 Task: Research Airbnb options in Tabuk, Saudi Arabia from 5th November, 2023 to 16th November, 2023 for 2 adults.1  bedroom having 1 bed and 1 bathroom. Property type can be hotel. Booking option can be shelf check-in. Look for 5 properties as per requirement.
Action: Key pressed <Key.caps_lock>T<Key.caps_lock>abuk
Screenshot: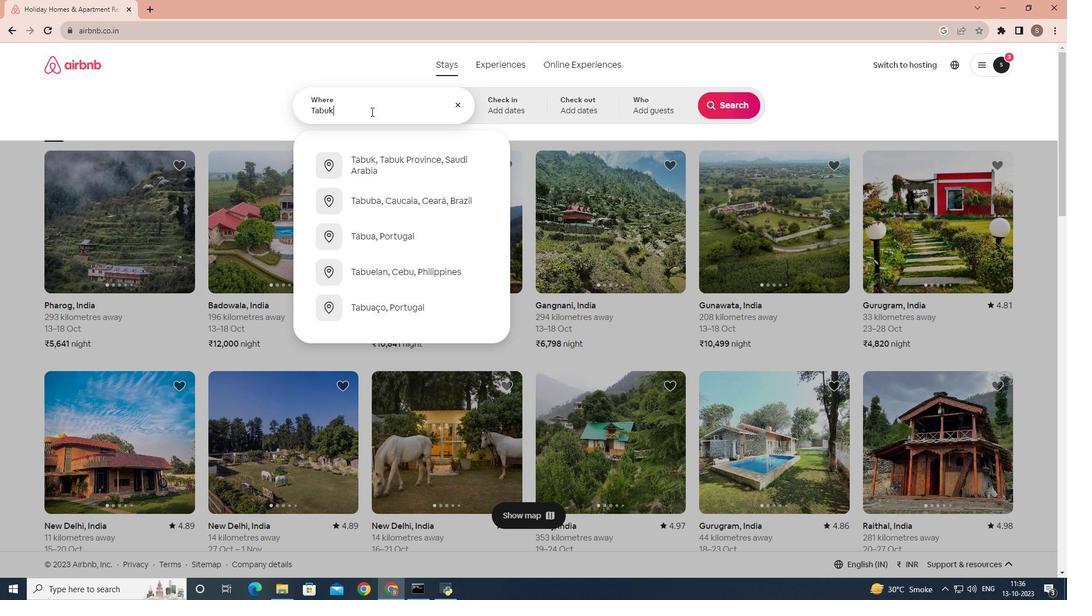 
Action: Mouse moved to (389, 164)
Screenshot: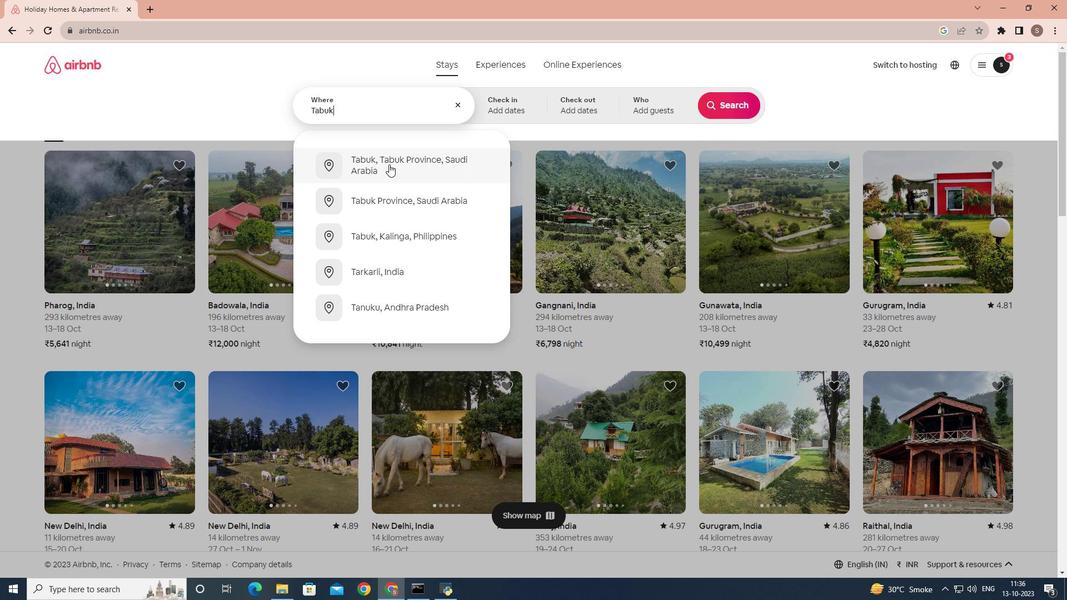 
Action: Mouse pressed left at (389, 164)
Screenshot: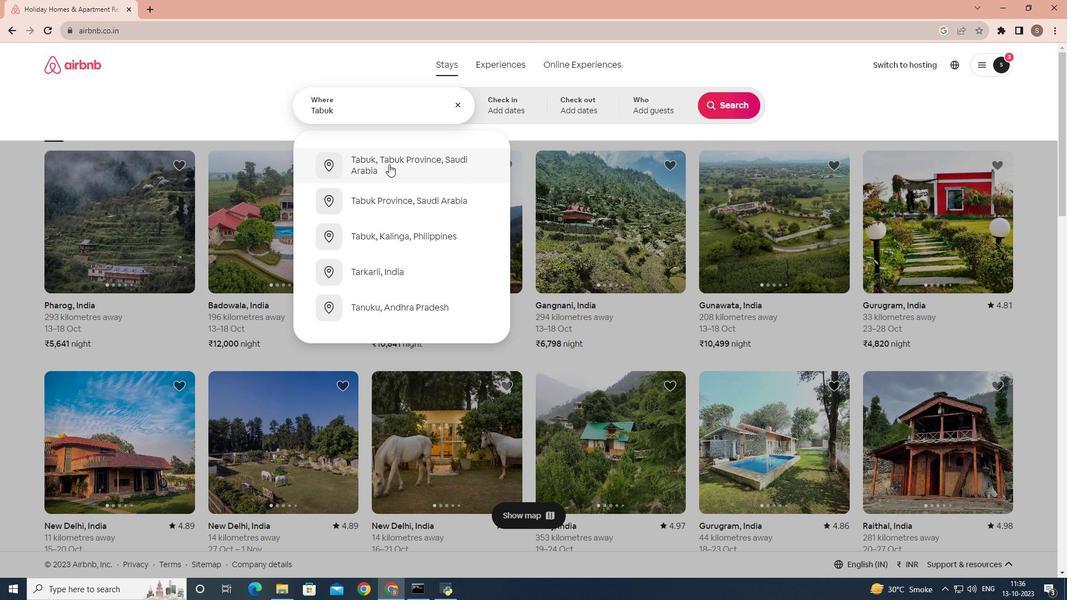 
Action: Mouse moved to (560, 274)
Screenshot: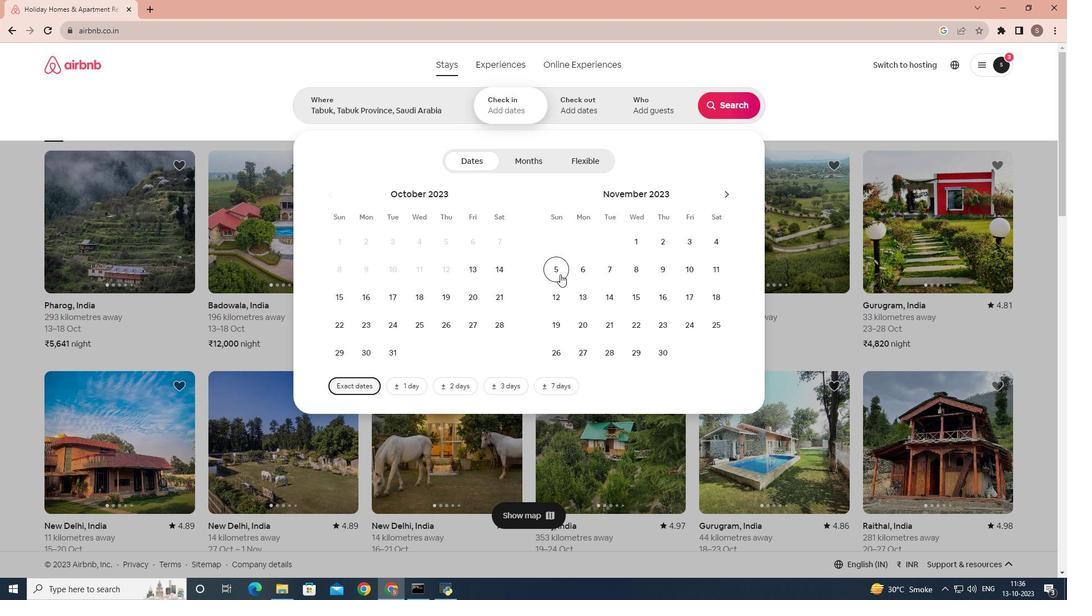 
Action: Mouse pressed left at (560, 274)
Screenshot: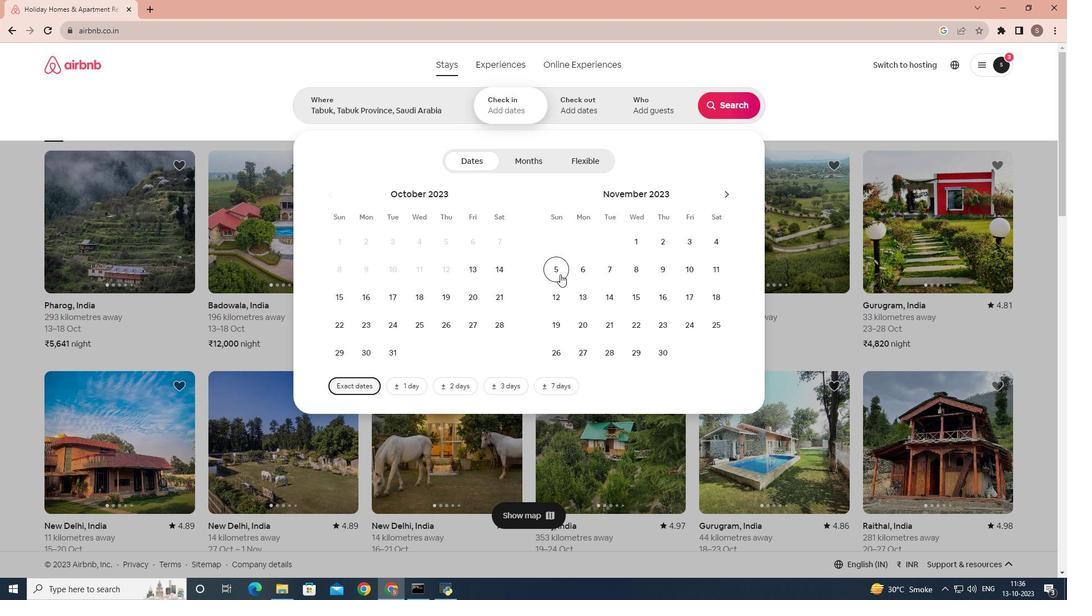 
Action: Mouse moved to (670, 302)
Screenshot: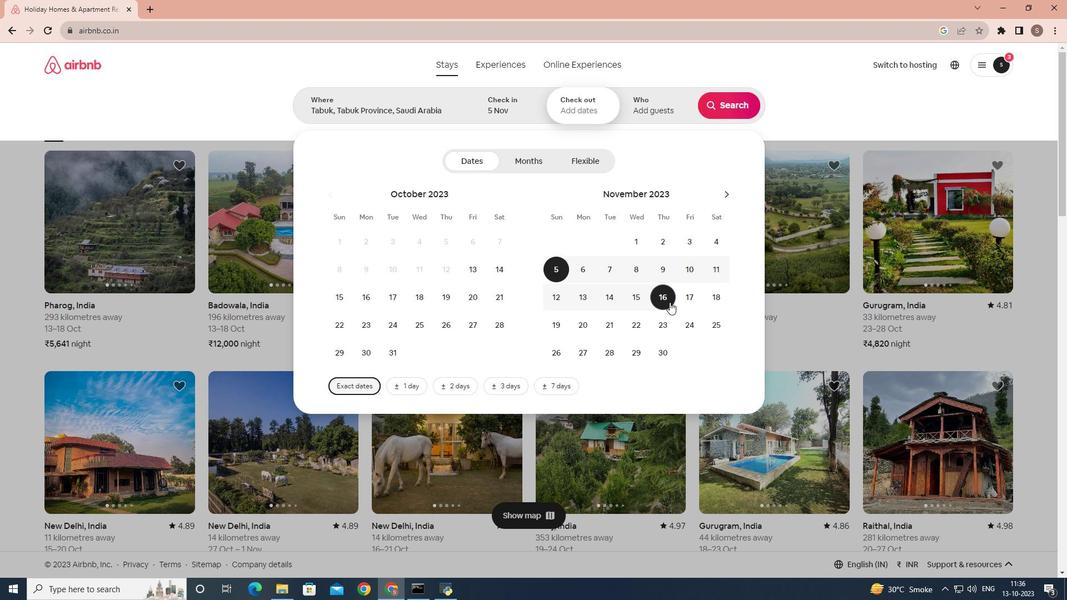 
Action: Mouse pressed left at (670, 302)
Screenshot: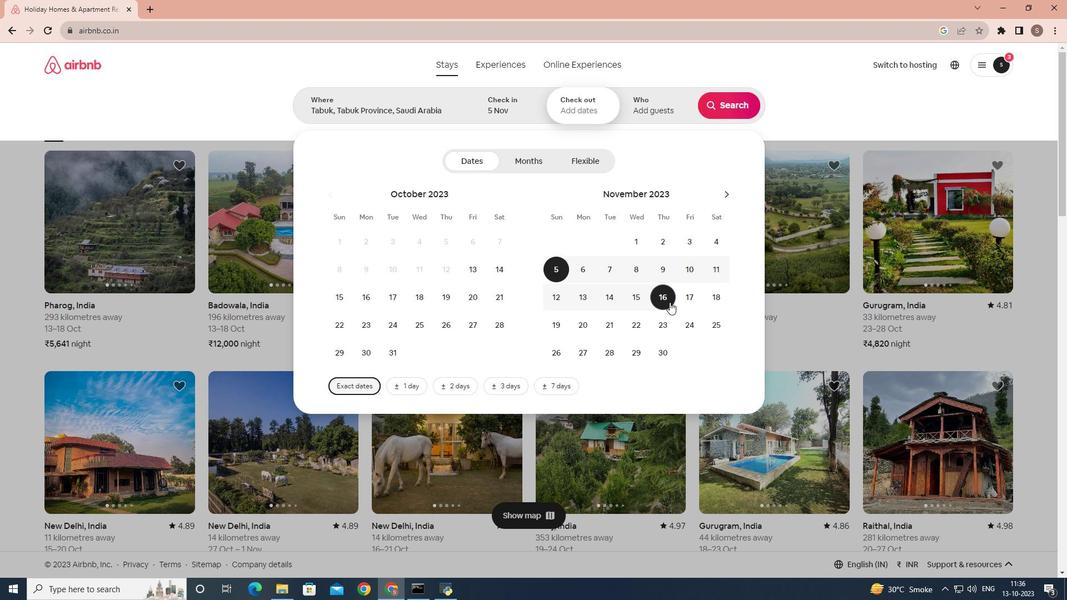 
Action: Mouse moved to (643, 119)
Screenshot: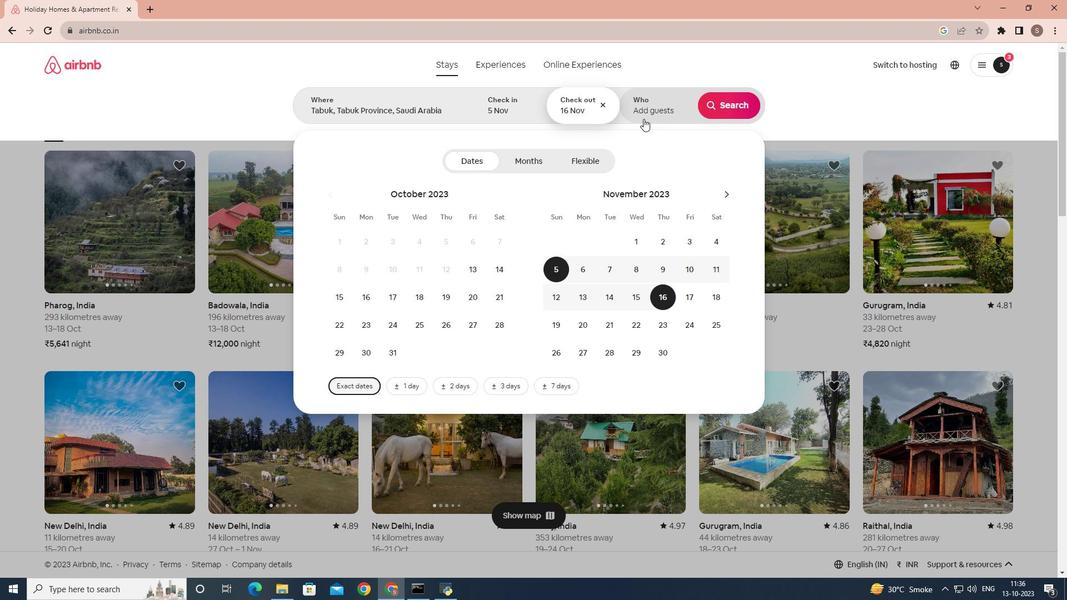 
Action: Mouse pressed left at (643, 119)
Screenshot: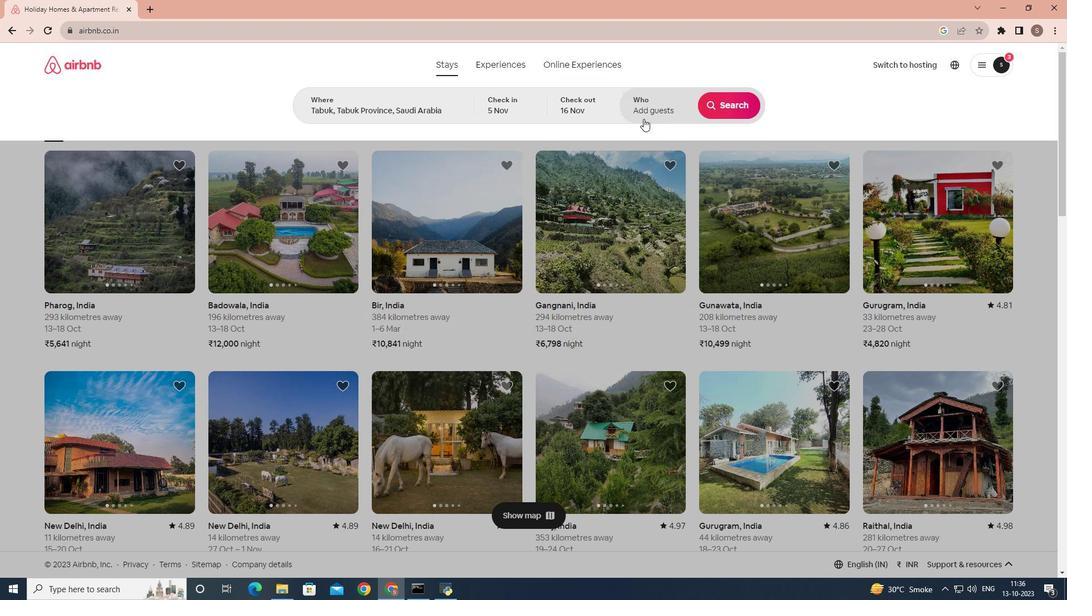 
Action: Mouse moved to (732, 162)
Screenshot: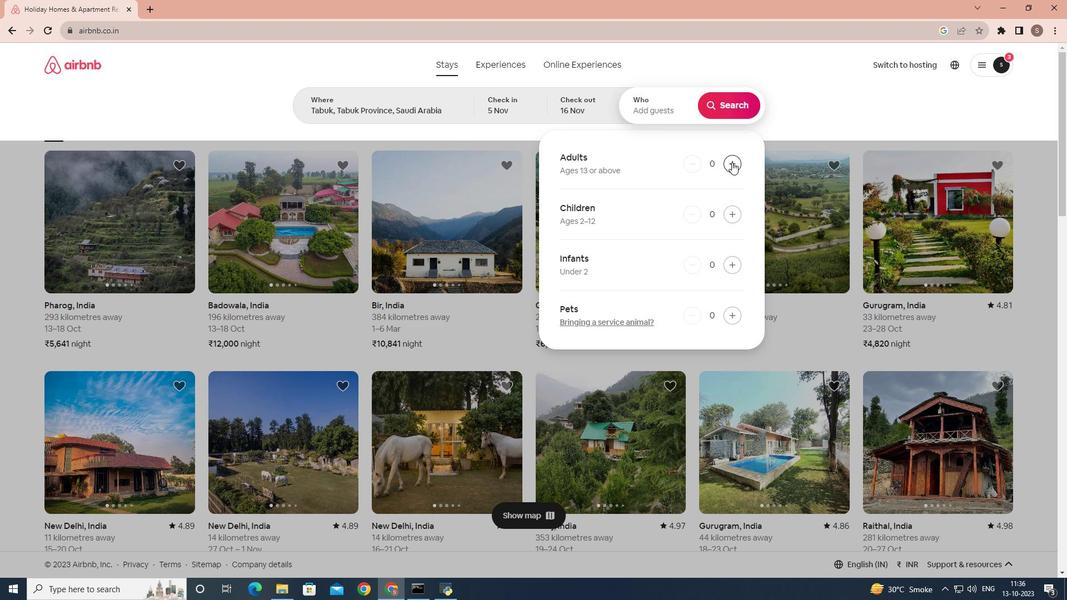 
Action: Mouse pressed left at (732, 162)
Screenshot: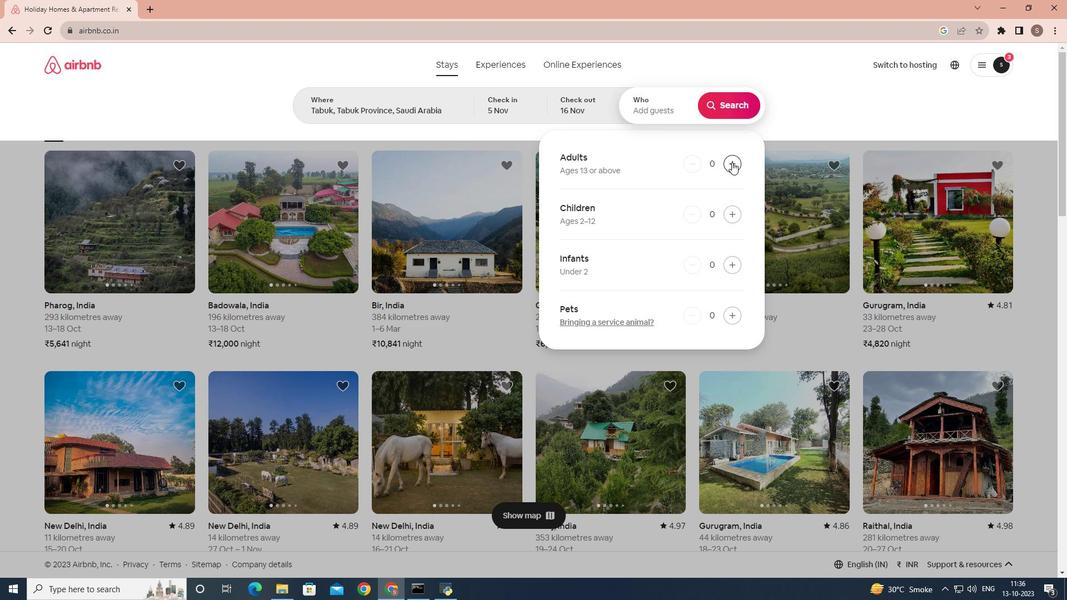 
Action: Mouse pressed left at (732, 162)
Screenshot: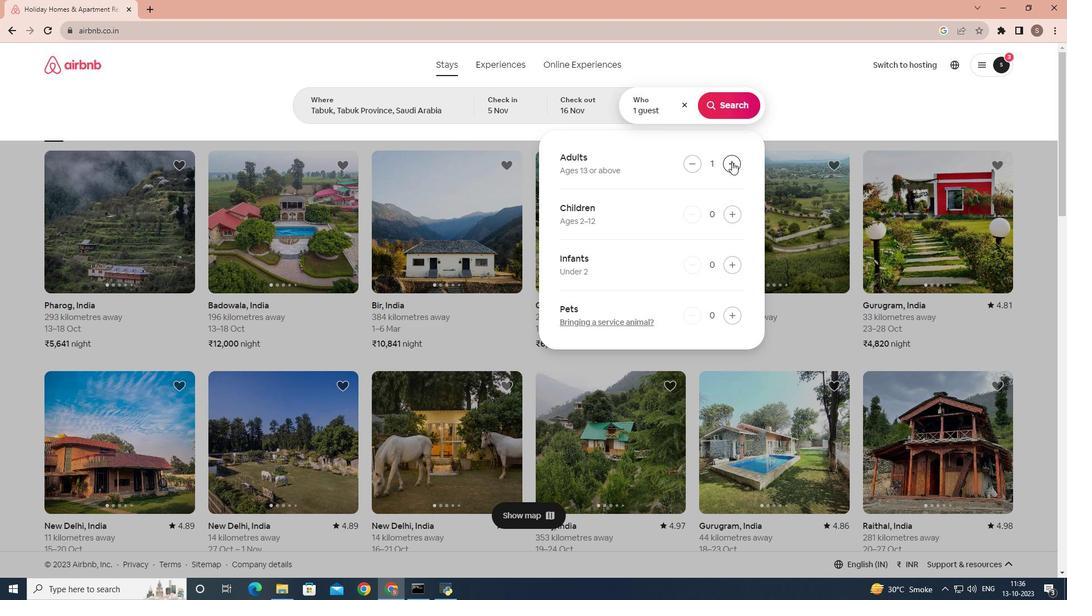 
Action: Mouse moved to (731, 101)
Screenshot: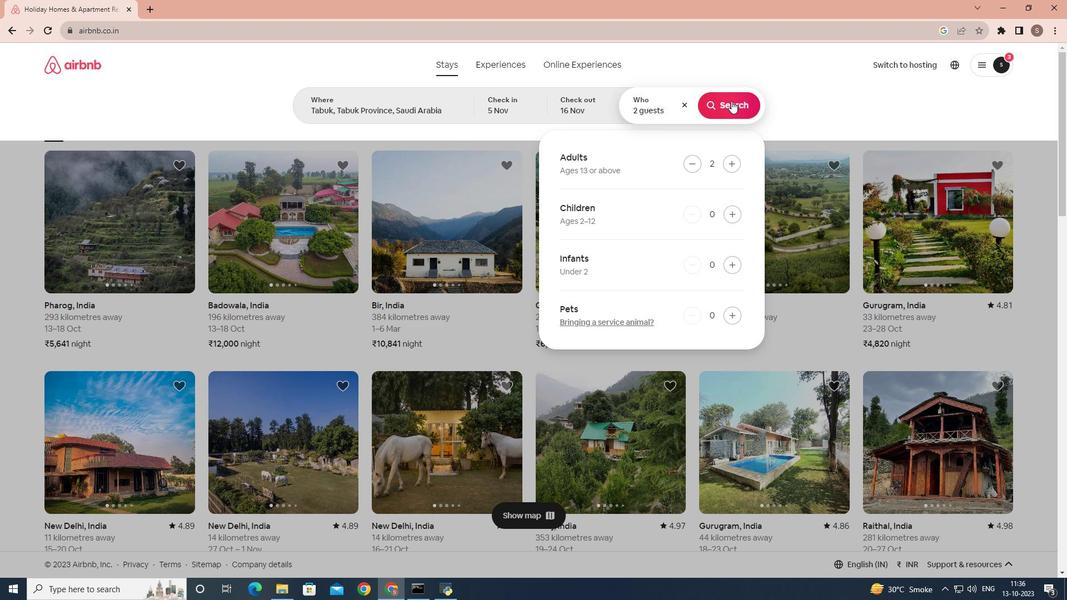 
Action: Mouse pressed left at (731, 101)
Screenshot: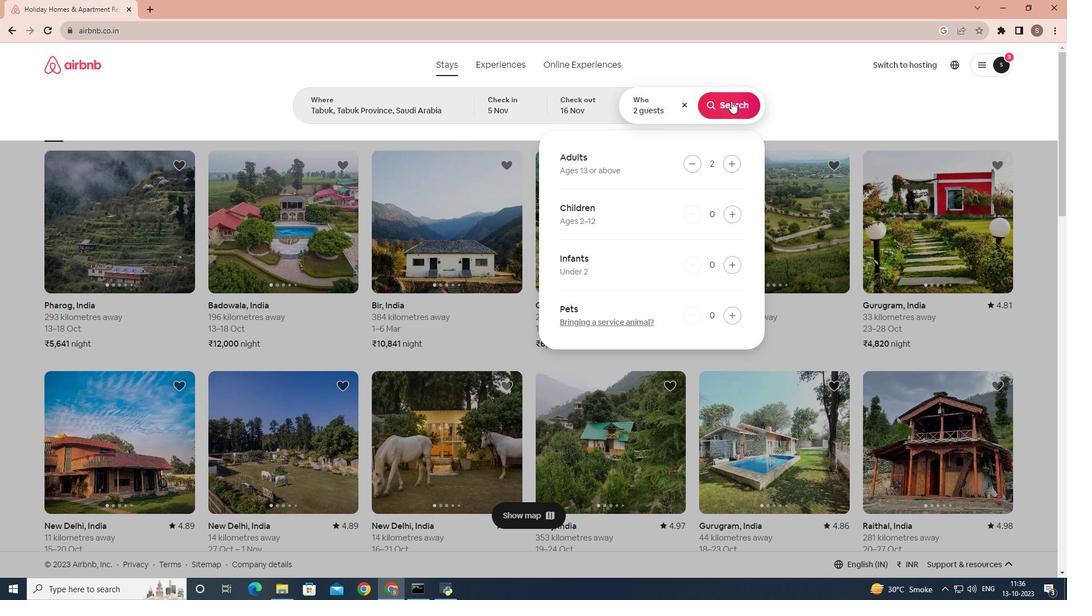 
Action: Mouse moved to (895, 109)
Screenshot: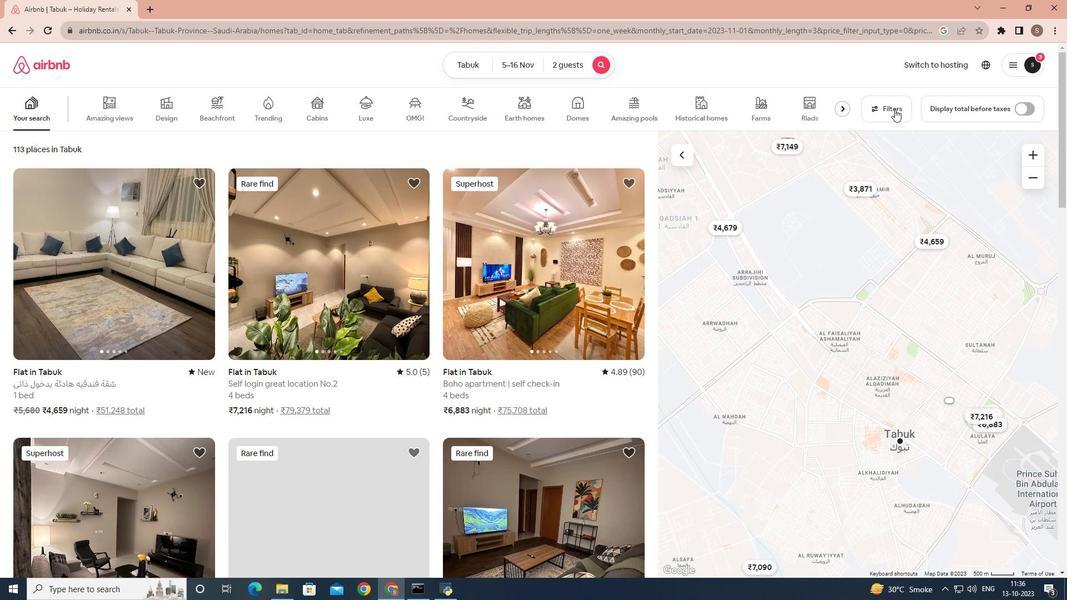 
Action: Mouse pressed left at (895, 109)
Screenshot: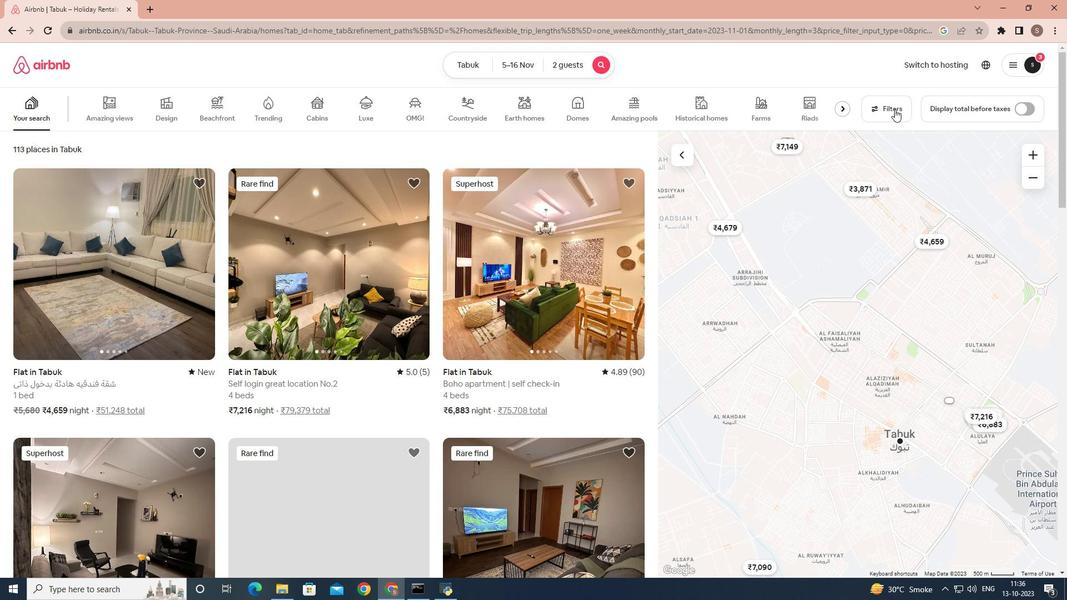 
Action: Mouse moved to (437, 268)
Screenshot: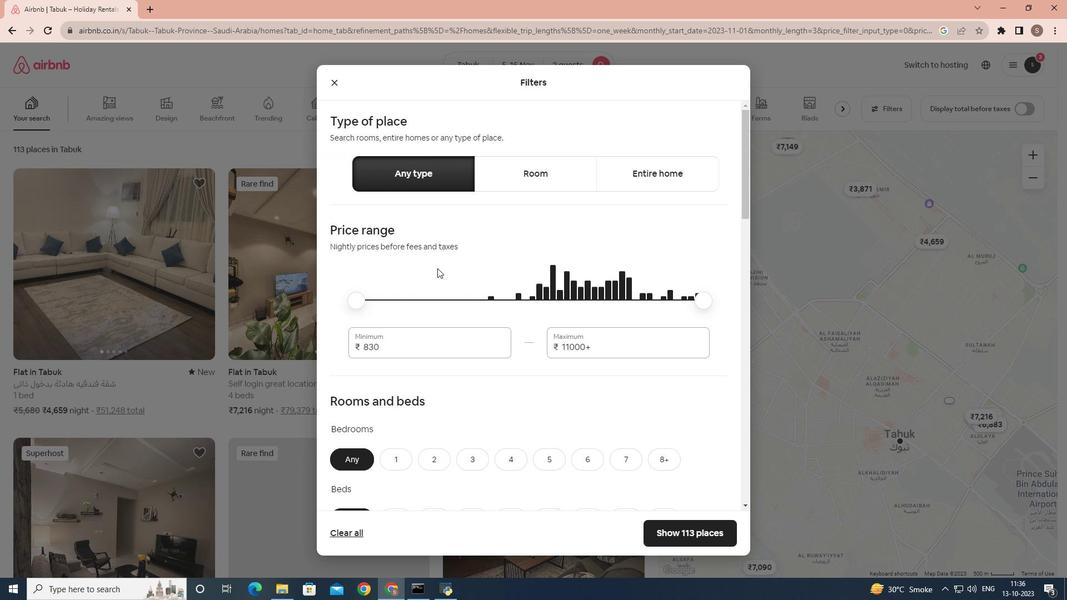 
Action: Mouse scrolled (437, 268) with delta (0, 0)
Screenshot: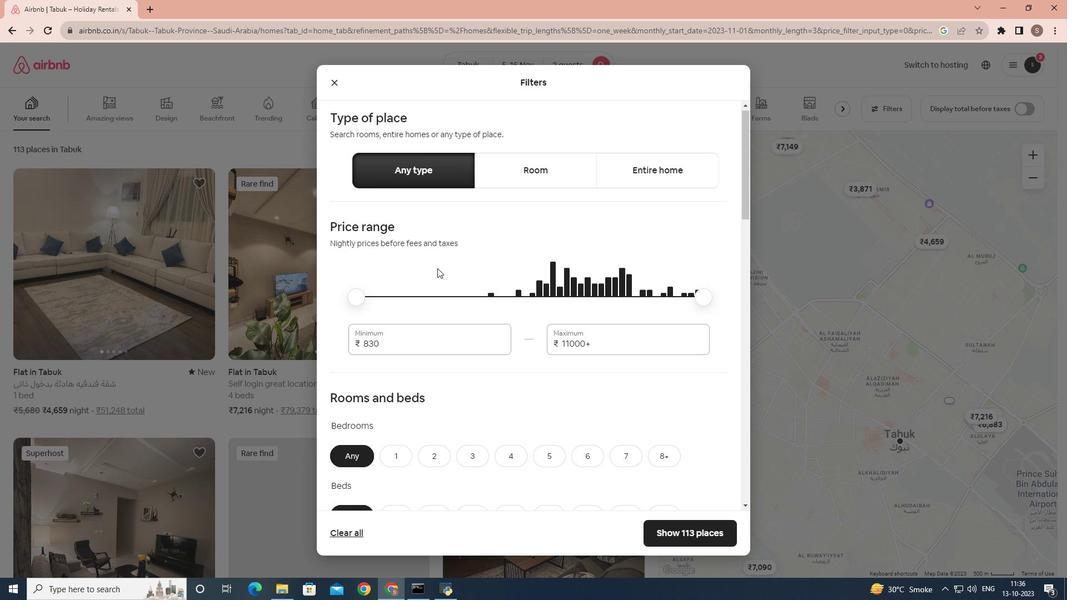 
Action: Mouse scrolled (437, 268) with delta (0, 0)
Screenshot: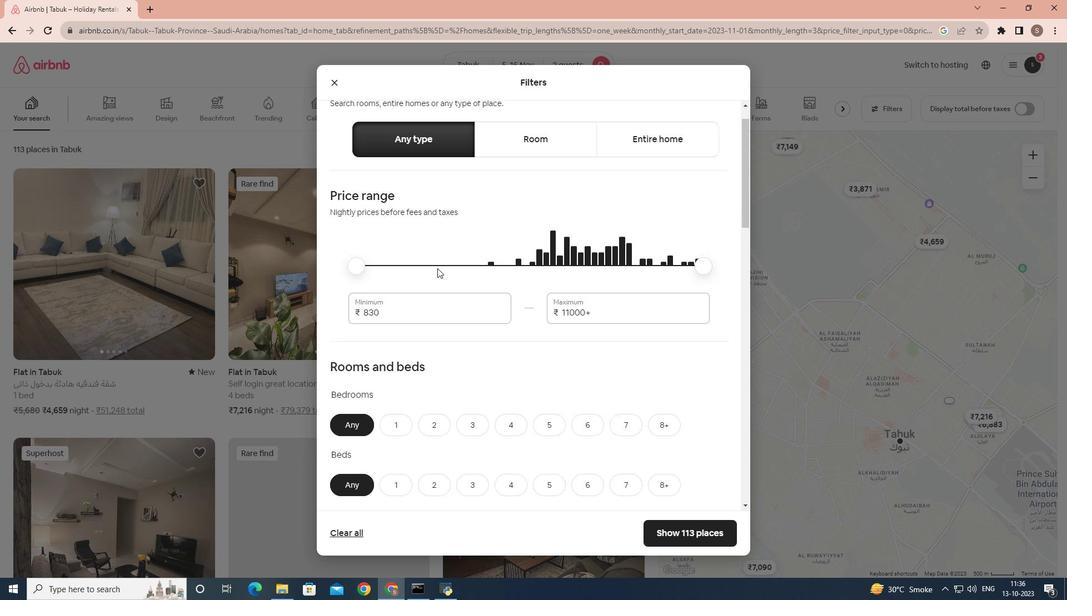 
Action: Mouse scrolled (437, 268) with delta (0, 0)
Screenshot: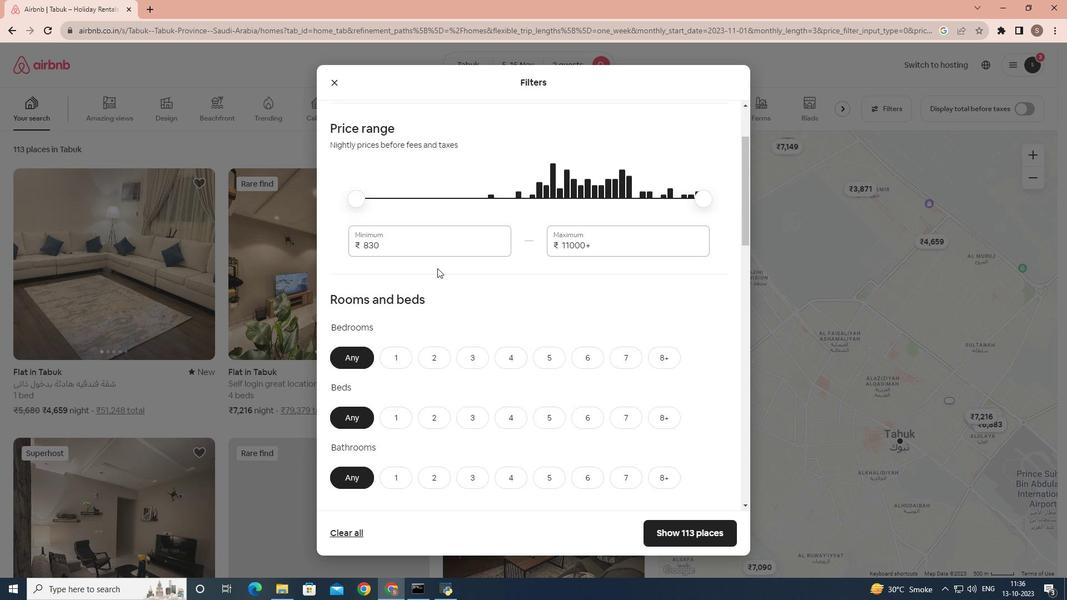 
Action: Mouse moved to (403, 295)
Screenshot: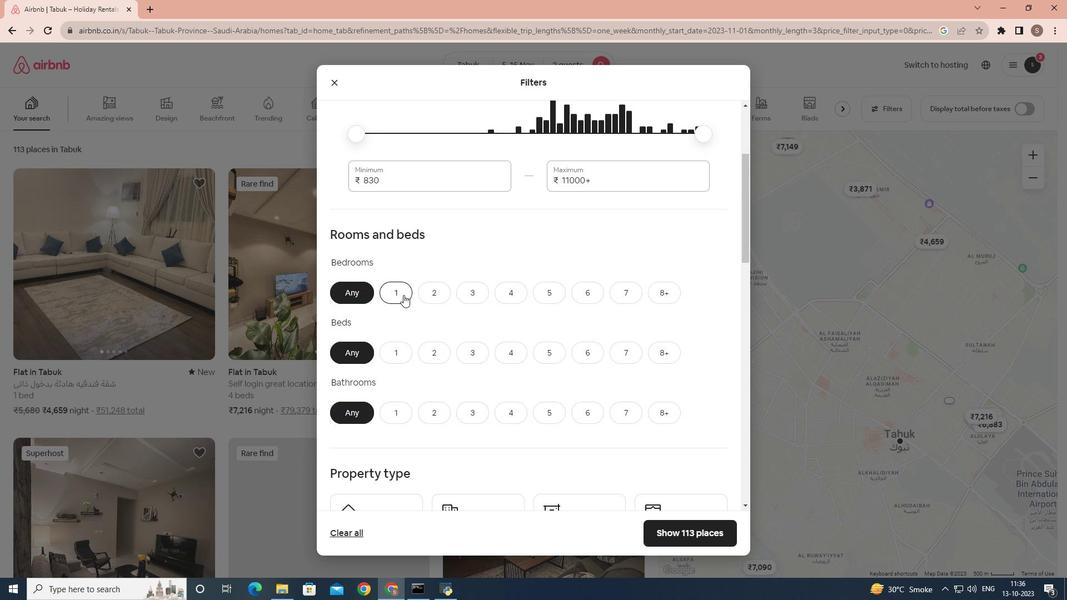 
Action: Mouse pressed left at (403, 295)
Screenshot: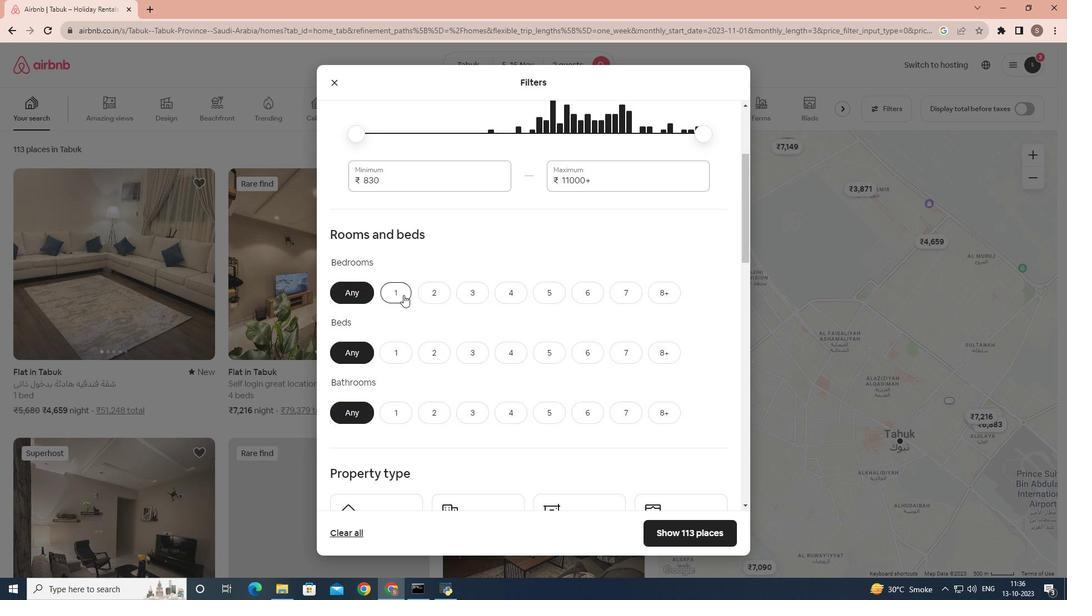 
Action: Mouse moved to (397, 358)
Screenshot: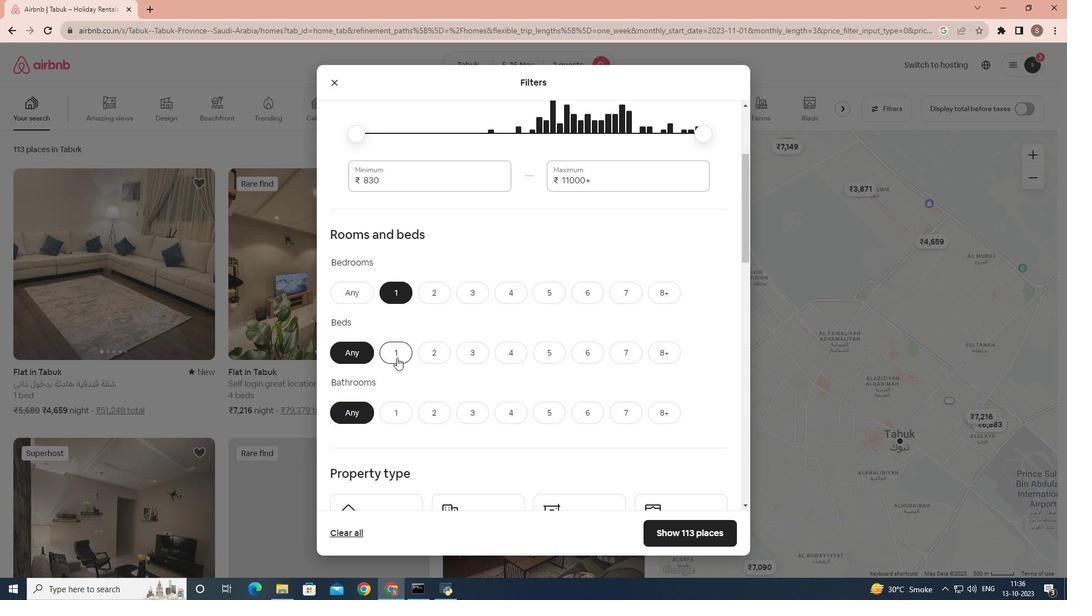 
Action: Mouse pressed left at (397, 358)
Screenshot: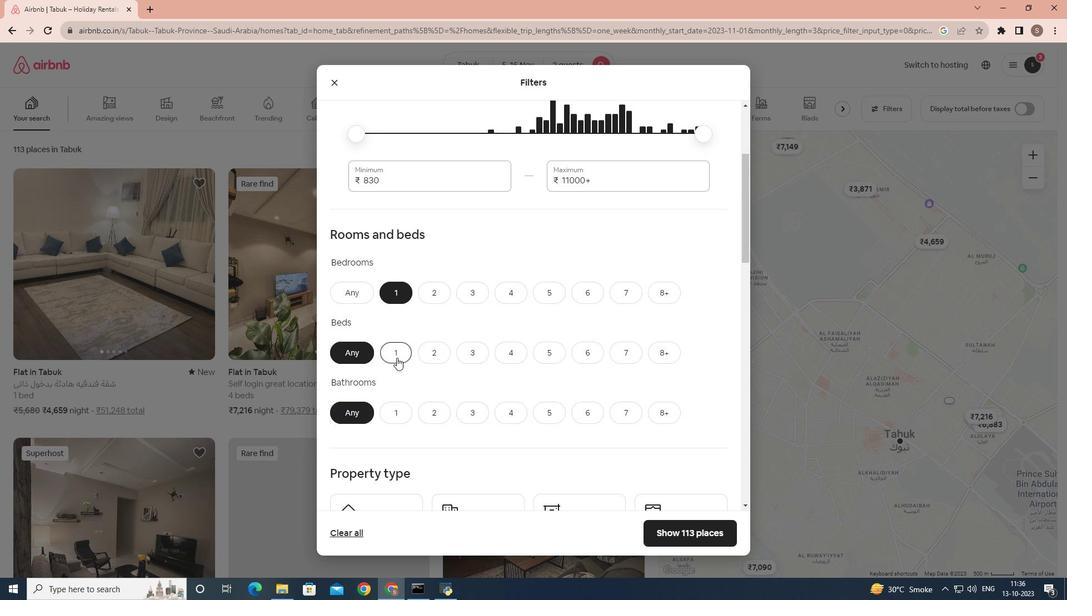 
Action: Mouse moved to (393, 409)
Screenshot: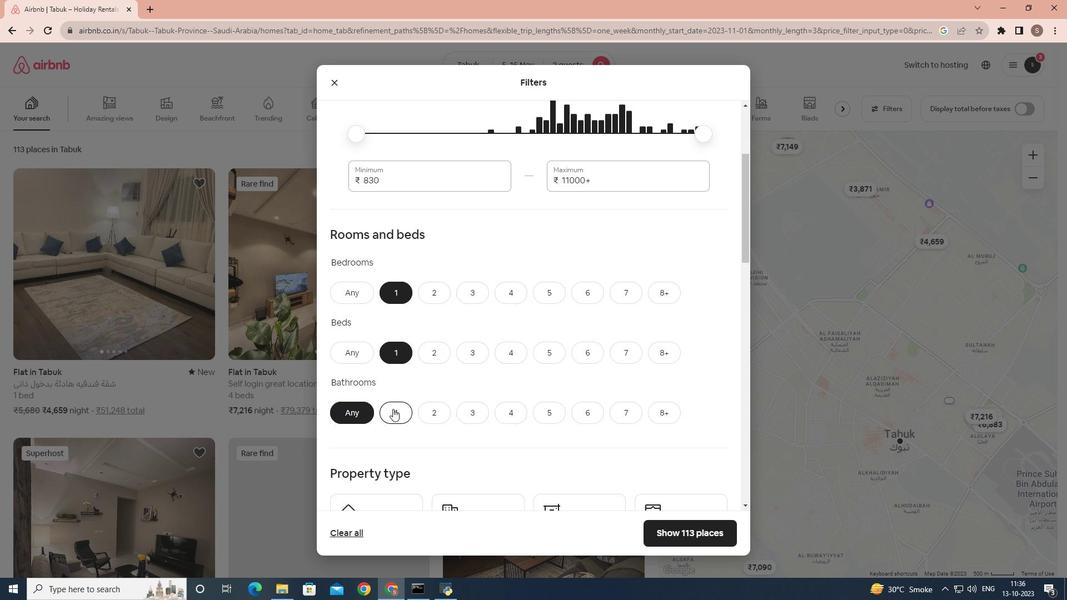 
Action: Mouse pressed left at (393, 409)
Screenshot: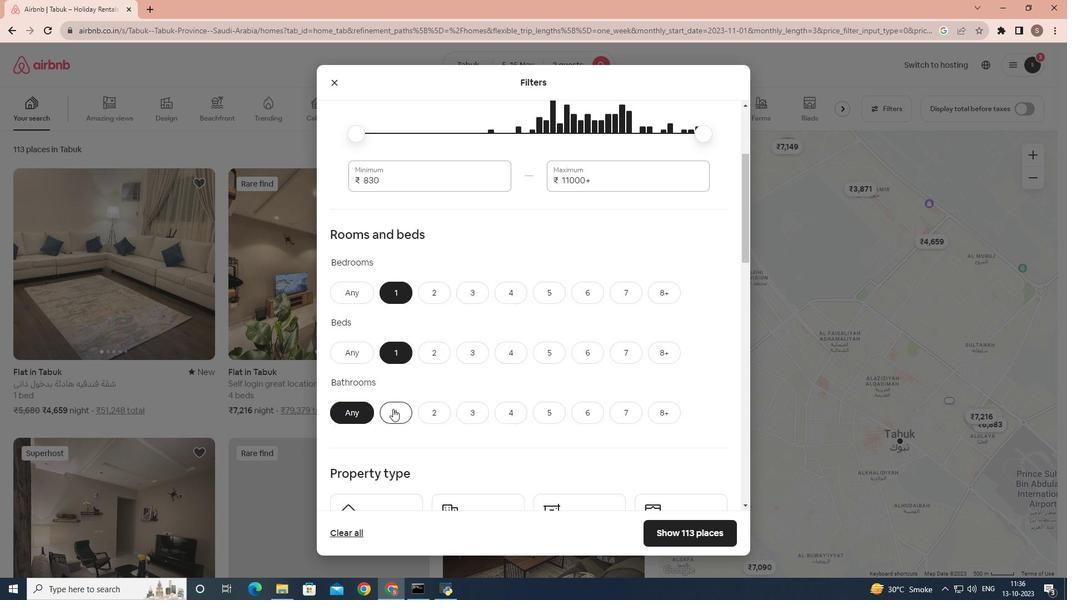 
Action: Mouse moved to (438, 341)
Screenshot: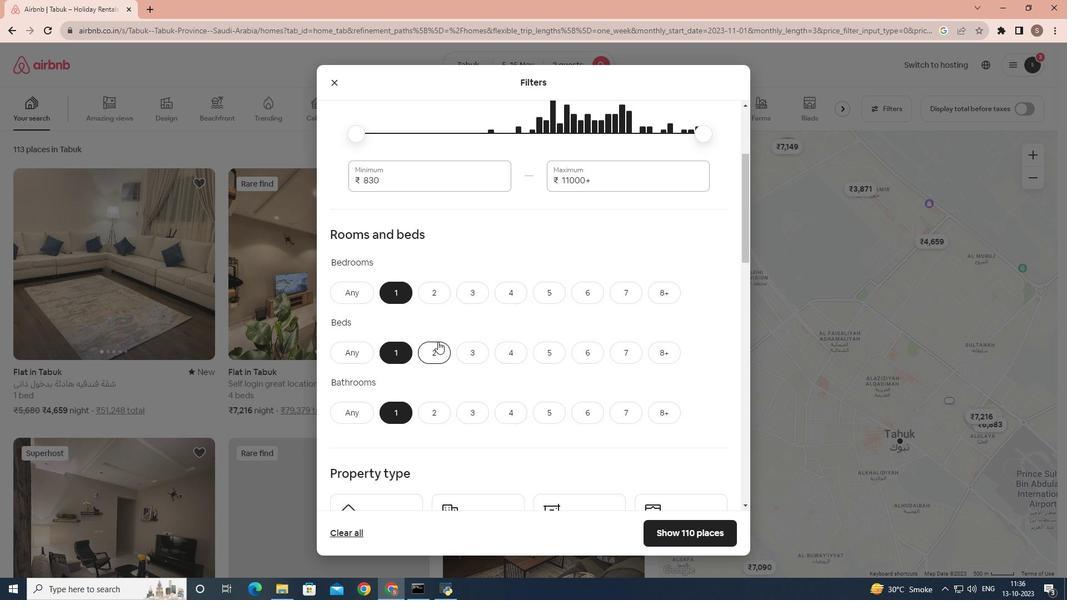 
Action: Mouse scrolled (438, 341) with delta (0, 0)
Screenshot: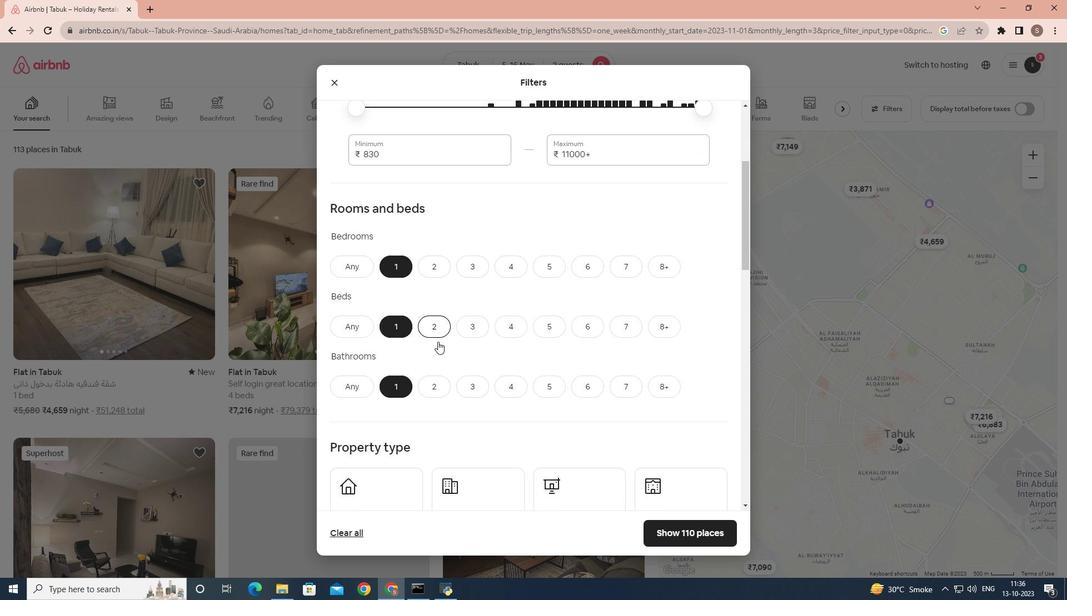
Action: Mouse scrolled (438, 341) with delta (0, 0)
Screenshot: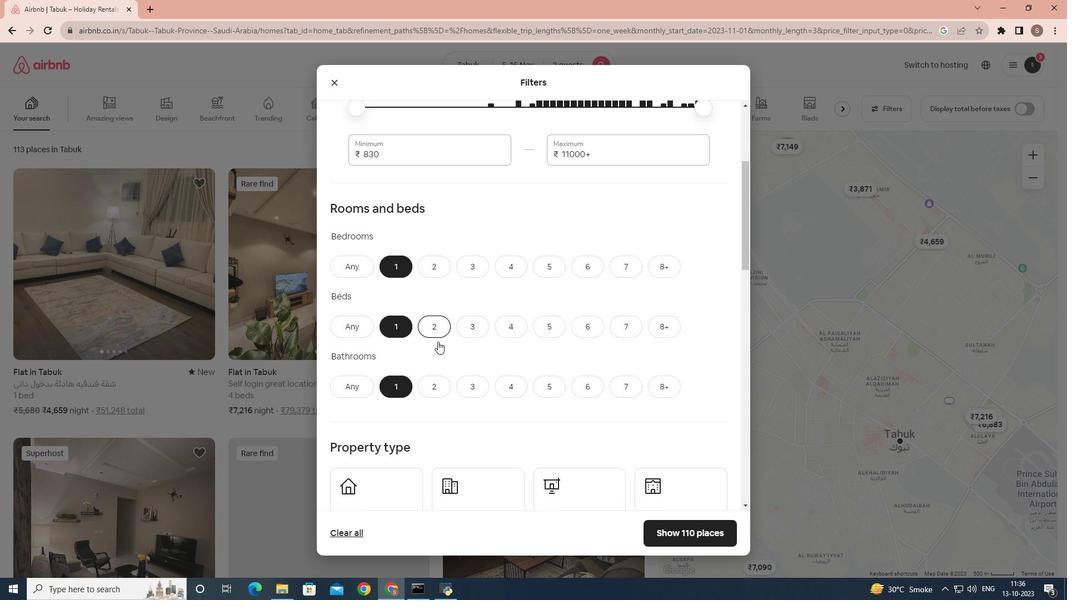 
Action: Mouse scrolled (438, 341) with delta (0, 0)
Screenshot: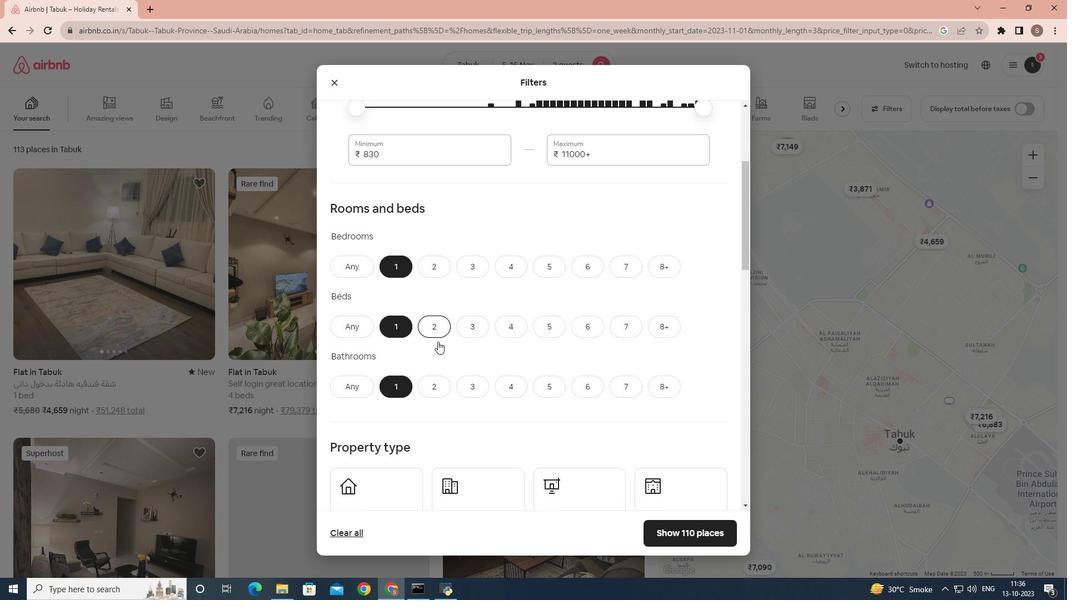
Action: Mouse scrolled (438, 341) with delta (0, 0)
Screenshot: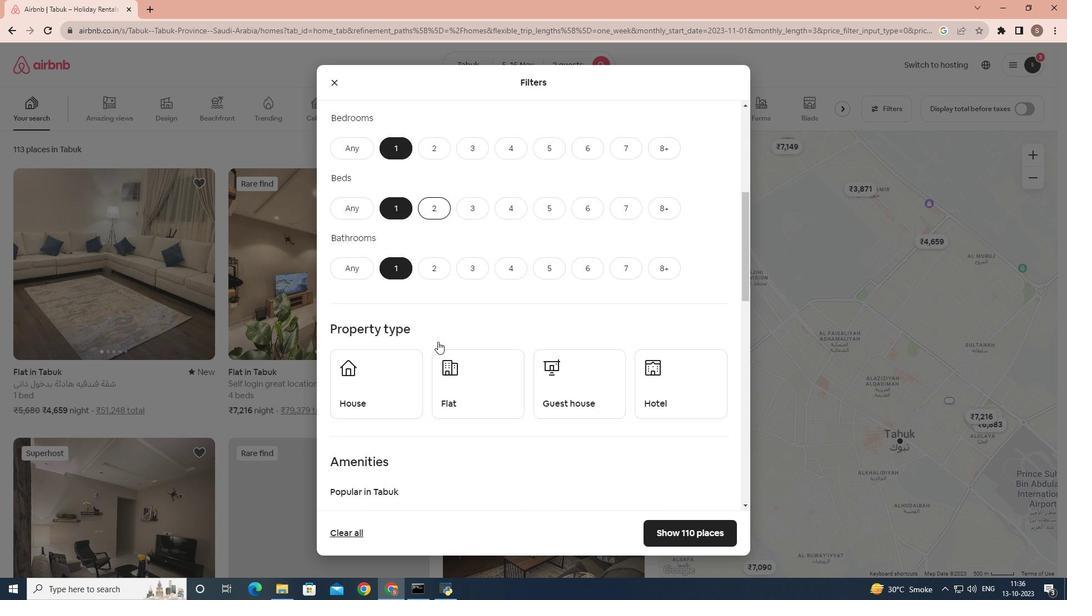 
Action: Mouse scrolled (438, 341) with delta (0, 0)
Screenshot: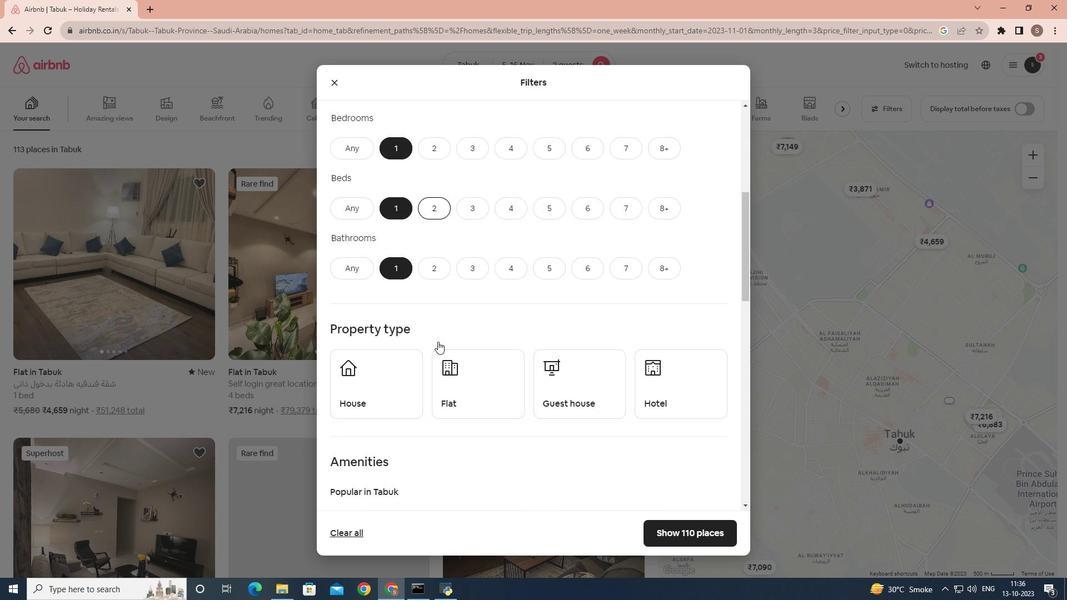 
Action: Mouse scrolled (438, 341) with delta (0, 0)
Screenshot: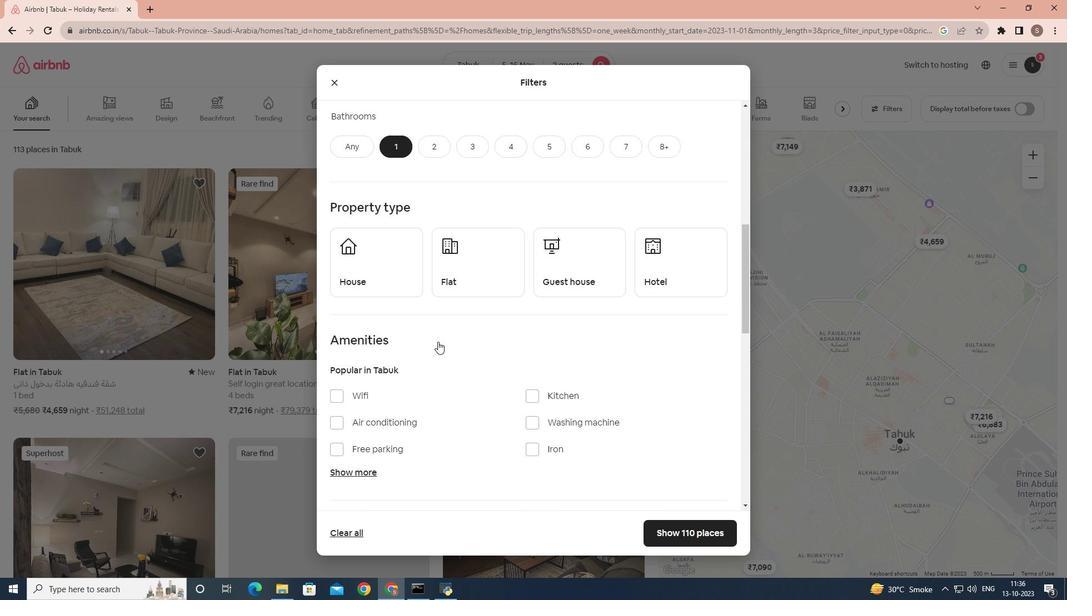
Action: Mouse moved to (685, 207)
Screenshot: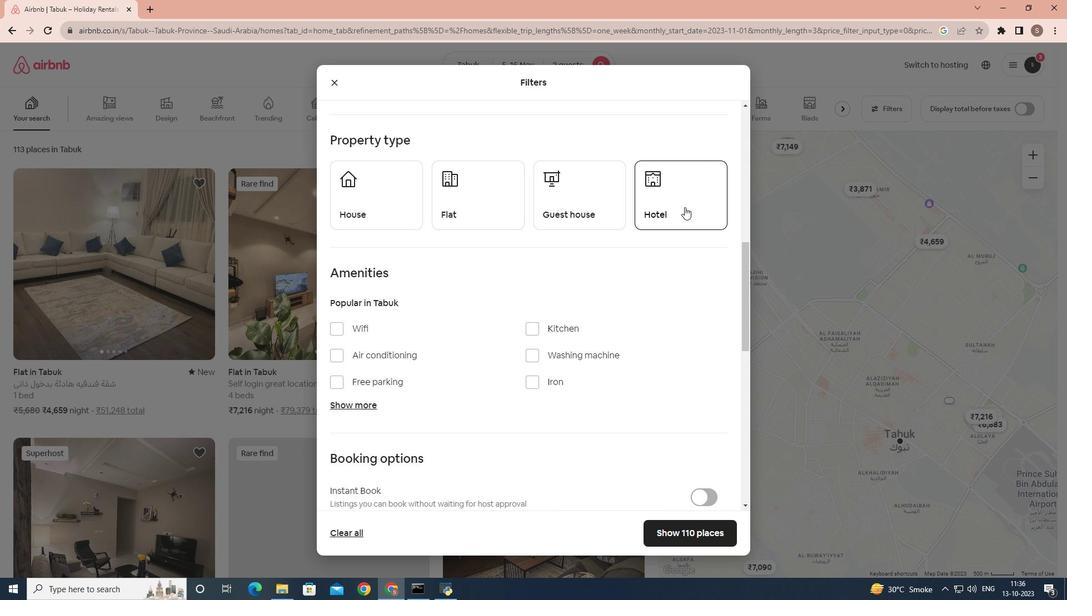 
Action: Mouse pressed left at (685, 207)
Screenshot: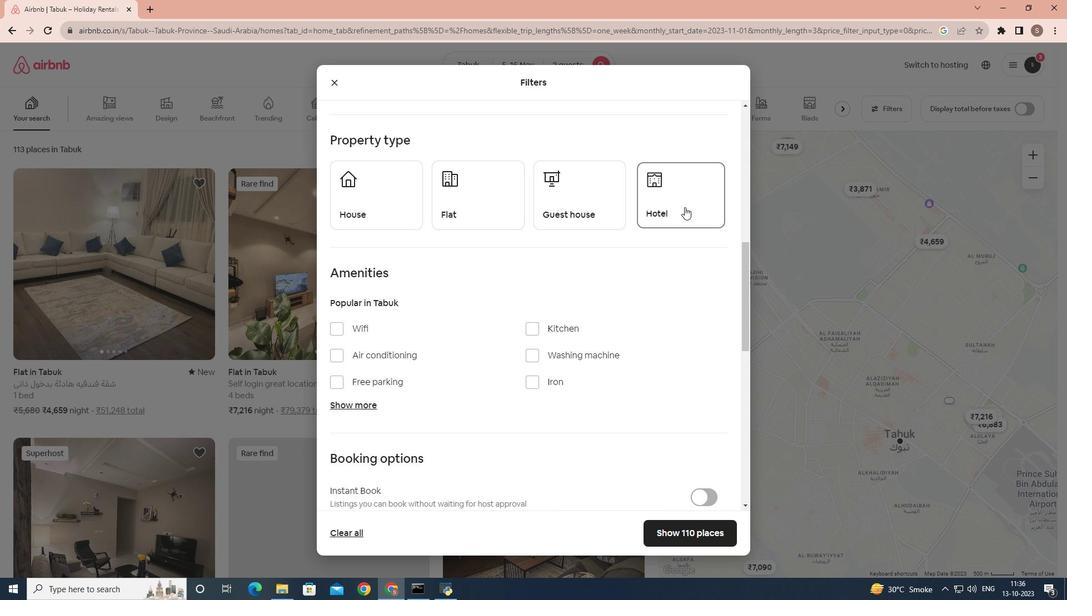 
Action: Mouse moved to (527, 295)
Screenshot: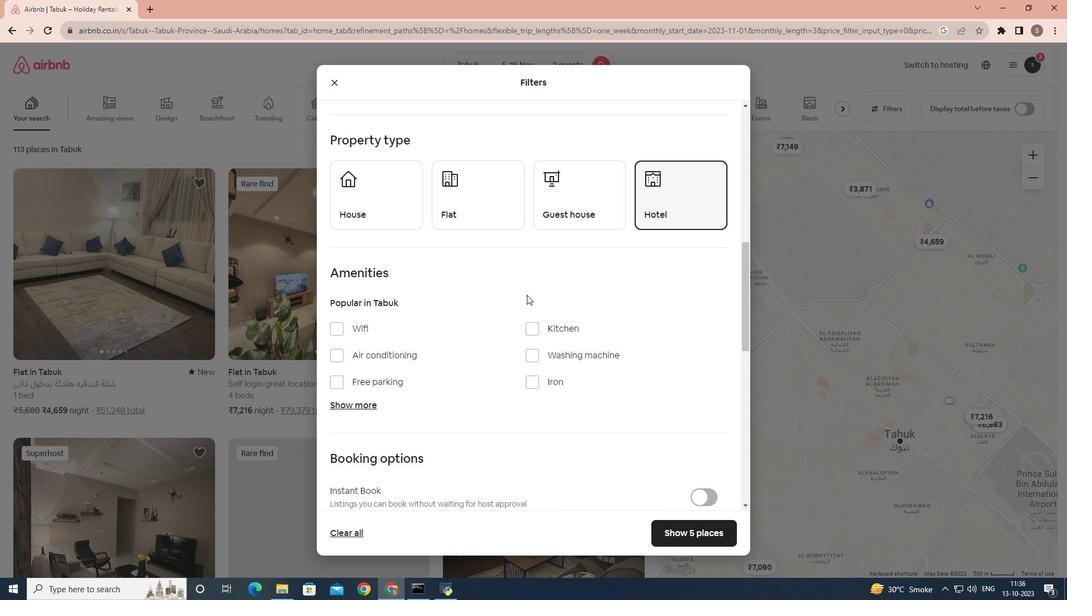 
Action: Mouse scrolled (527, 294) with delta (0, 0)
Screenshot: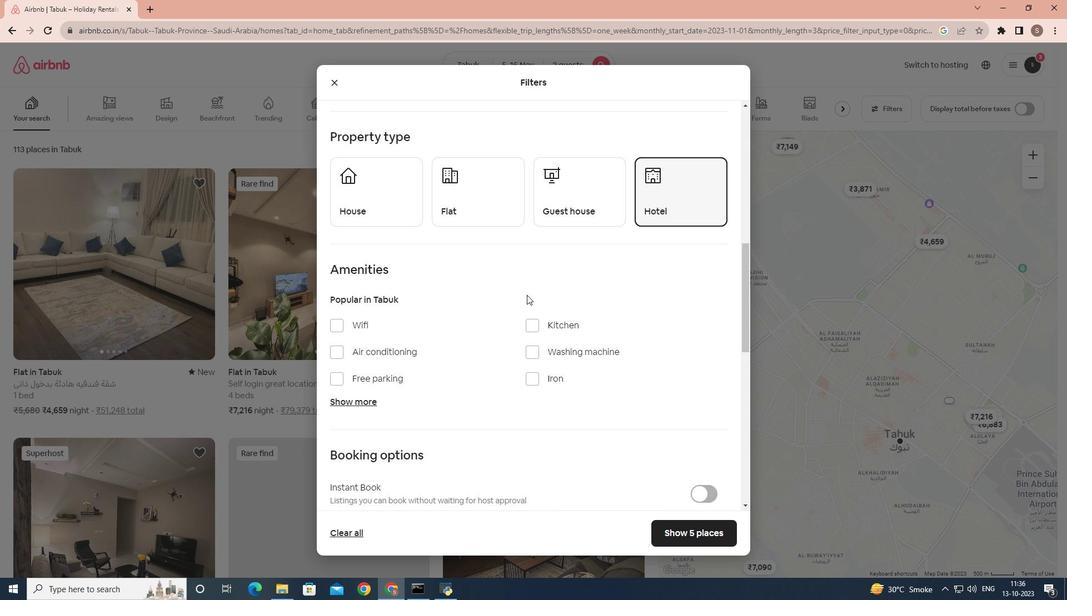 
Action: Mouse scrolled (527, 294) with delta (0, 0)
Screenshot: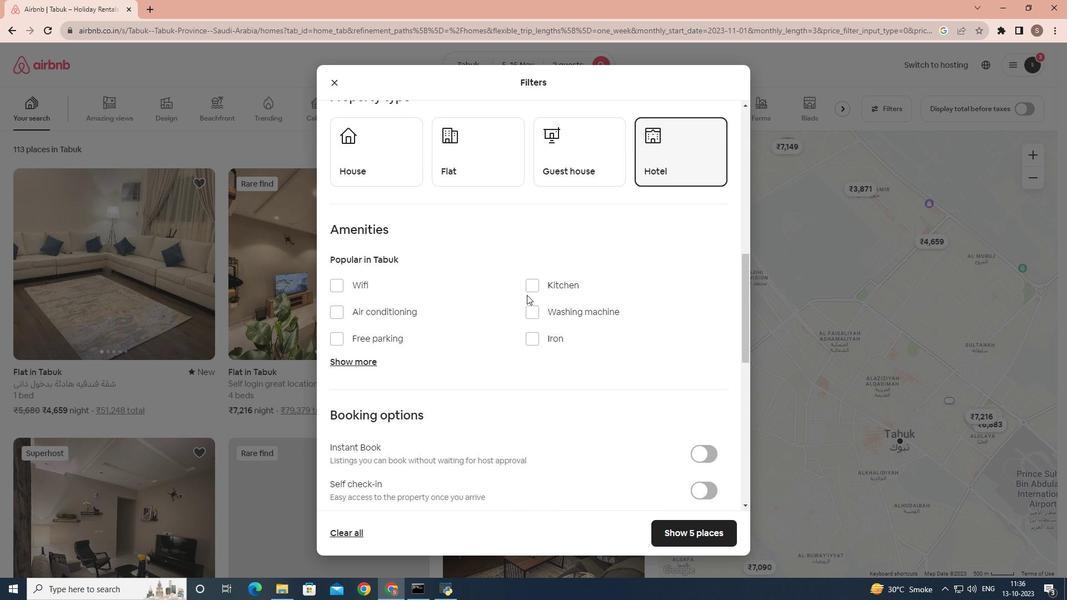 
Action: Mouse scrolled (527, 294) with delta (0, 0)
Screenshot: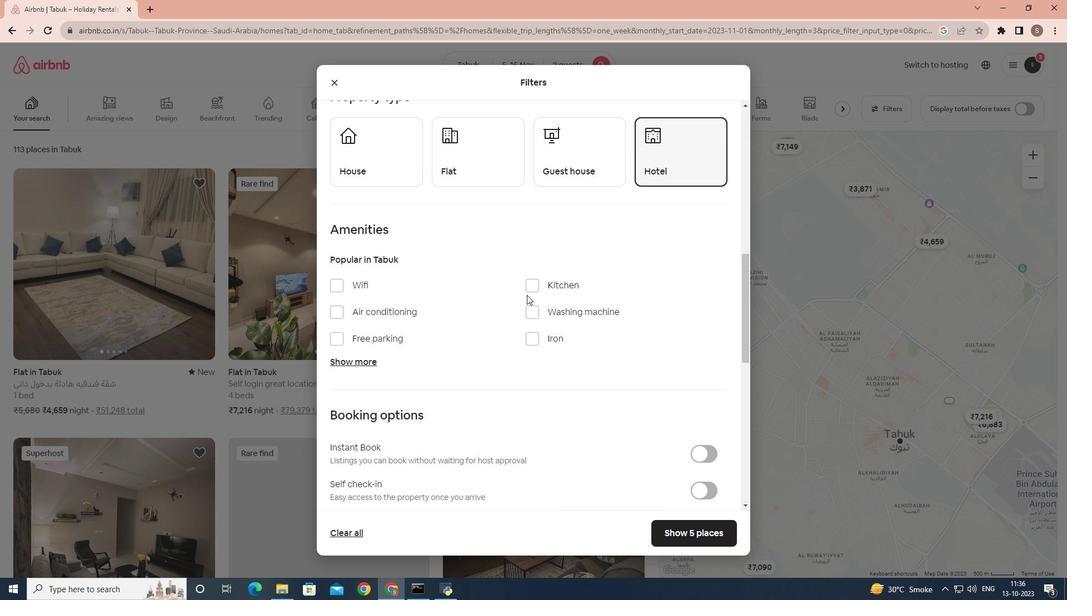 
Action: Mouse scrolled (527, 294) with delta (0, 0)
Screenshot: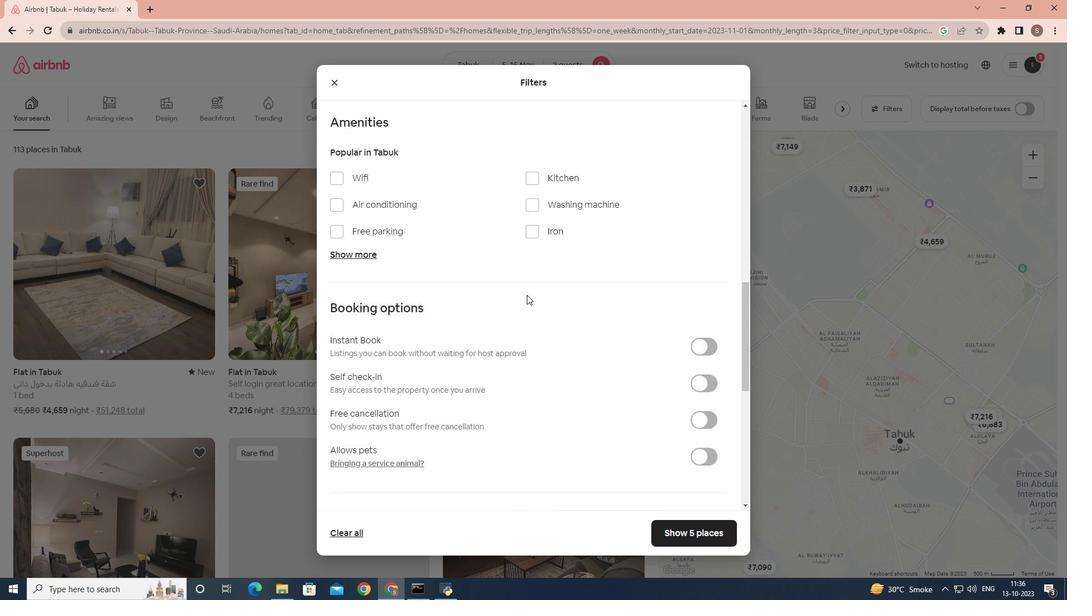 
Action: Mouse moved to (709, 317)
Screenshot: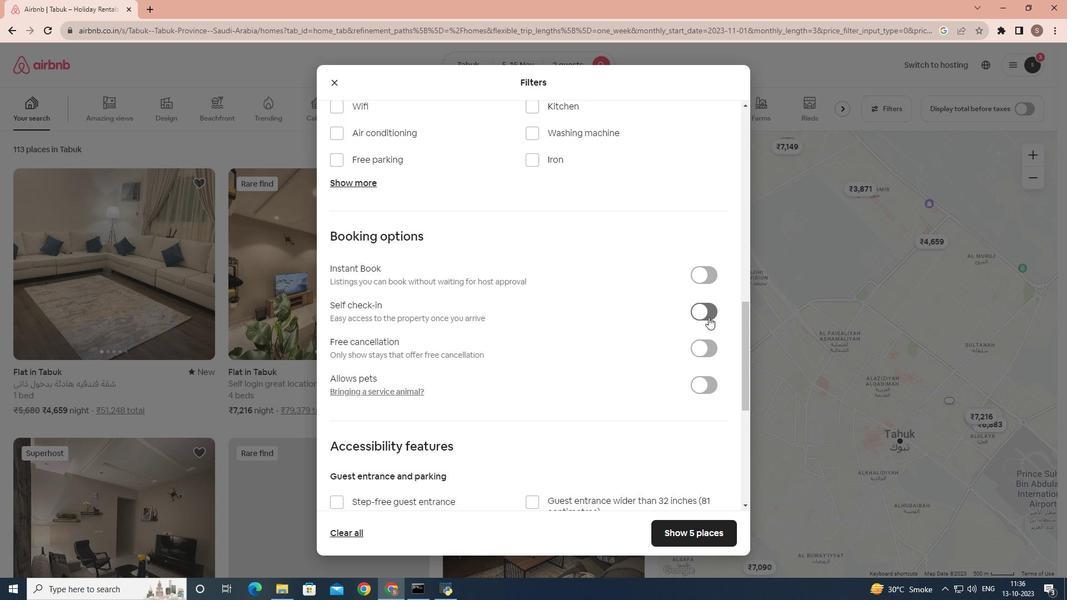 
Action: Mouse pressed left at (709, 317)
Screenshot: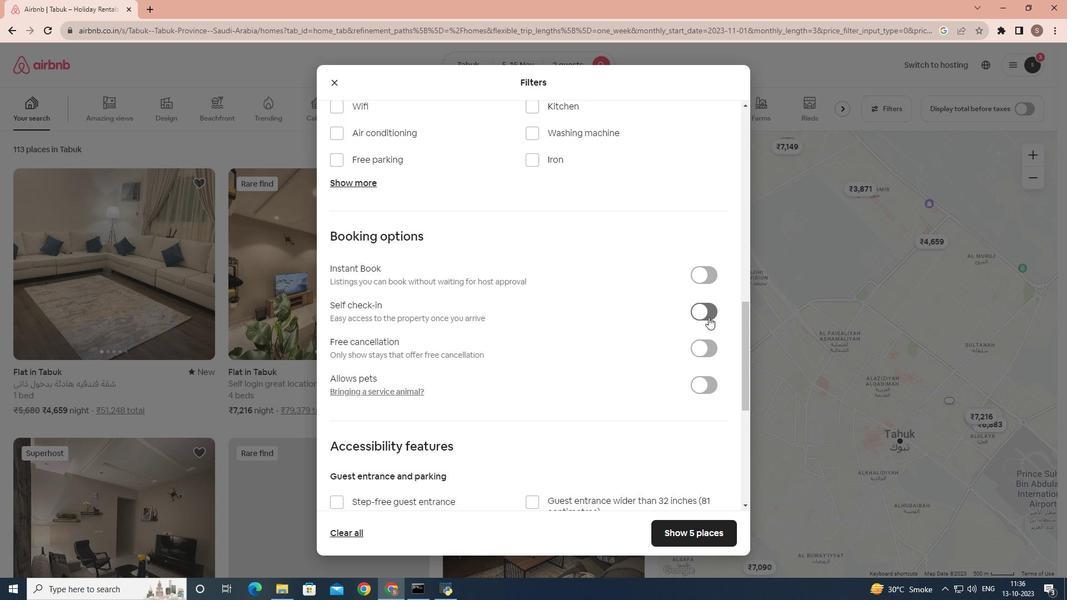 
Action: Mouse moved to (686, 528)
Screenshot: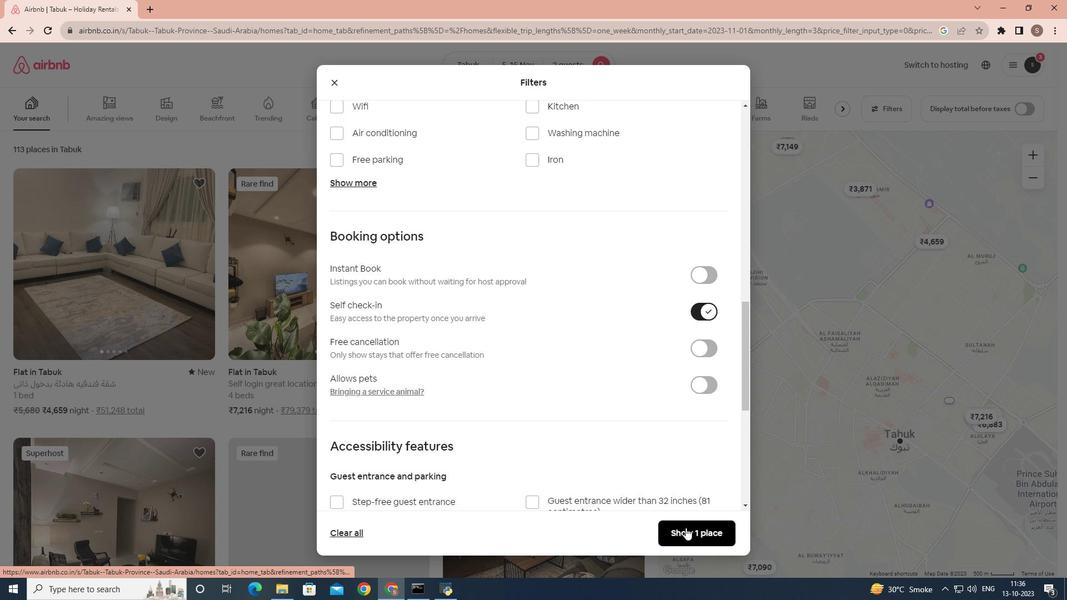 
Action: Mouse pressed left at (686, 528)
Screenshot: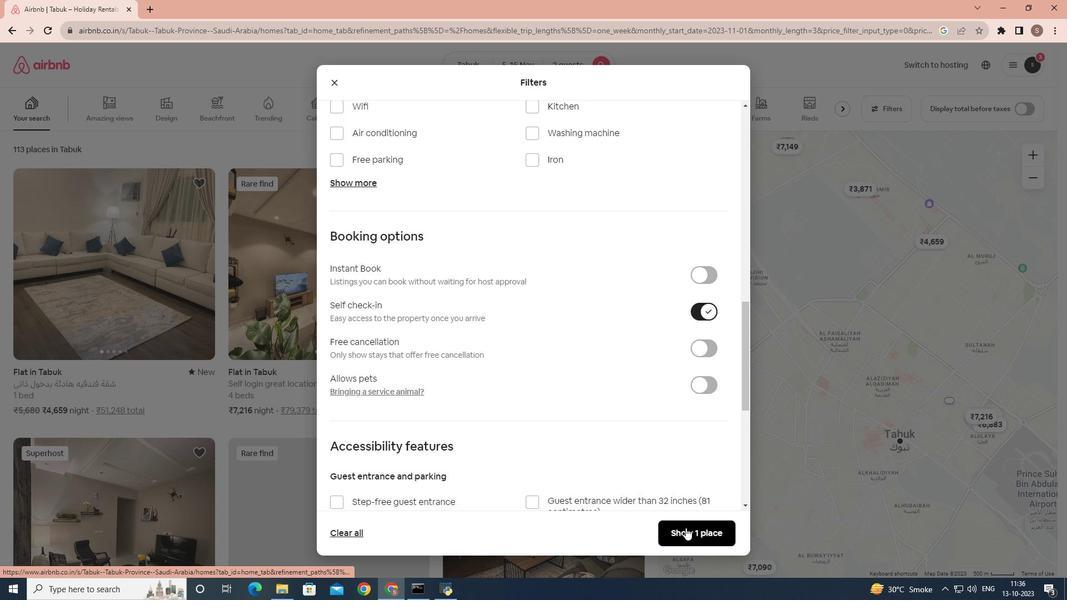 
Action: Mouse moved to (145, 284)
Screenshot: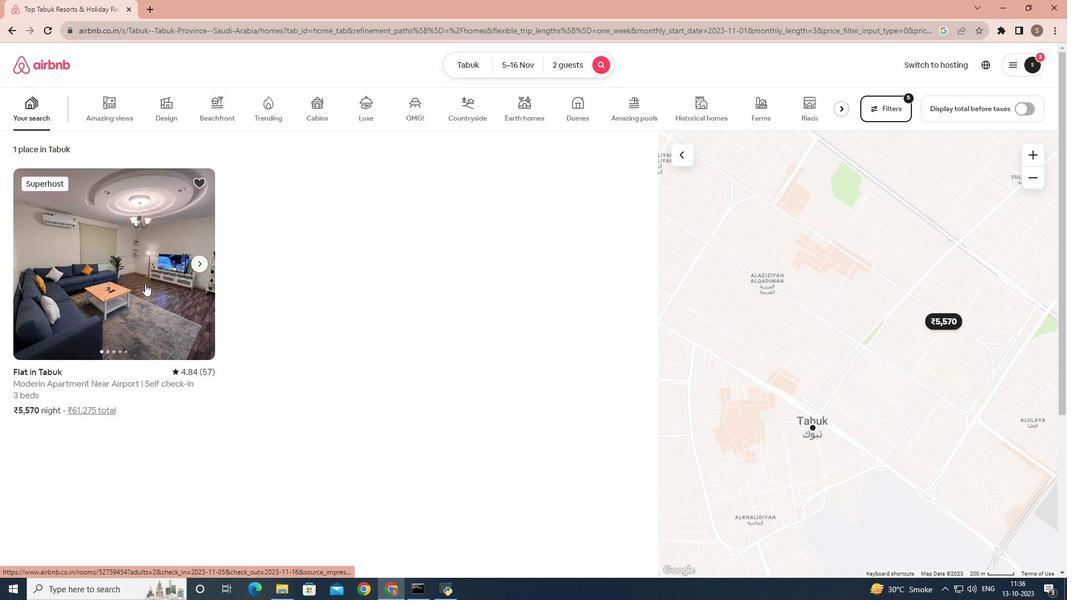 
Action: Mouse pressed left at (145, 284)
Screenshot: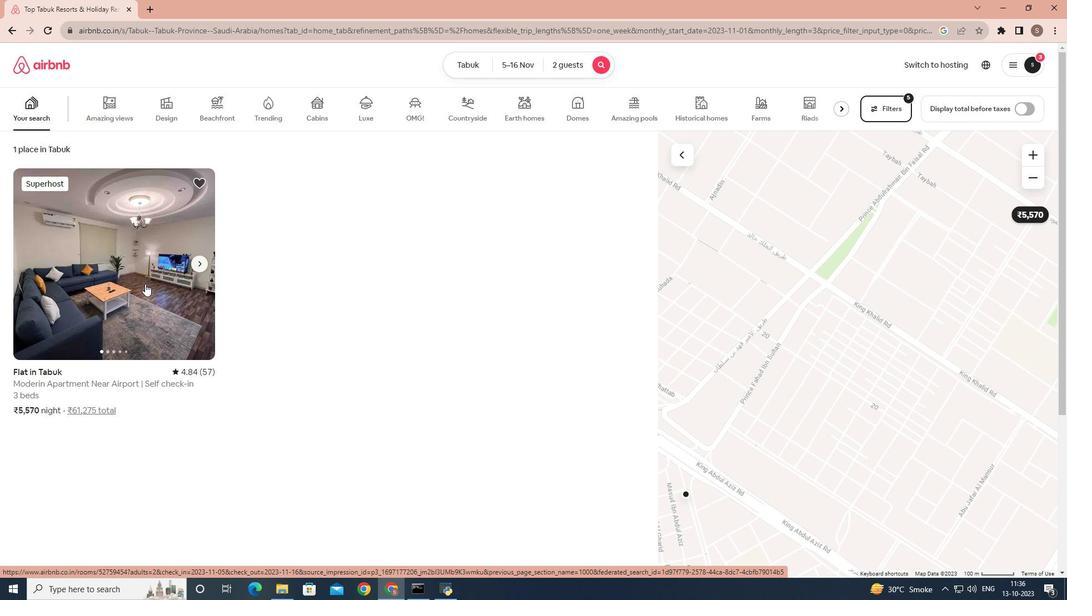 
Action: Mouse moved to (317, 278)
Screenshot: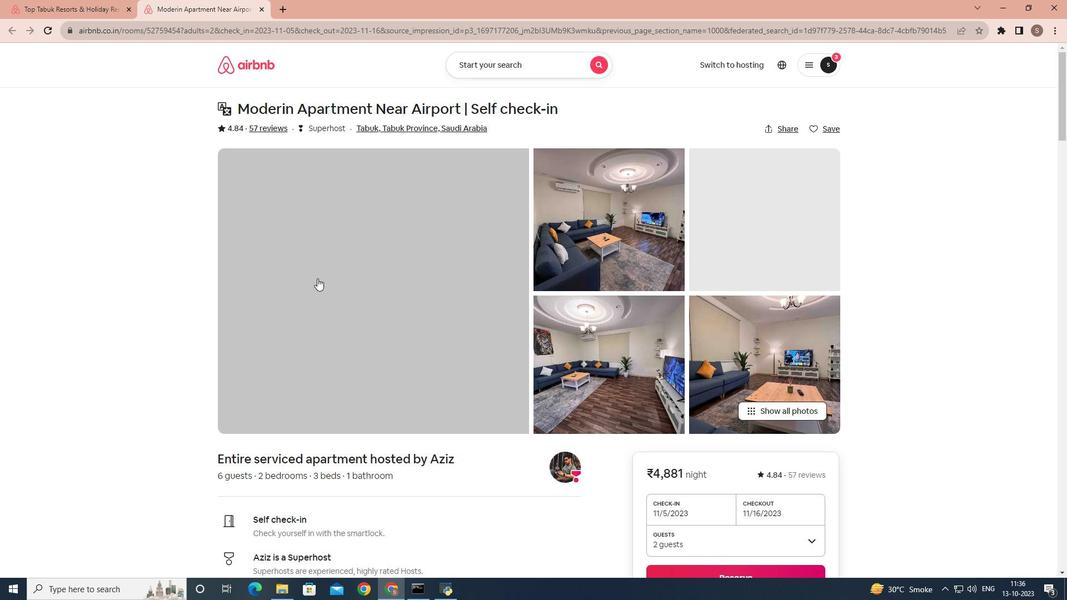 
Action: Mouse scrolled (317, 278) with delta (0, 0)
Screenshot: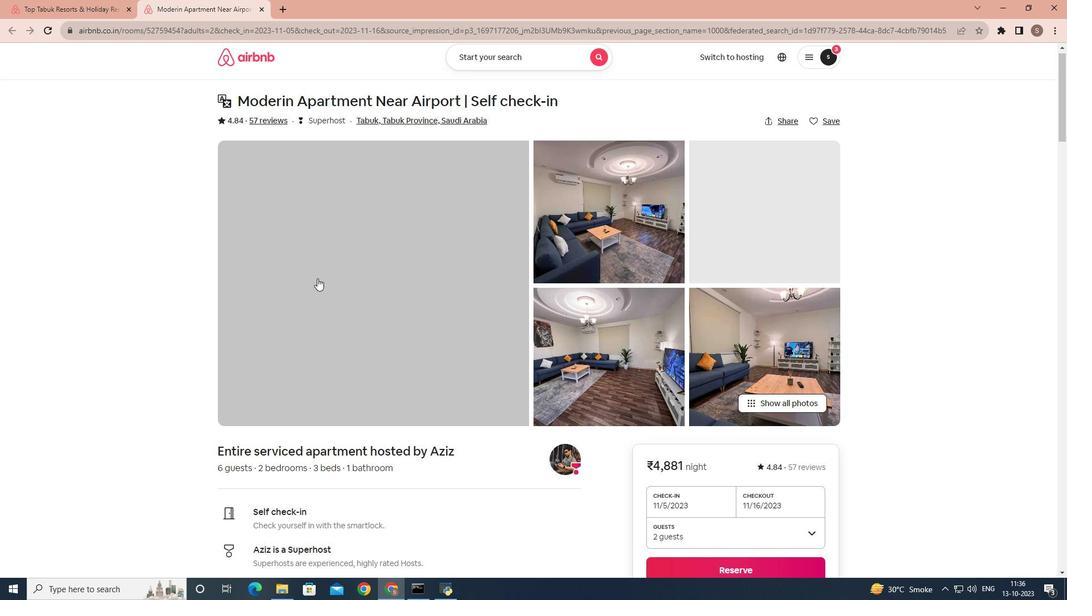 
Action: Mouse scrolled (317, 278) with delta (0, 0)
Screenshot: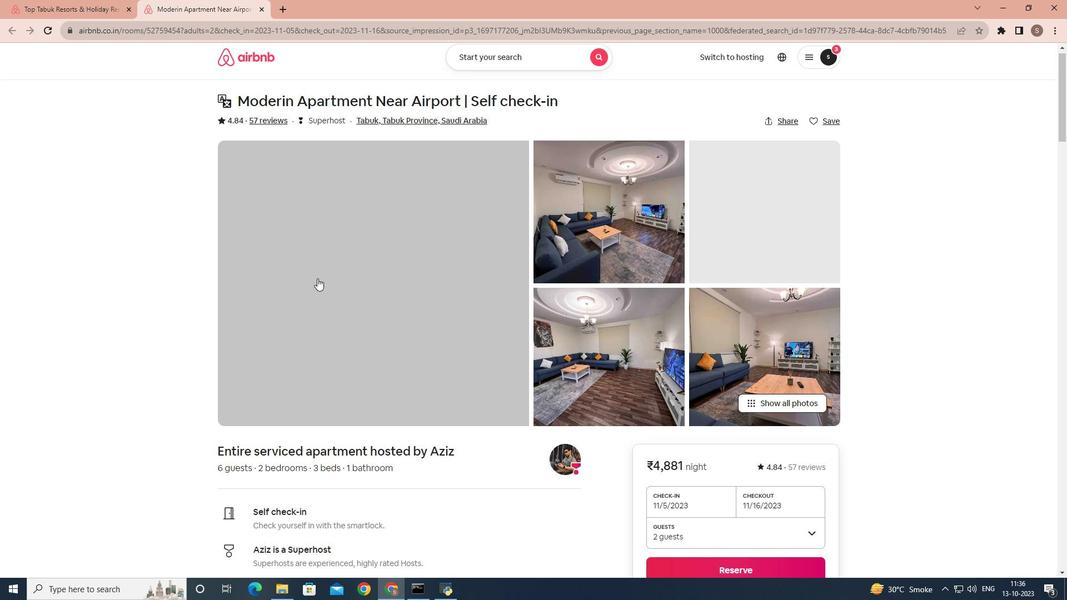 
Action: Mouse scrolled (317, 278) with delta (0, 0)
Screenshot: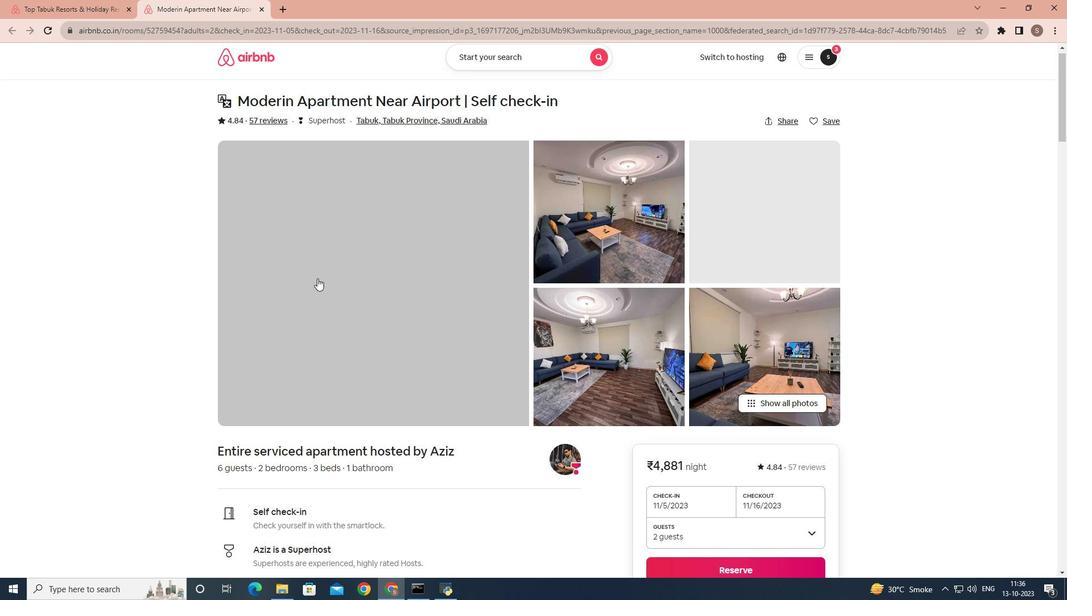 
Action: Mouse scrolled (317, 278) with delta (0, 0)
Screenshot: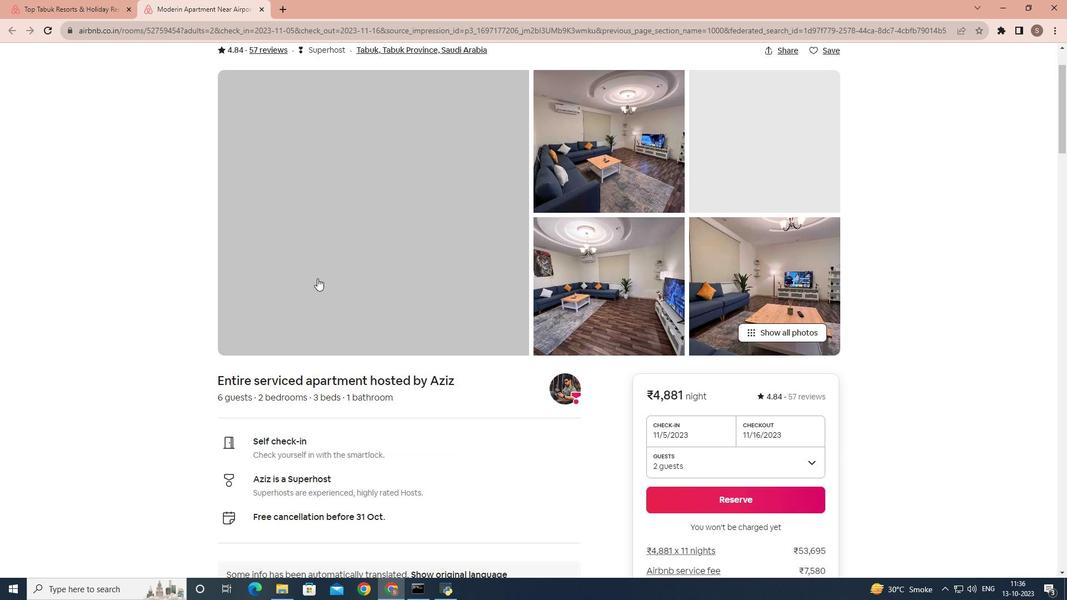 
Action: Mouse scrolled (317, 278) with delta (0, 0)
Screenshot: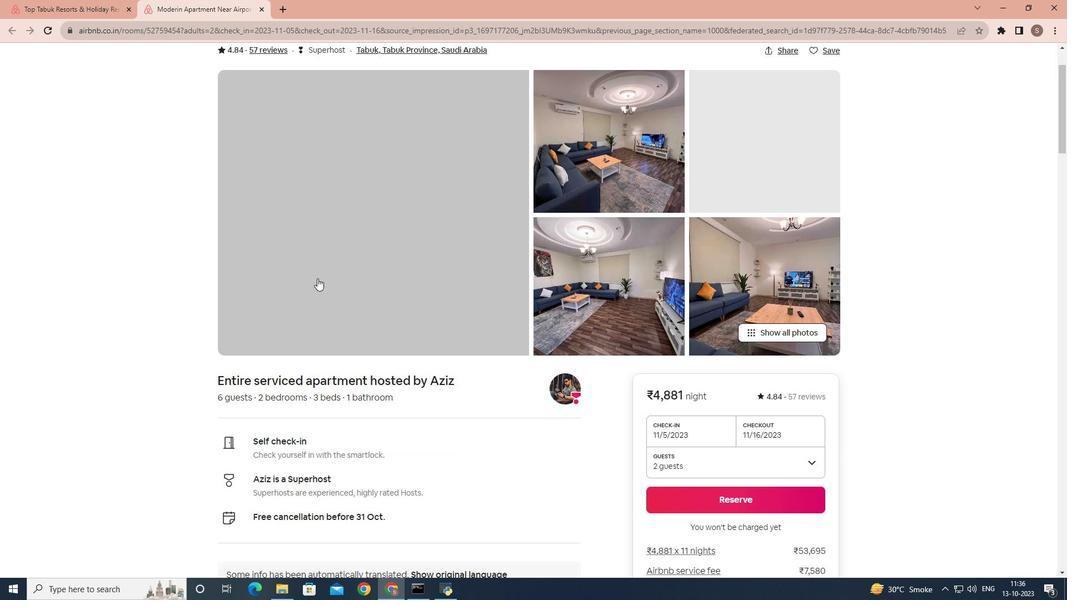 
Action: Mouse scrolled (317, 278) with delta (0, 0)
Screenshot: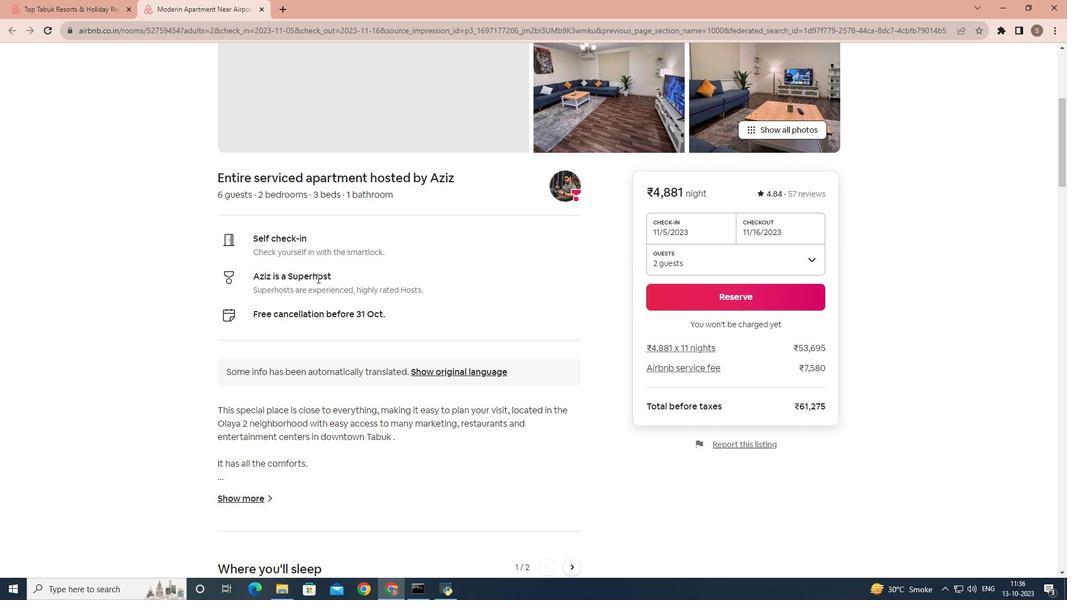 
Action: Mouse scrolled (317, 278) with delta (0, 0)
Screenshot: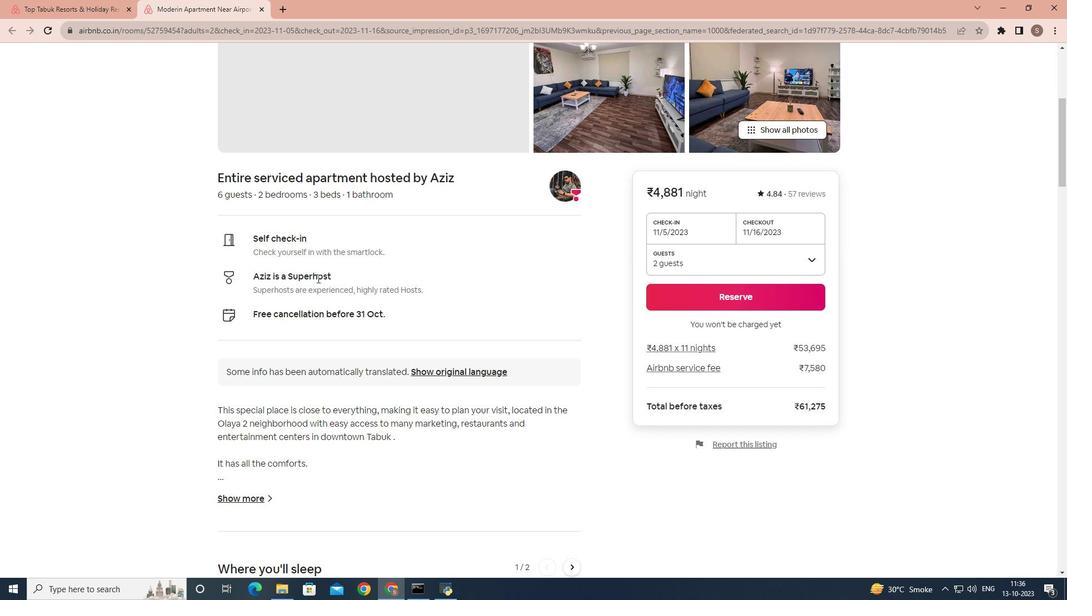 
Action: Mouse scrolled (317, 278) with delta (0, 0)
Screenshot: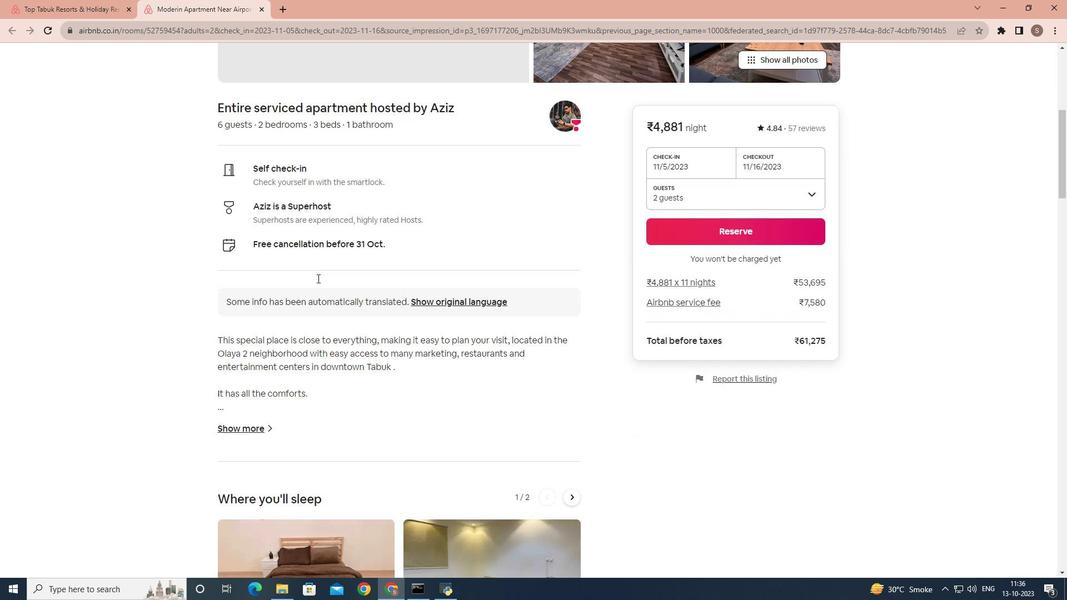
Action: Mouse moved to (216, 331)
Screenshot: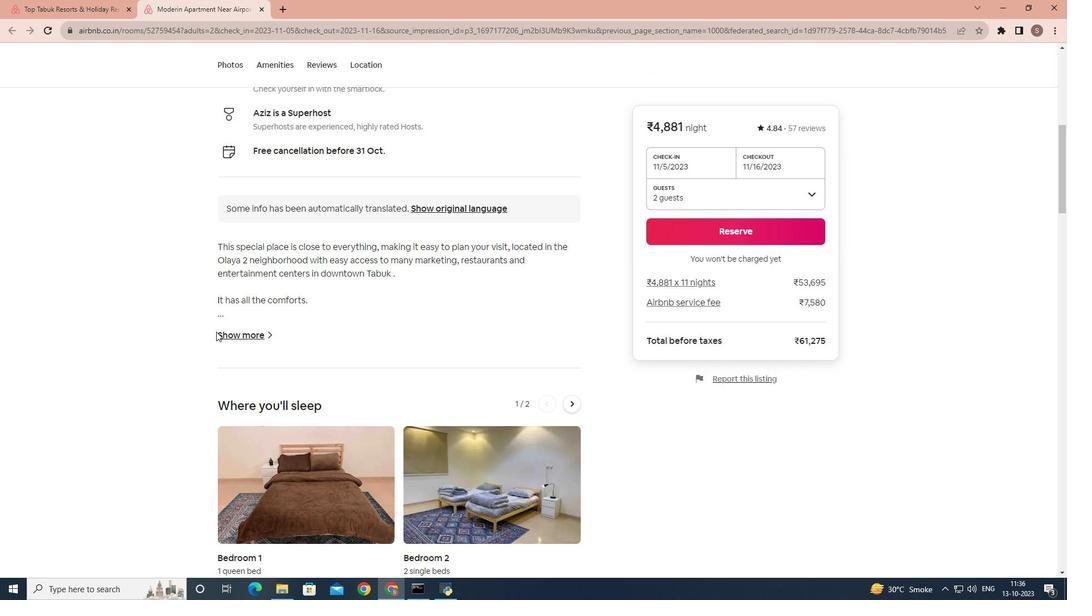 
Action: Mouse pressed left at (216, 331)
Screenshot: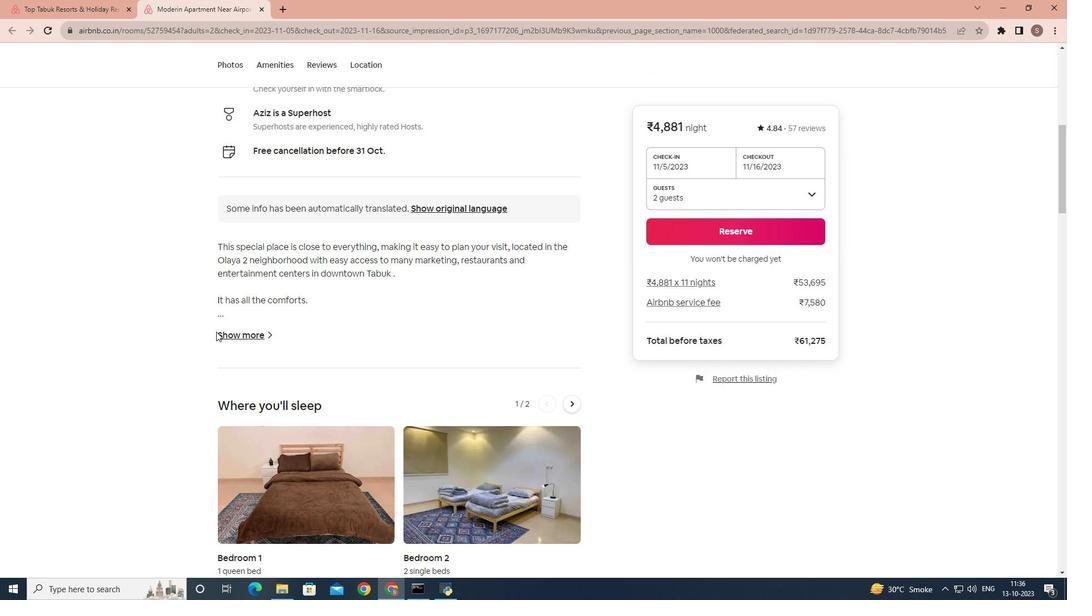 
Action: Mouse moved to (230, 338)
Screenshot: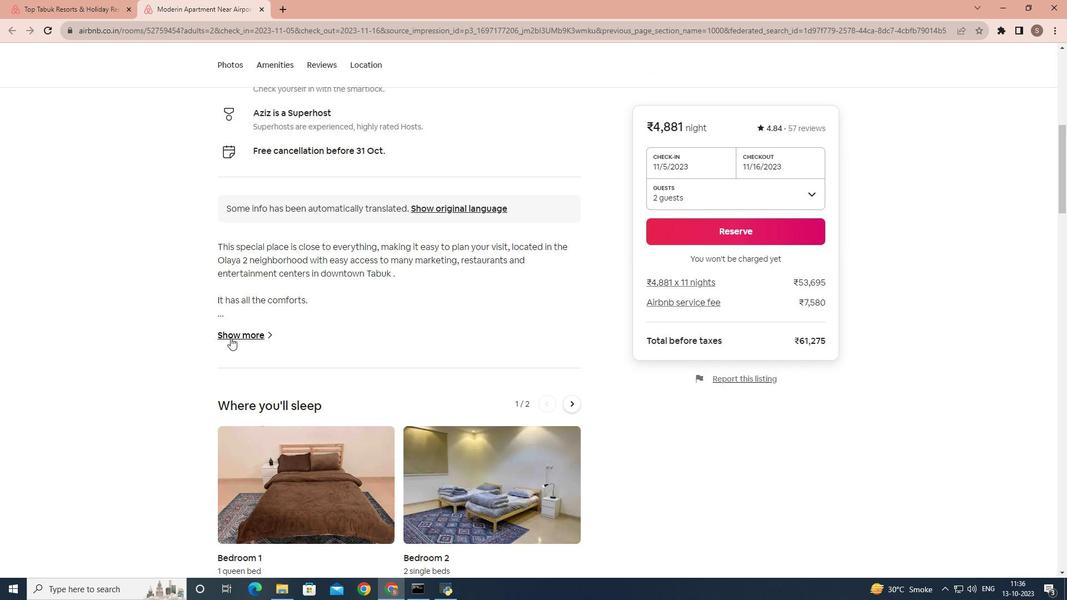 
Action: Mouse pressed left at (230, 338)
Screenshot: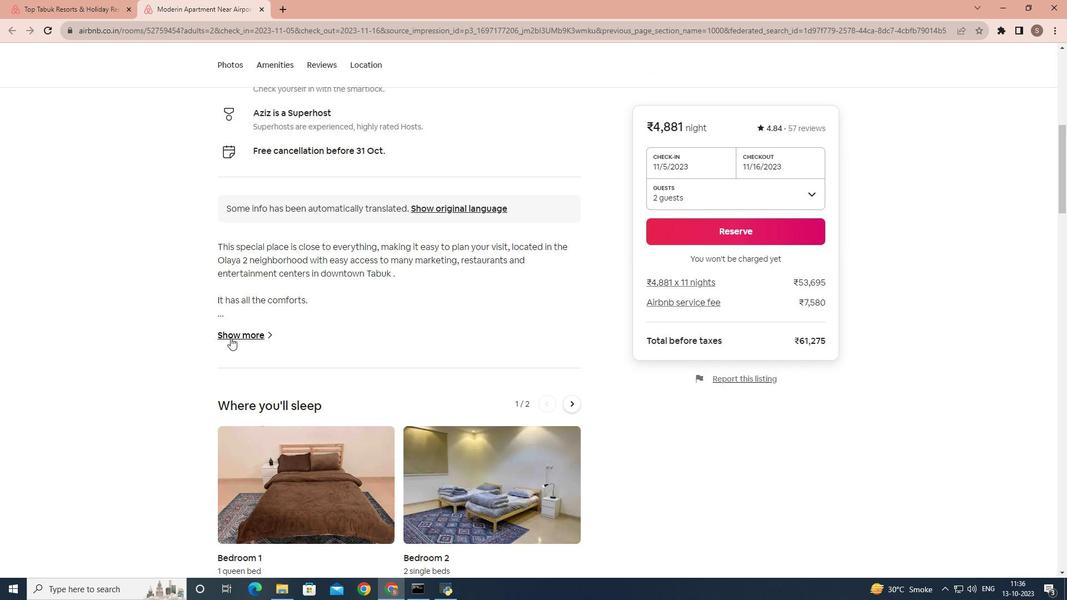 
Action: Mouse moved to (410, 286)
Screenshot: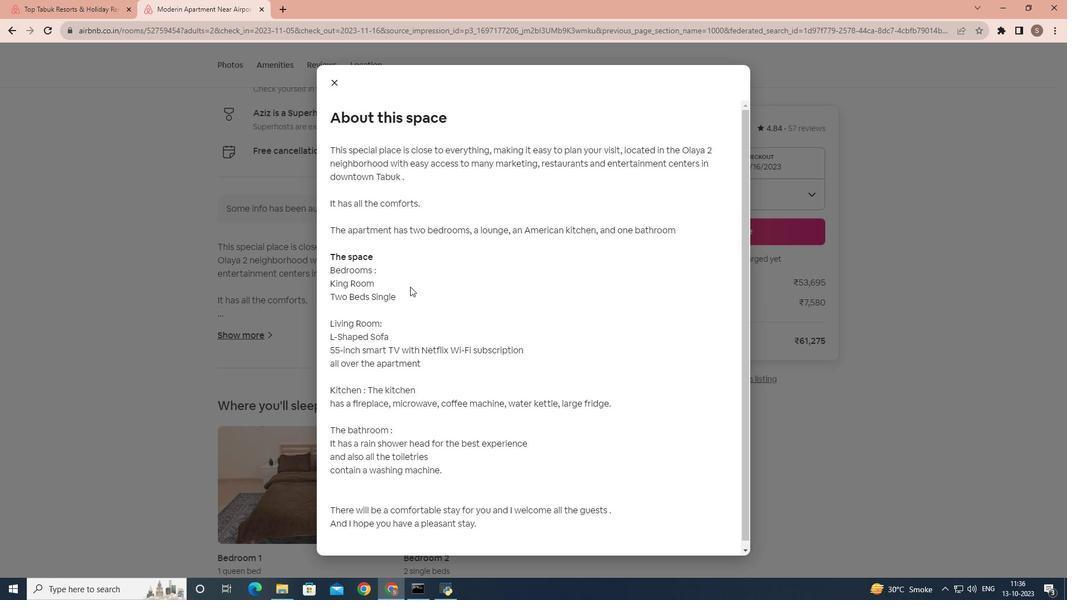 
Action: Mouse scrolled (410, 286) with delta (0, 0)
Screenshot: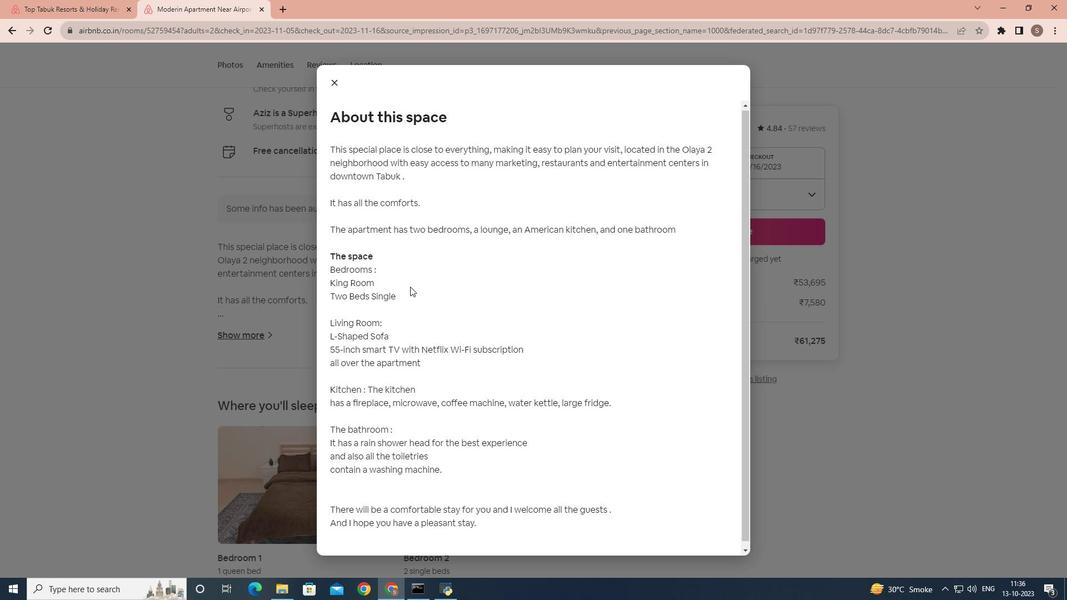 
Action: Mouse scrolled (410, 286) with delta (0, 0)
Screenshot: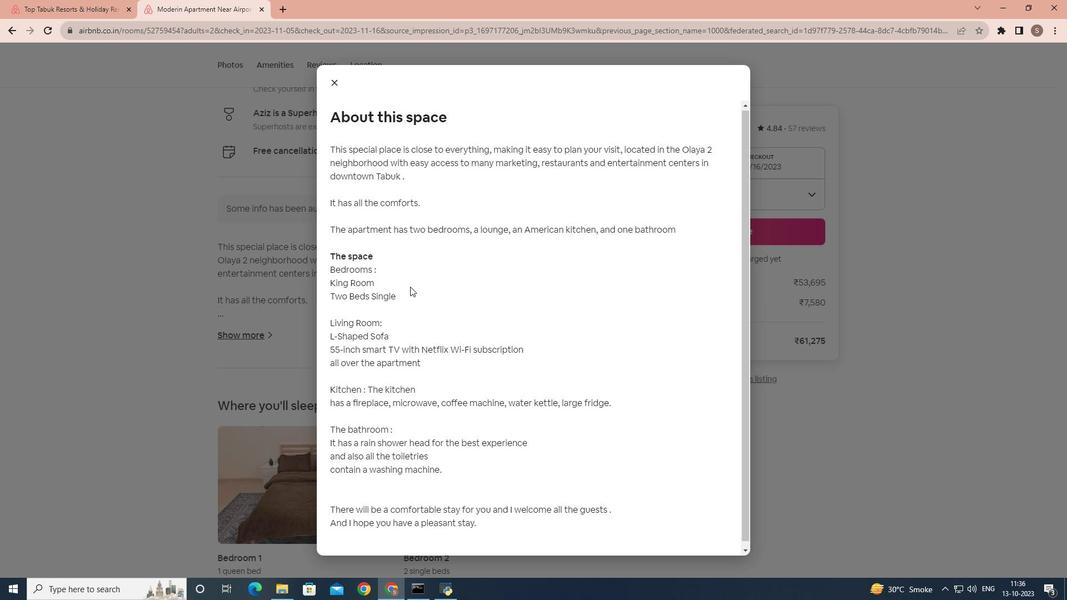 
Action: Mouse scrolled (410, 286) with delta (0, 0)
Screenshot: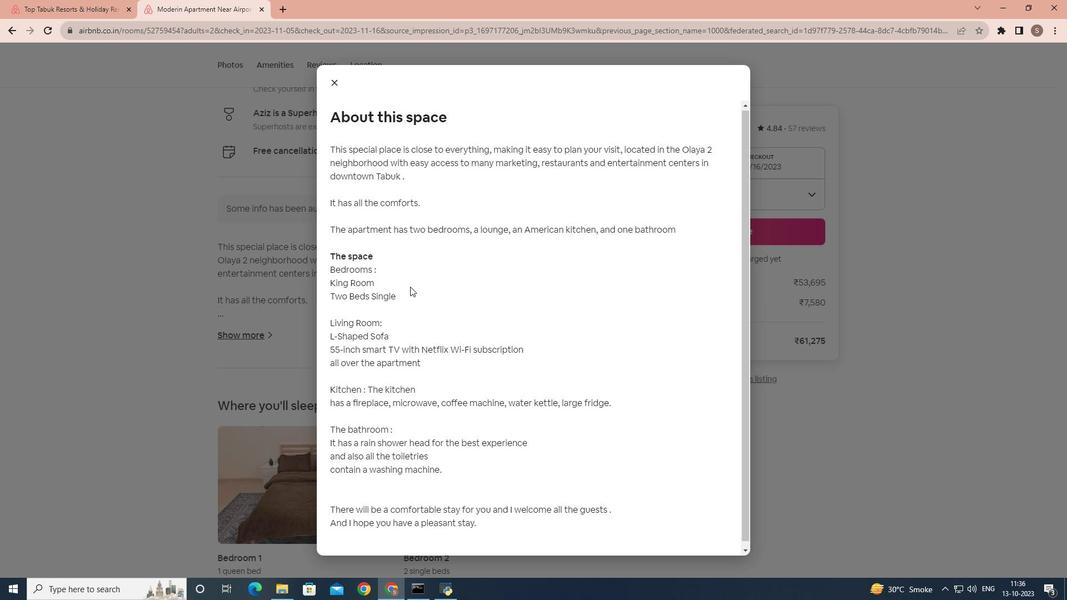 
Action: Mouse scrolled (410, 286) with delta (0, 0)
Screenshot: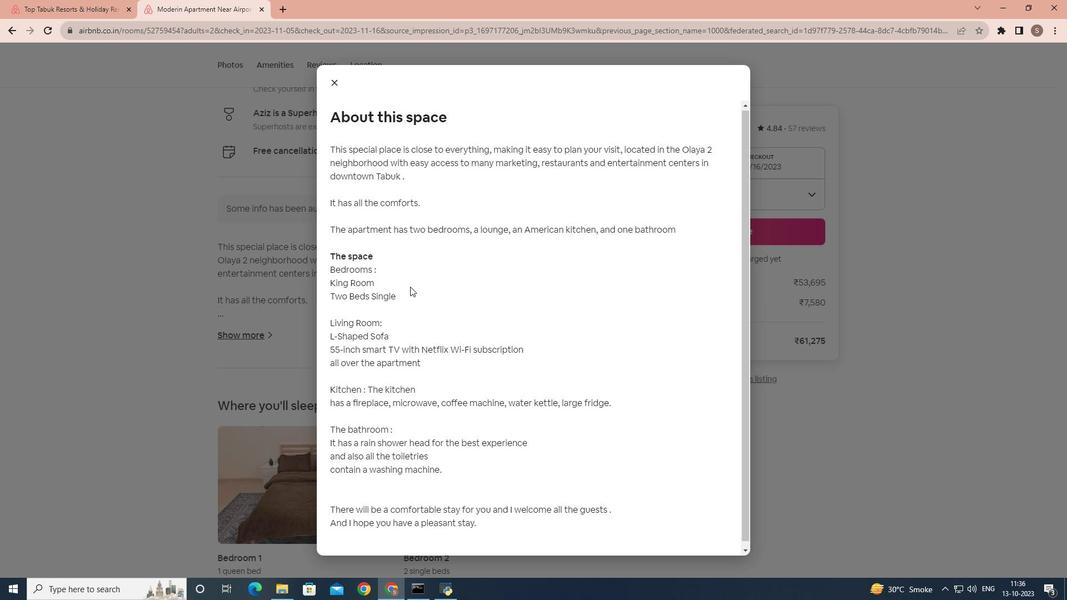 
Action: Mouse scrolled (410, 286) with delta (0, 0)
Screenshot: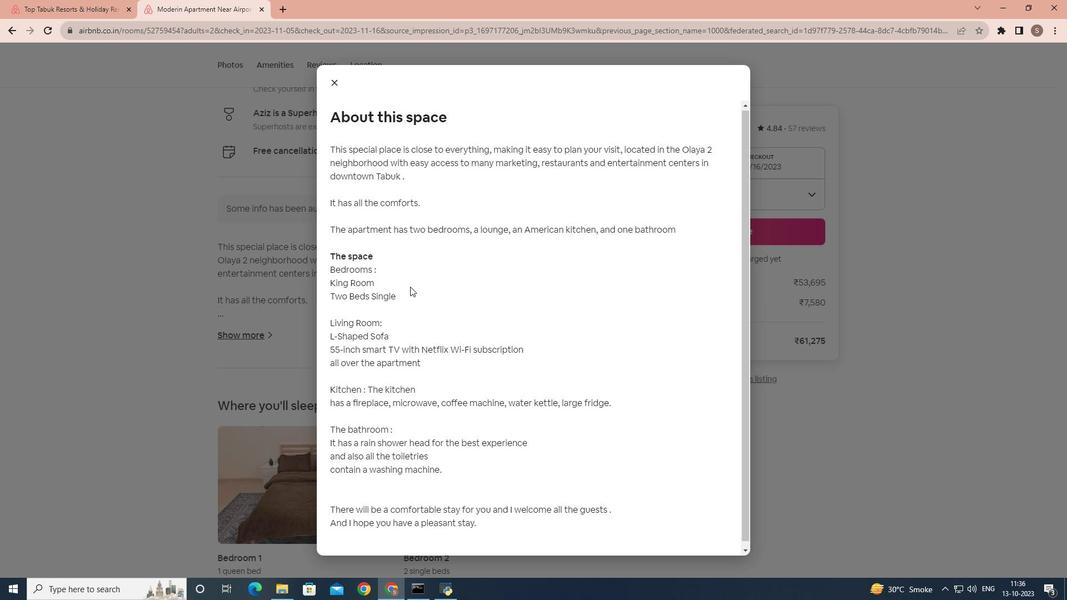 
Action: Mouse scrolled (410, 286) with delta (0, 0)
Screenshot: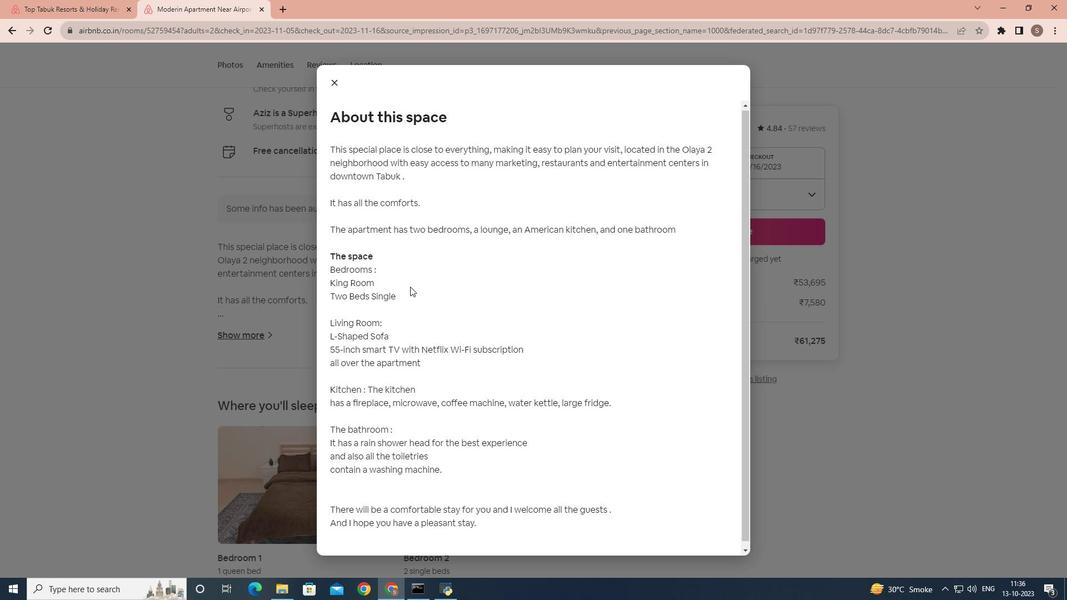 
Action: Mouse scrolled (410, 286) with delta (0, 0)
Screenshot: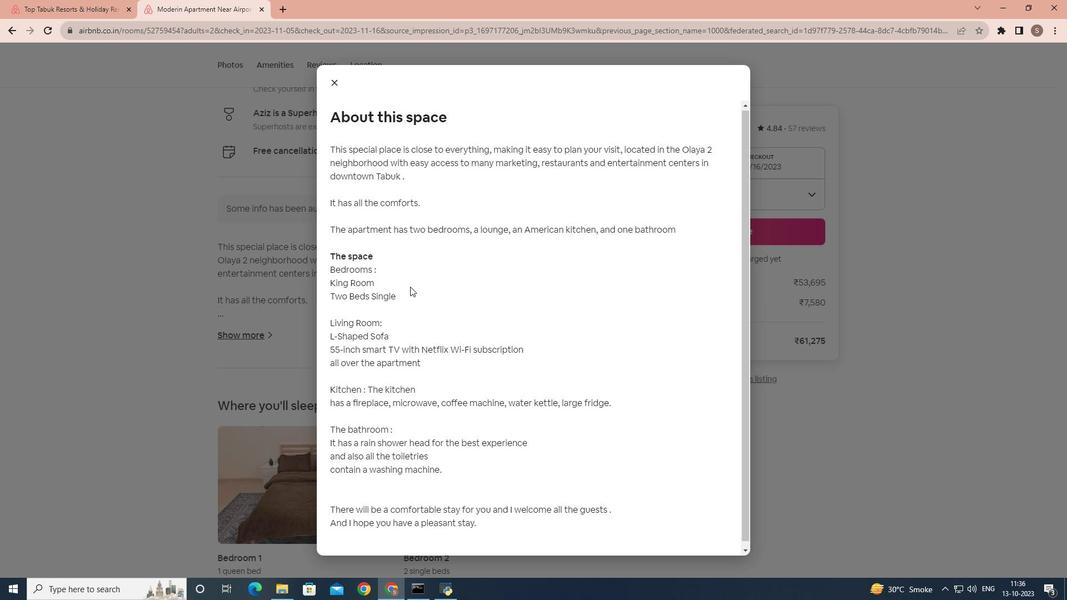 
Action: Mouse moved to (348, 161)
Screenshot: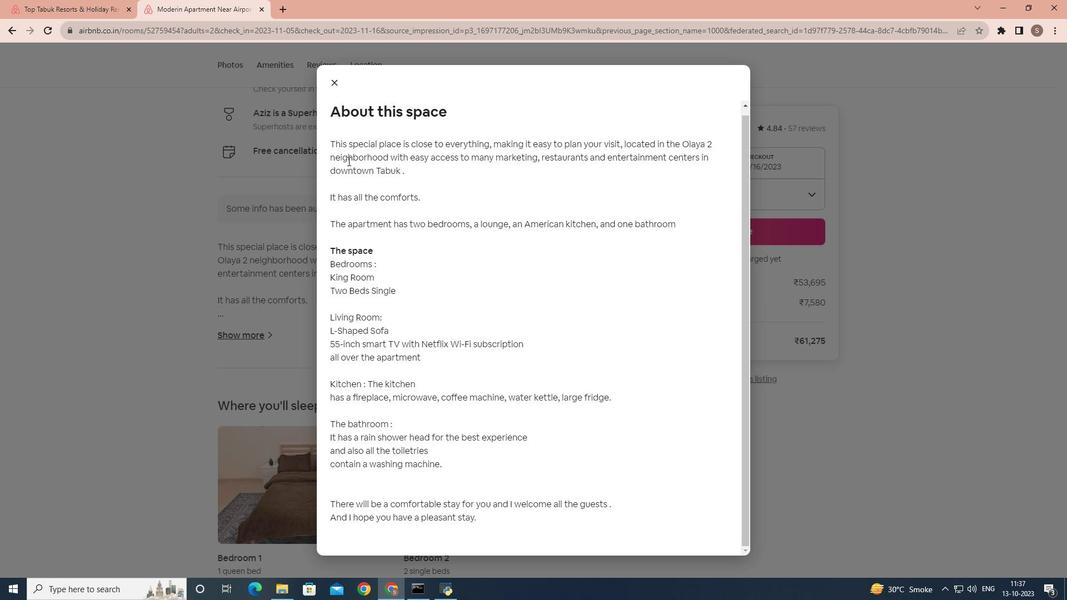 
Action: Mouse scrolled (348, 161) with delta (0, 0)
Screenshot: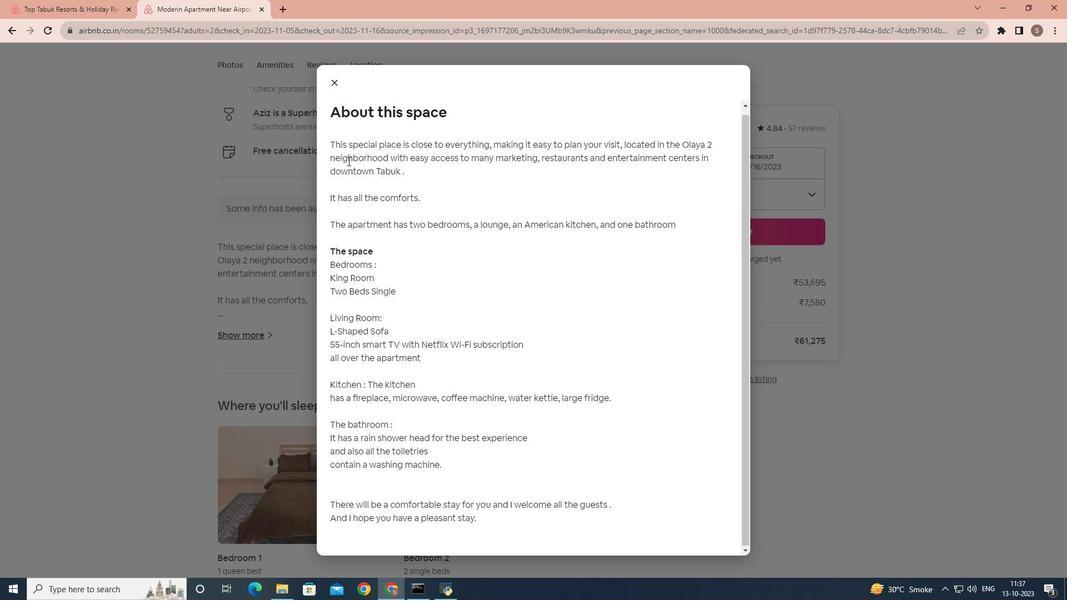 
Action: Mouse scrolled (348, 161) with delta (0, 0)
Screenshot: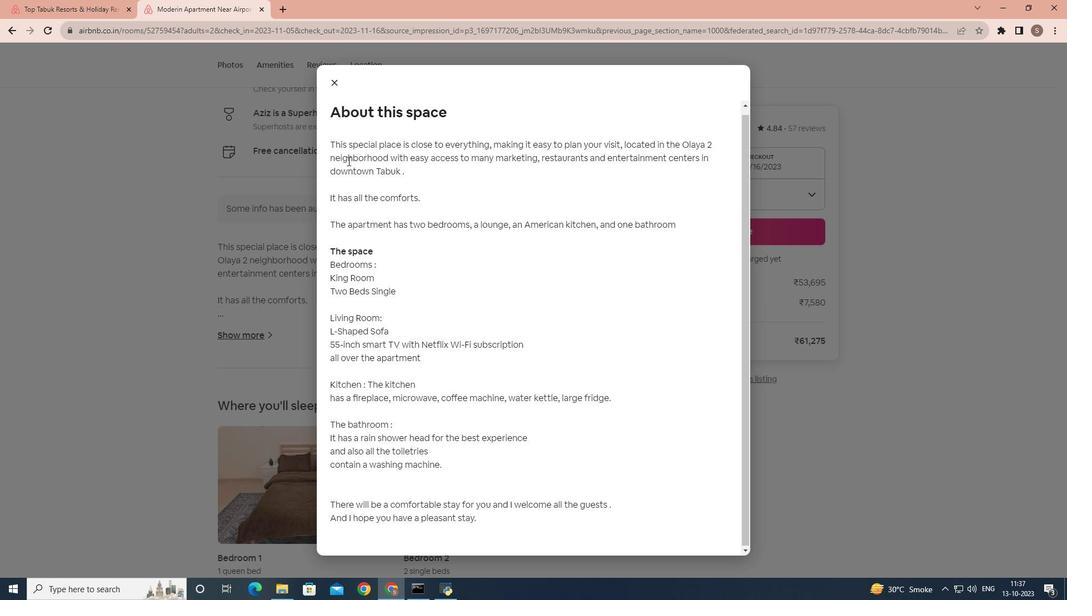 
Action: Mouse scrolled (348, 161) with delta (0, 0)
Screenshot: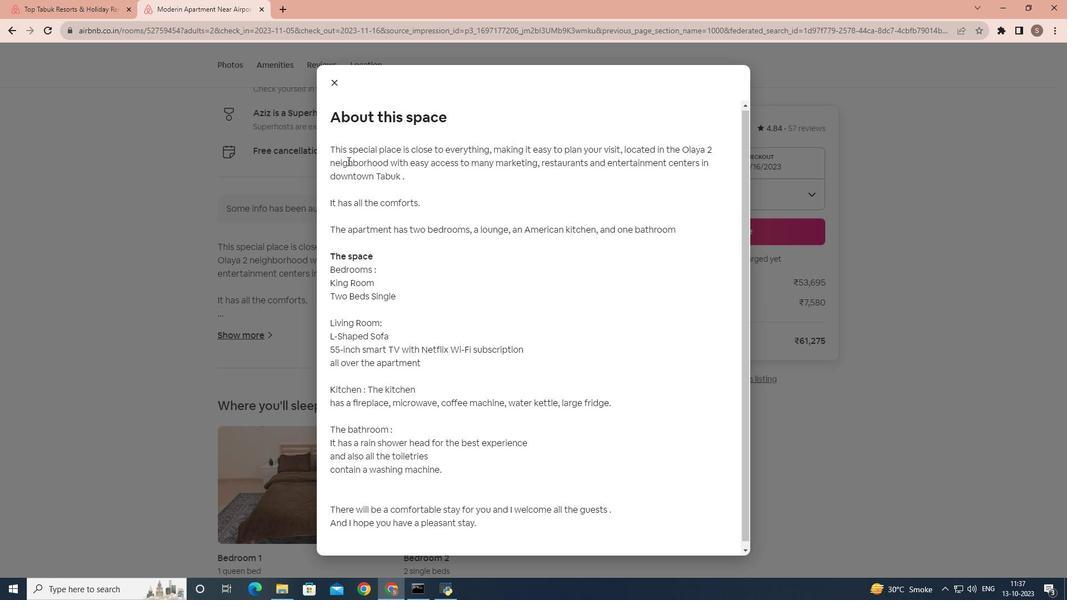 
Action: Mouse scrolled (348, 161) with delta (0, 0)
Screenshot: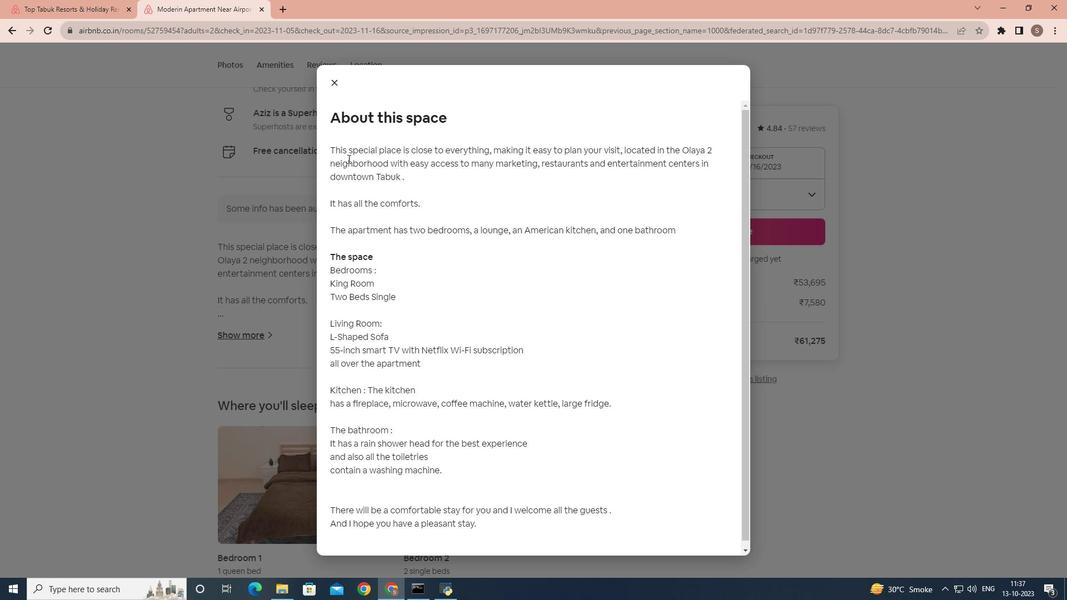 
Action: Mouse moved to (337, 91)
Screenshot: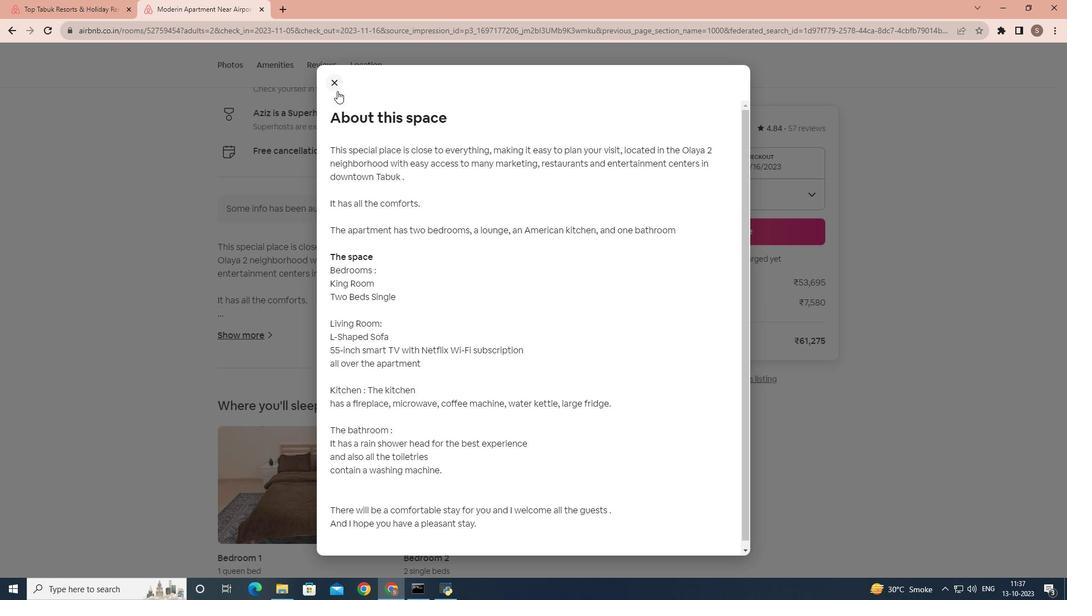 
Action: Mouse pressed left at (337, 91)
Screenshot: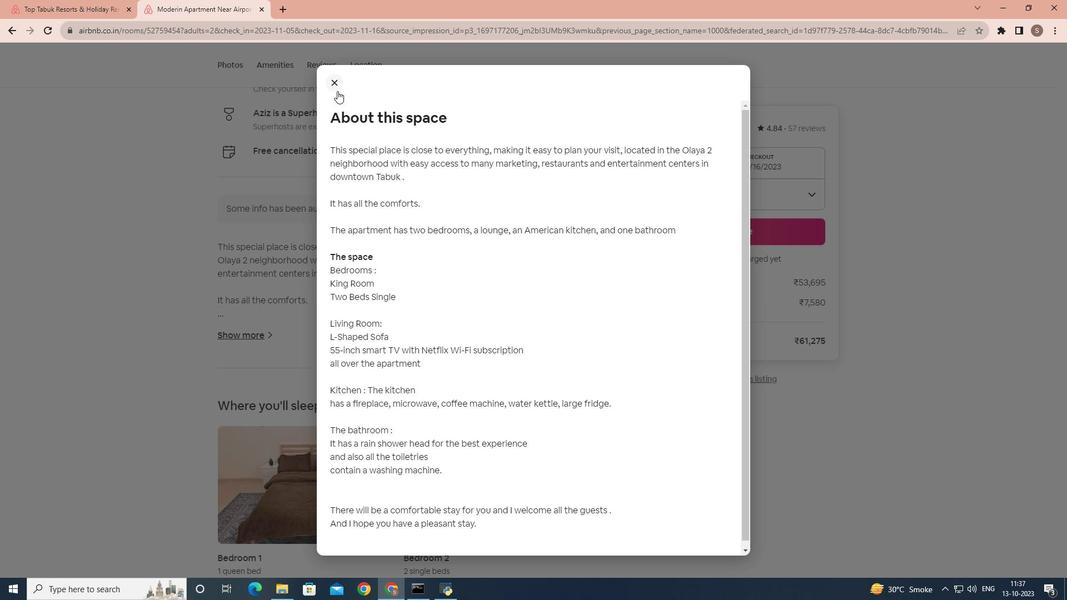 
Action: Mouse moved to (338, 86)
Screenshot: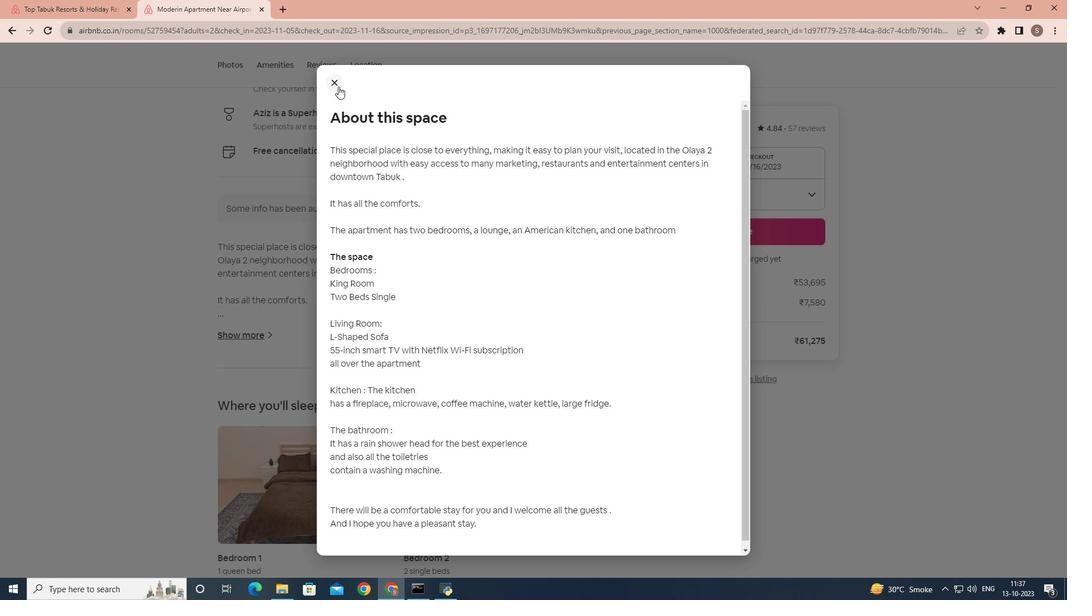 
Action: Mouse pressed left at (338, 86)
Screenshot: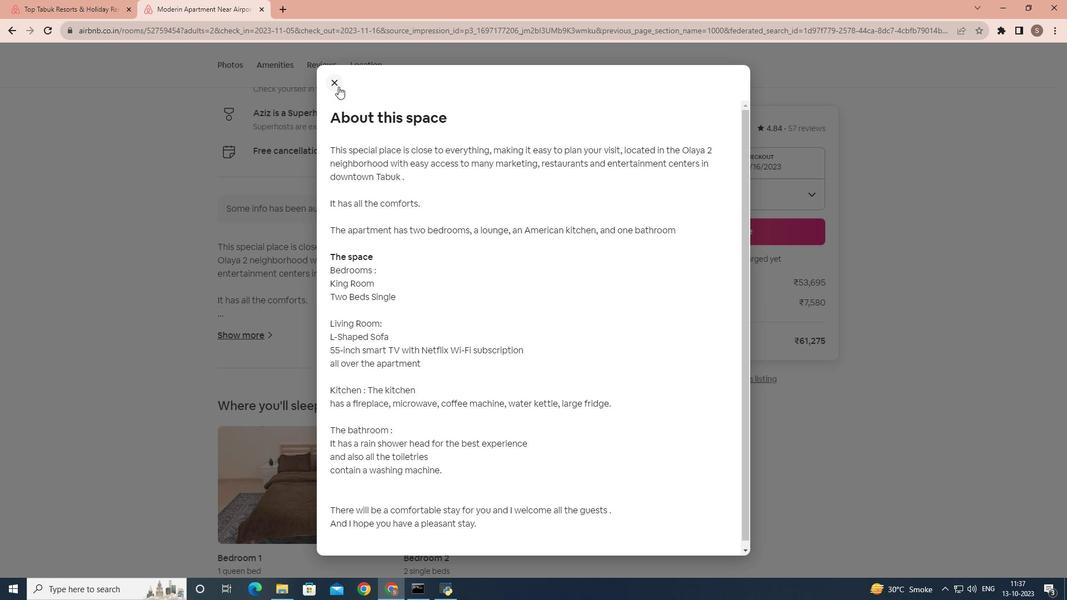 
Action: Mouse moved to (340, 302)
Screenshot: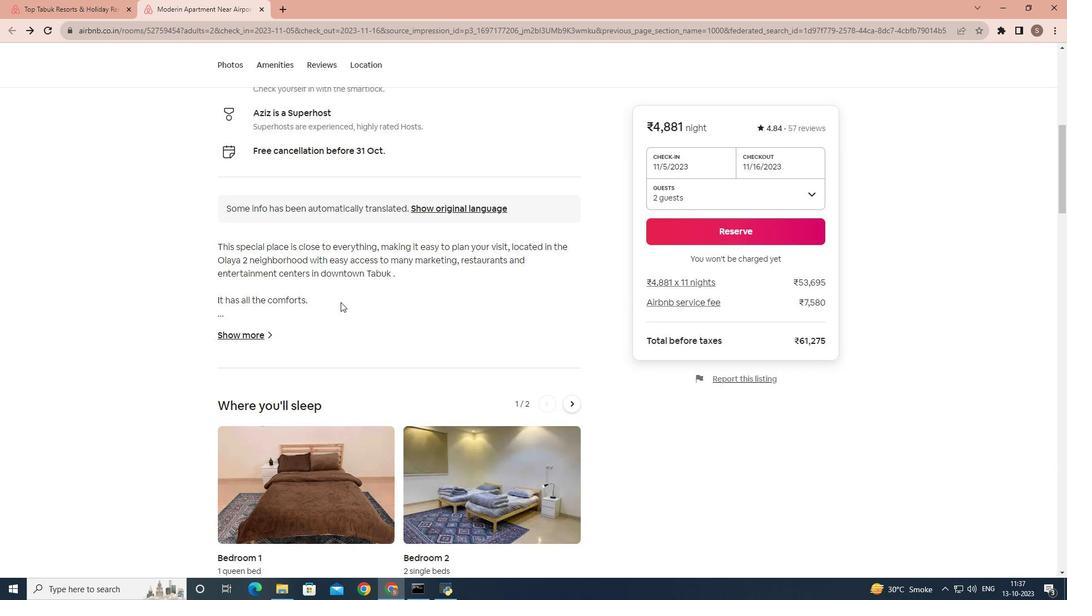 
Action: Mouse scrolled (340, 301) with delta (0, 0)
Screenshot: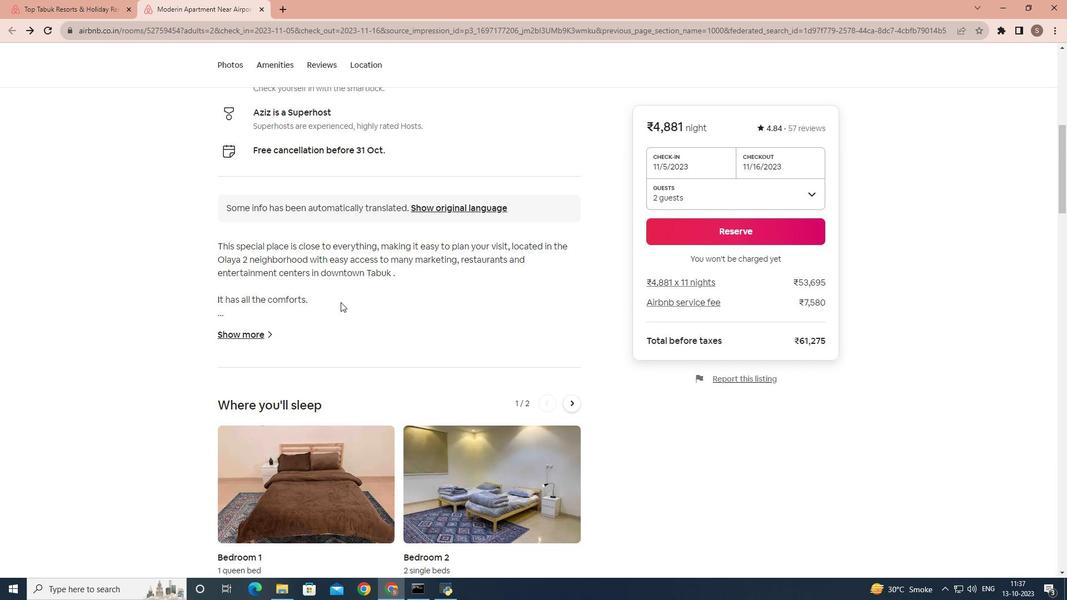 
Action: Mouse scrolled (340, 301) with delta (0, 0)
Screenshot: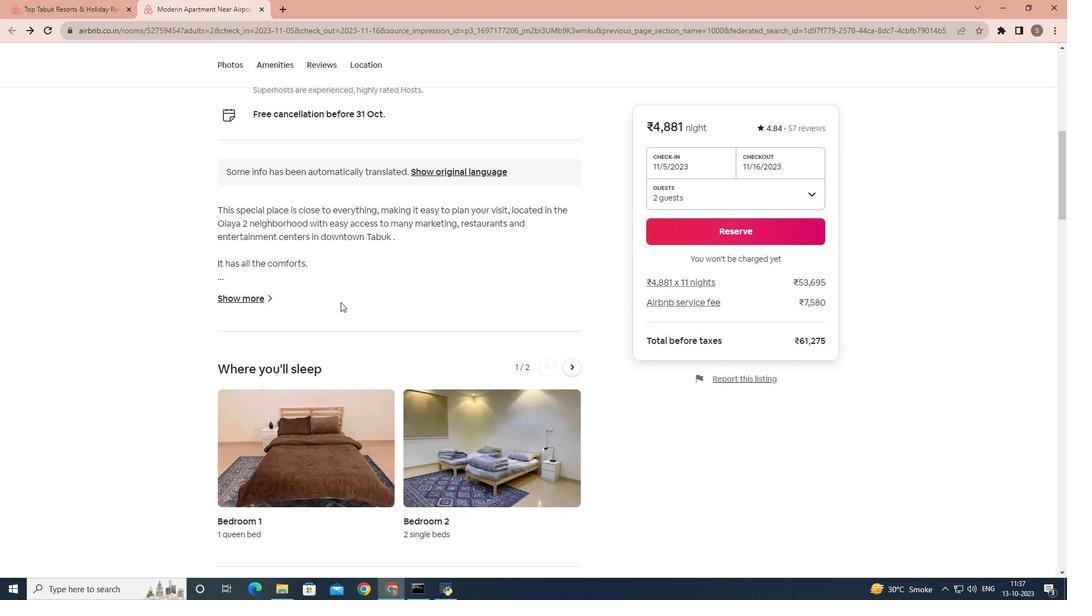 
Action: Mouse scrolled (340, 301) with delta (0, 0)
Screenshot: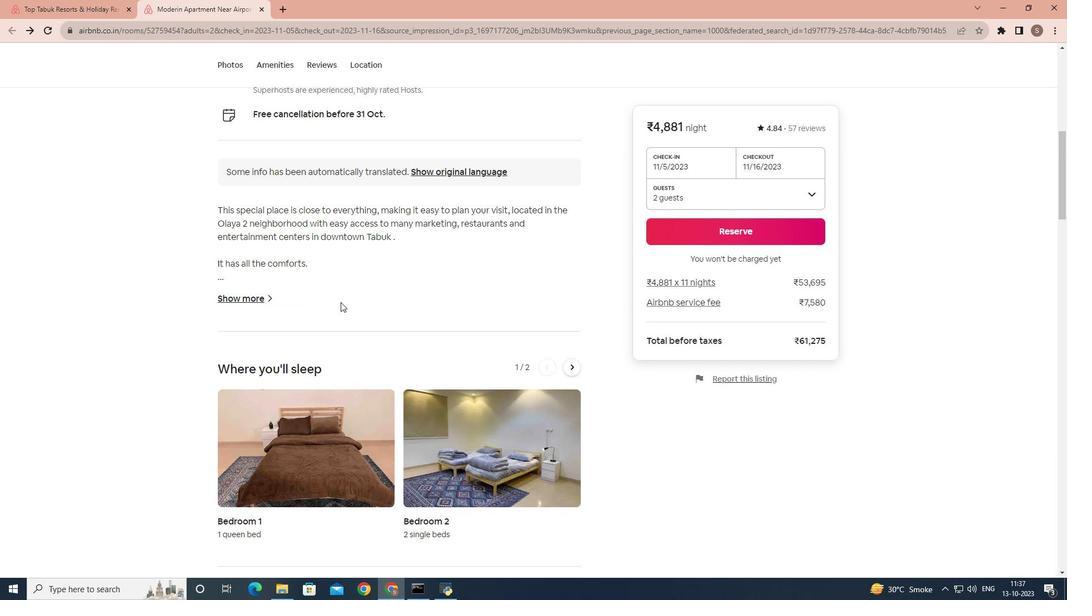 
Action: Mouse scrolled (340, 301) with delta (0, 0)
Screenshot: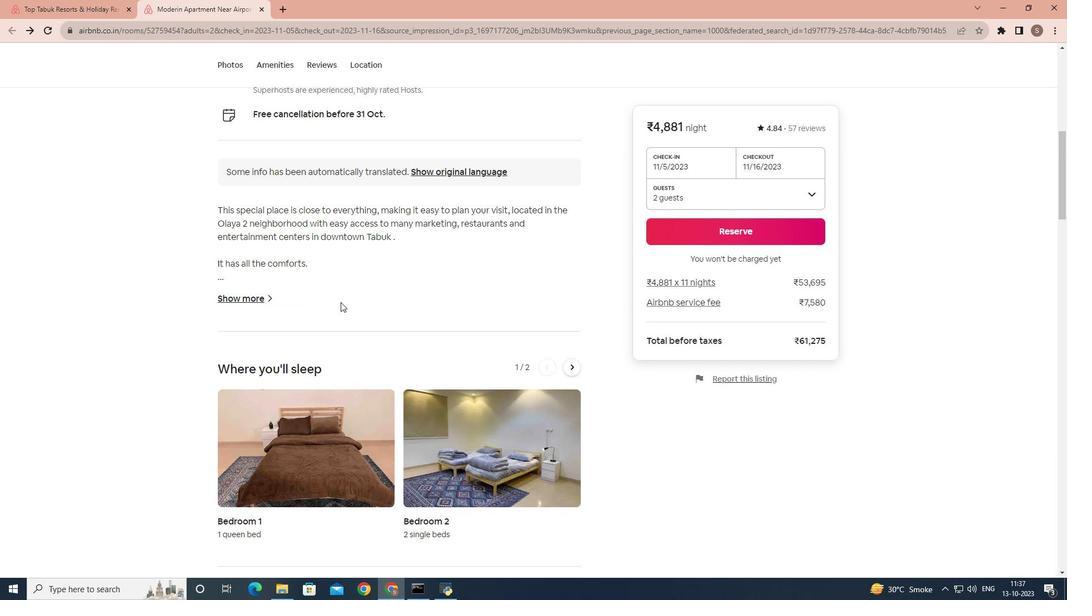 
Action: Mouse scrolled (340, 301) with delta (0, 0)
Screenshot: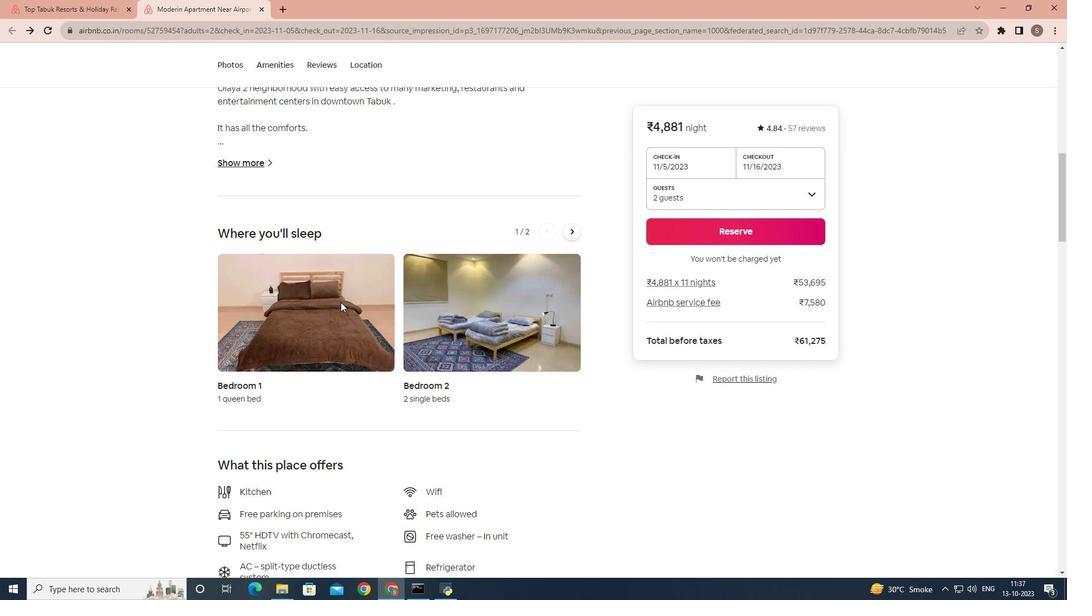 
Action: Mouse scrolled (340, 301) with delta (0, 0)
Screenshot: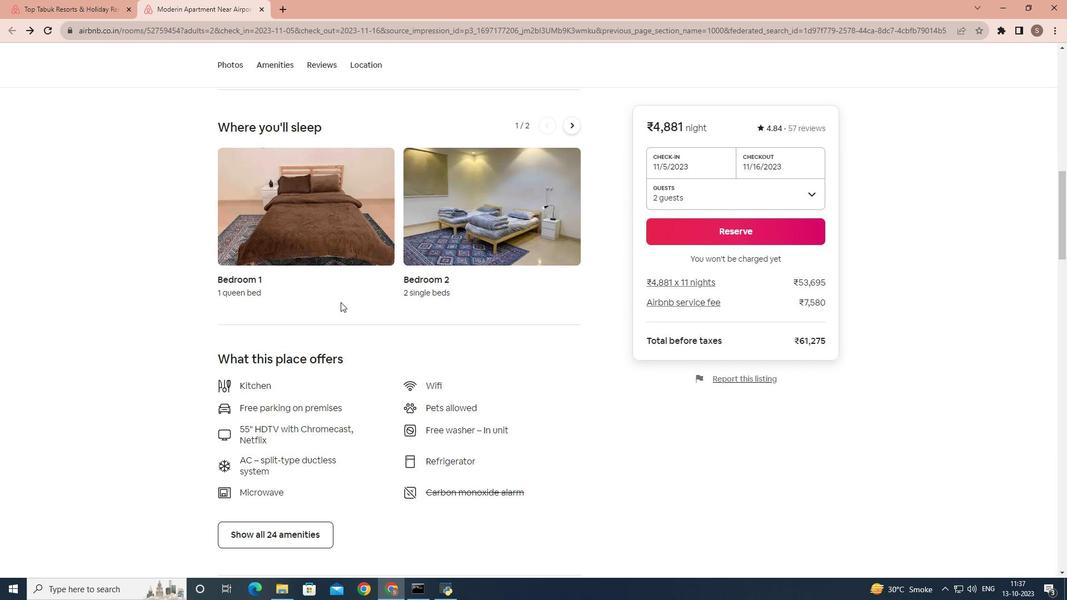 
Action: Mouse scrolled (340, 301) with delta (0, 0)
Screenshot: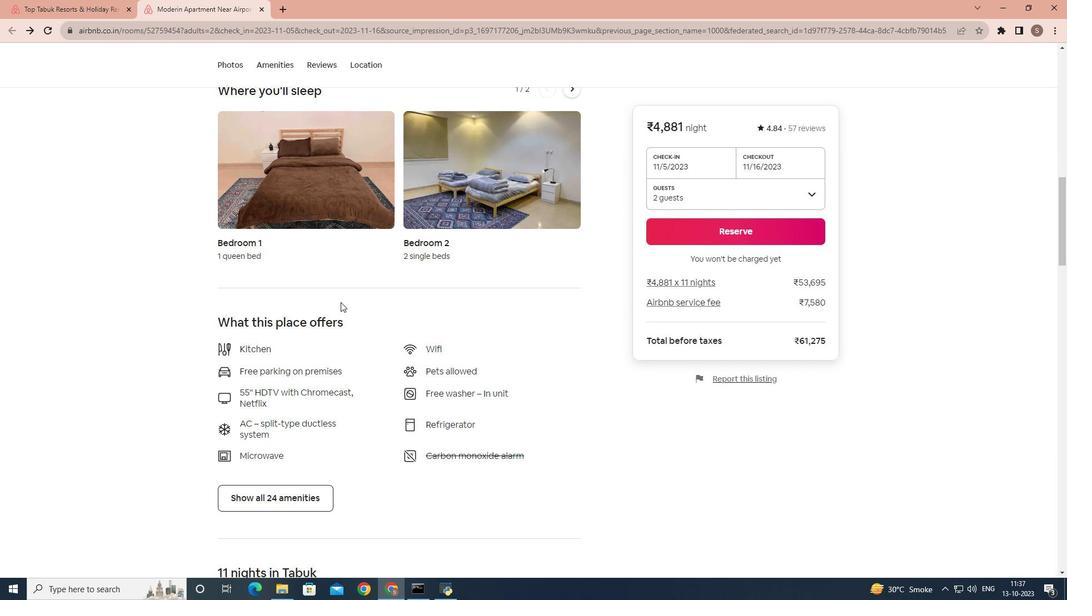 
Action: Mouse scrolled (340, 301) with delta (0, 0)
Screenshot: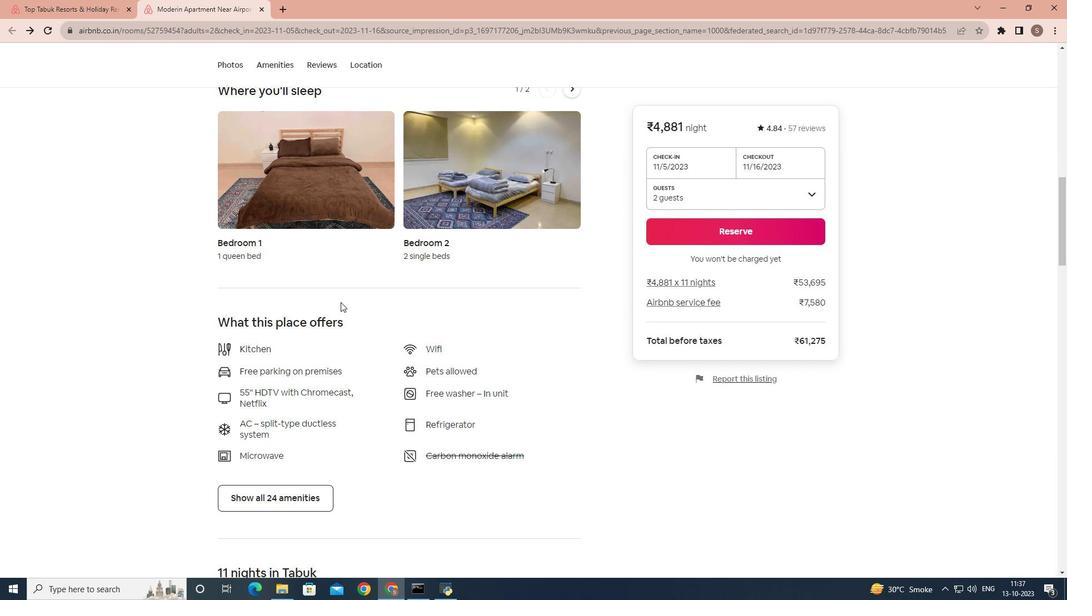 
Action: Mouse scrolled (340, 301) with delta (0, 0)
Screenshot: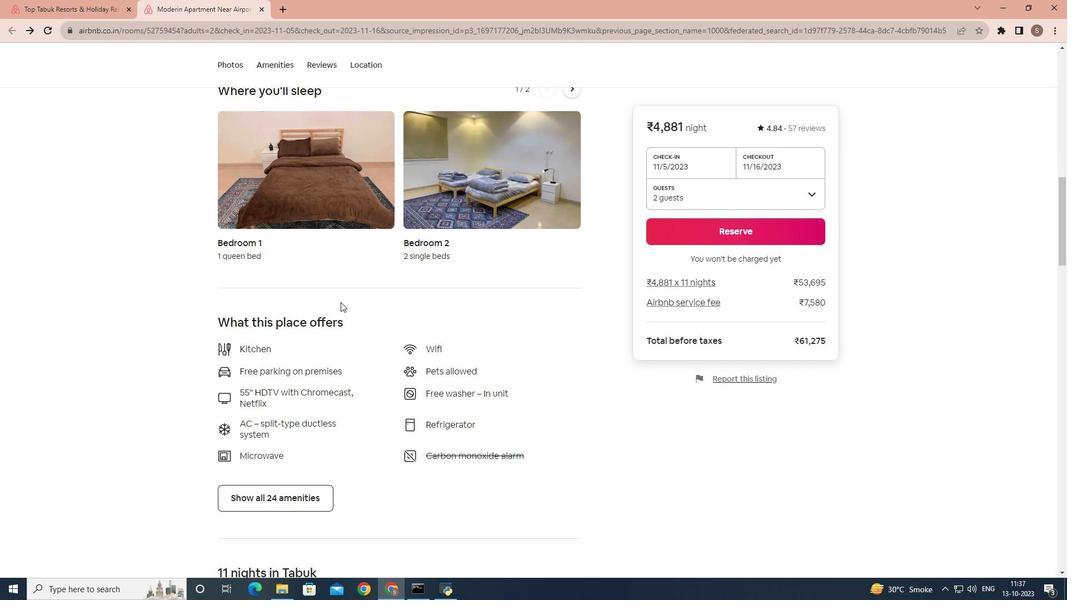 
Action: Mouse scrolled (340, 301) with delta (0, 0)
Screenshot: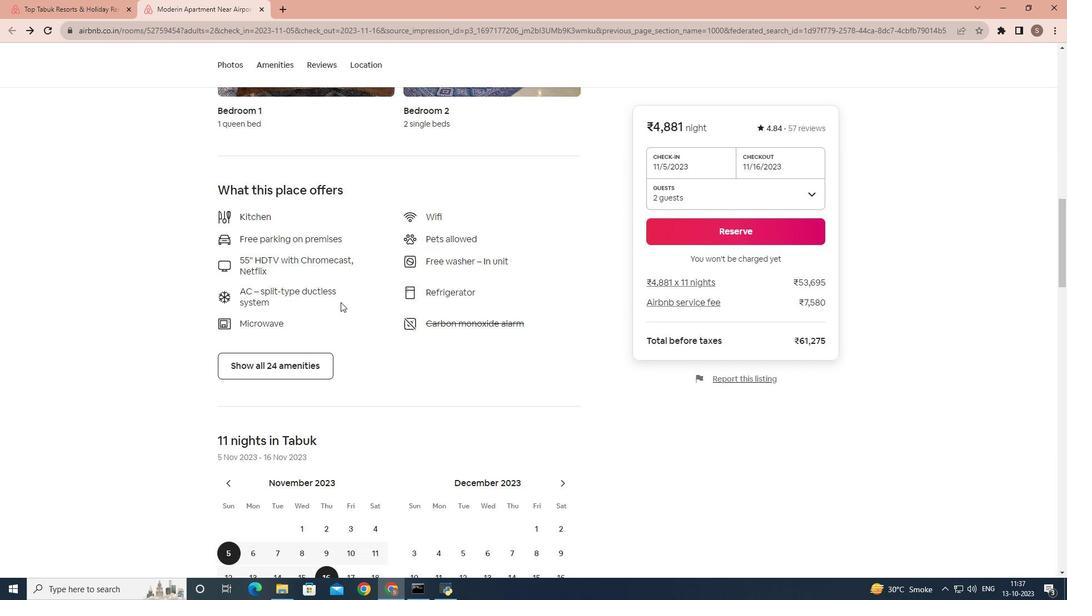
Action: Mouse moved to (323, 269)
Screenshot: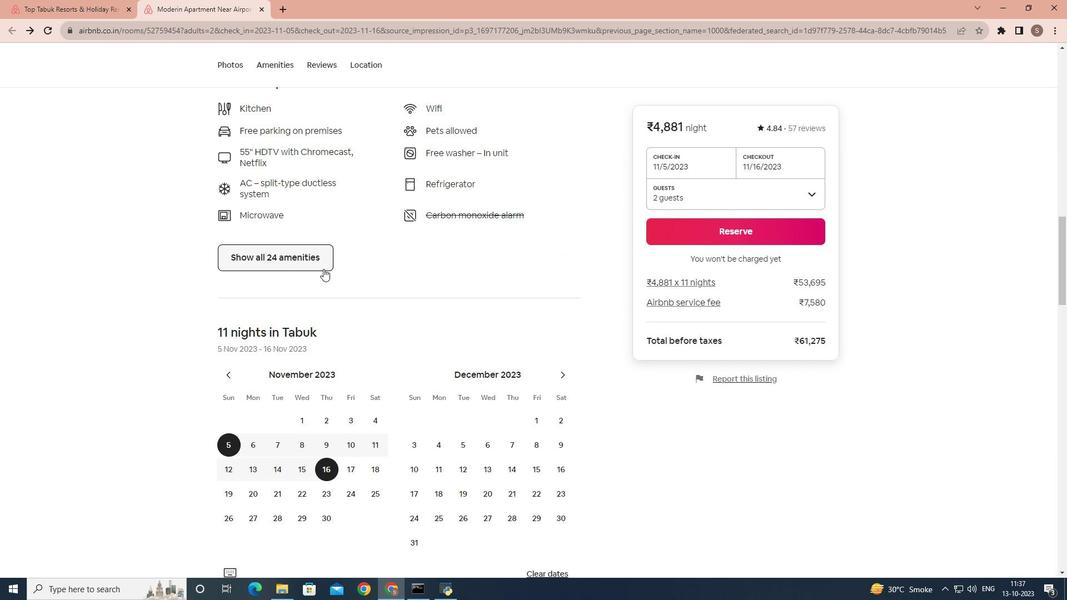 
Action: Mouse pressed left at (323, 269)
Screenshot: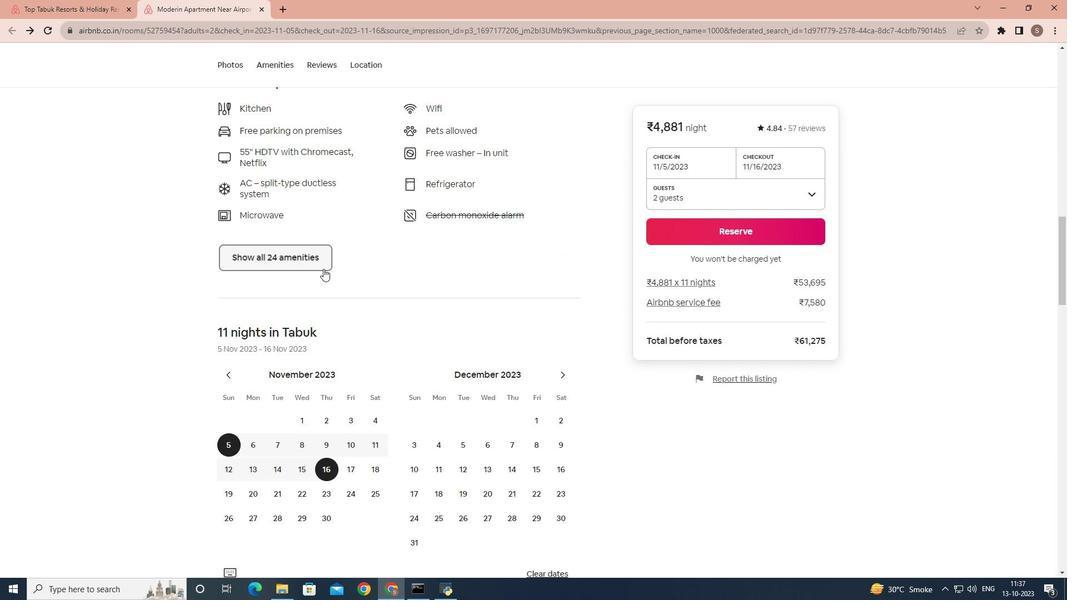 
Action: Mouse moved to (437, 276)
Screenshot: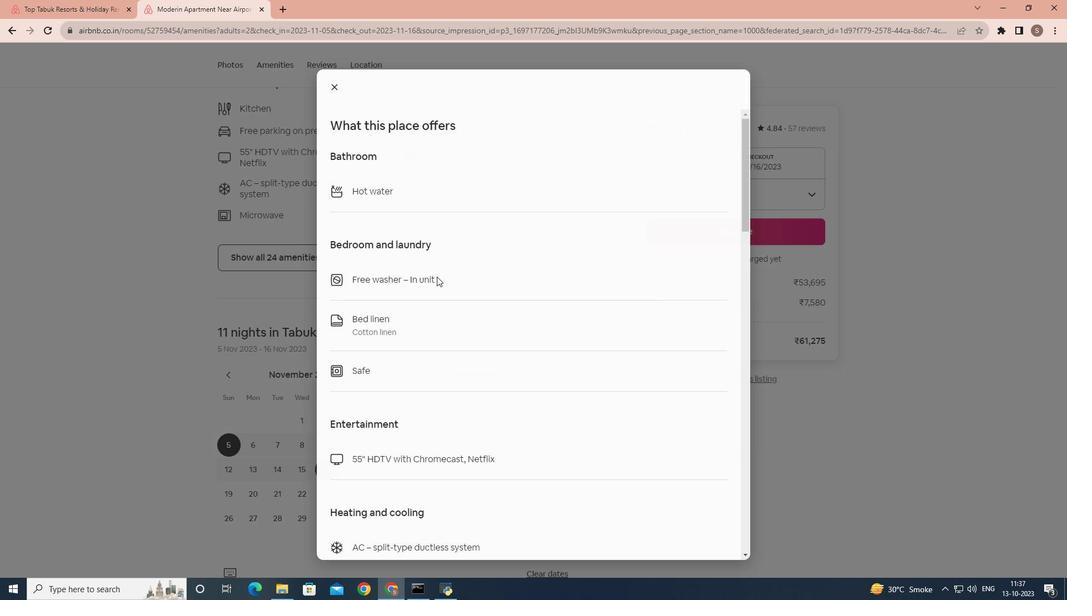 
Action: Mouse scrolled (437, 276) with delta (0, 0)
Screenshot: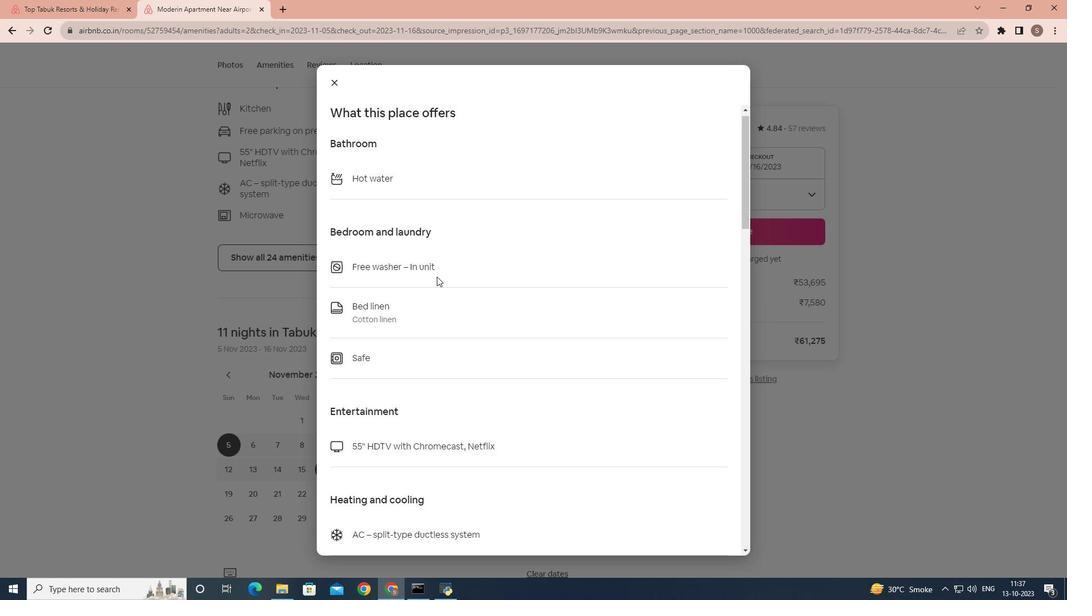 
Action: Mouse scrolled (437, 276) with delta (0, 0)
Screenshot: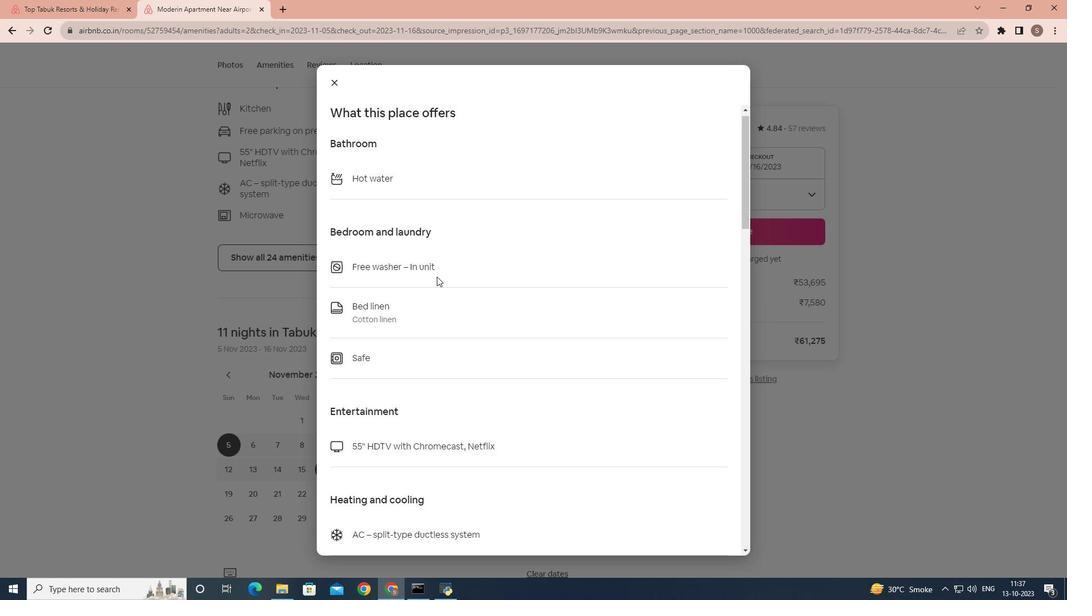 
Action: Mouse scrolled (437, 276) with delta (0, 0)
Screenshot: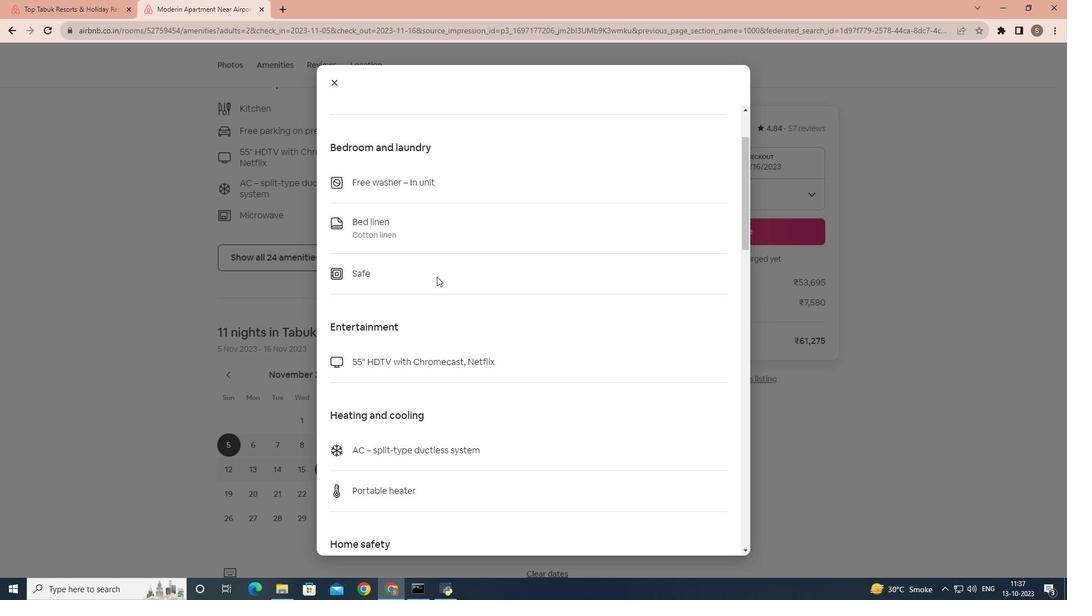 
Action: Mouse scrolled (437, 276) with delta (0, 0)
Screenshot: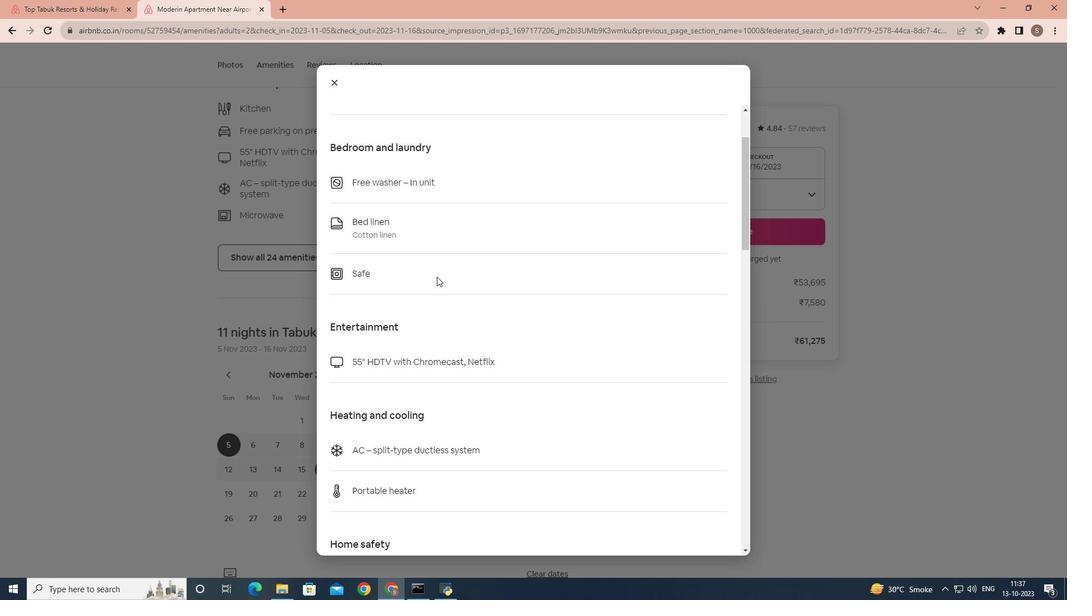 
Action: Mouse scrolled (437, 276) with delta (0, 0)
Screenshot: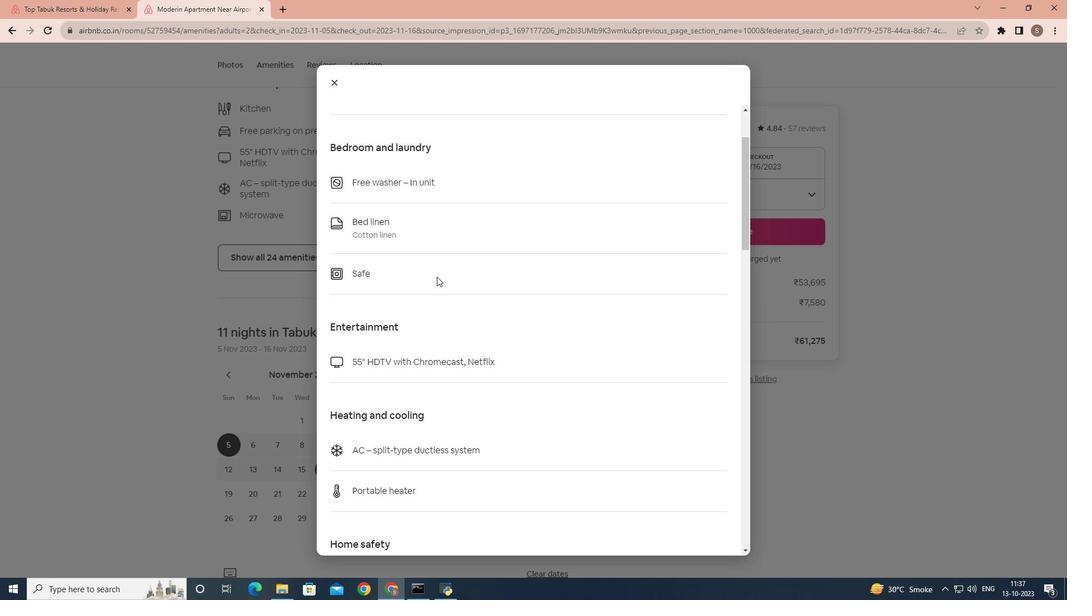 
Action: Mouse scrolled (437, 276) with delta (0, 0)
Screenshot: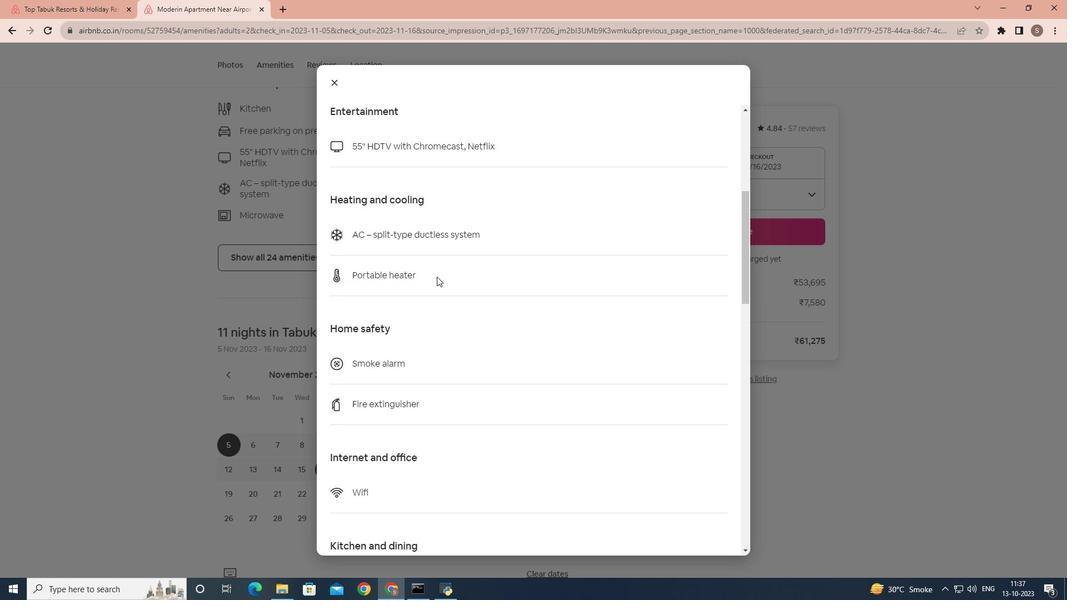 
Action: Mouse scrolled (437, 276) with delta (0, 0)
Screenshot: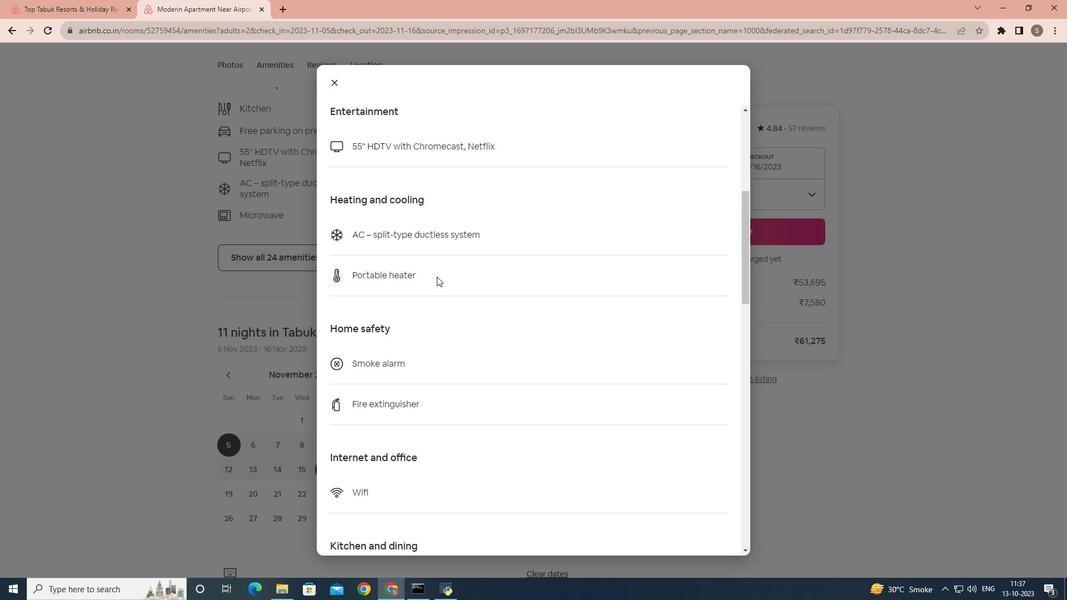 
Action: Mouse scrolled (437, 276) with delta (0, 0)
Screenshot: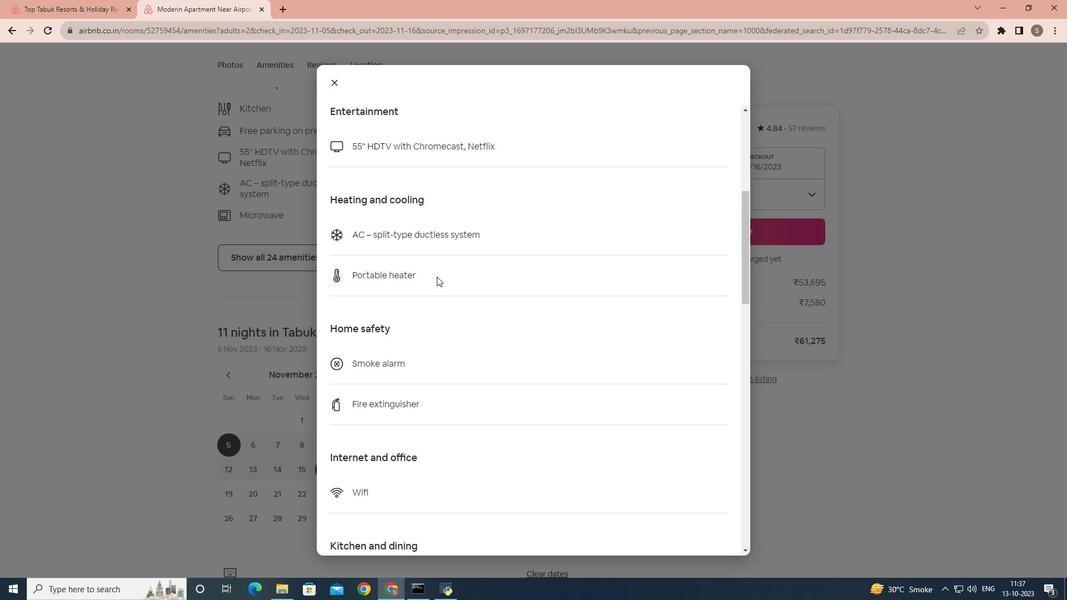 
Action: Mouse scrolled (437, 276) with delta (0, 0)
Screenshot: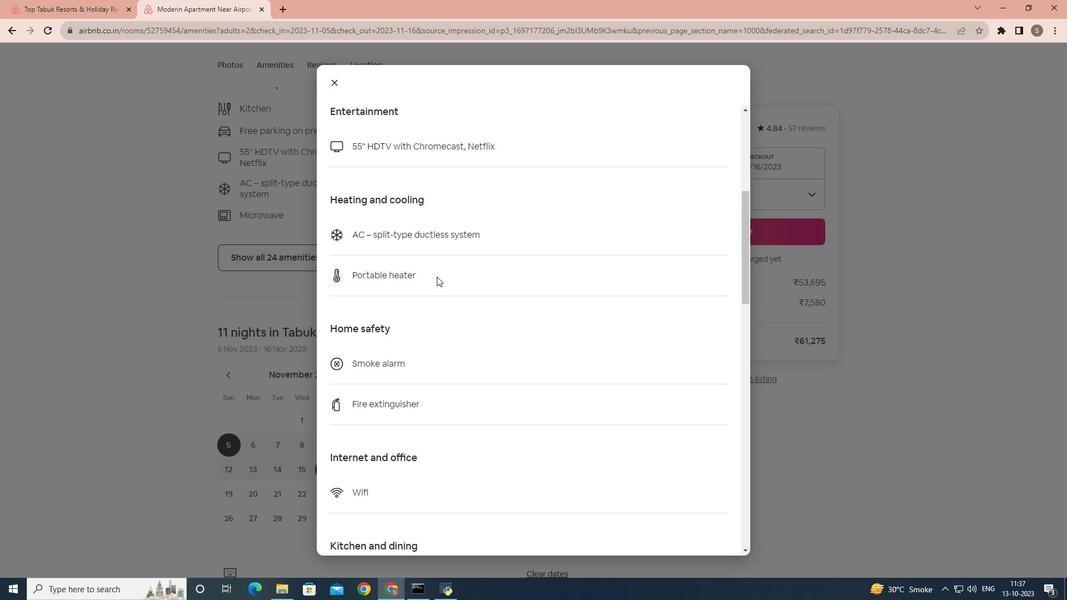 
Action: Mouse scrolled (437, 276) with delta (0, 0)
Screenshot: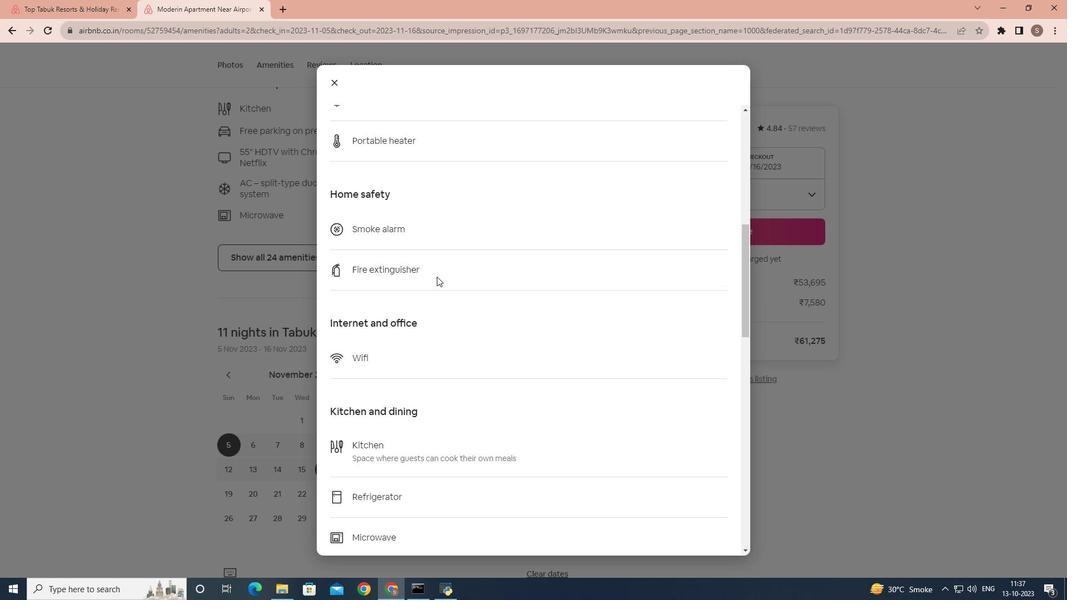 
Action: Mouse scrolled (437, 276) with delta (0, 0)
Screenshot: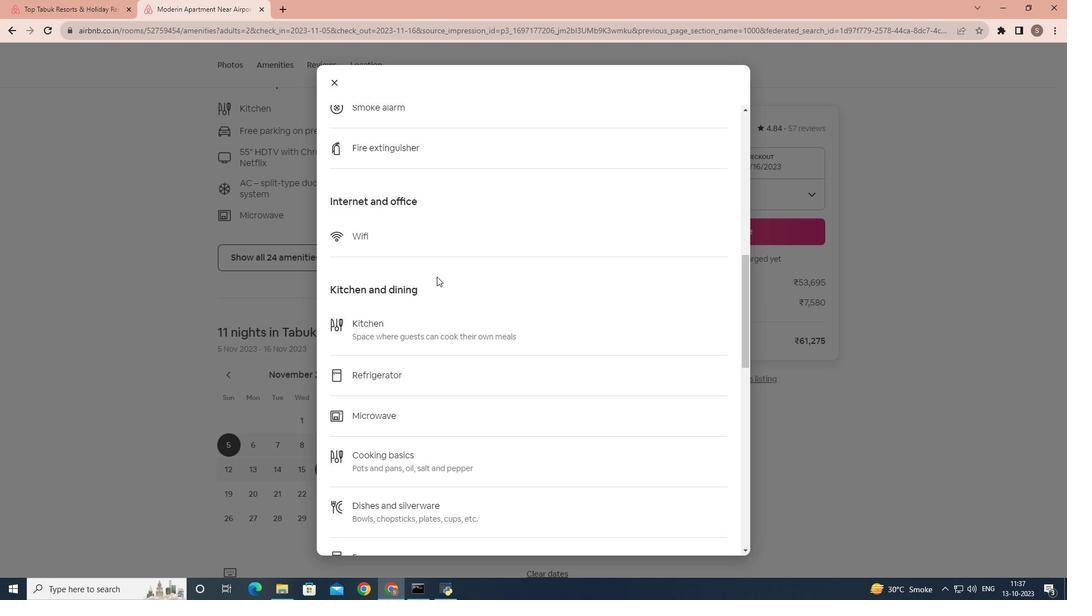 
Action: Mouse scrolled (437, 276) with delta (0, 0)
Screenshot: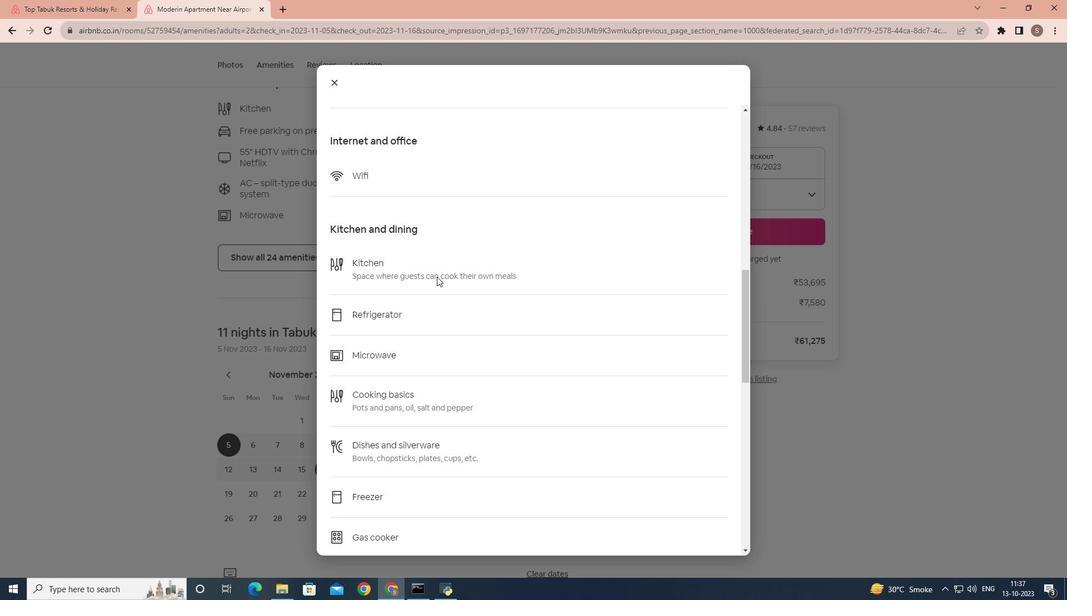 
Action: Mouse scrolled (437, 276) with delta (0, 0)
Screenshot: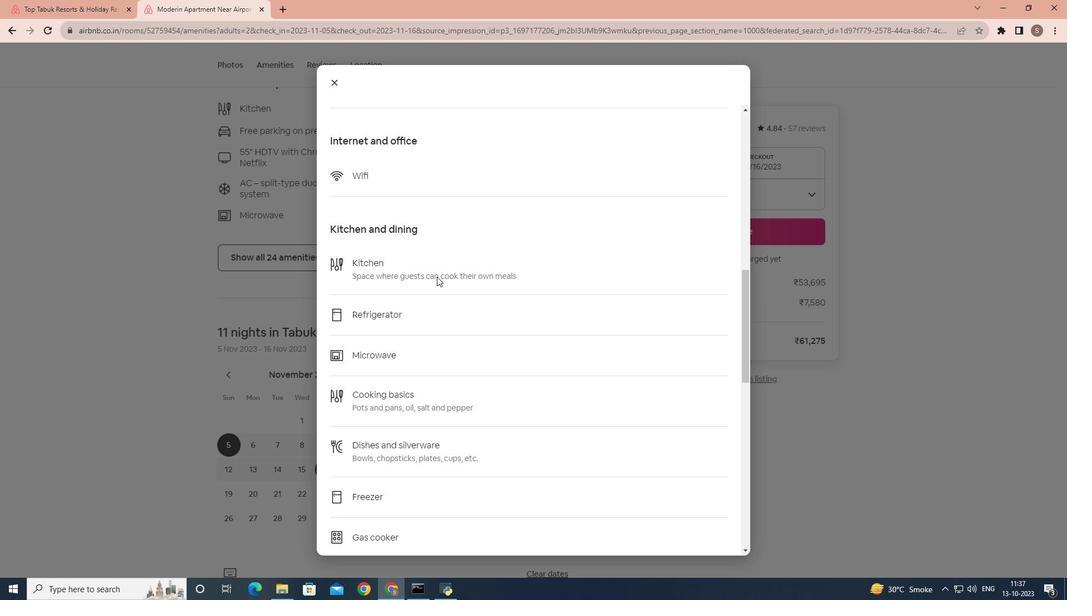 
Action: Mouse scrolled (437, 276) with delta (0, 0)
Screenshot: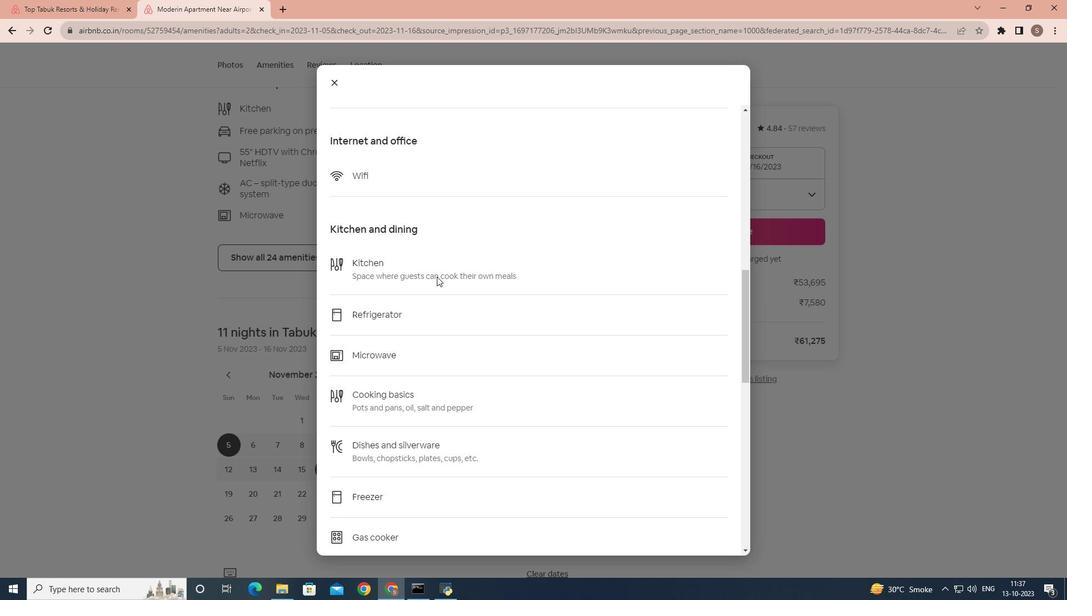 
Action: Mouse scrolled (437, 276) with delta (0, 0)
Screenshot: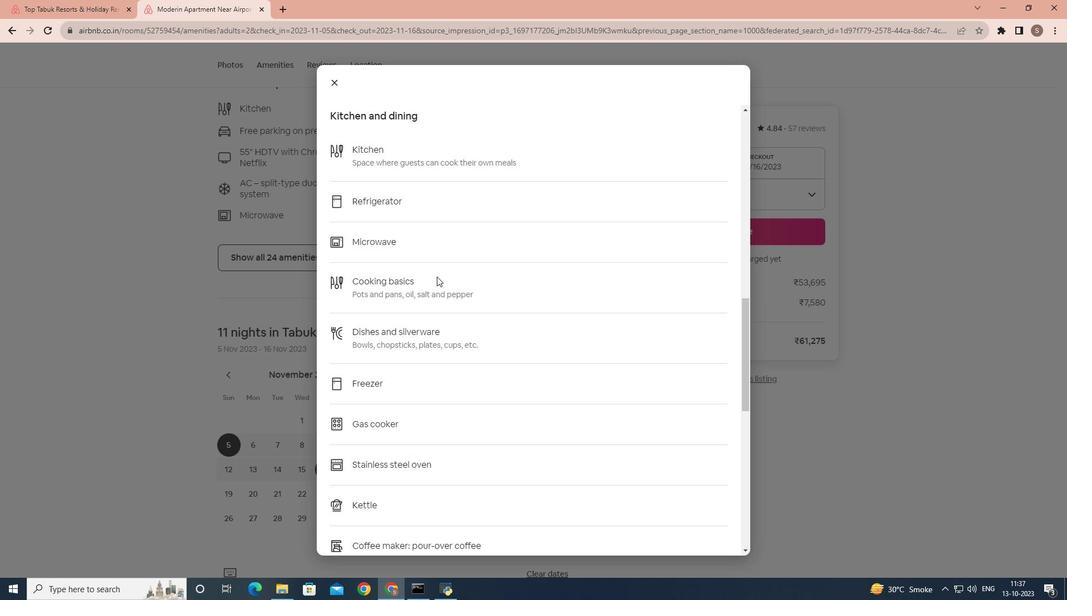 
Action: Mouse scrolled (437, 276) with delta (0, 0)
Screenshot: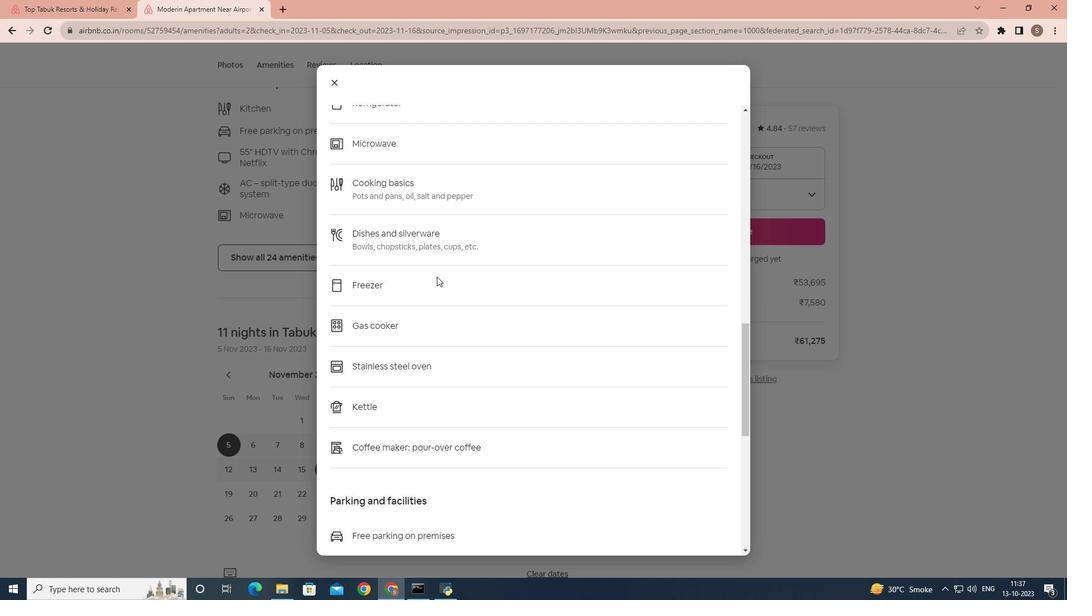 
Action: Mouse scrolled (437, 276) with delta (0, 0)
Screenshot: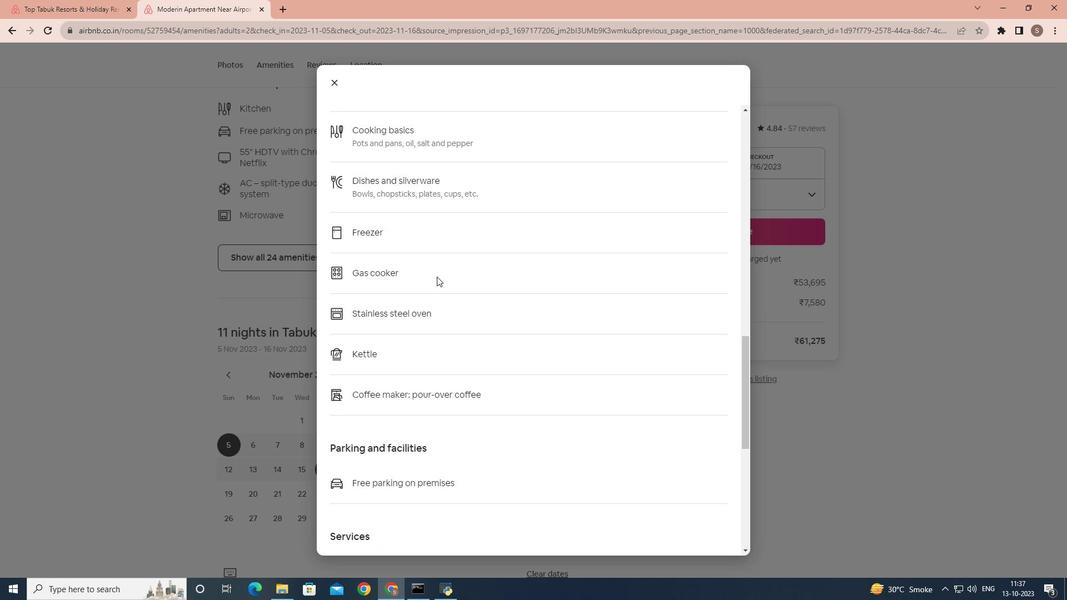 
Action: Mouse scrolled (437, 276) with delta (0, 0)
Screenshot: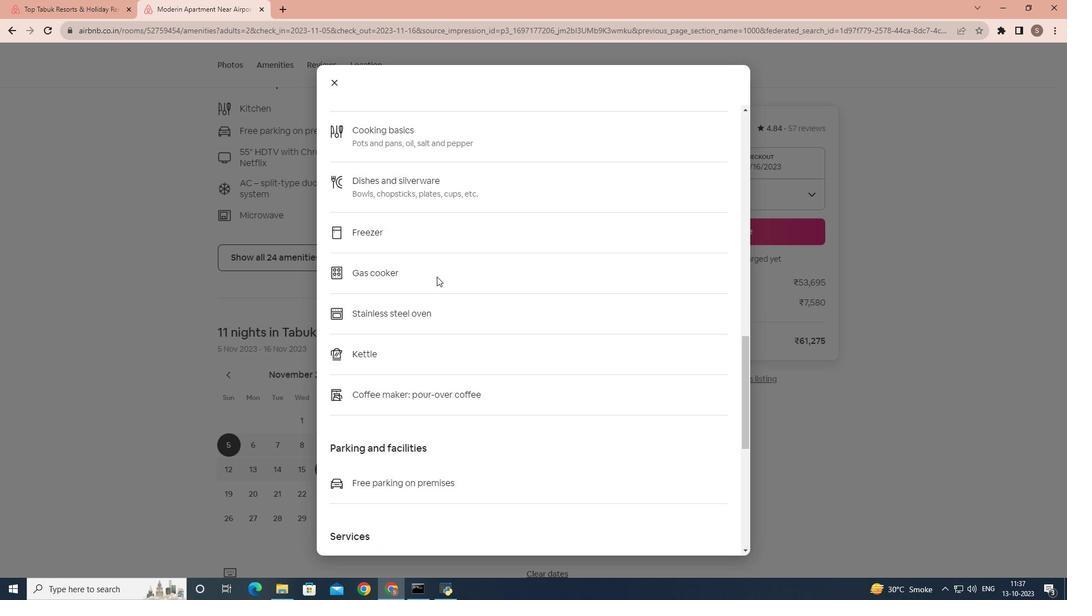 
Action: Mouse scrolled (437, 276) with delta (0, 0)
Screenshot: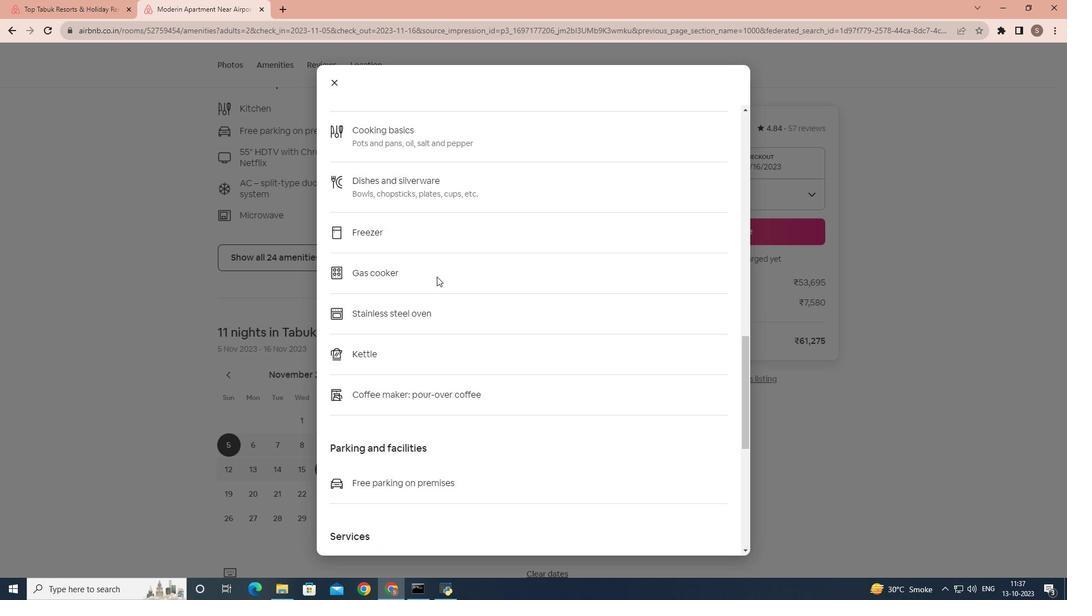 
Action: Mouse scrolled (437, 276) with delta (0, 0)
Screenshot: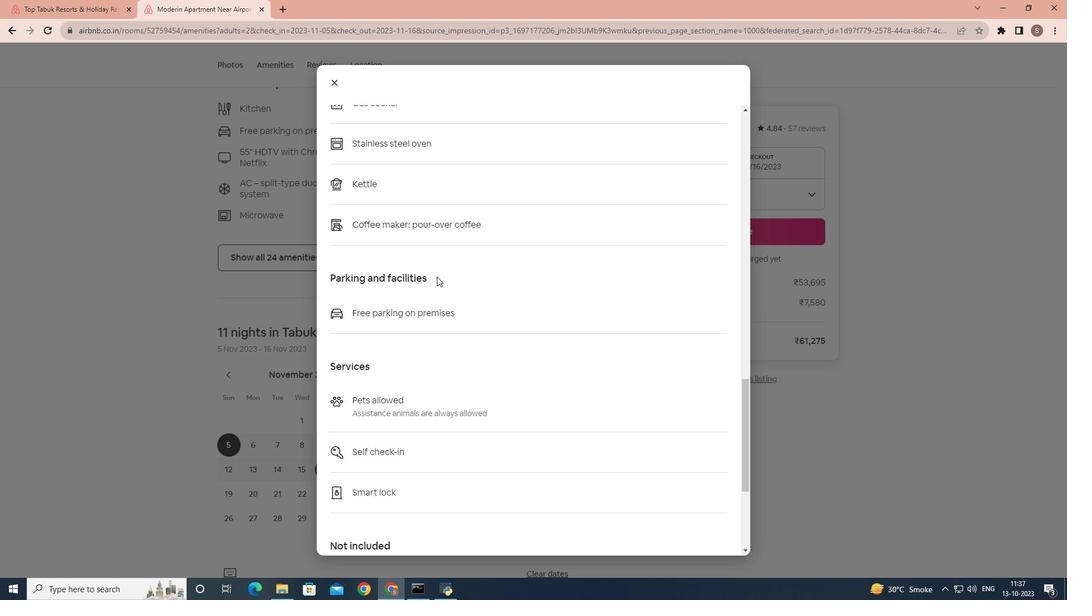 
Action: Mouse scrolled (437, 276) with delta (0, 0)
Screenshot: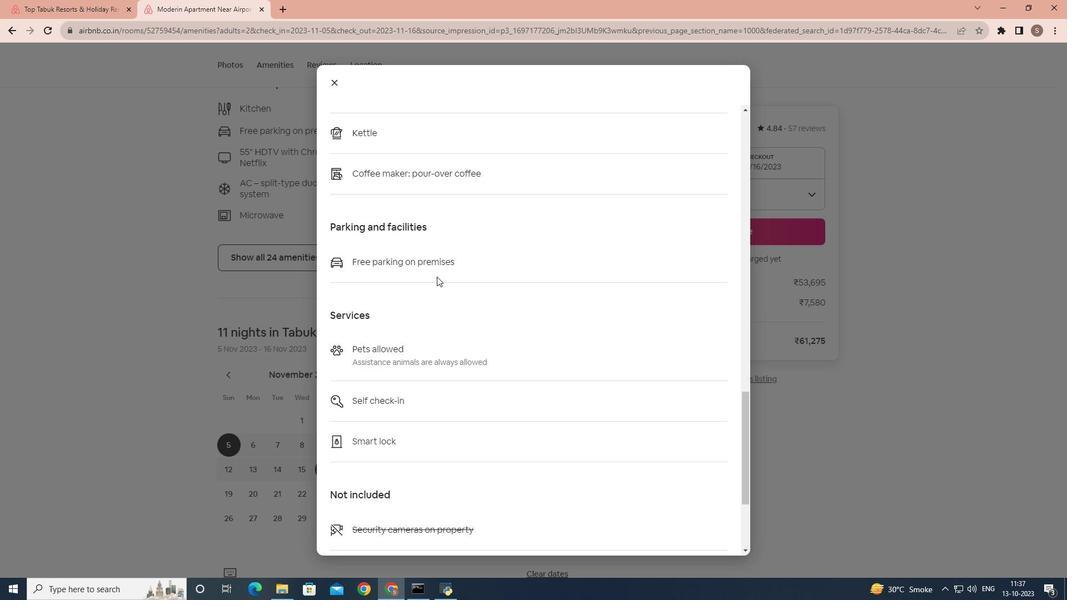 
Action: Mouse scrolled (437, 276) with delta (0, 0)
Screenshot: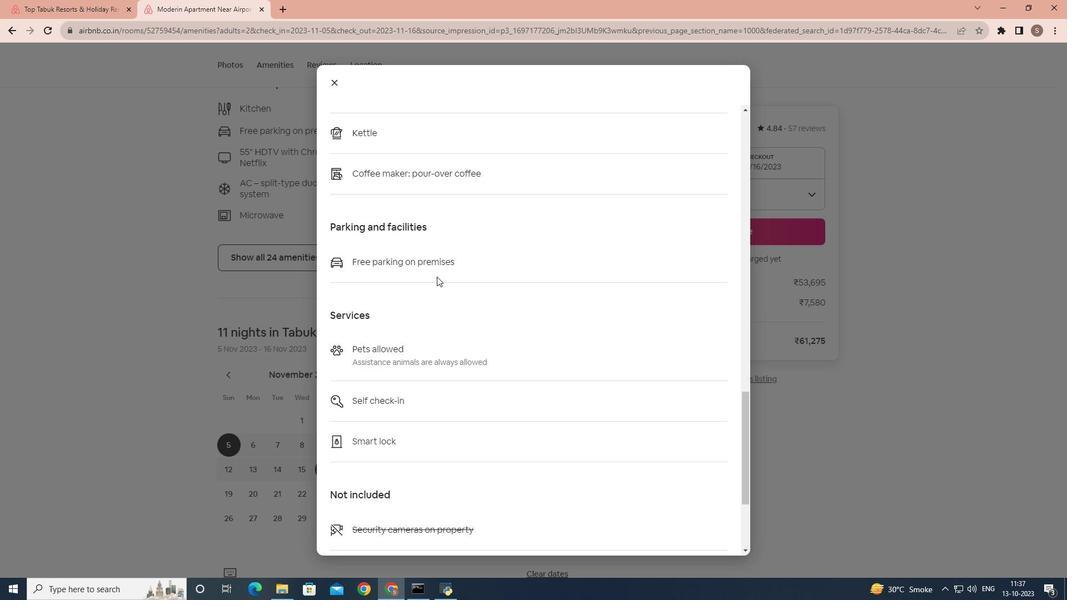 
Action: Mouse scrolled (437, 276) with delta (0, 0)
Screenshot: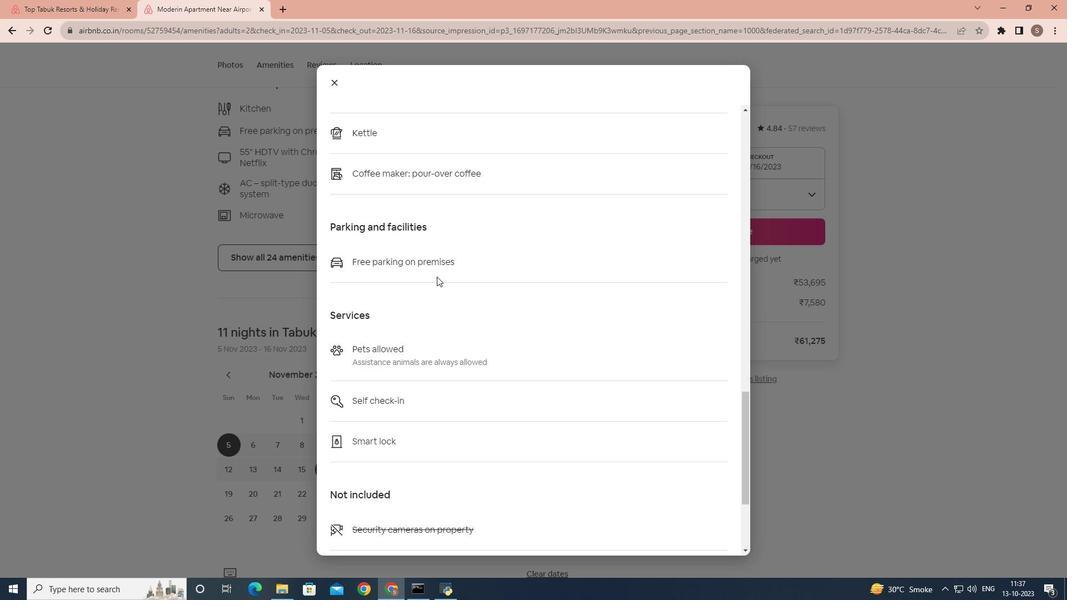 
Action: Mouse scrolled (437, 276) with delta (0, 0)
Screenshot: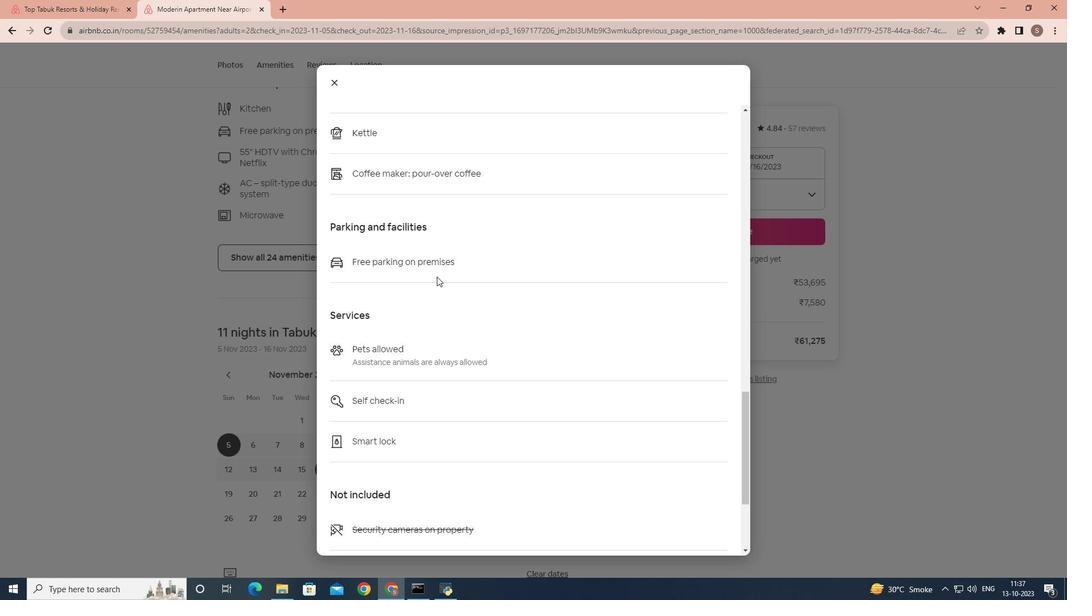 
Action: Mouse moved to (337, 86)
Screenshot: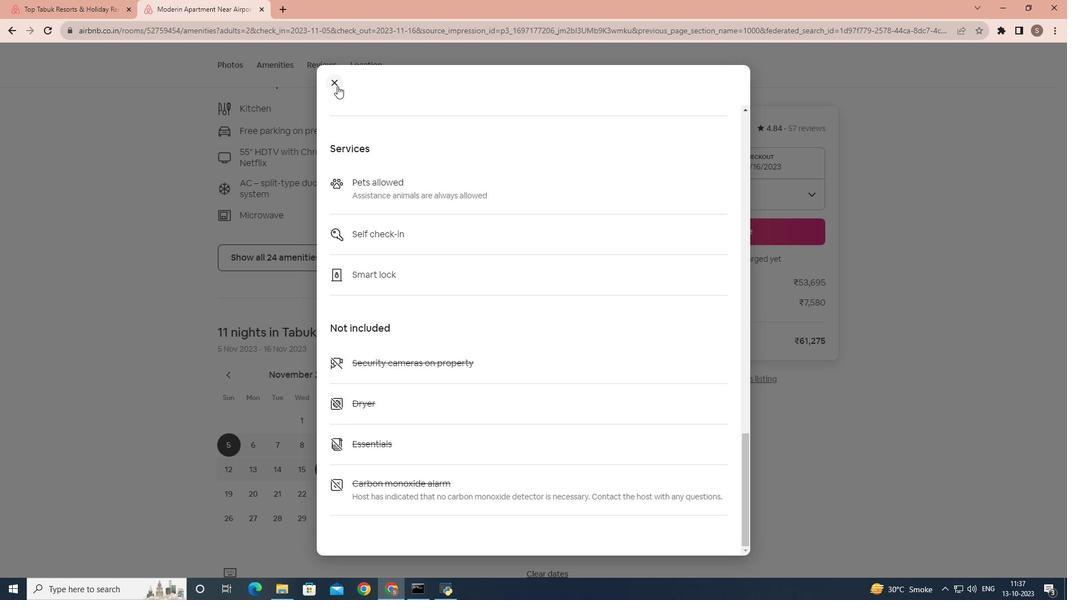 
Action: Mouse pressed left at (337, 86)
Screenshot: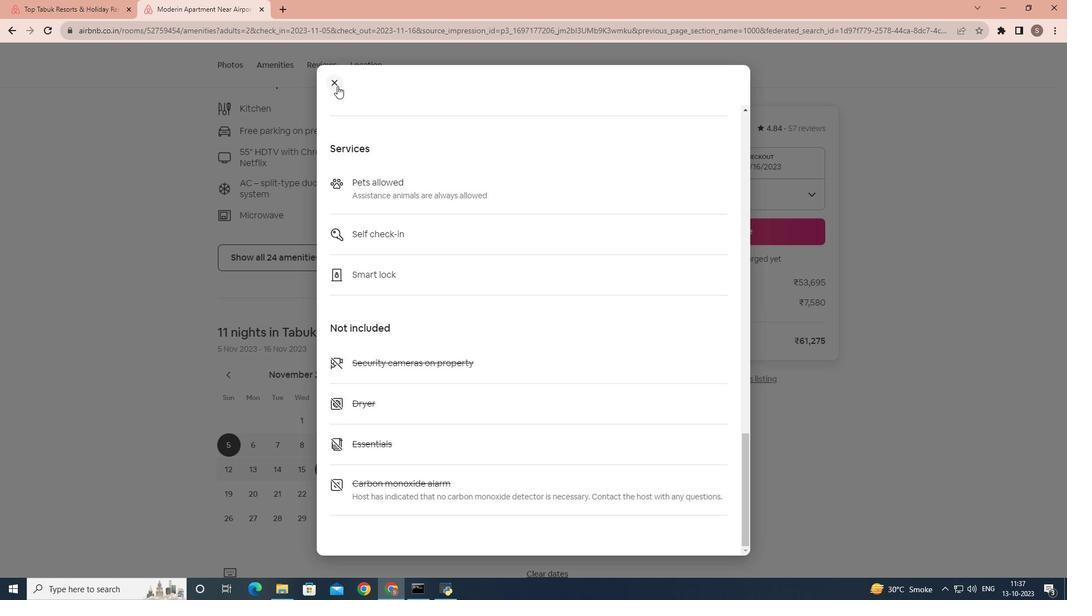 
Action: Mouse moved to (349, 297)
Screenshot: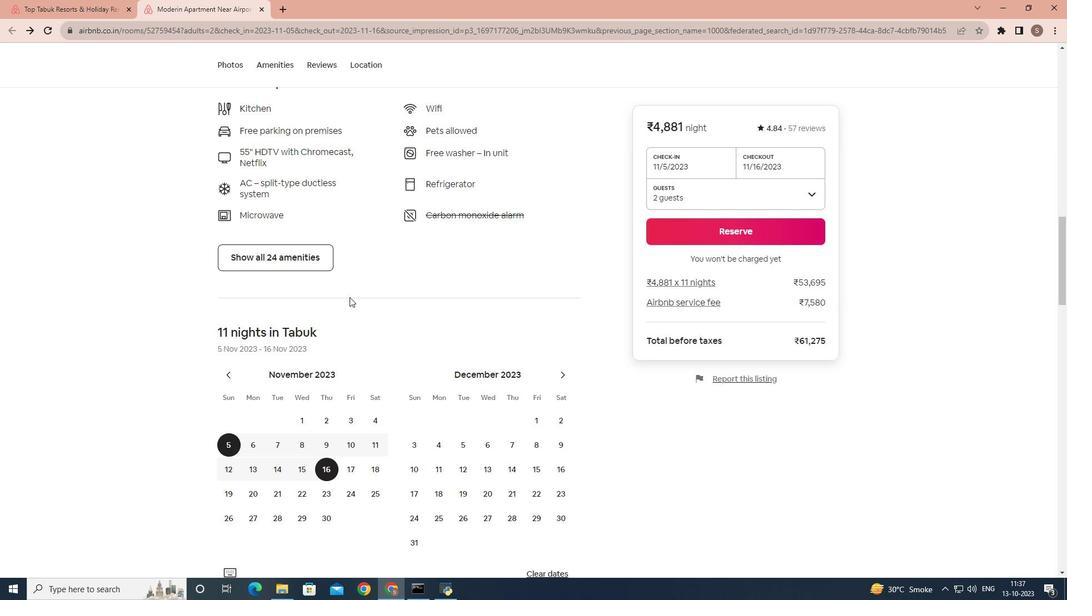 
Action: Mouse scrolled (349, 296) with delta (0, 0)
Screenshot: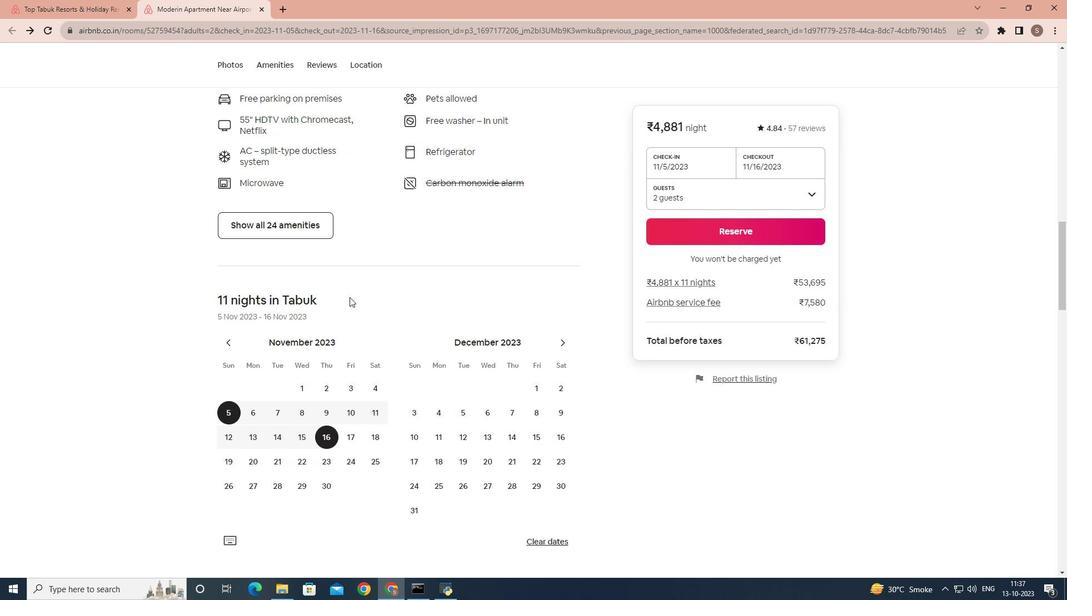 
Action: Mouse scrolled (349, 296) with delta (0, 0)
Screenshot: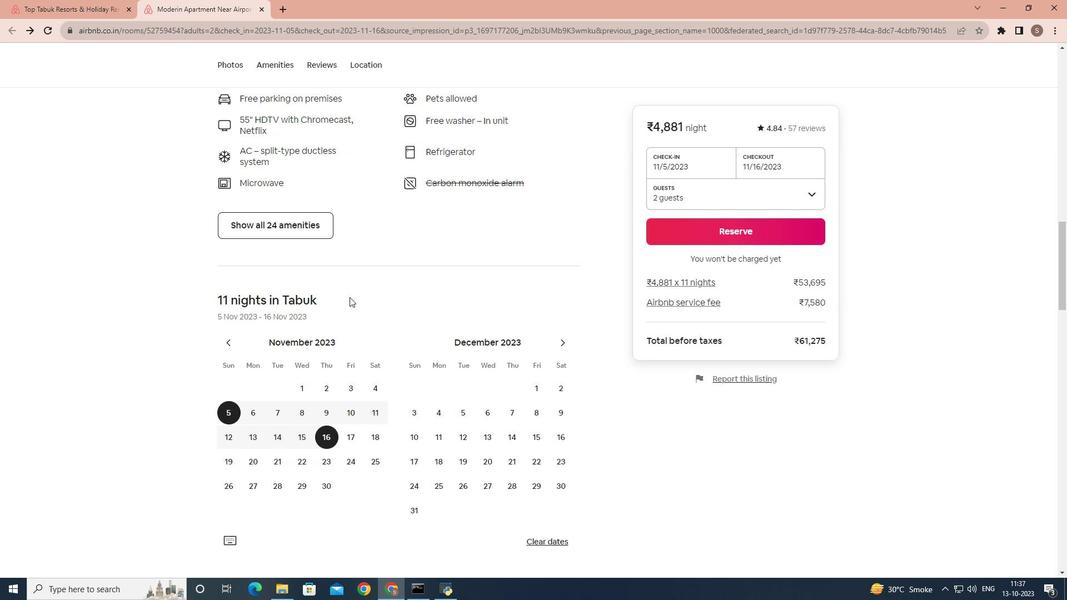 
Action: Mouse scrolled (349, 296) with delta (0, 0)
Screenshot: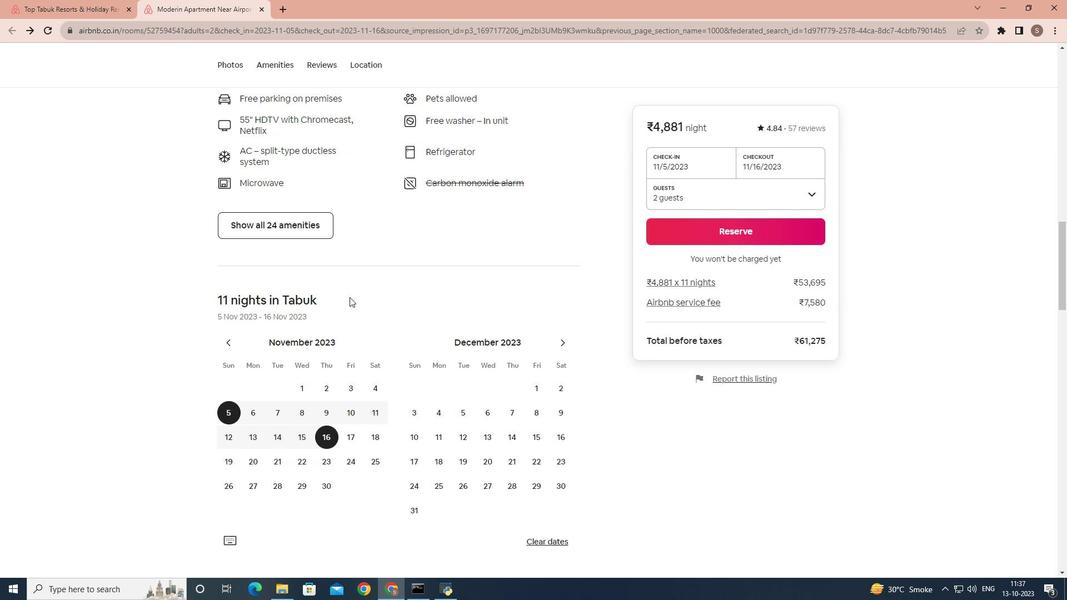
Action: Mouse scrolled (349, 296) with delta (0, 0)
Screenshot: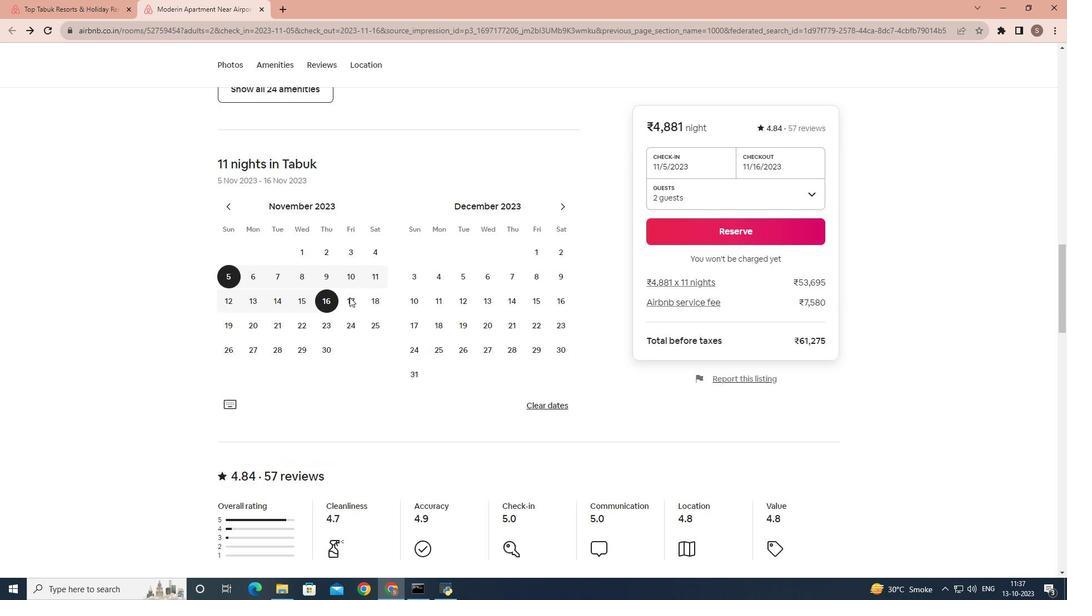 
Action: Mouse scrolled (349, 296) with delta (0, 0)
Screenshot: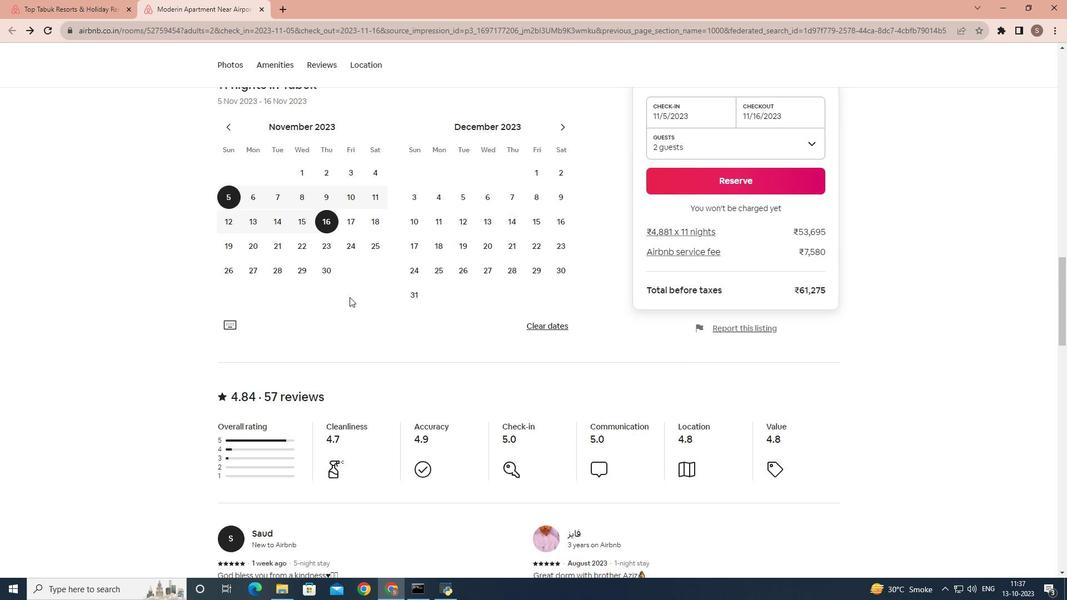 
Action: Mouse scrolled (349, 296) with delta (0, 0)
Screenshot: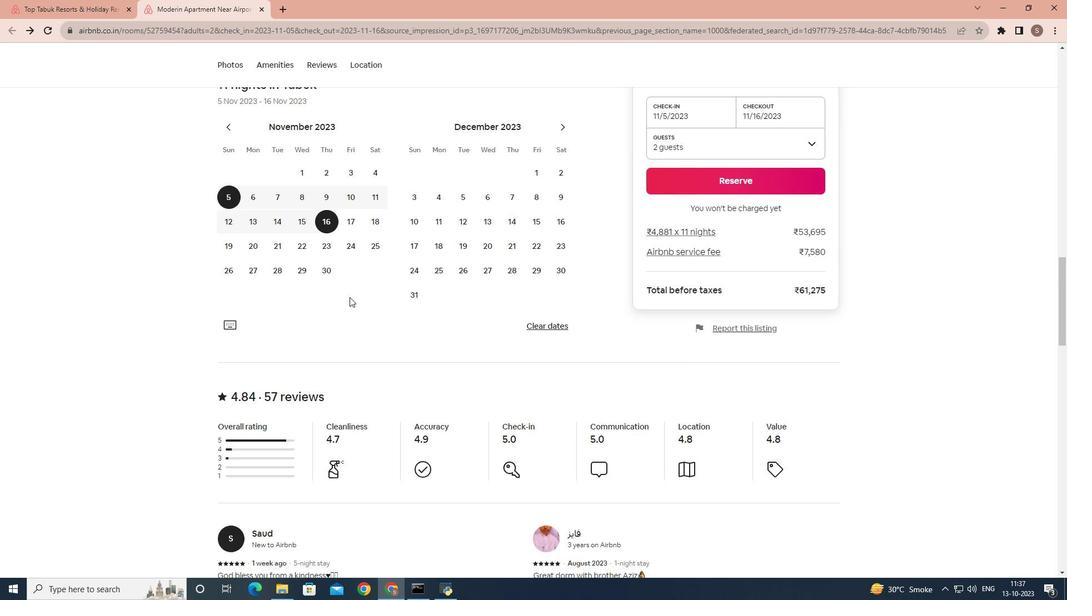 
Action: Mouse scrolled (349, 296) with delta (0, 0)
Screenshot: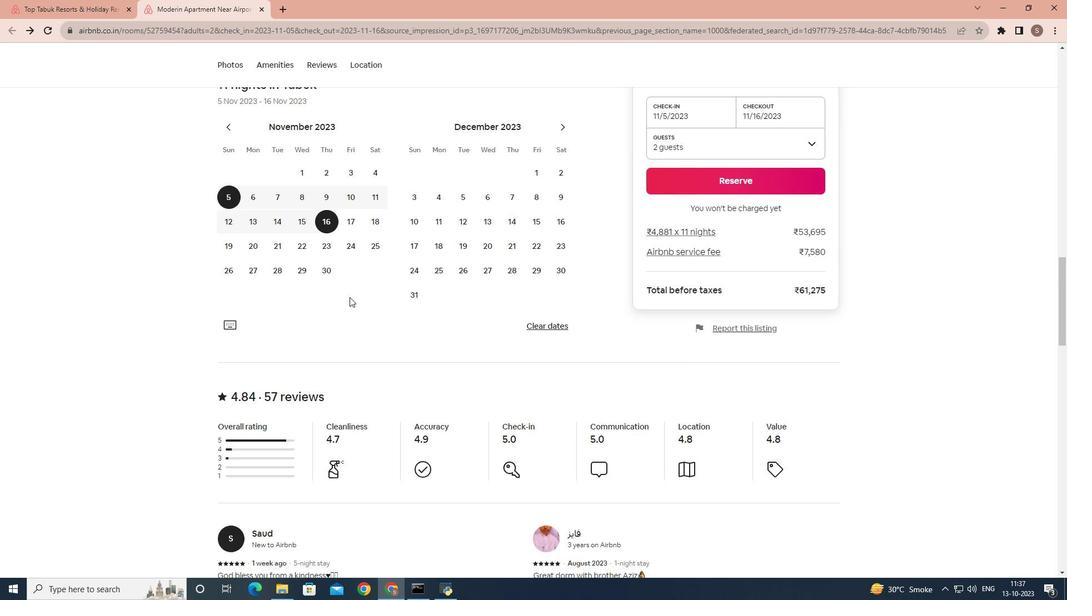 
Action: Mouse scrolled (349, 296) with delta (0, 0)
Screenshot: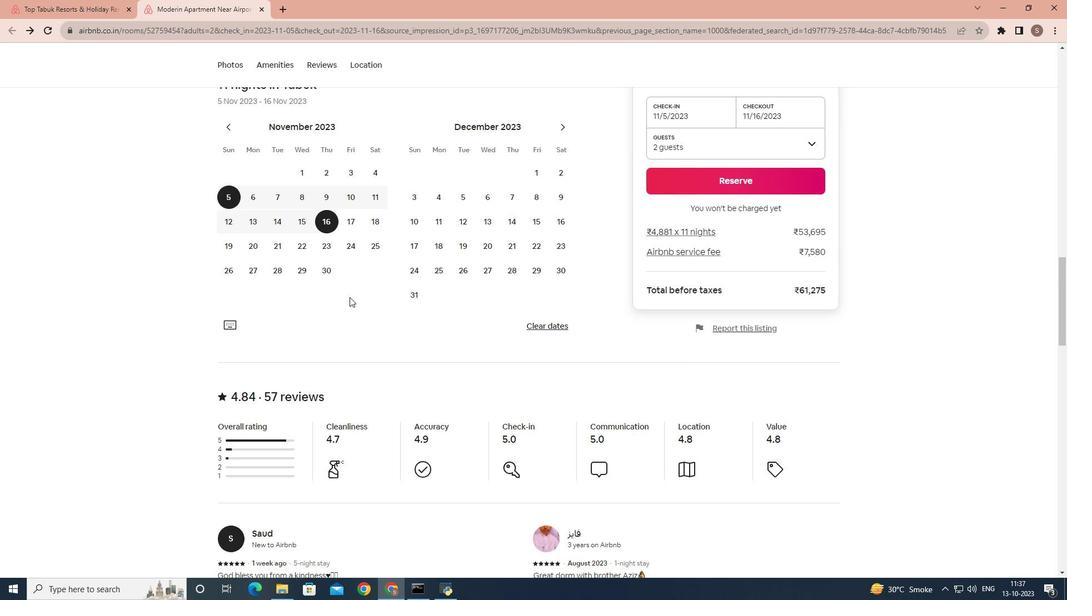 
Action: Mouse scrolled (349, 296) with delta (0, 0)
Screenshot: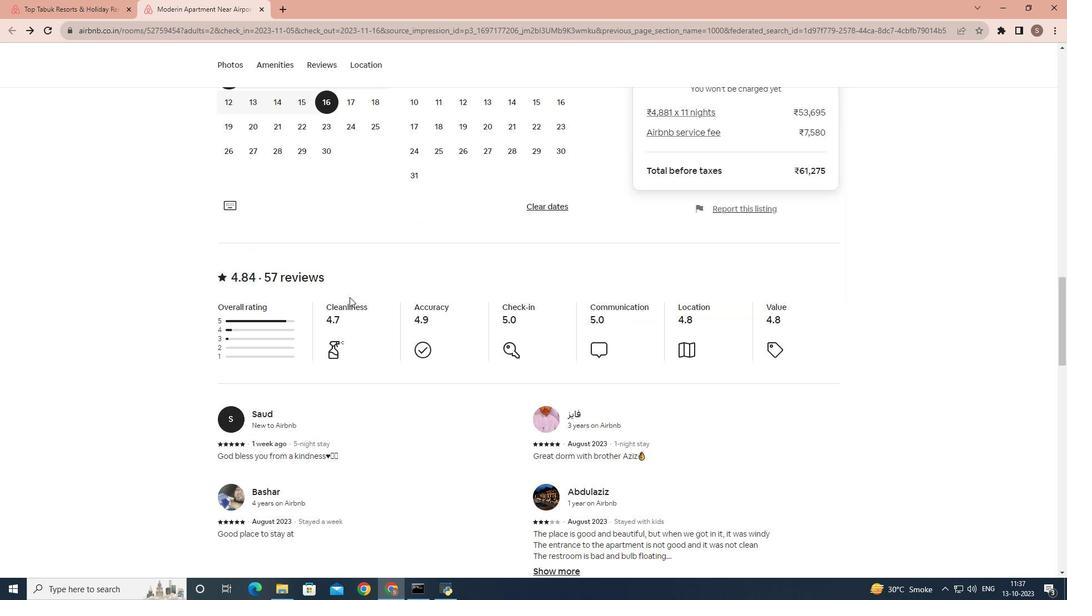 
Action: Mouse scrolled (349, 296) with delta (0, 0)
Screenshot: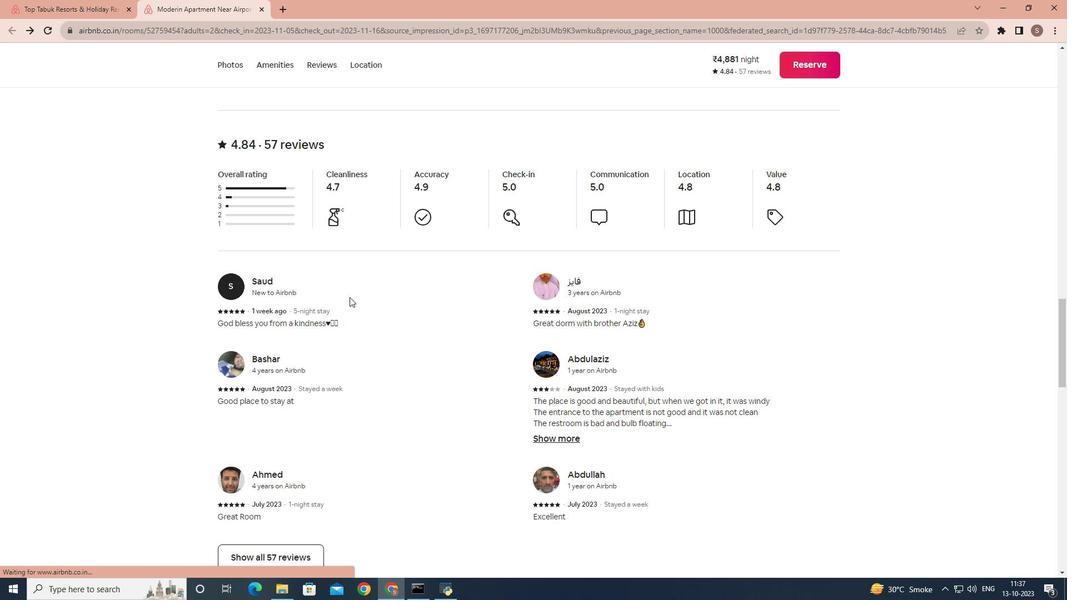 
Action: Mouse scrolled (349, 296) with delta (0, 0)
Screenshot: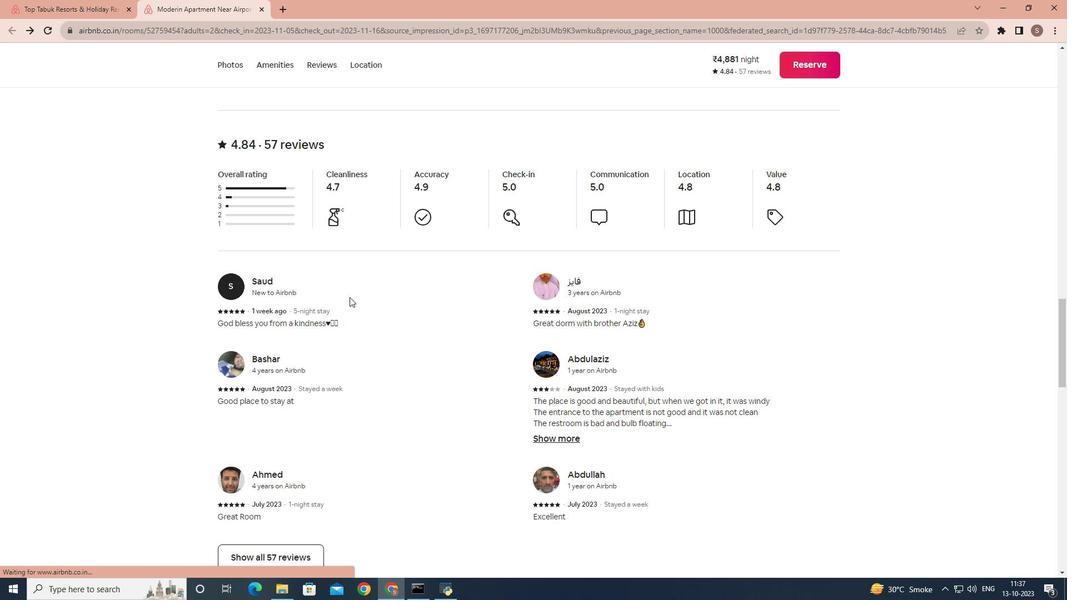 
Action: Mouse scrolled (349, 296) with delta (0, 0)
Screenshot: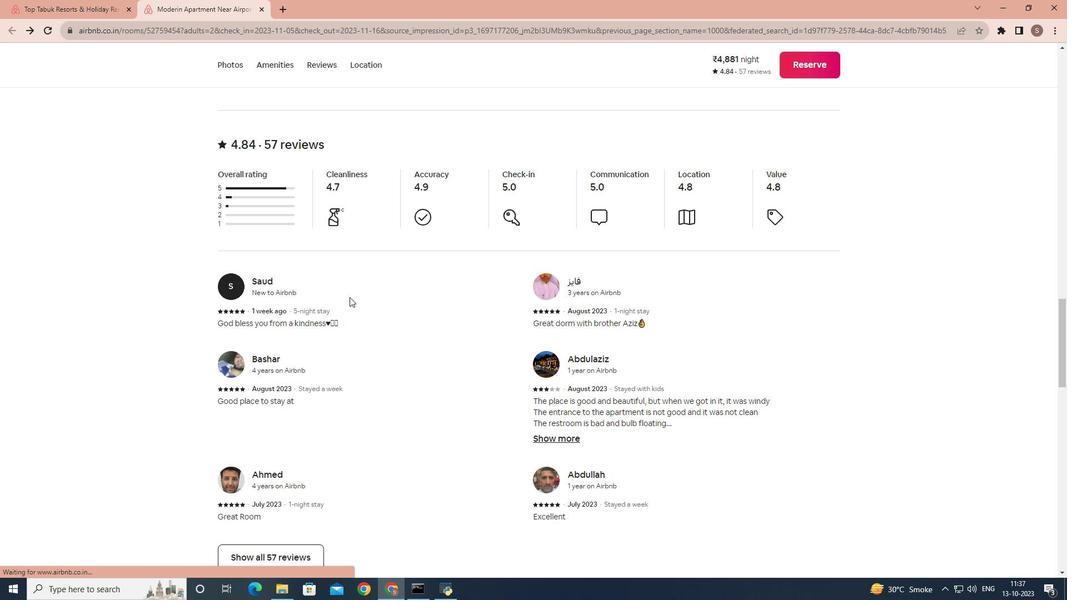 
Action: Mouse scrolled (349, 296) with delta (0, 0)
Screenshot: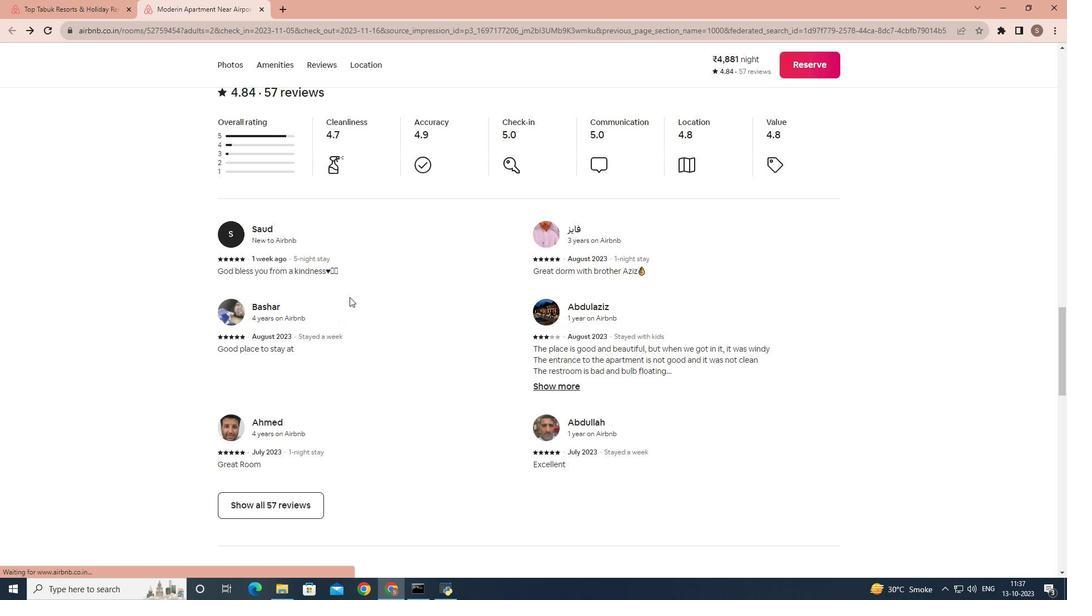 
Action: Mouse scrolled (349, 296) with delta (0, 0)
Screenshot: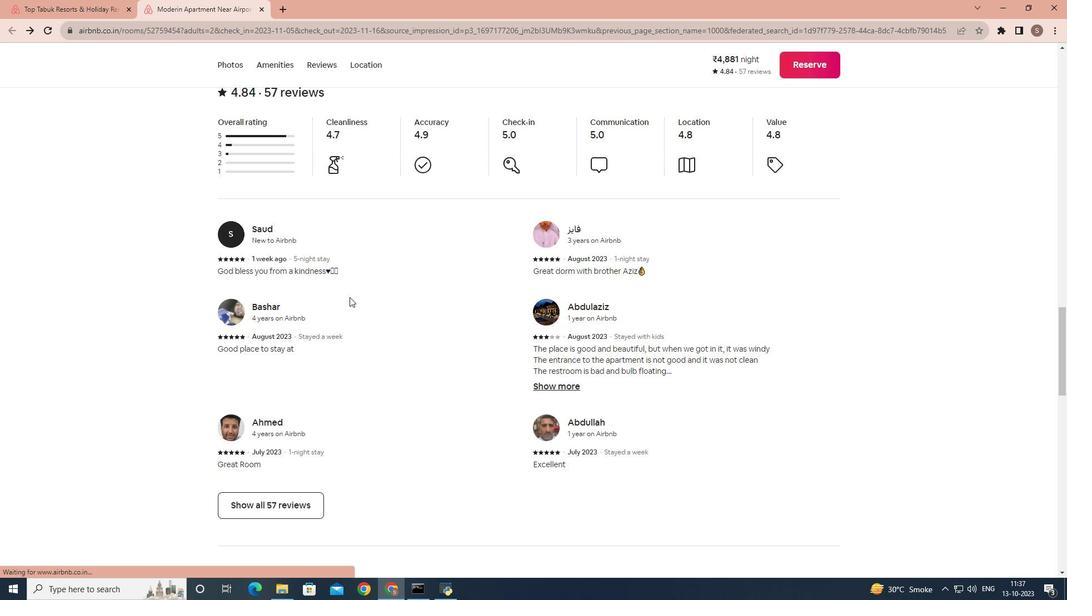 
Action: Mouse moved to (314, 280)
Screenshot: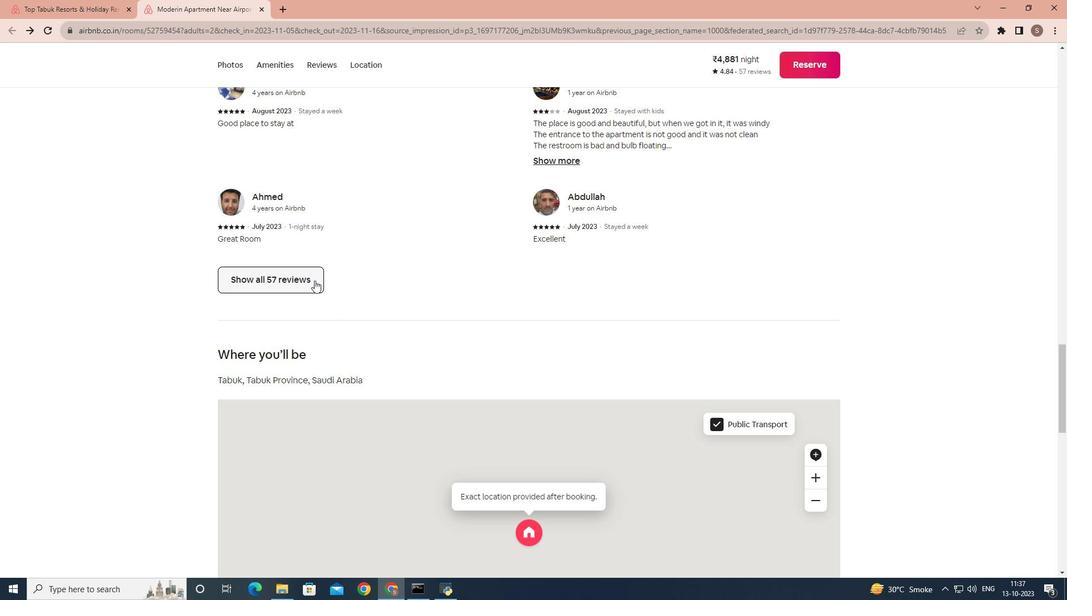 
Action: Mouse pressed left at (314, 280)
Screenshot: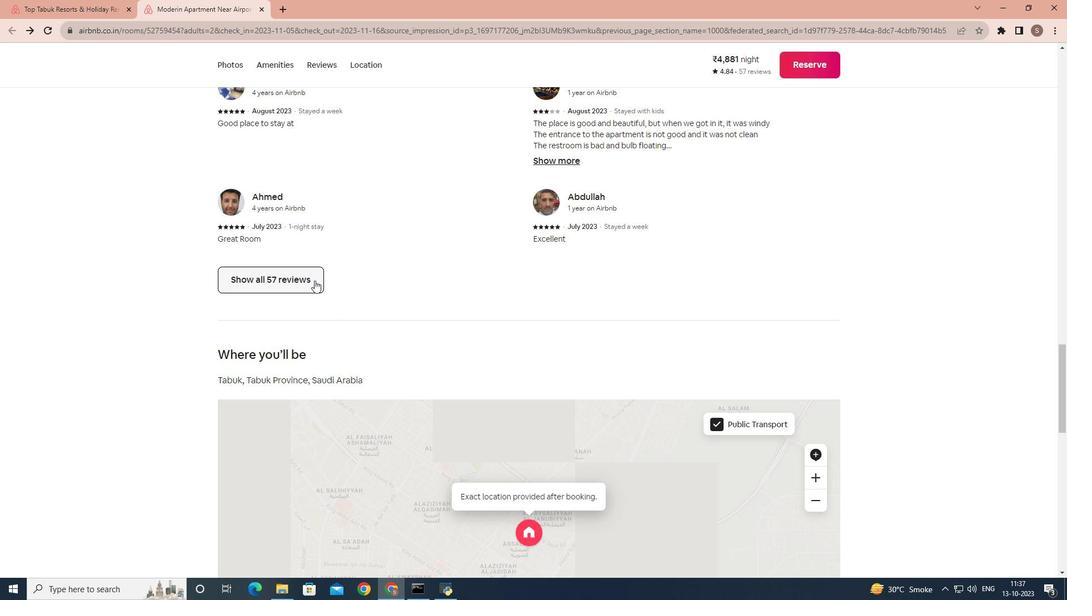 
Action: Mouse moved to (710, 309)
Screenshot: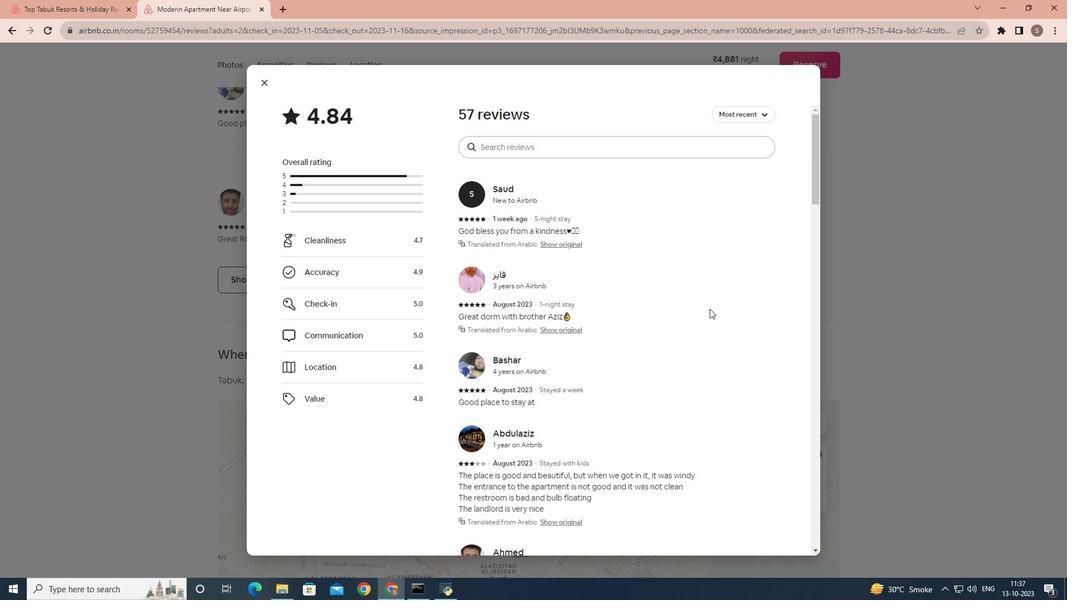 
Action: Mouse scrolled (710, 308) with delta (0, 0)
Screenshot: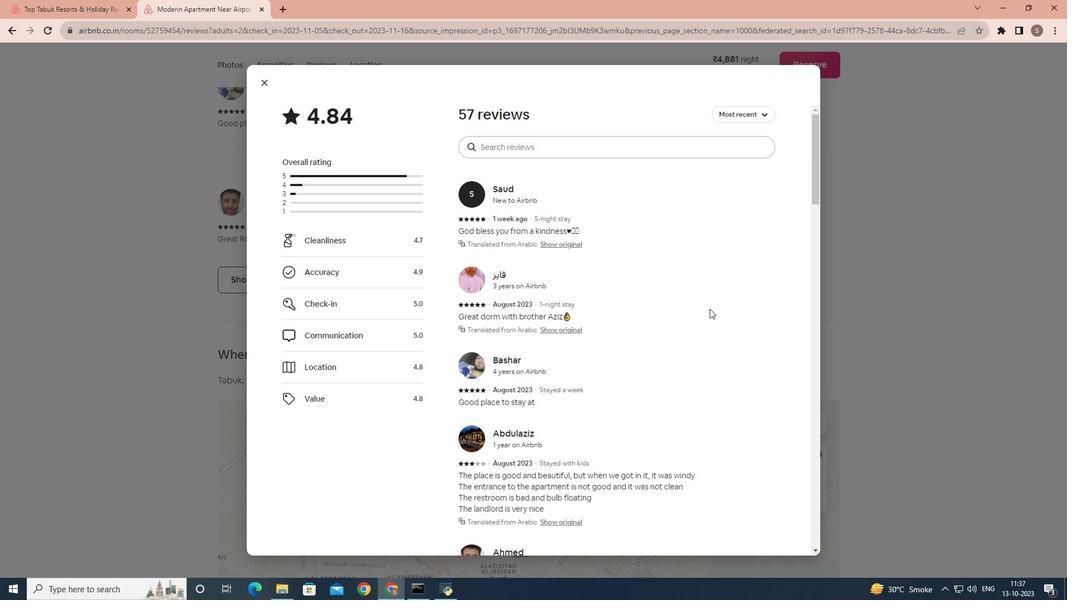 
Action: Mouse scrolled (710, 308) with delta (0, 0)
Screenshot: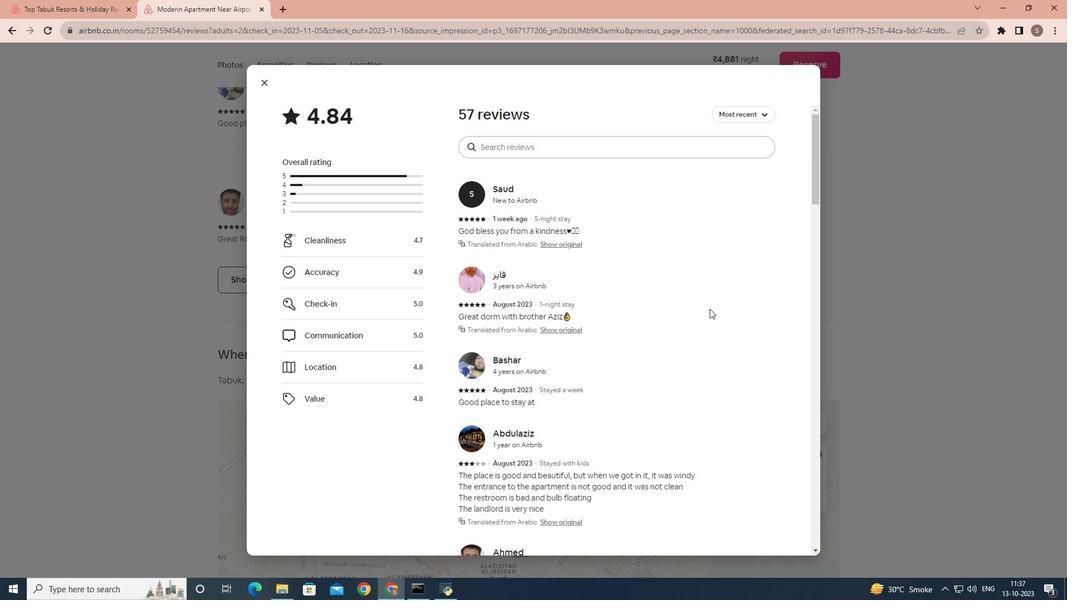 
Action: Mouse scrolled (710, 308) with delta (0, 0)
Screenshot: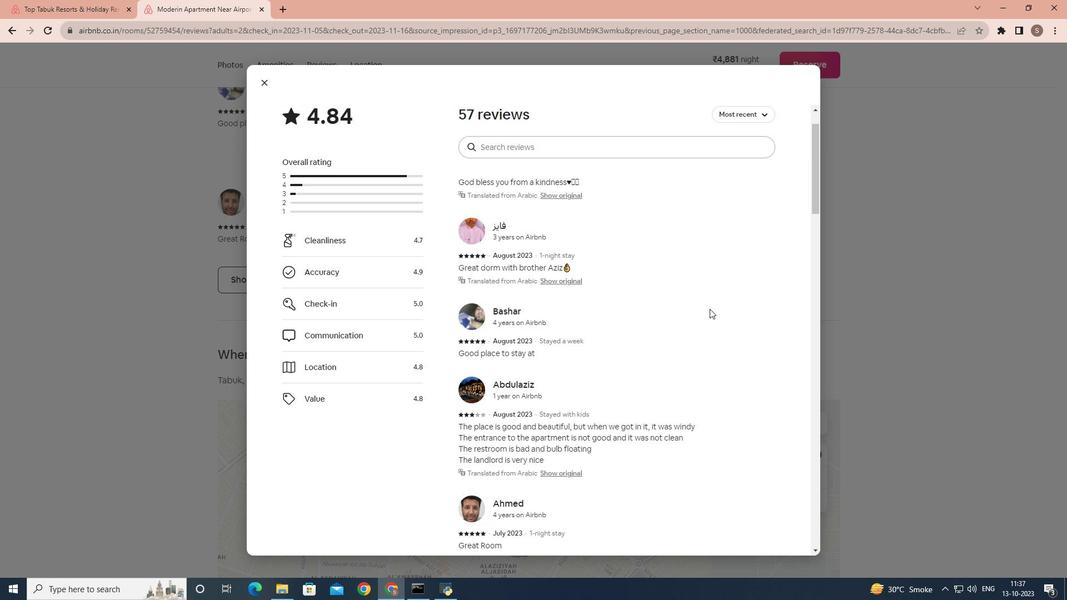 
Action: Mouse scrolled (710, 308) with delta (0, 0)
Screenshot: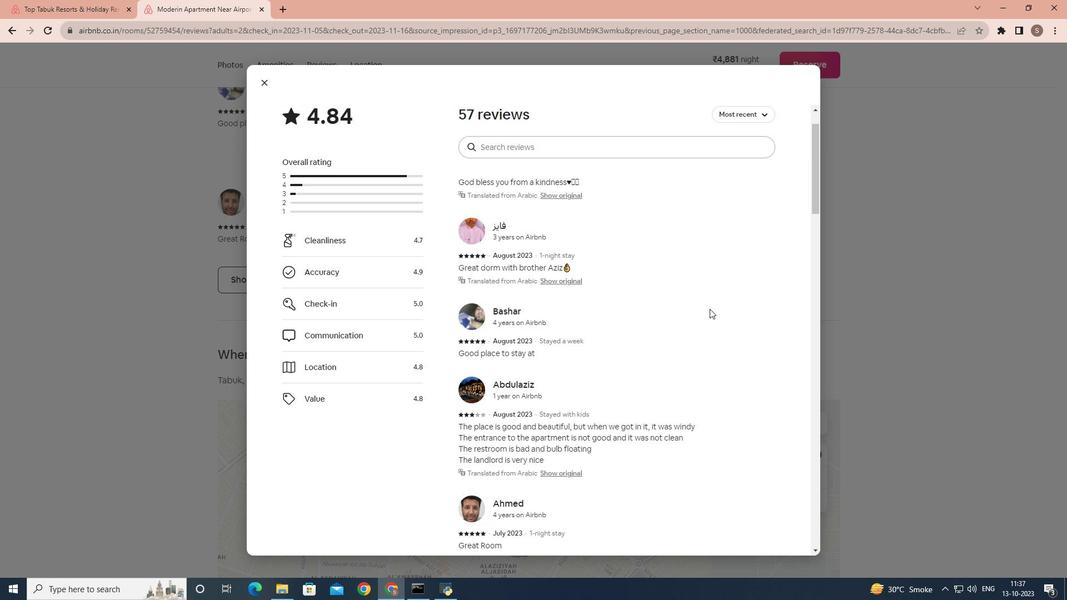 
Action: Mouse scrolled (710, 308) with delta (0, 0)
Screenshot: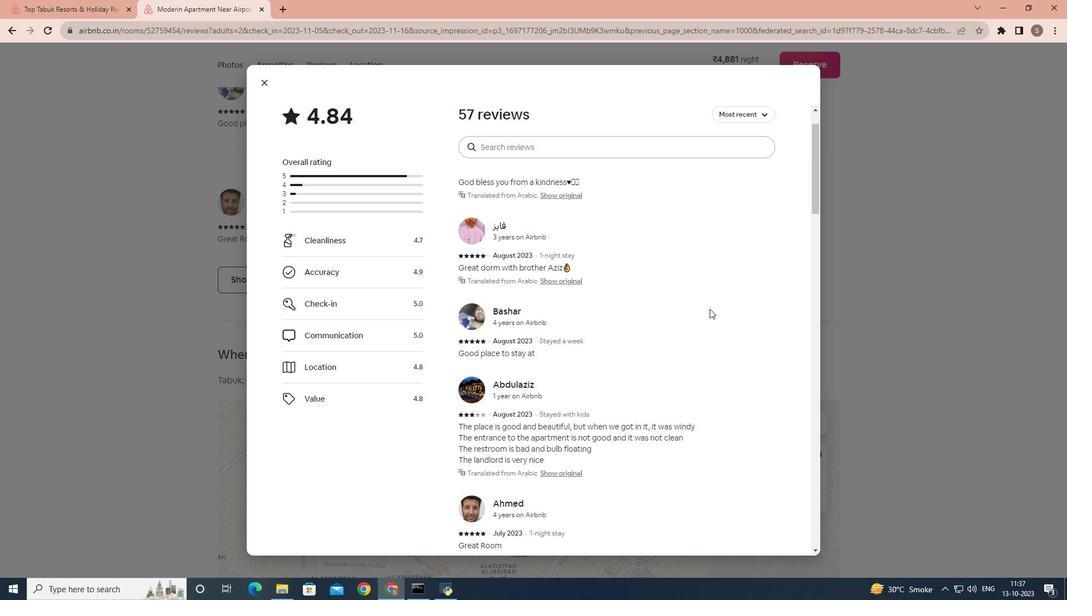 
Action: Mouse scrolled (710, 308) with delta (0, 0)
Screenshot: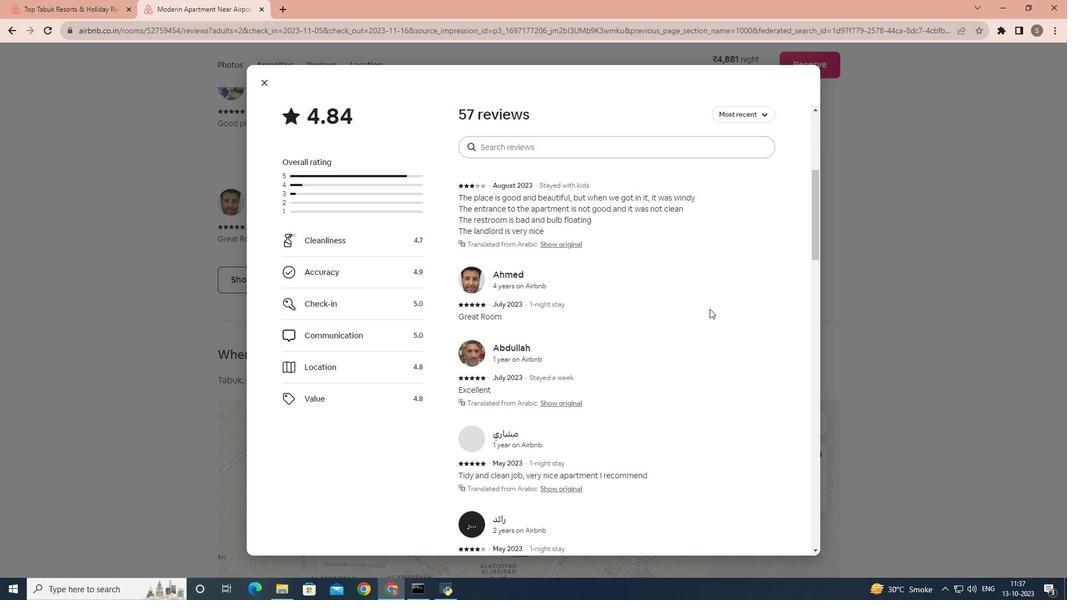 
Action: Mouse scrolled (710, 308) with delta (0, 0)
Screenshot: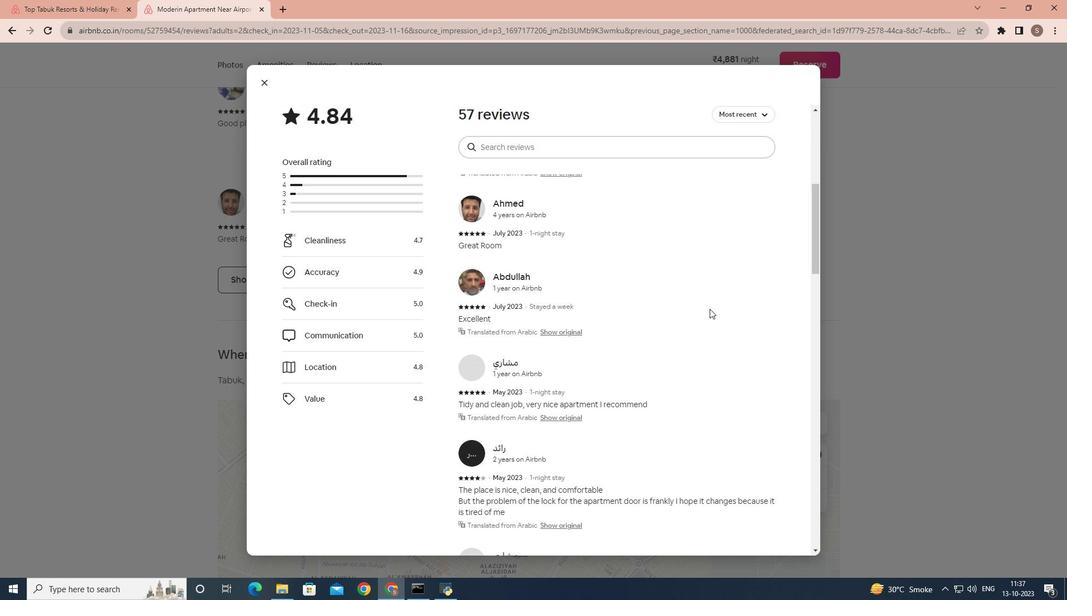 
Action: Mouse scrolled (710, 308) with delta (0, 0)
Screenshot: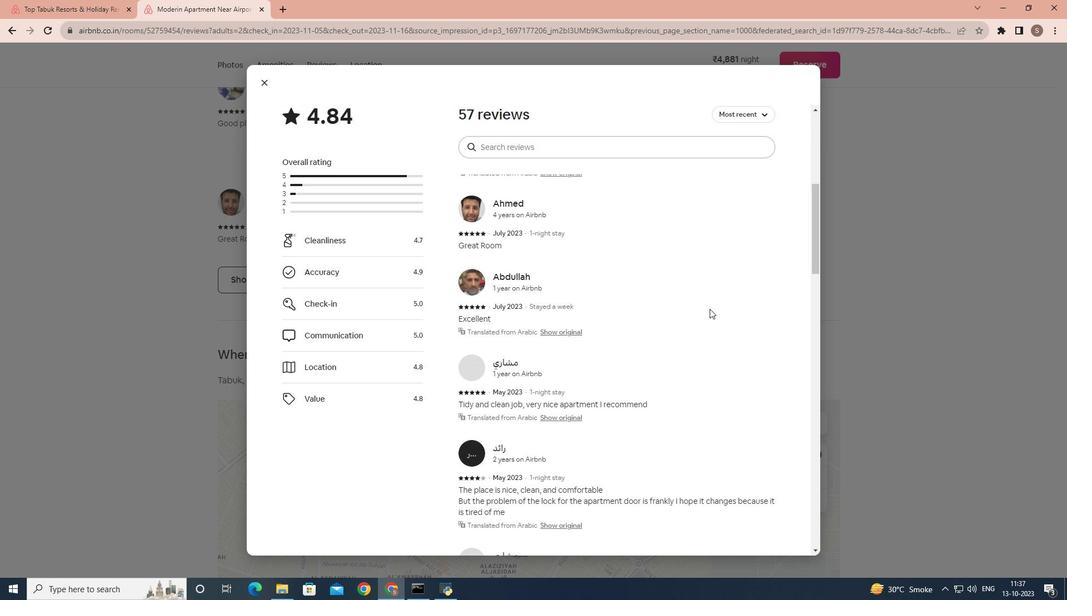
Action: Mouse scrolled (710, 308) with delta (0, 0)
Screenshot: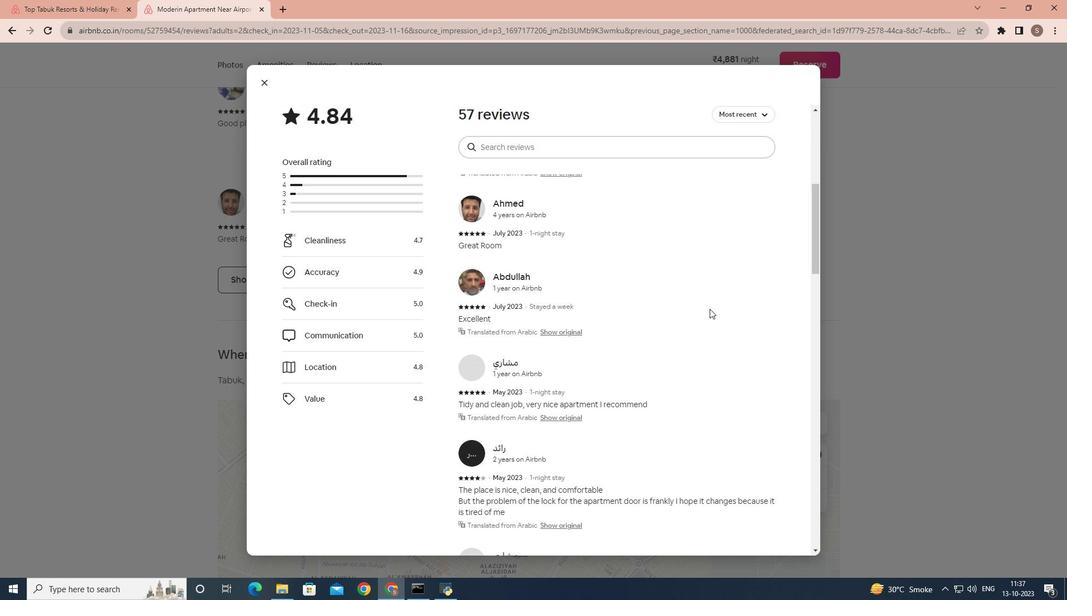 
Action: Mouse scrolled (710, 308) with delta (0, 0)
Screenshot: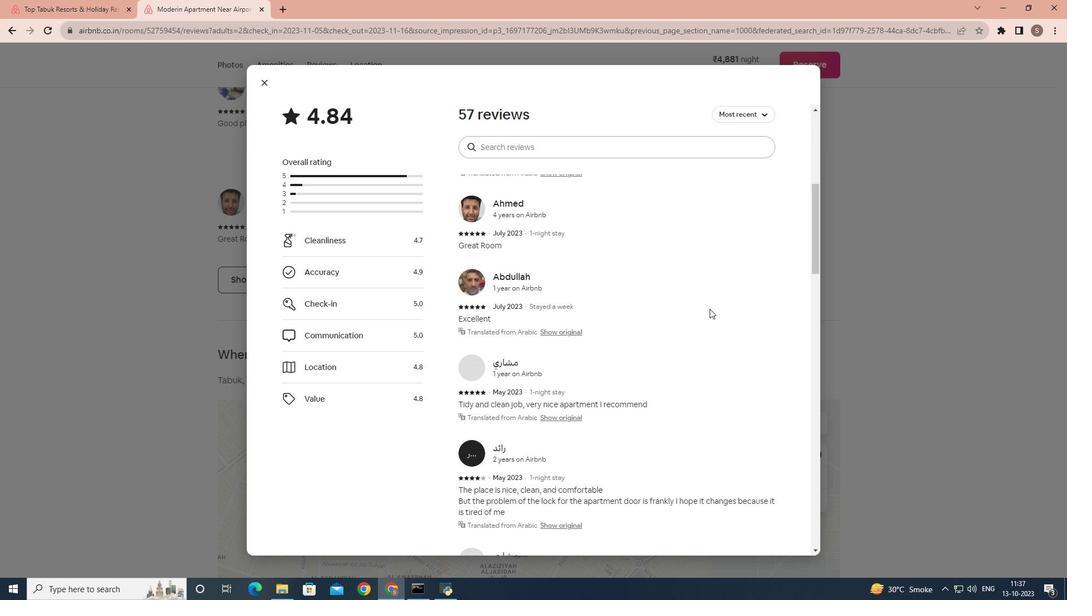 
Action: Mouse scrolled (710, 308) with delta (0, 0)
Screenshot: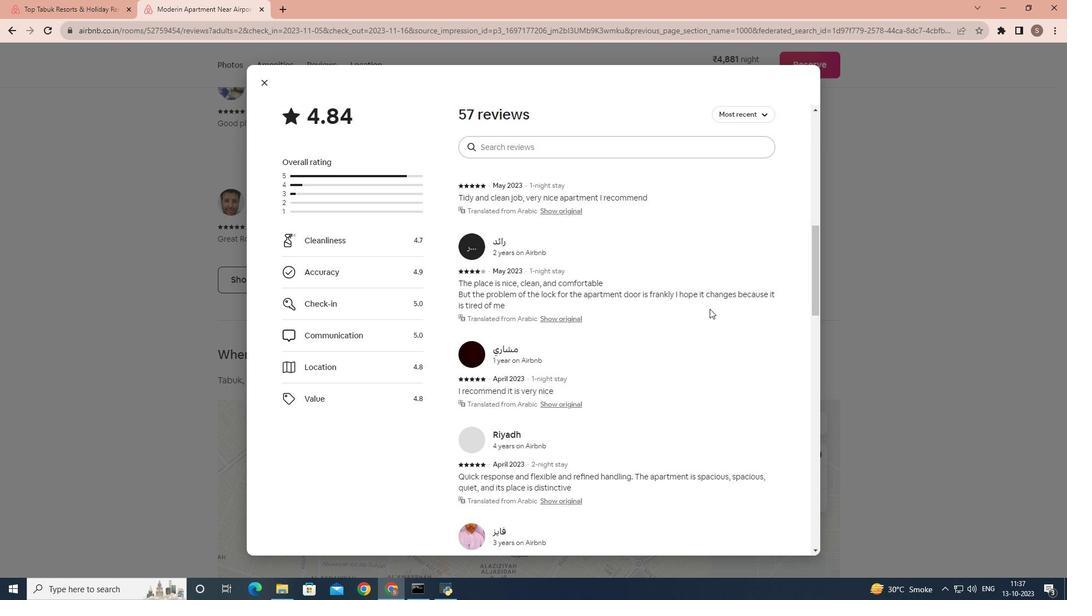 
Action: Mouse scrolled (710, 308) with delta (0, 0)
Screenshot: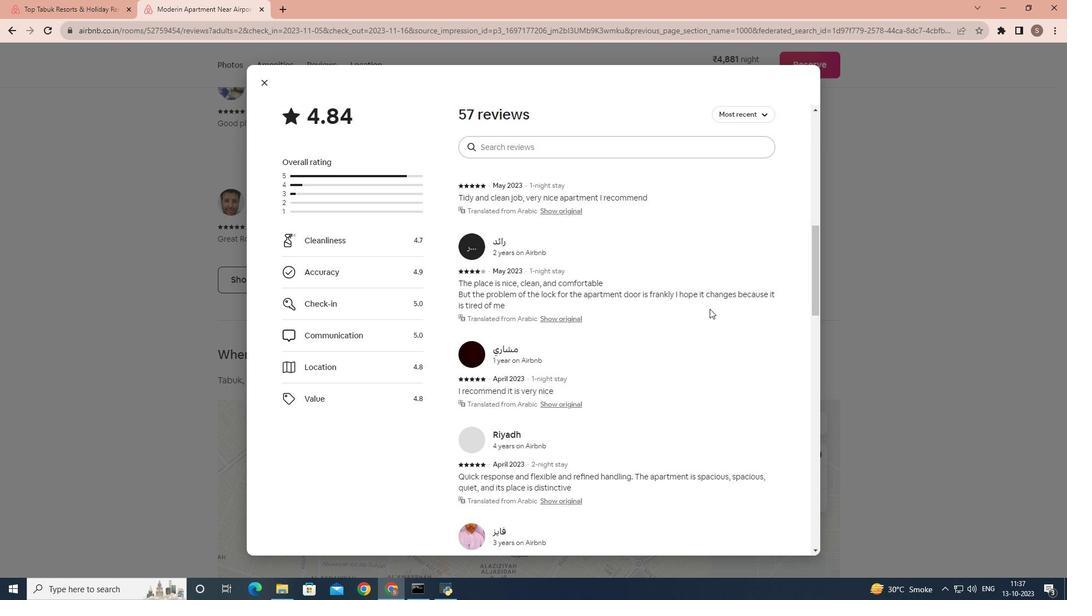 
Action: Mouse scrolled (710, 308) with delta (0, 0)
Screenshot: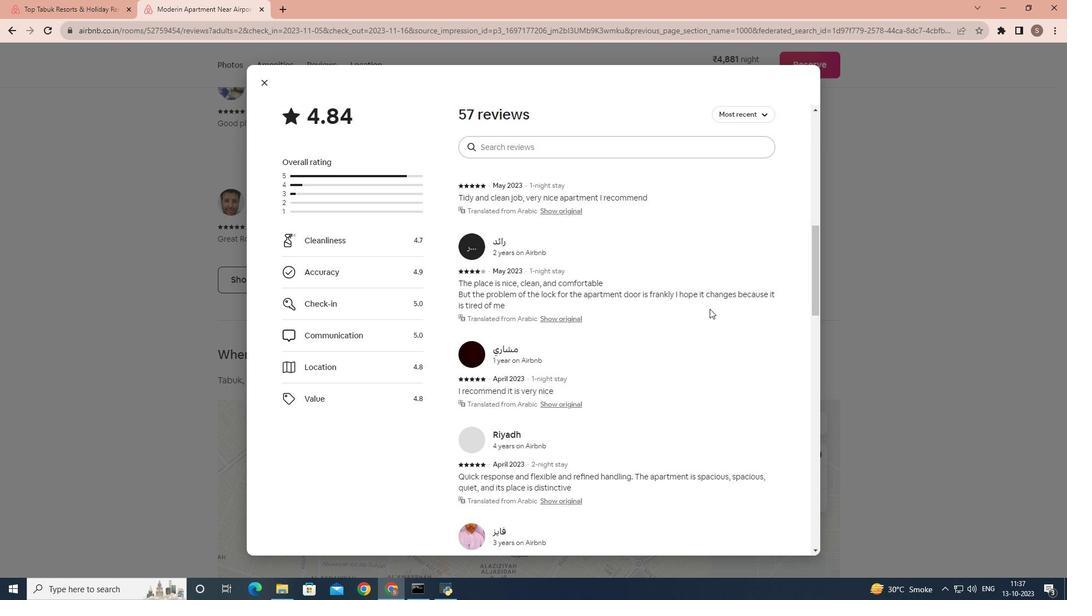 
Action: Mouse scrolled (710, 308) with delta (0, 0)
Screenshot: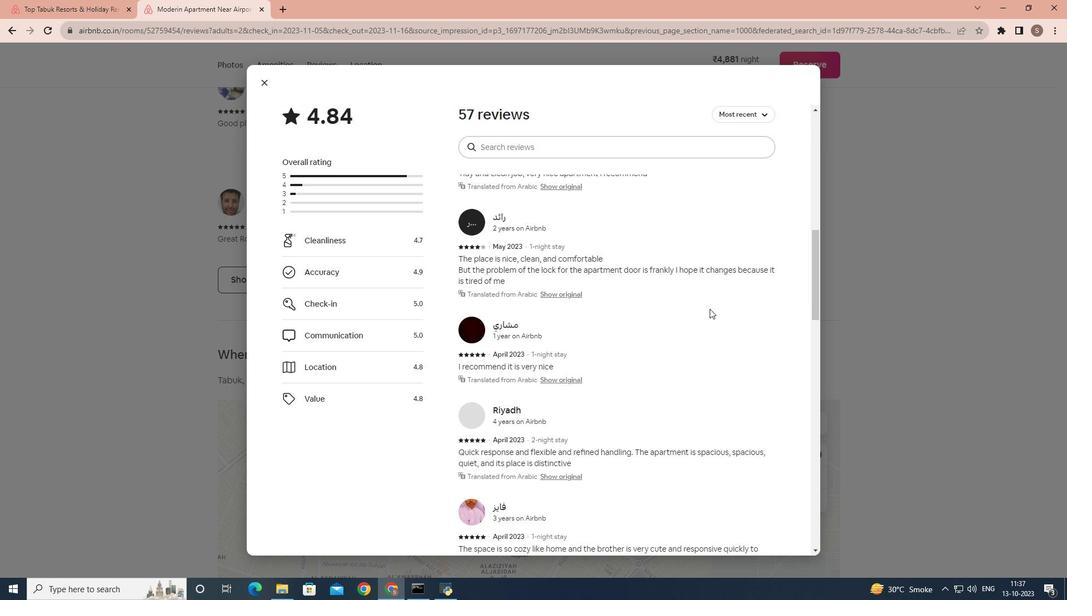 
Action: Mouse scrolled (710, 308) with delta (0, 0)
Screenshot: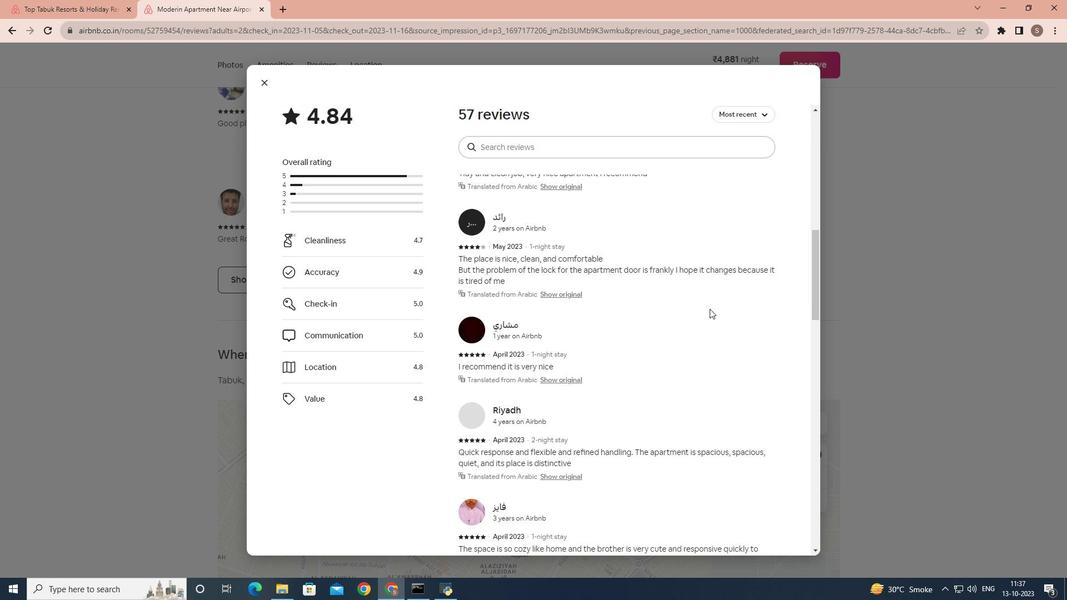 
Action: Mouse scrolled (710, 308) with delta (0, 0)
Screenshot: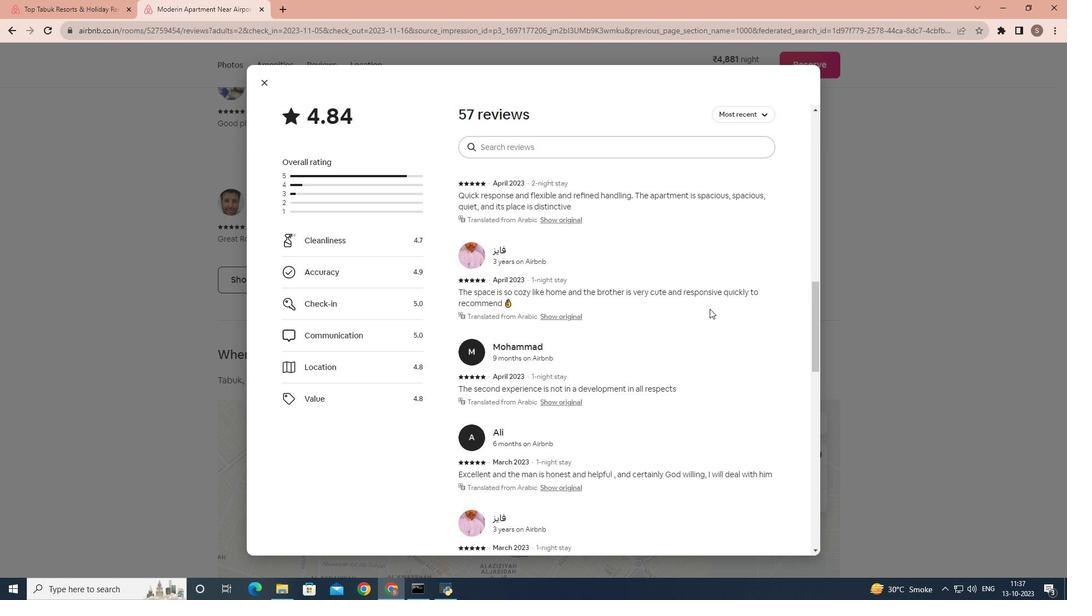 
Action: Mouse scrolled (710, 308) with delta (0, 0)
Screenshot: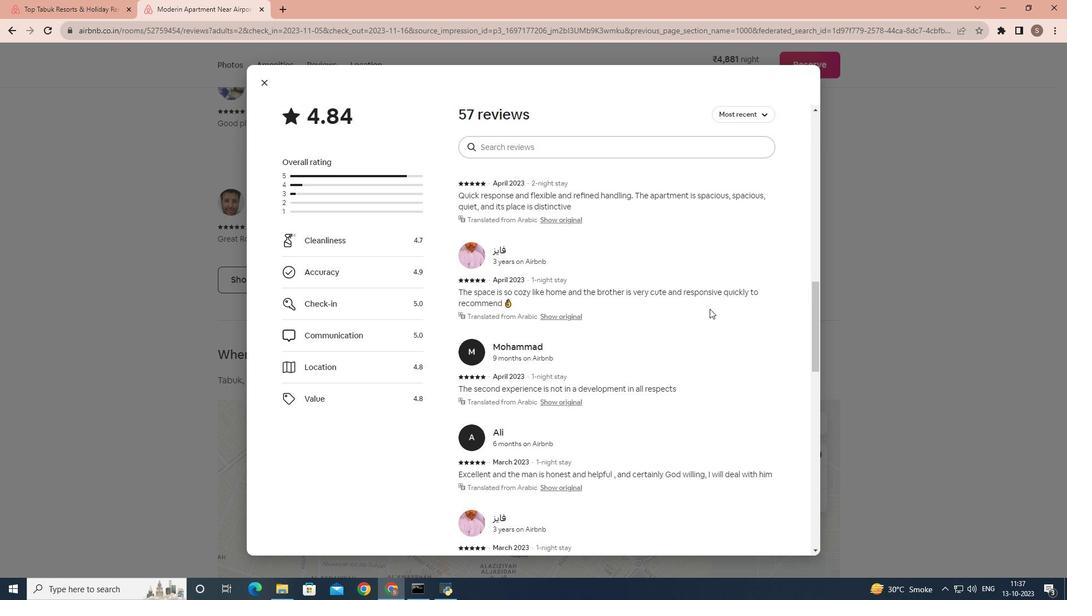 
Action: Mouse scrolled (710, 308) with delta (0, 0)
Screenshot: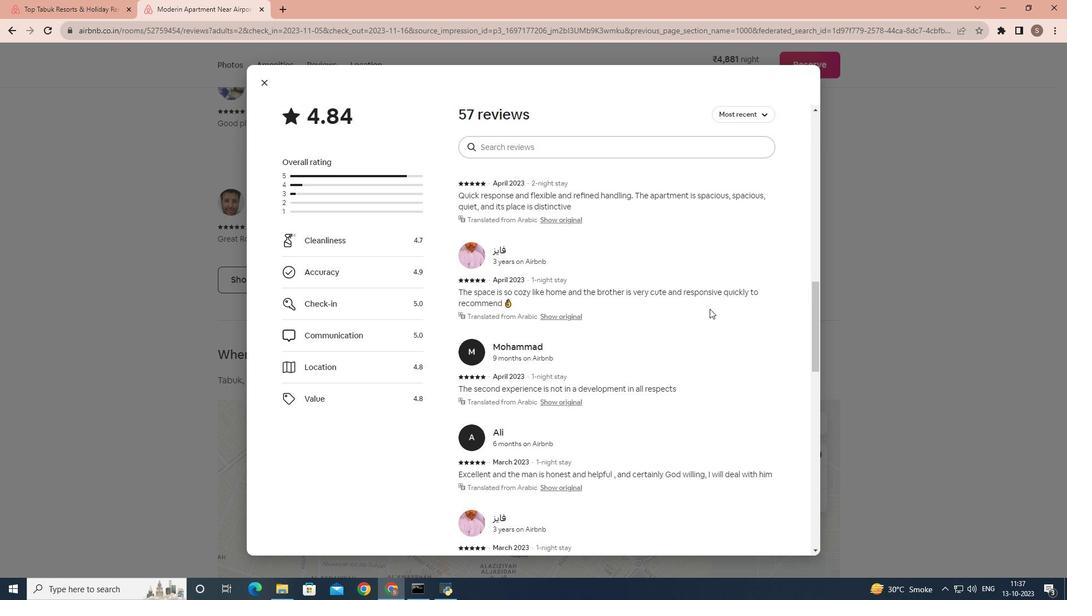 
Action: Mouse scrolled (710, 308) with delta (0, 0)
Screenshot: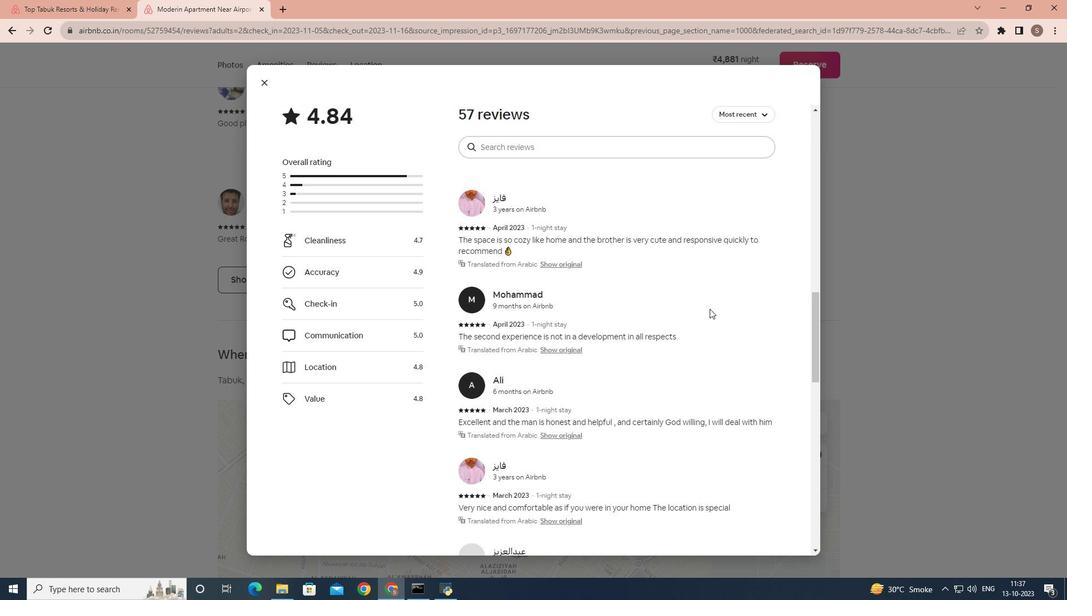 
Action: Mouse scrolled (710, 308) with delta (0, 0)
Screenshot: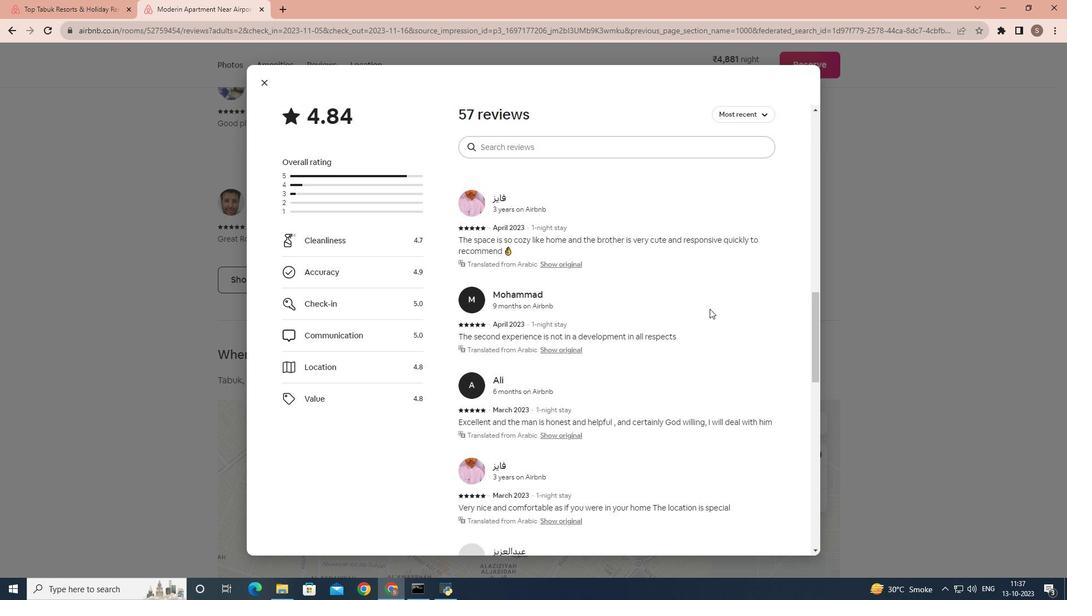 
Action: Mouse scrolled (710, 308) with delta (0, 0)
Screenshot: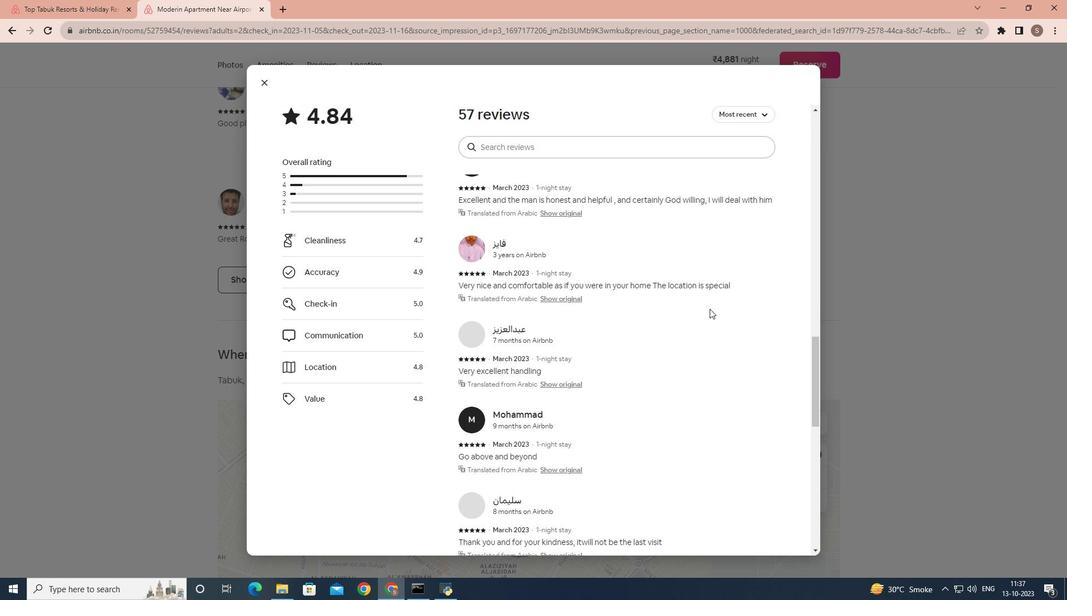 
Action: Mouse scrolled (710, 308) with delta (0, 0)
Screenshot: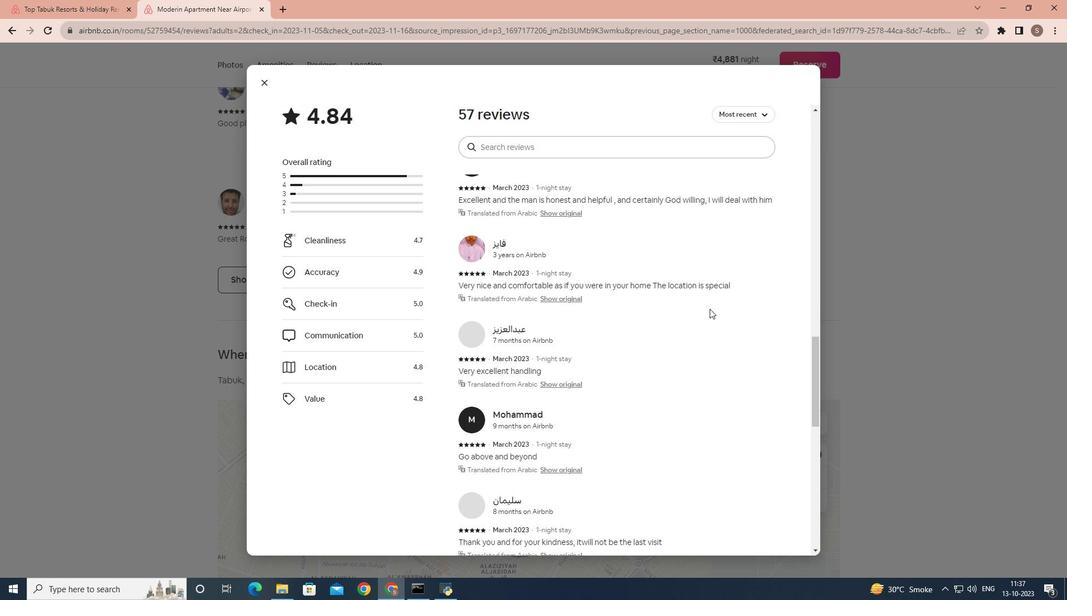 
Action: Mouse scrolled (710, 308) with delta (0, 0)
Screenshot: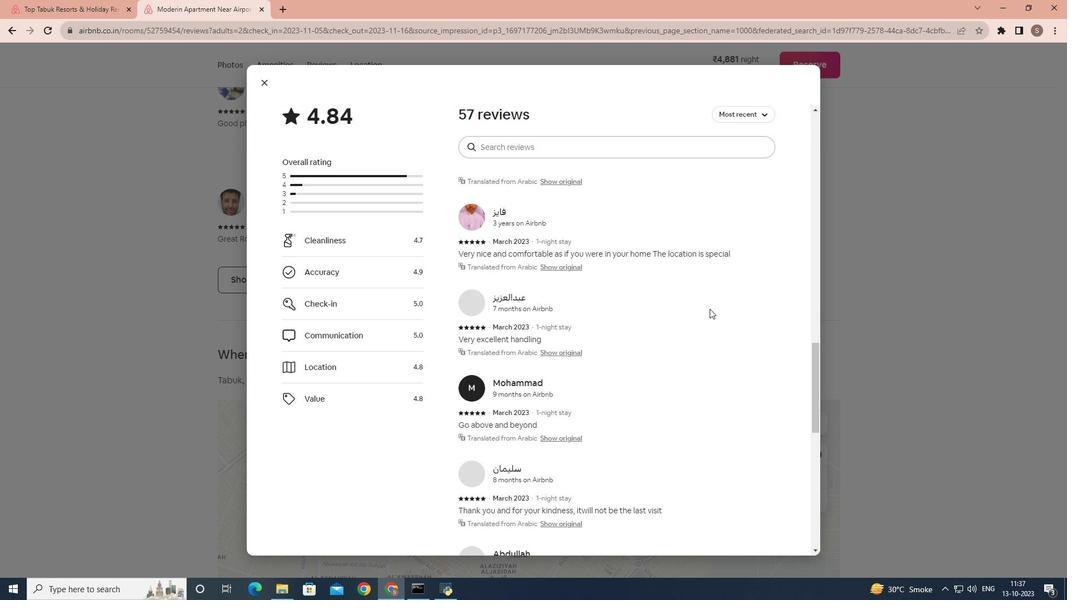 
Action: Mouse scrolled (710, 308) with delta (0, 0)
Screenshot: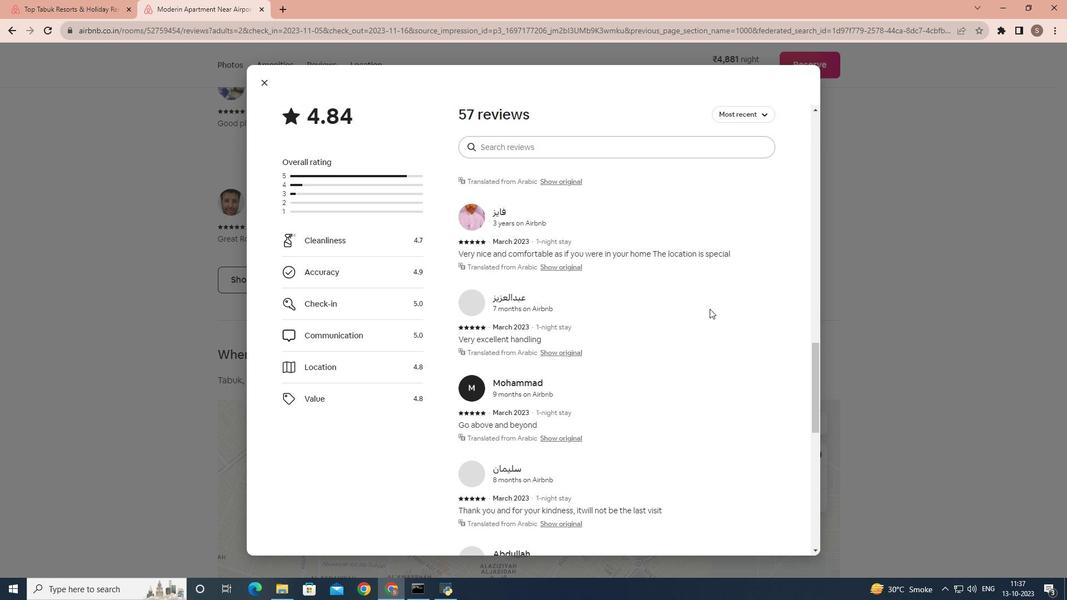 
Action: Mouse scrolled (710, 308) with delta (0, 0)
Screenshot: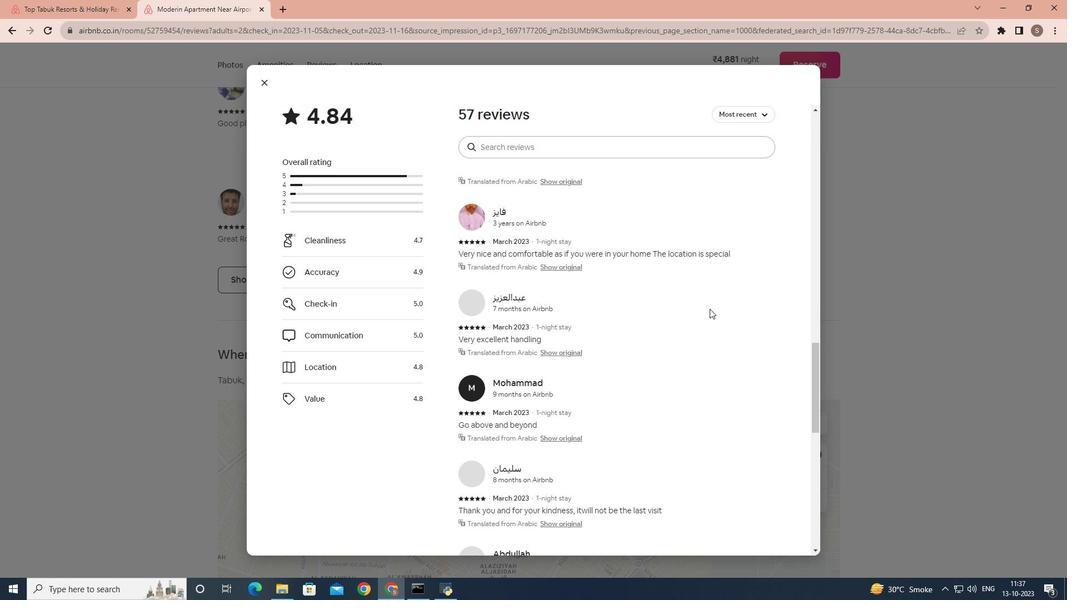 
Action: Mouse scrolled (710, 308) with delta (0, 0)
Screenshot: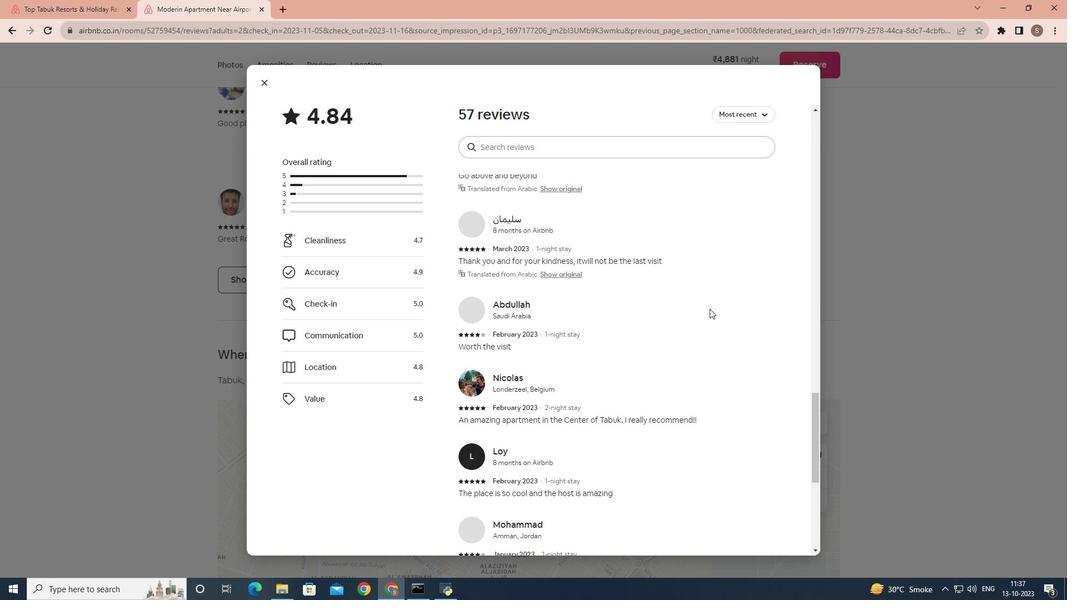 
Action: Mouse scrolled (710, 308) with delta (0, 0)
Screenshot: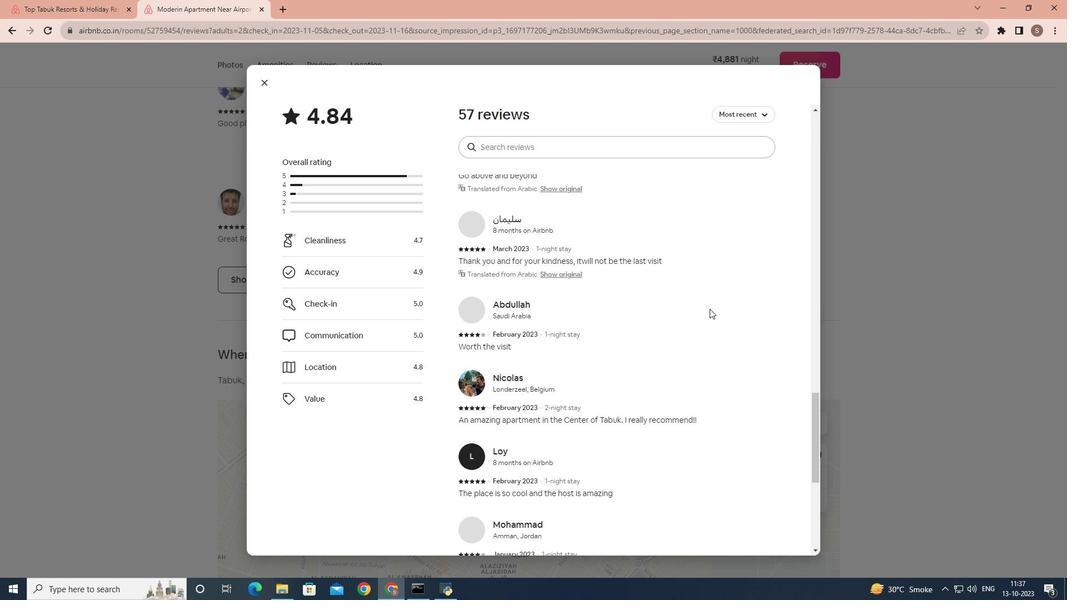 
Action: Mouse scrolled (710, 308) with delta (0, 0)
Screenshot: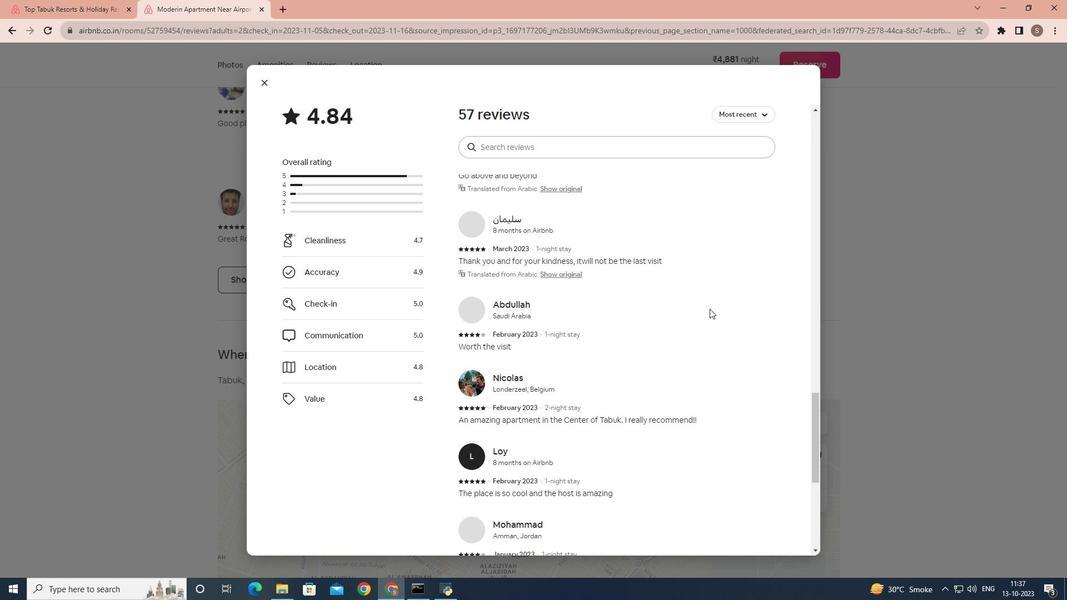 
Action: Mouse scrolled (710, 308) with delta (0, 0)
Screenshot: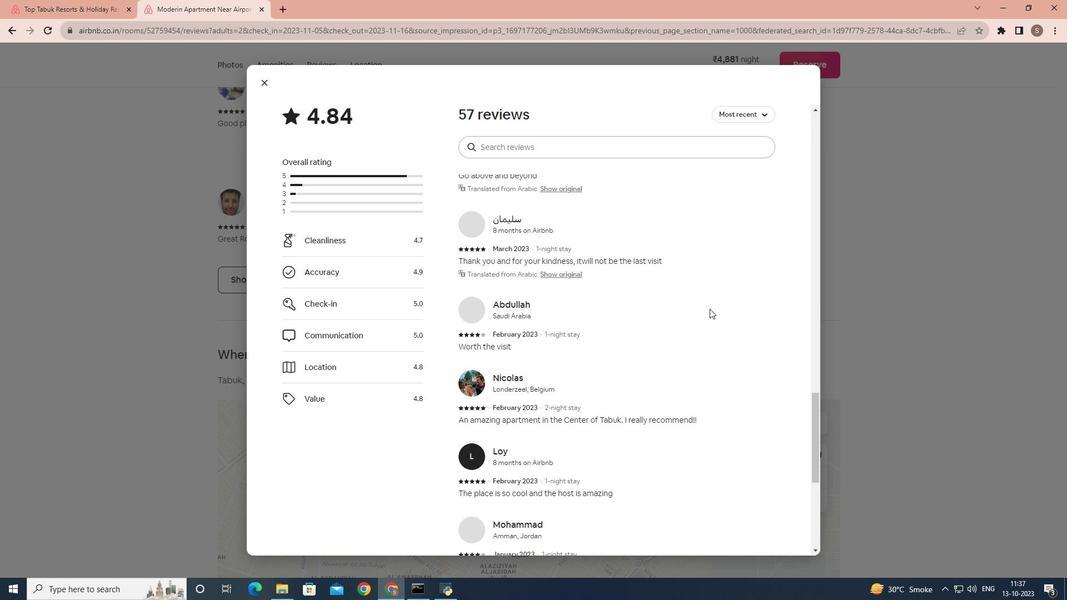 
Action: Mouse scrolled (710, 308) with delta (0, 0)
Screenshot: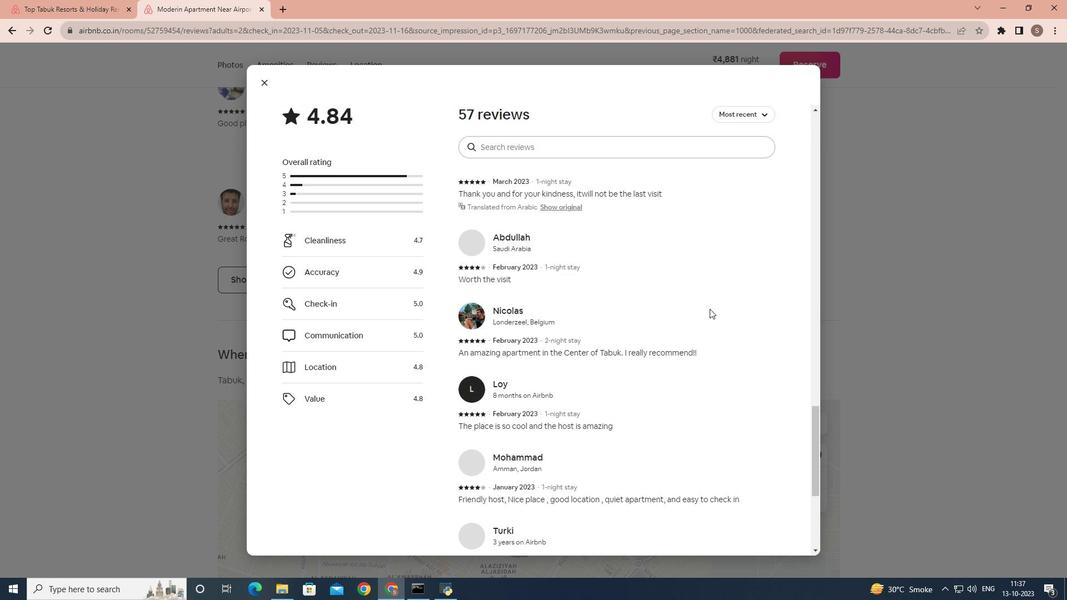 
Action: Mouse scrolled (710, 308) with delta (0, 0)
Screenshot: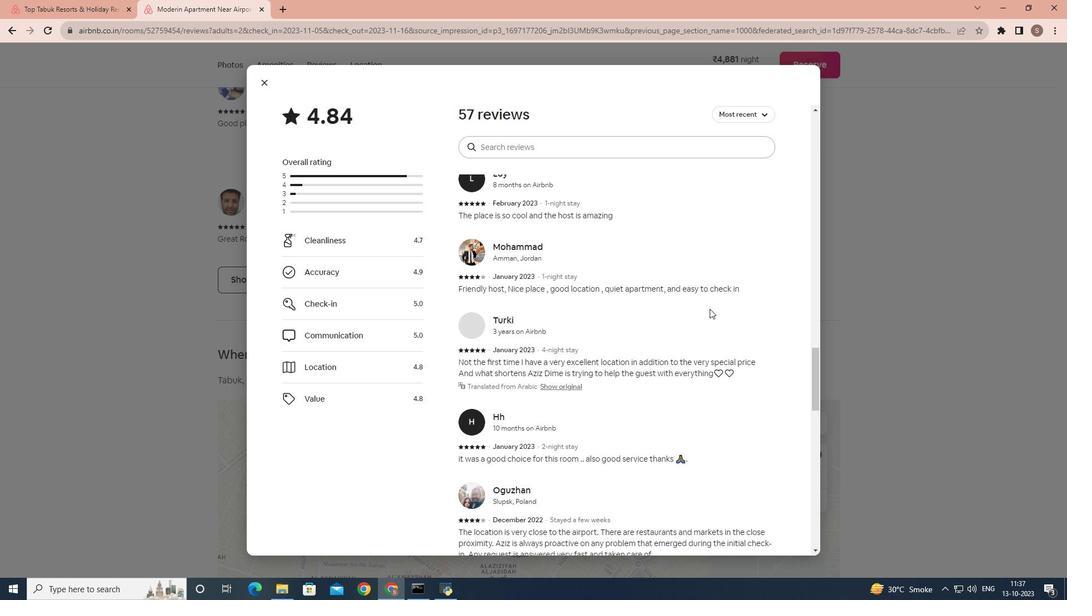 
Action: Mouse scrolled (710, 308) with delta (0, 0)
Screenshot: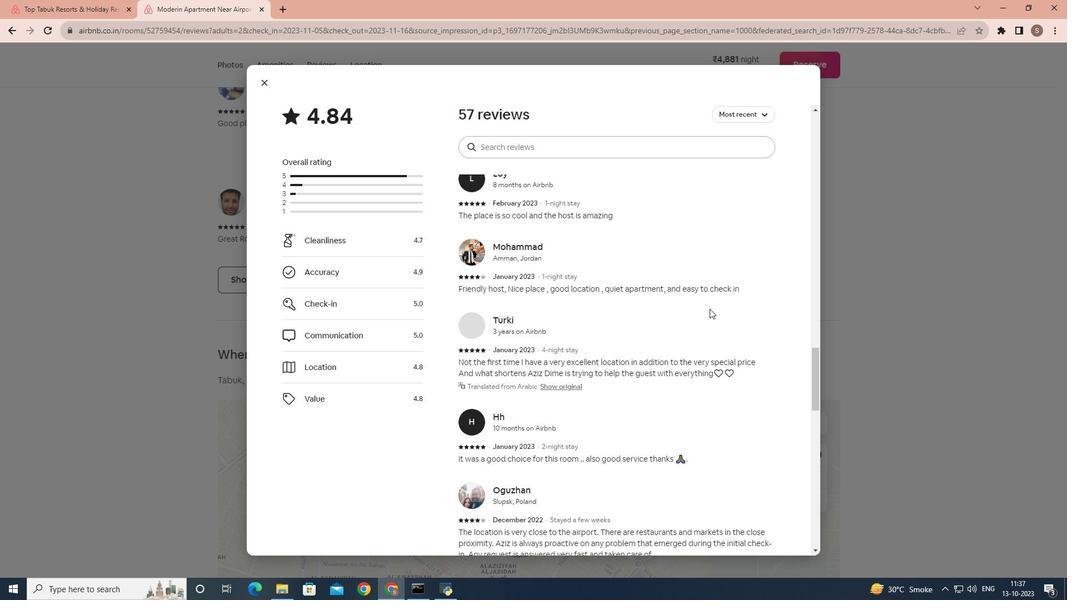 
Action: Mouse scrolled (710, 308) with delta (0, 0)
Screenshot: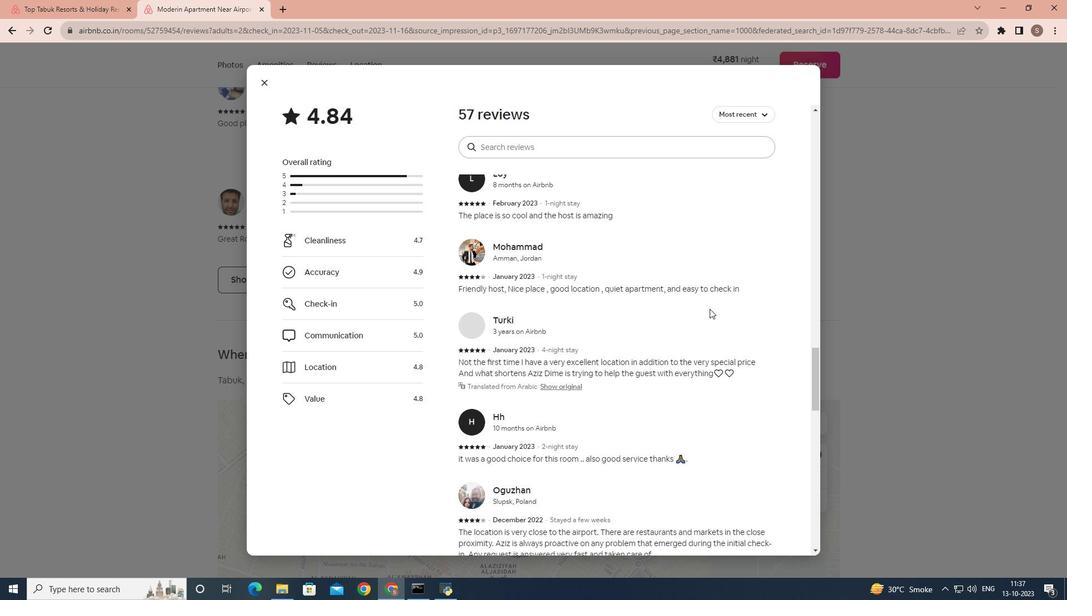 
Action: Mouse scrolled (710, 308) with delta (0, 0)
Screenshot: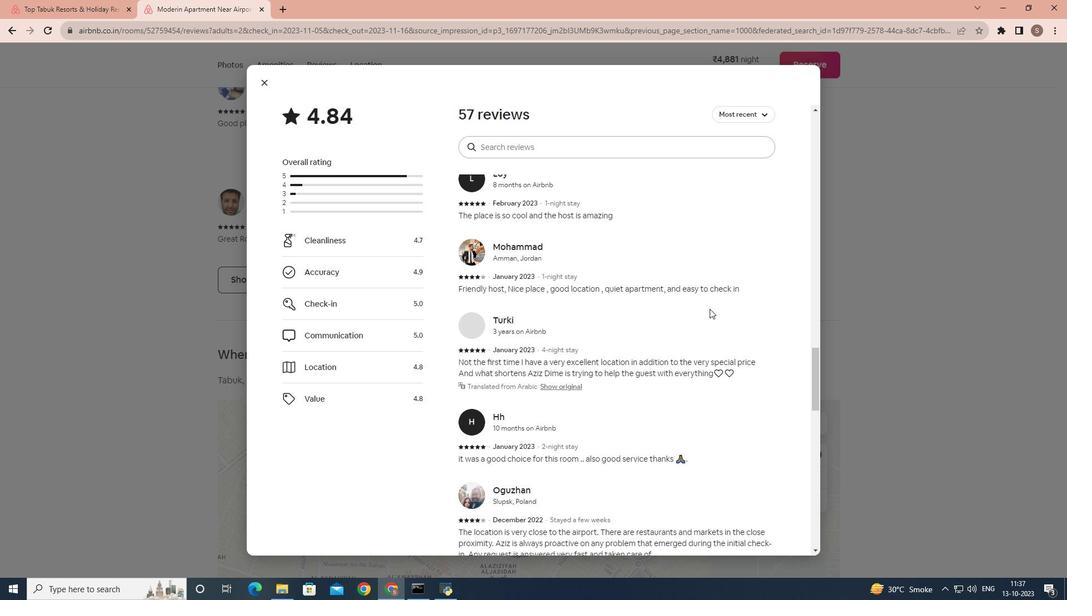 
Action: Mouse scrolled (710, 308) with delta (0, 0)
Screenshot: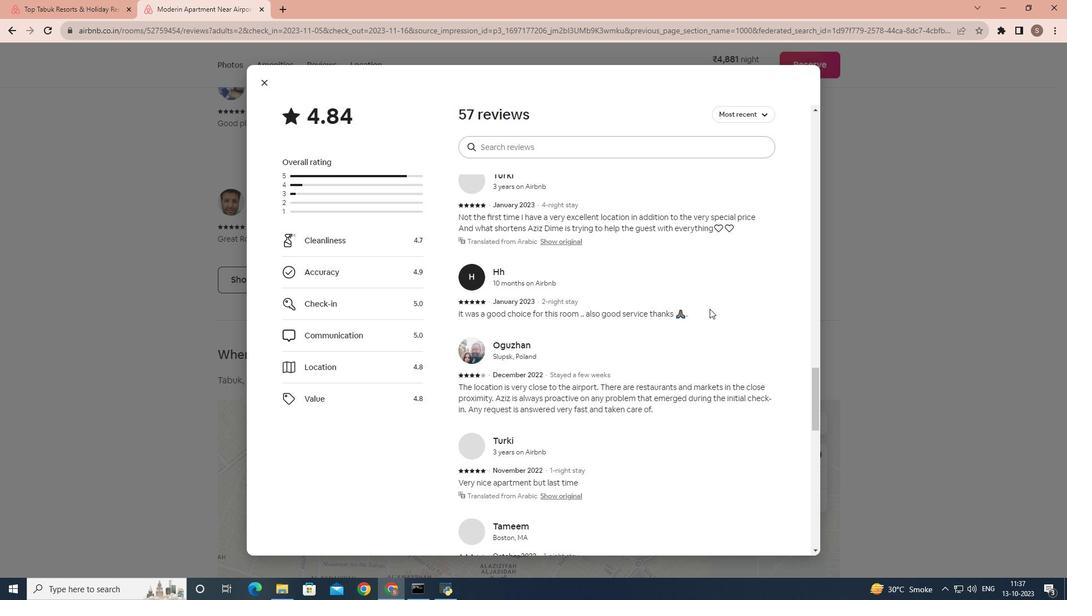 
Action: Mouse scrolled (710, 308) with delta (0, 0)
Screenshot: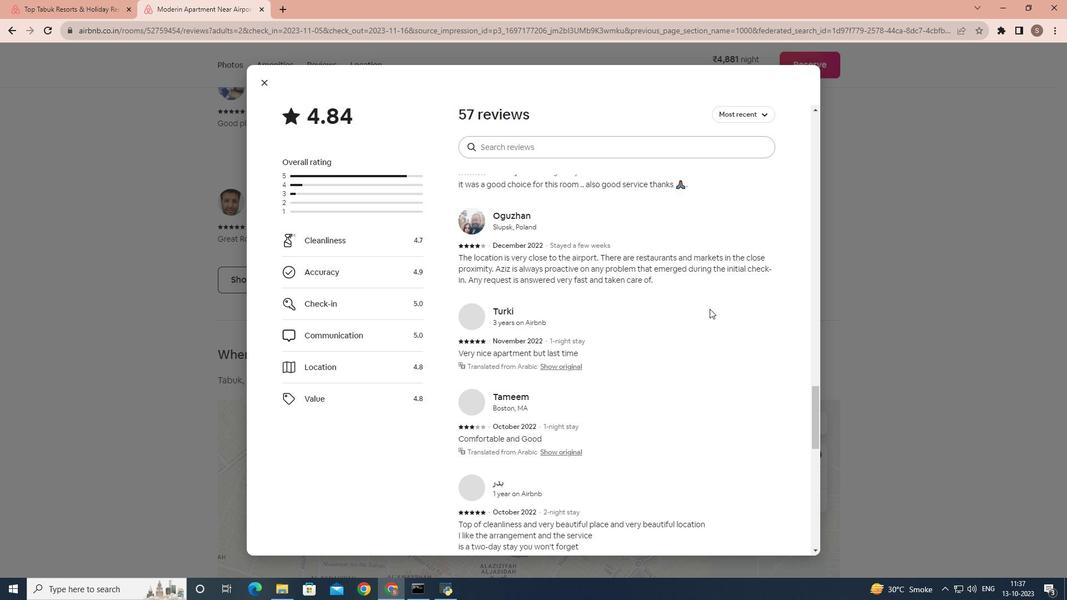 
Action: Mouse scrolled (710, 308) with delta (0, 0)
Screenshot: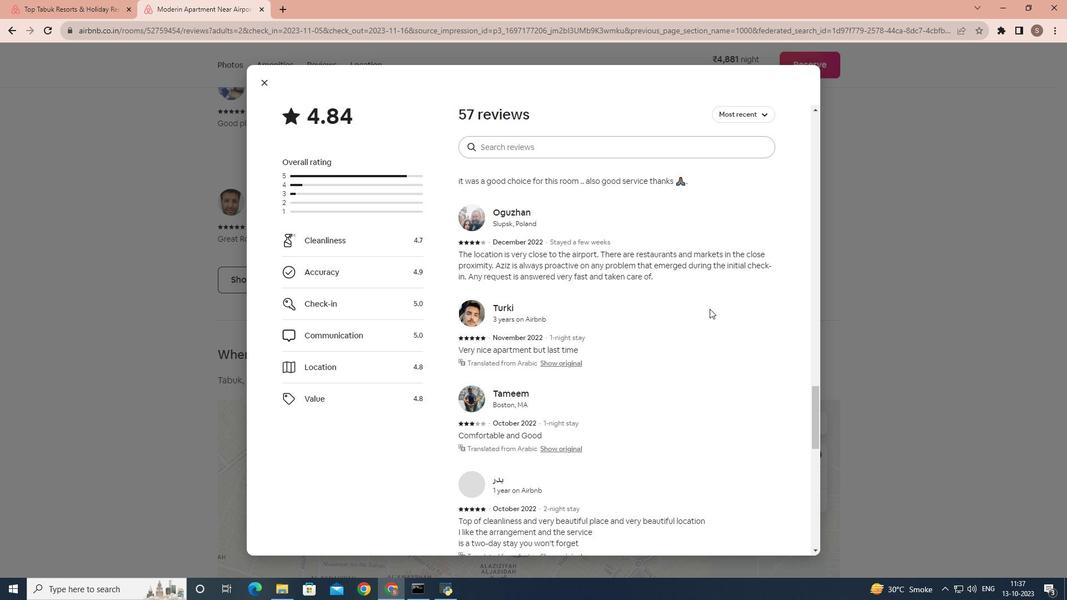 
Action: Mouse scrolled (710, 308) with delta (0, 0)
Screenshot: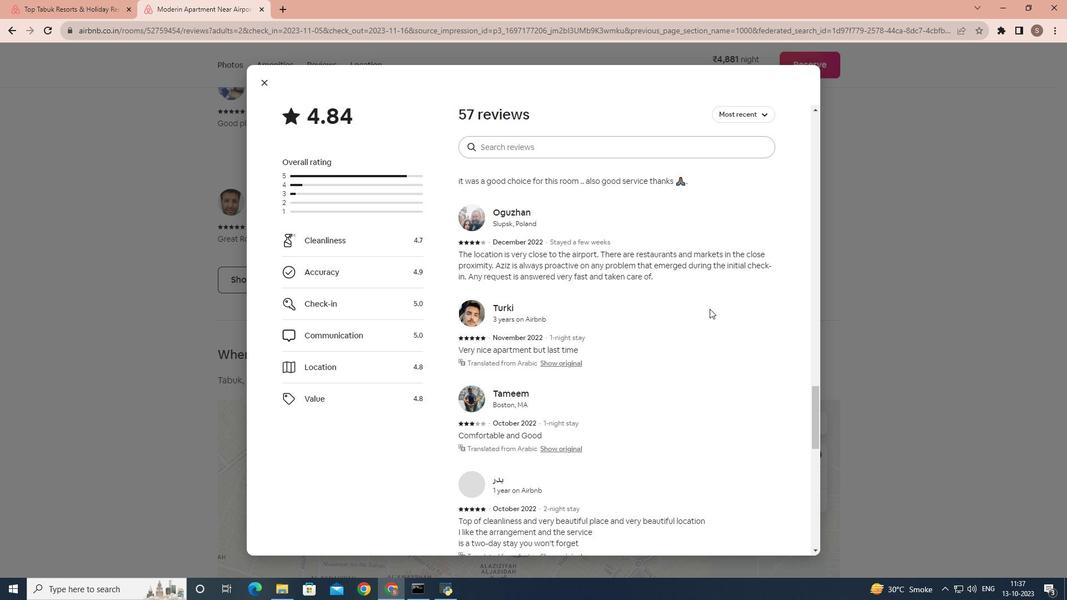 
Action: Mouse scrolled (710, 308) with delta (0, 0)
Screenshot: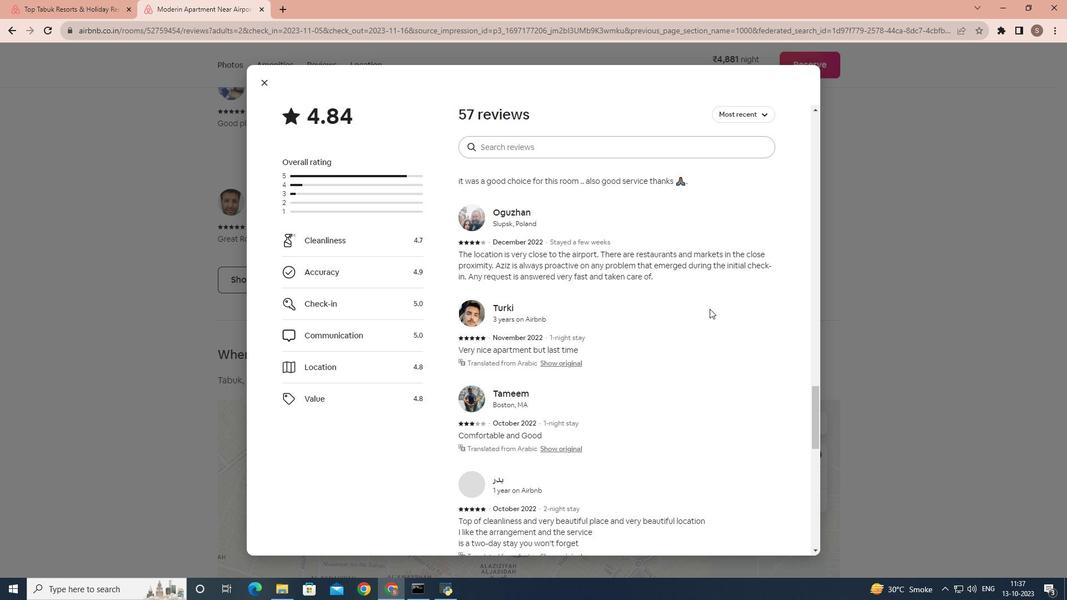 
Action: Mouse scrolled (710, 308) with delta (0, 0)
Screenshot: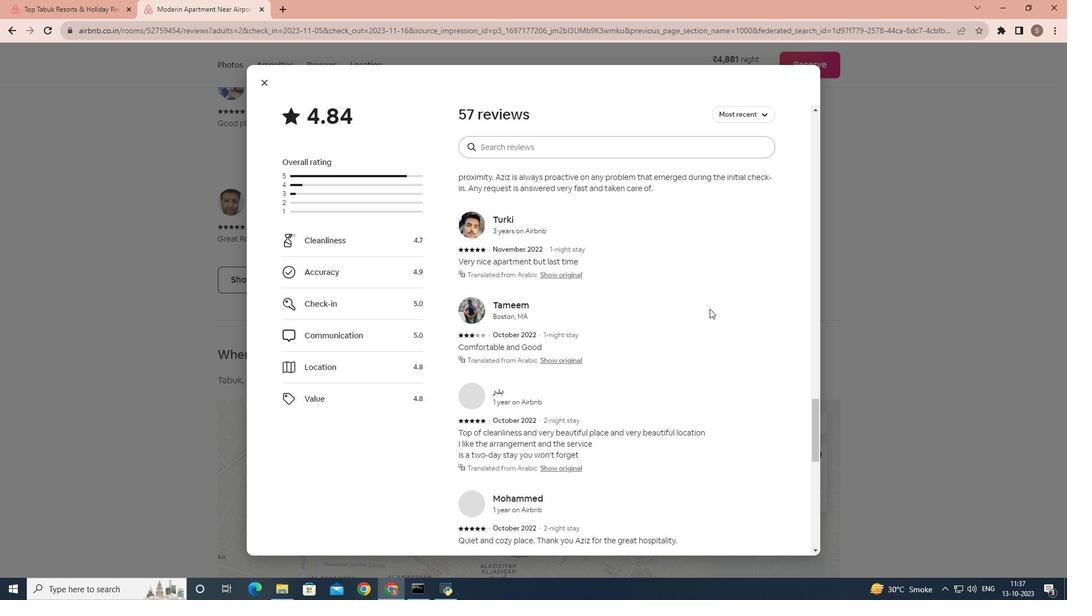 
Action: Mouse scrolled (710, 308) with delta (0, 0)
Screenshot: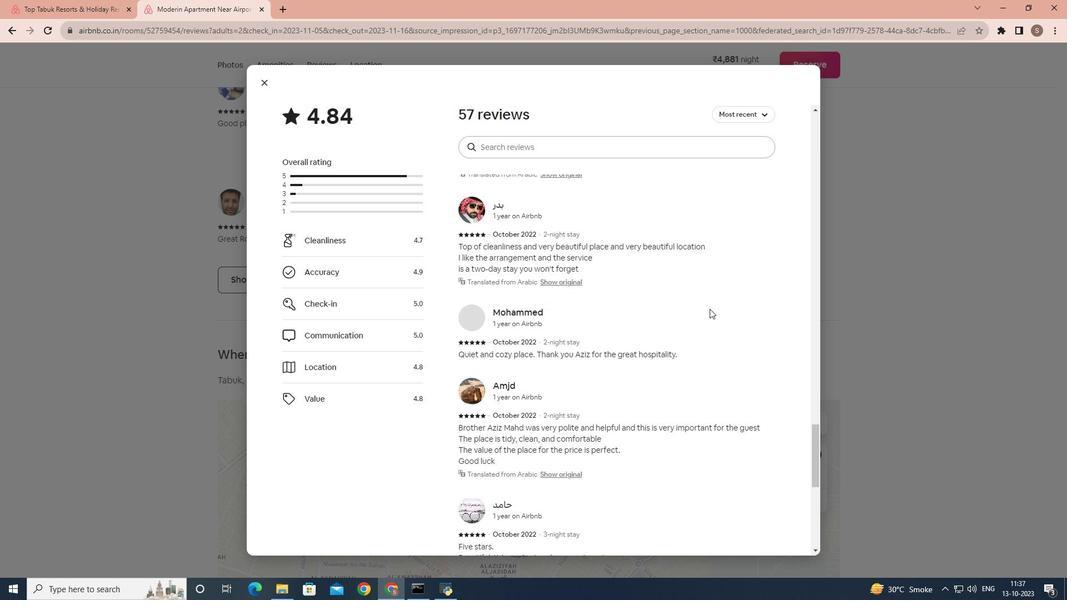 
Action: Mouse scrolled (710, 308) with delta (0, 0)
Screenshot: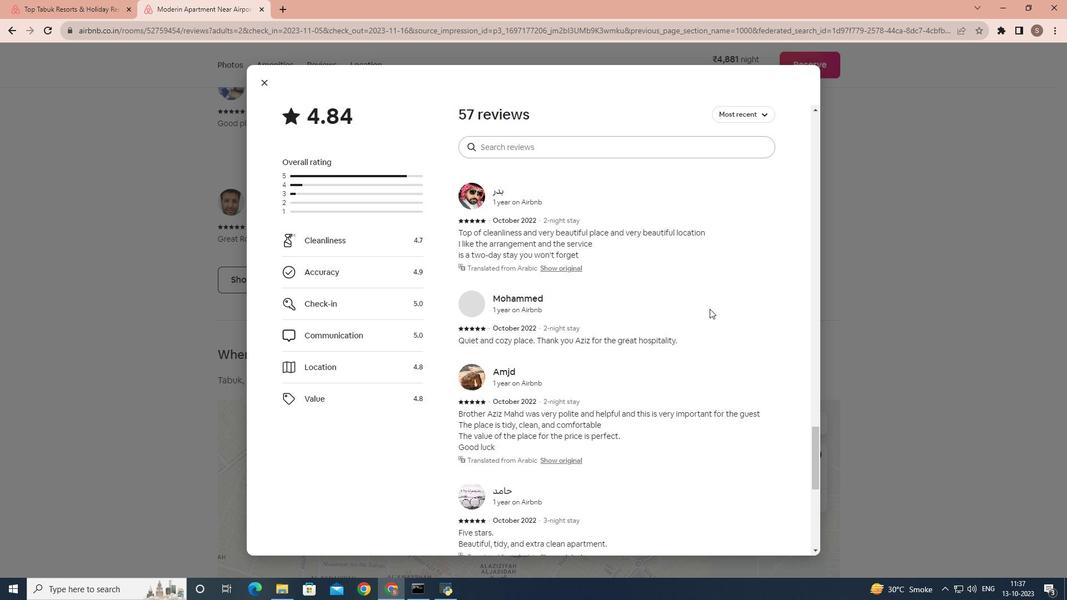 
Action: Mouse scrolled (710, 308) with delta (0, 0)
Screenshot: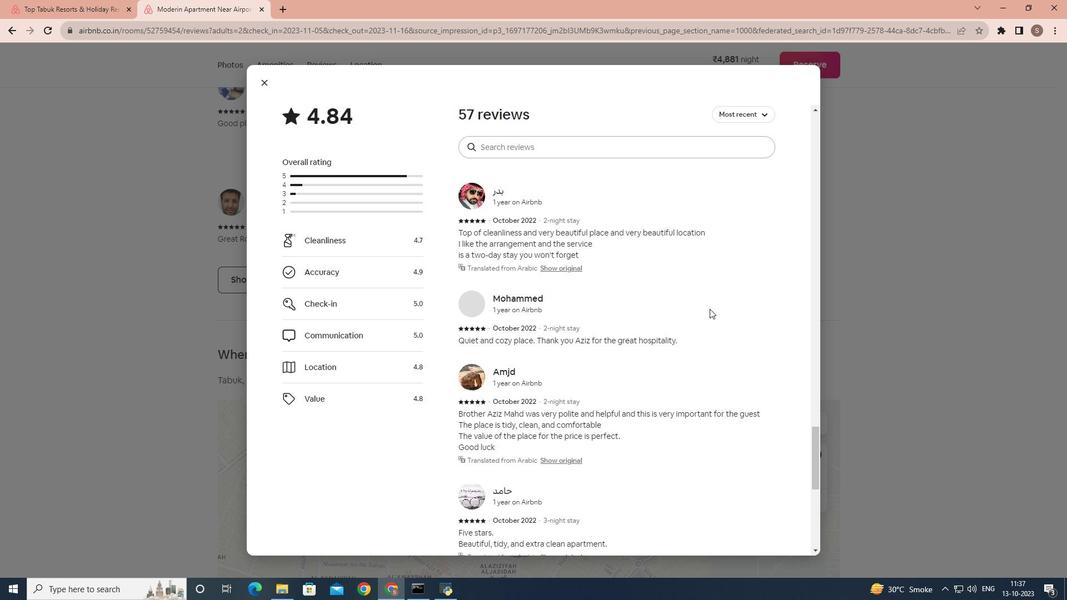 
Action: Mouse scrolled (710, 308) with delta (0, 0)
Screenshot: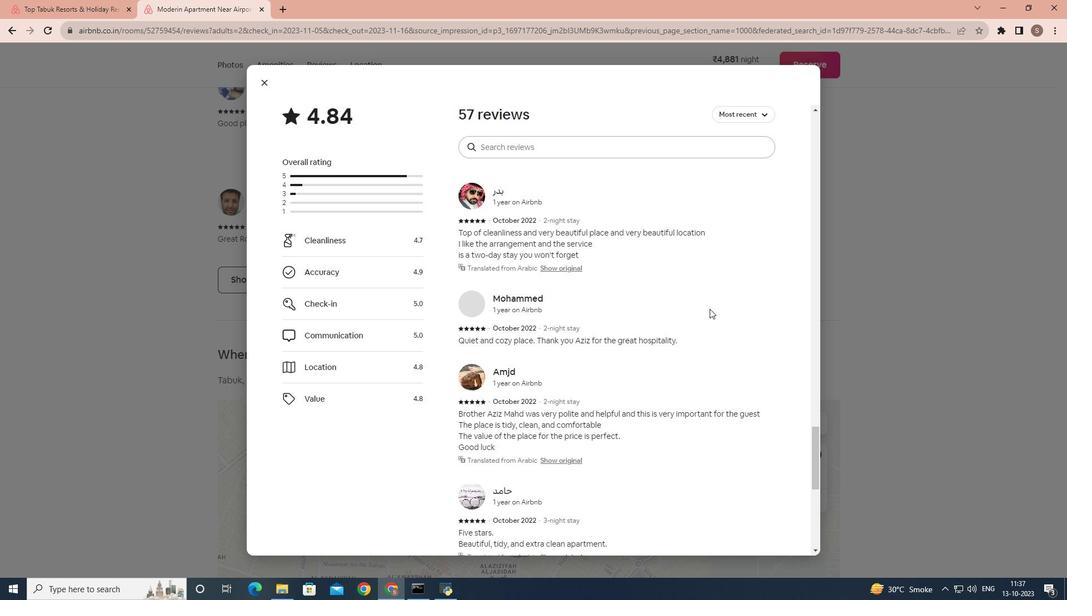 
Action: Mouse scrolled (710, 308) with delta (0, 0)
Screenshot: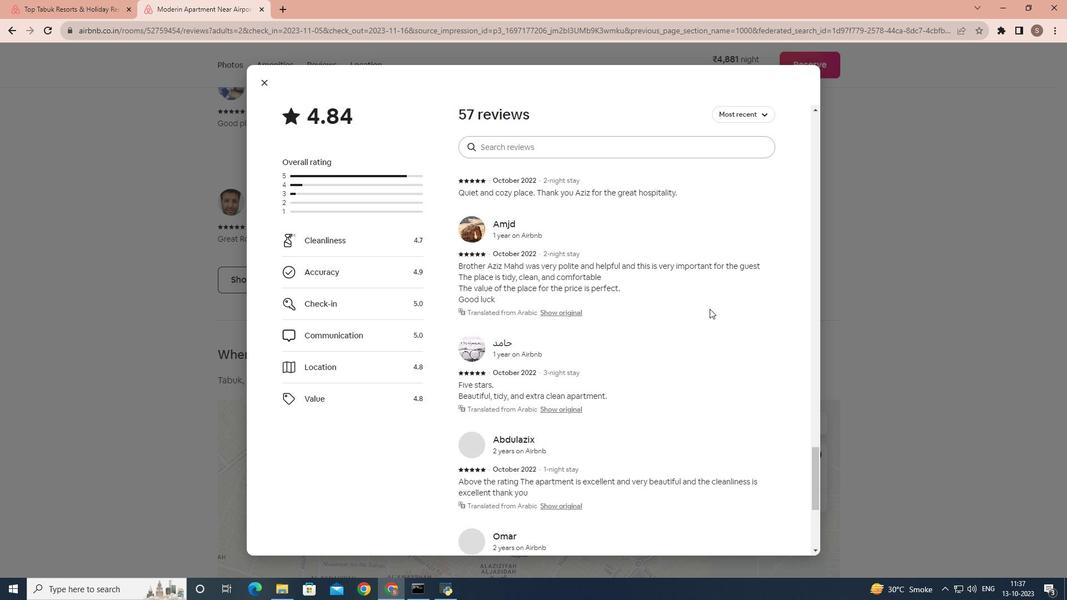 
Action: Mouse scrolled (710, 308) with delta (0, 0)
Screenshot: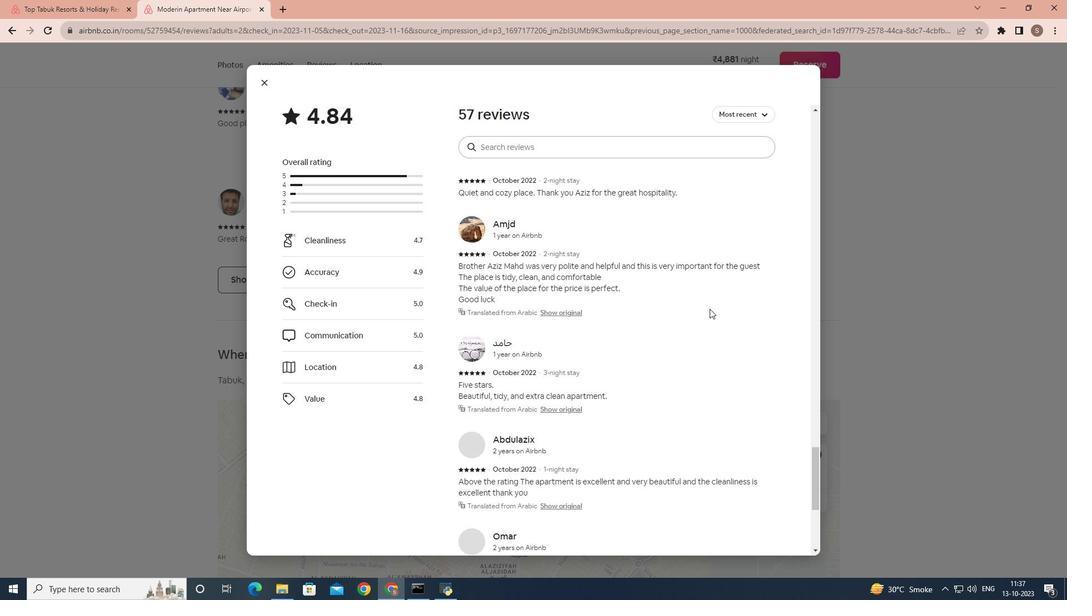 
Action: Mouse scrolled (710, 308) with delta (0, 0)
Screenshot: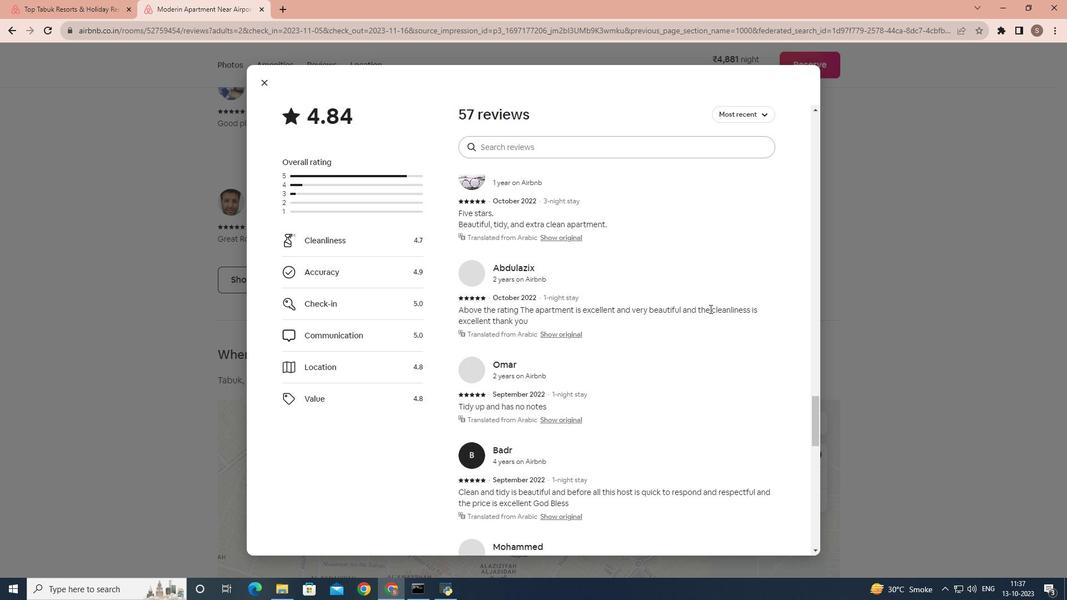 
Action: Mouse scrolled (710, 308) with delta (0, 0)
Screenshot: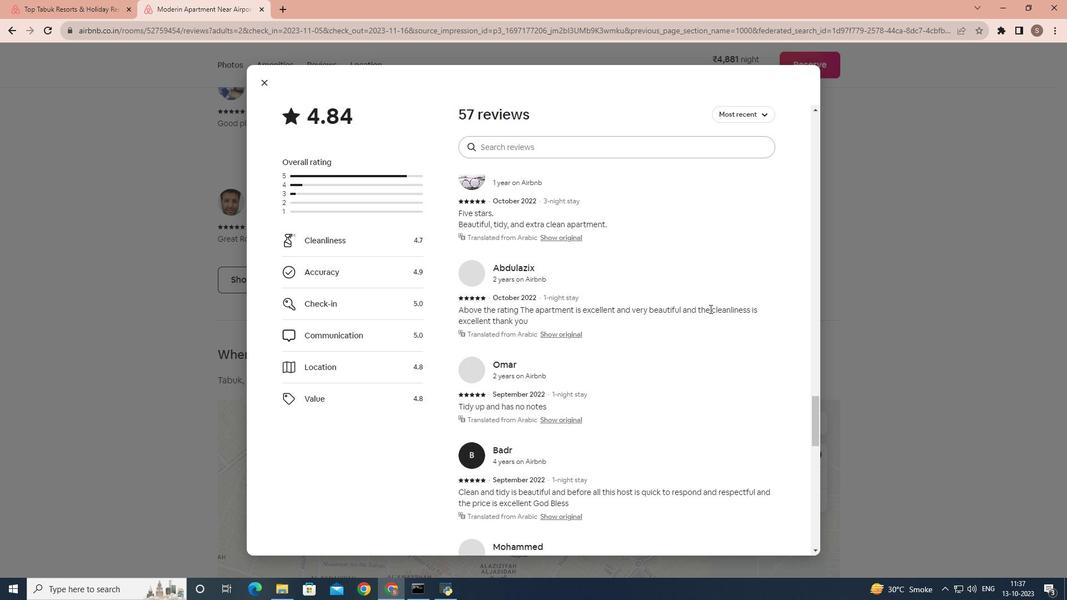 
Action: Mouse scrolled (710, 308) with delta (0, 0)
Screenshot: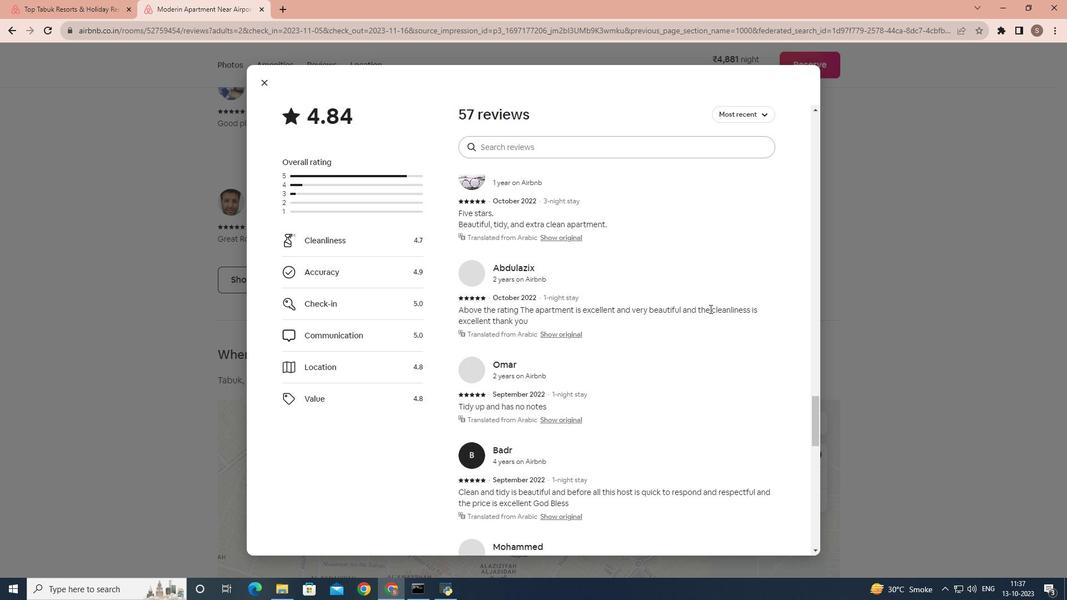 
Action: Mouse scrolled (710, 308) with delta (0, 0)
Screenshot: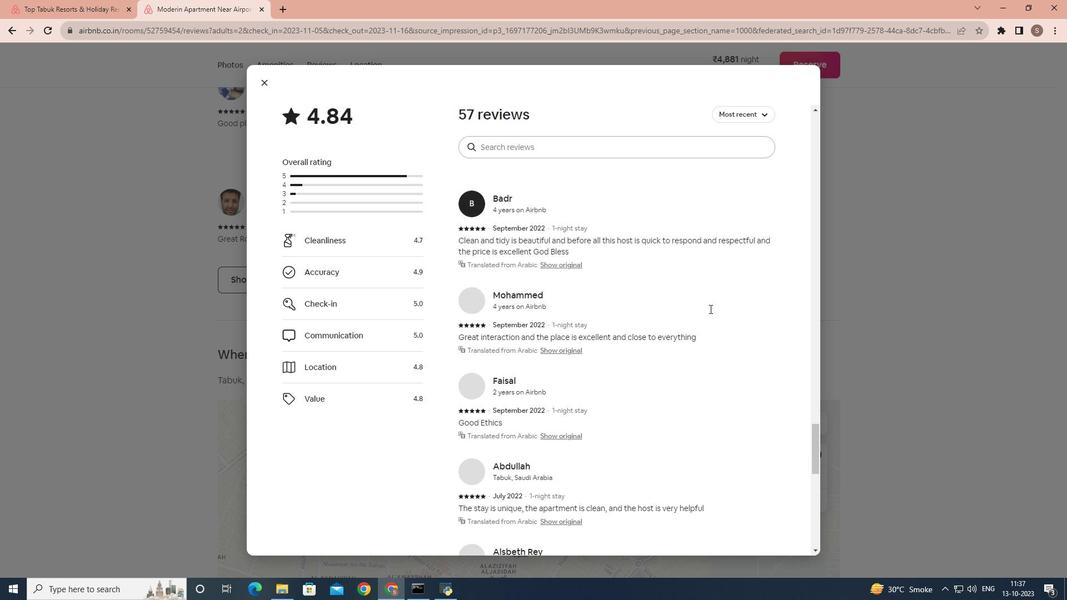 
Action: Mouse scrolled (710, 308) with delta (0, 0)
Screenshot: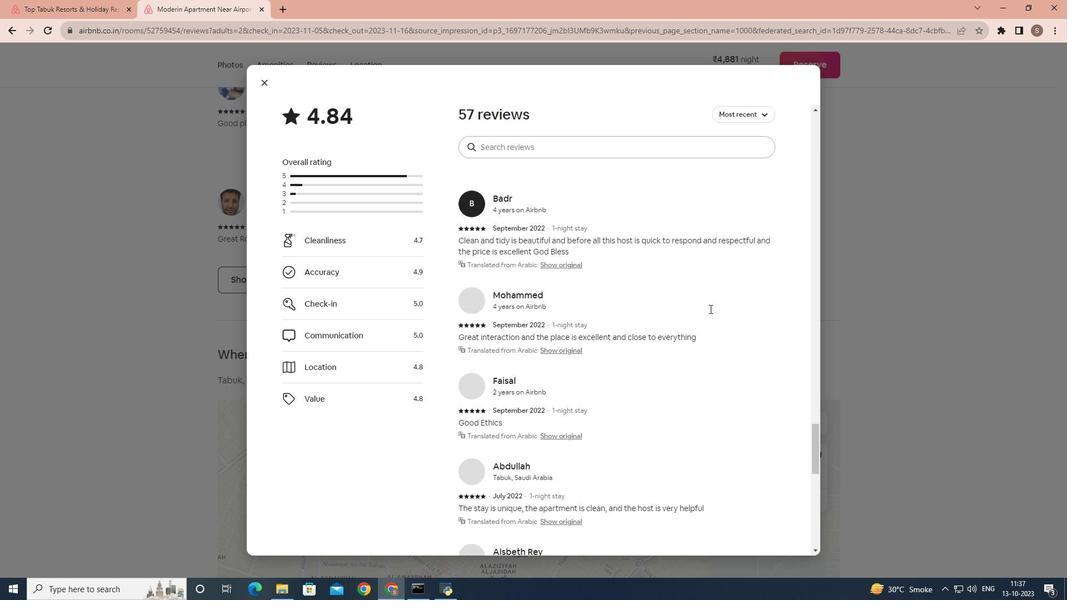 
Action: Mouse scrolled (710, 308) with delta (0, 0)
Screenshot: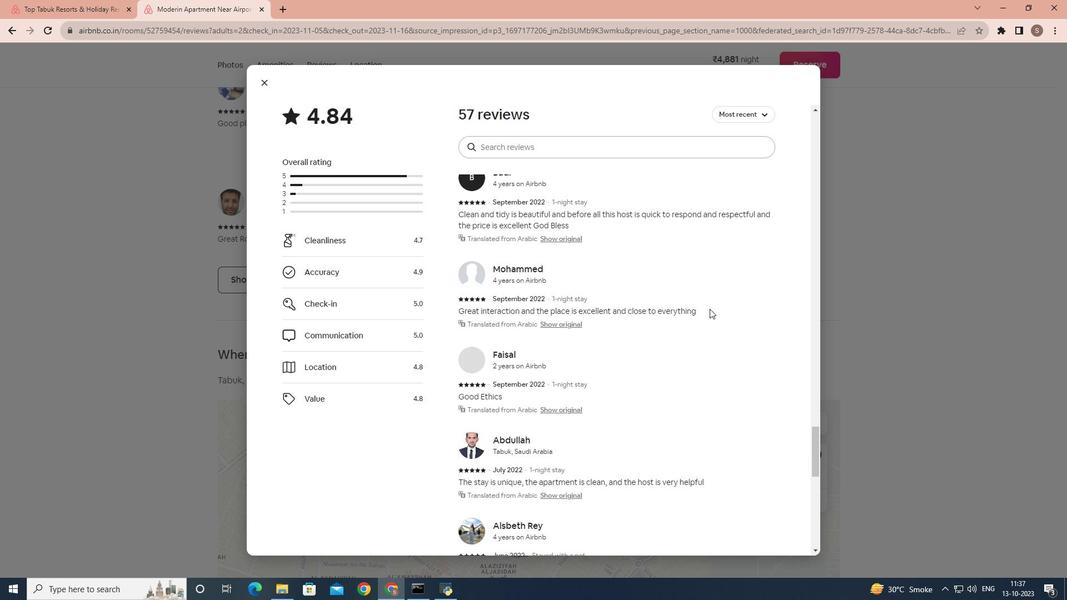 
Action: Mouse scrolled (710, 308) with delta (0, 0)
Screenshot: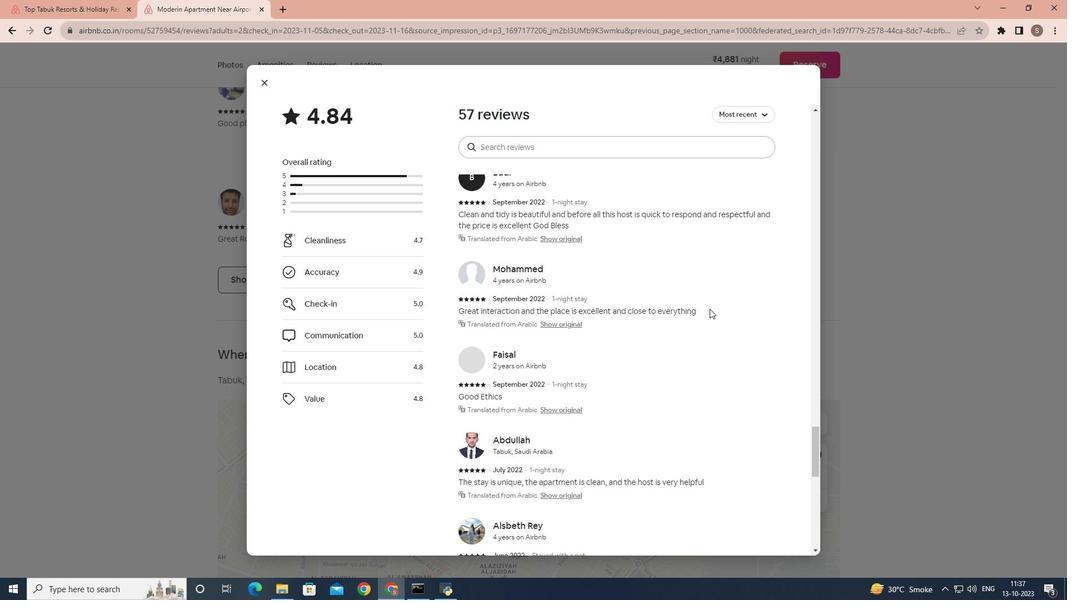 
Action: Mouse scrolled (710, 308) with delta (0, 0)
Screenshot: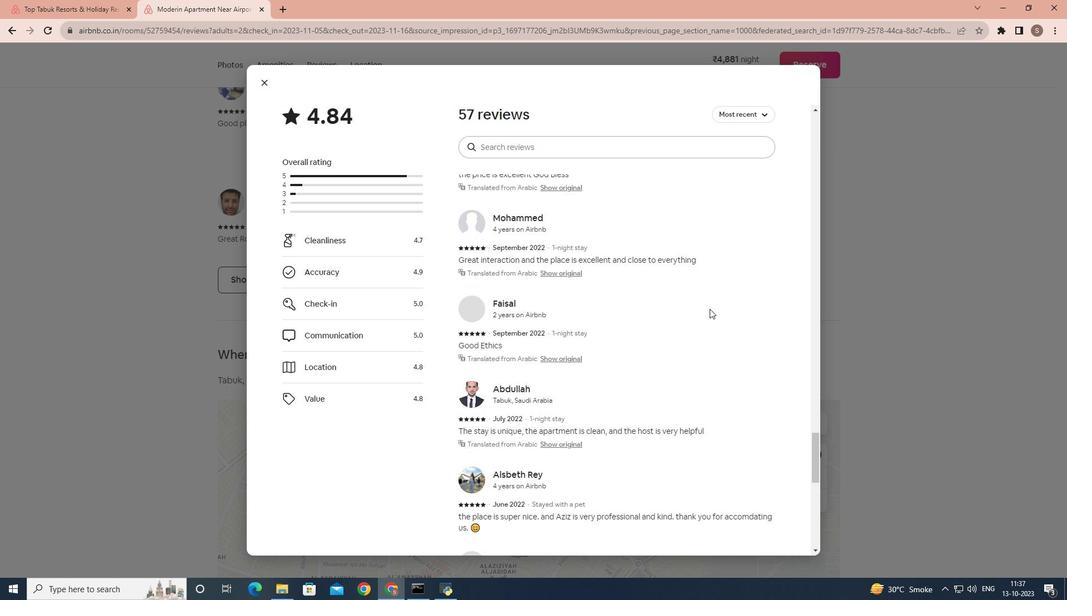 
Action: Mouse scrolled (710, 308) with delta (0, 0)
Screenshot: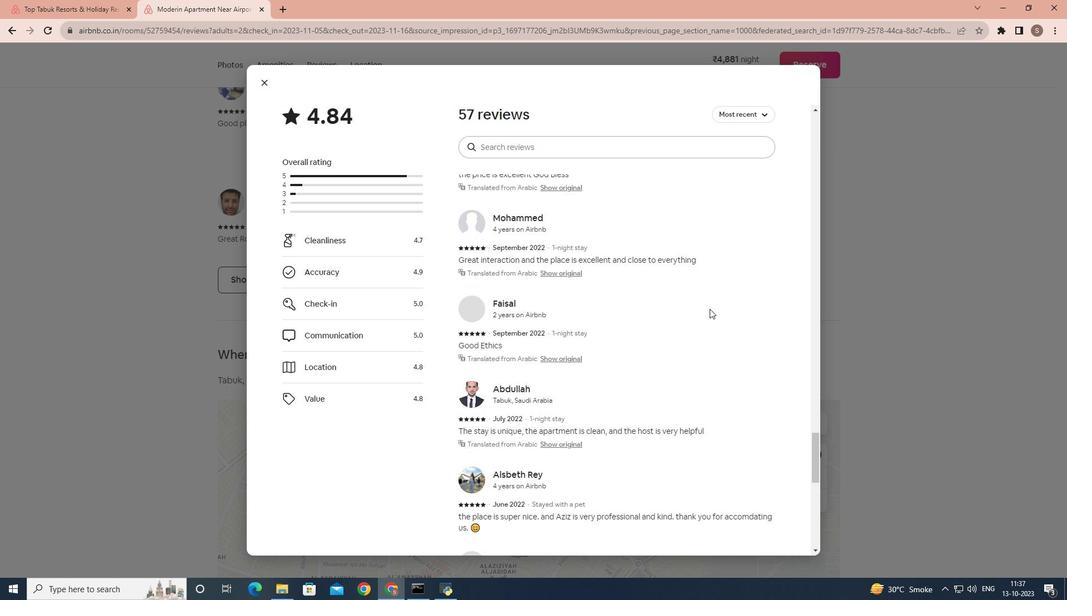 
Action: Mouse scrolled (710, 308) with delta (0, 0)
Screenshot: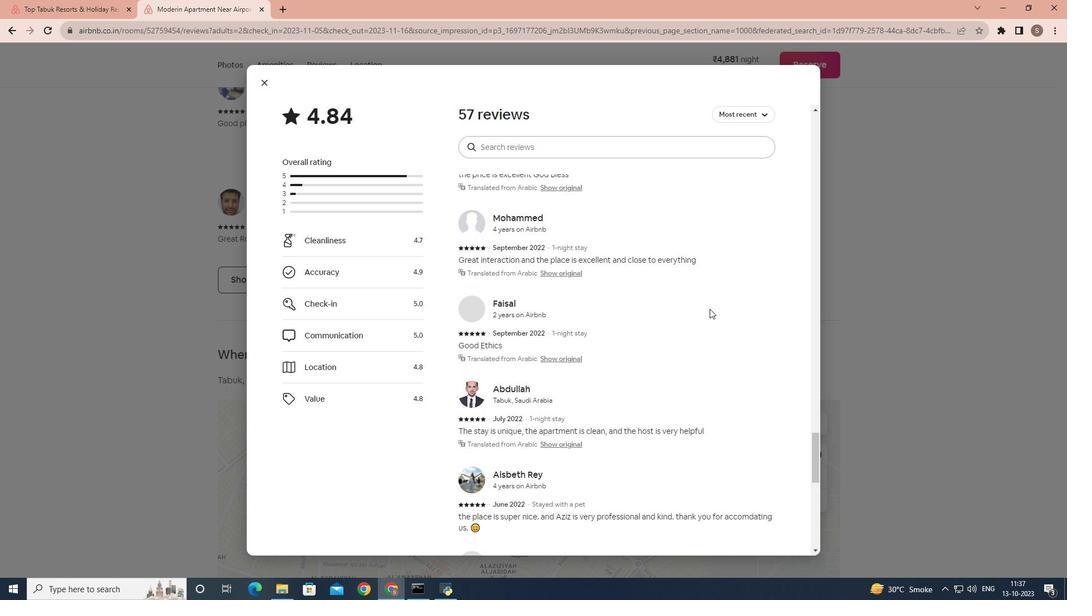 
Action: Mouse scrolled (710, 308) with delta (0, 0)
Screenshot: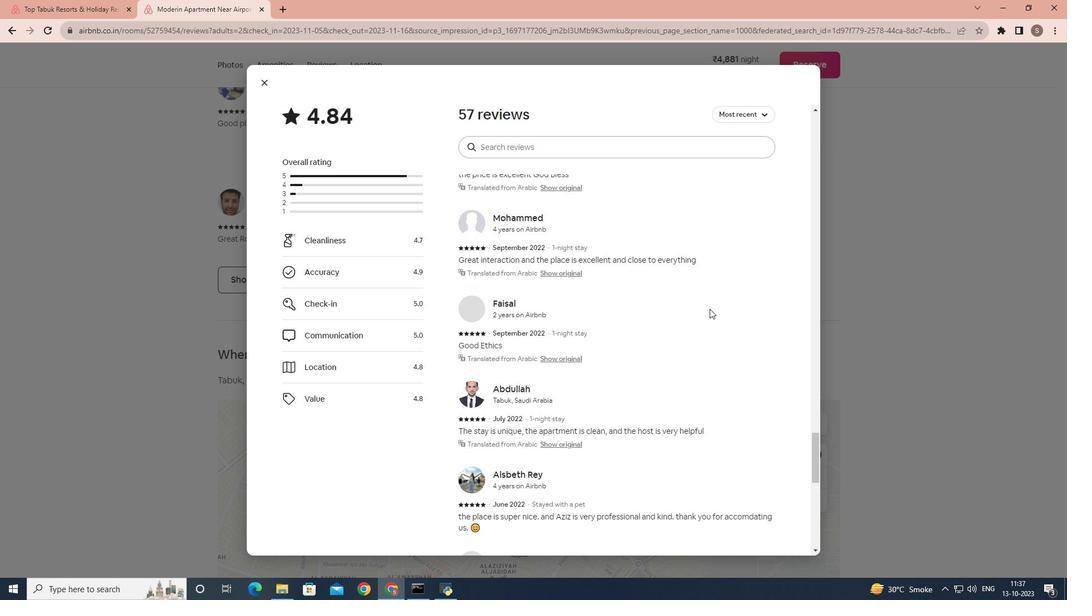 
Action: Mouse scrolled (710, 308) with delta (0, 0)
Screenshot: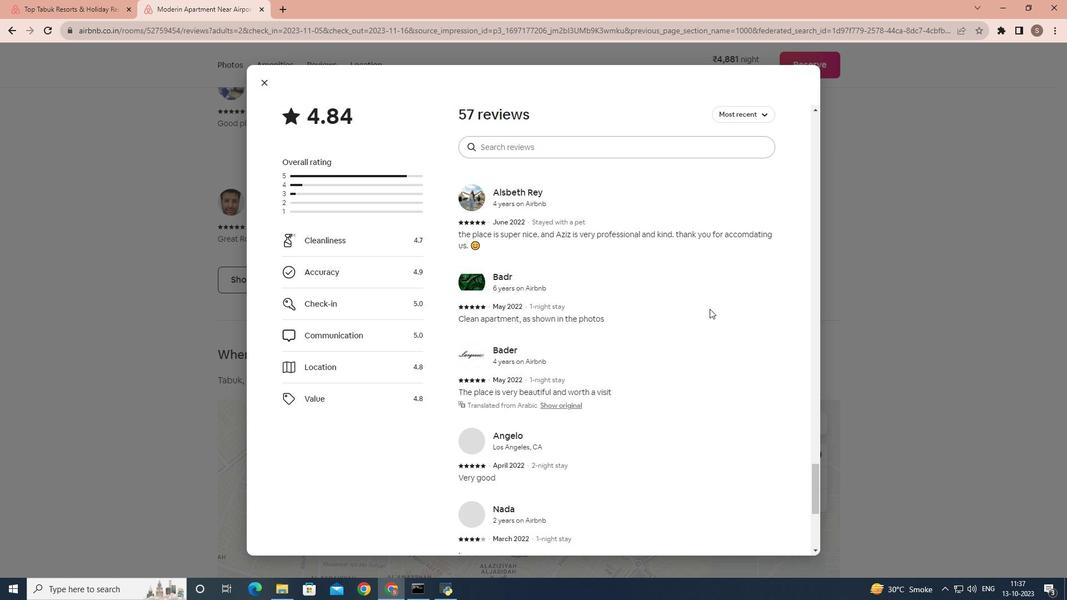 
Action: Mouse scrolled (710, 308) with delta (0, 0)
Screenshot: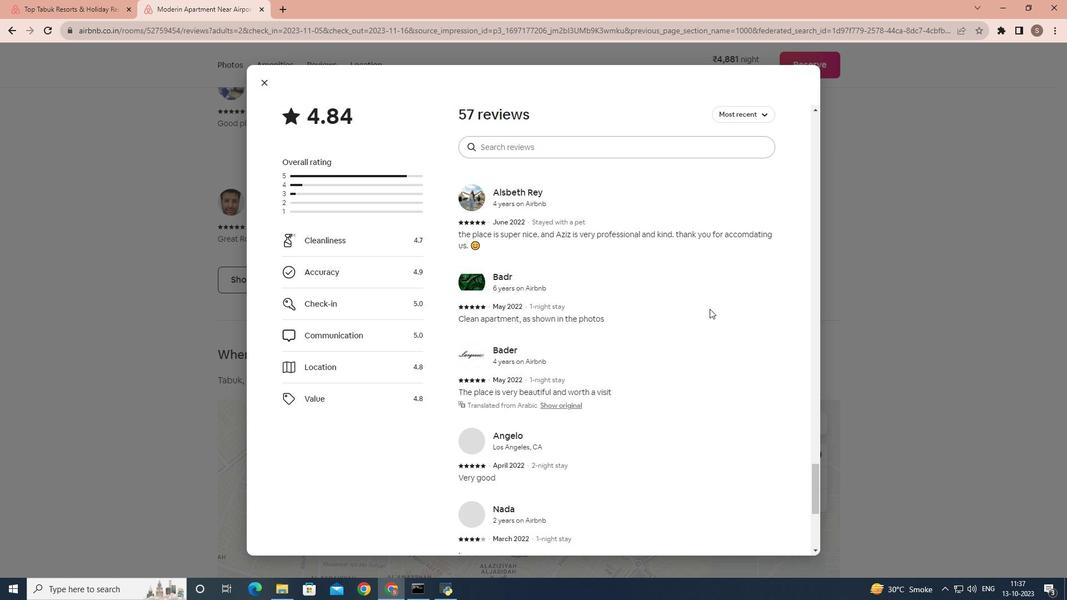 
Action: Mouse scrolled (710, 308) with delta (0, 0)
Screenshot: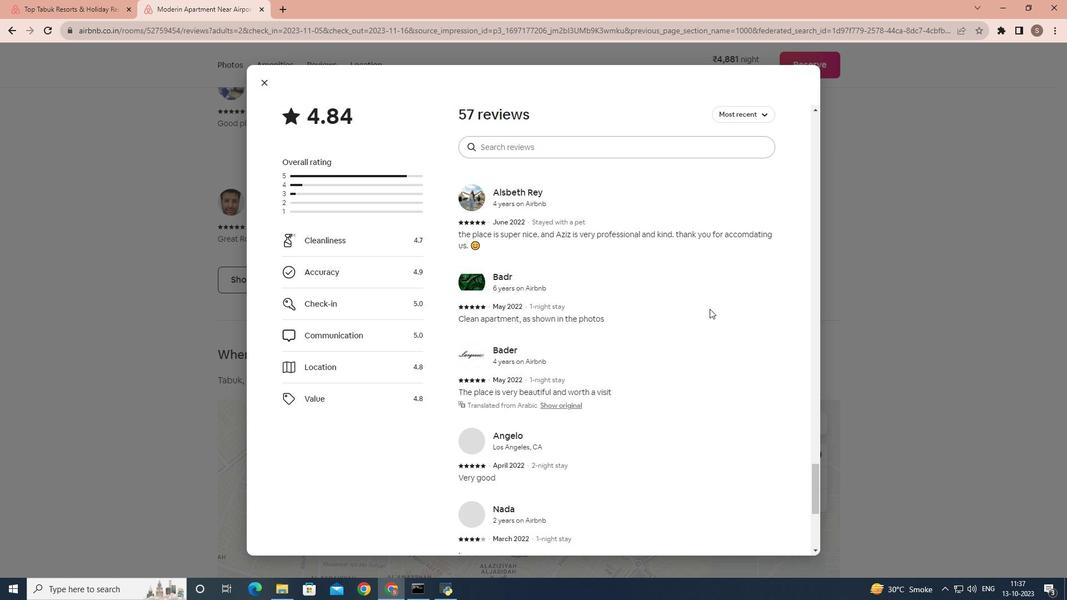 
Action: Mouse scrolled (710, 308) with delta (0, 0)
Screenshot: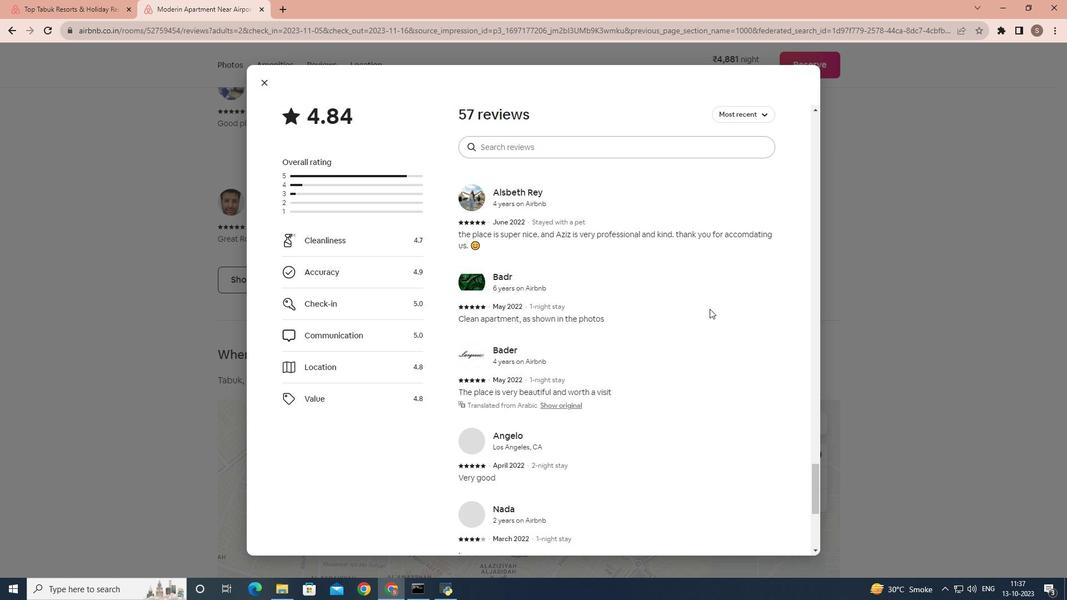 
Action: Mouse scrolled (710, 308) with delta (0, 0)
Screenshot: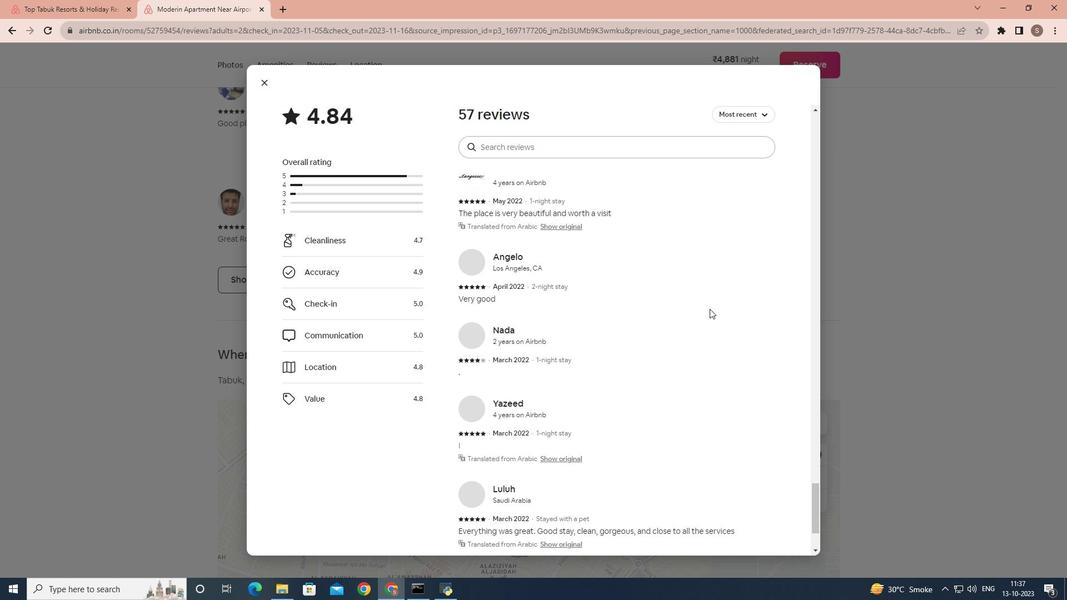 
Action: Mouse moved to (263, 81)
Screenshot: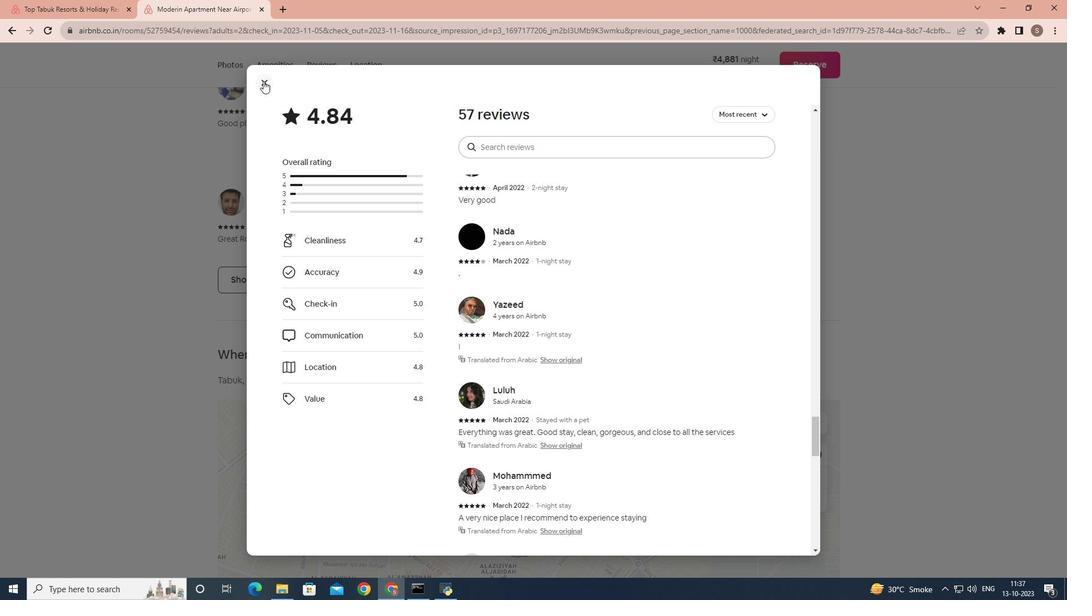 
Action: Mouse pressed left at (263, 81)
Screenshot: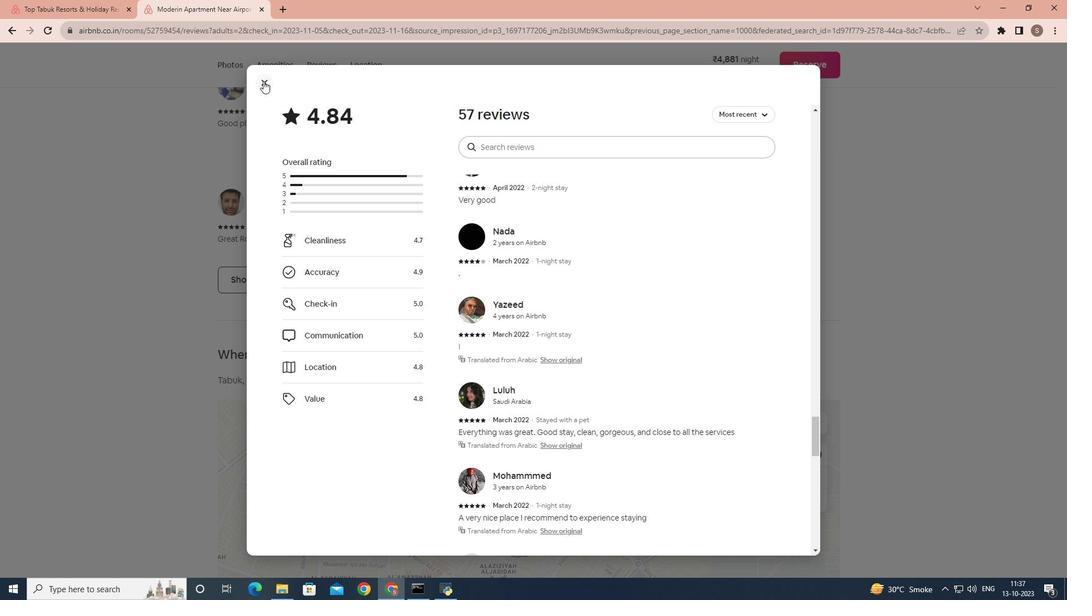 
Action: Mouse moved to (264, 85)
Screenshot: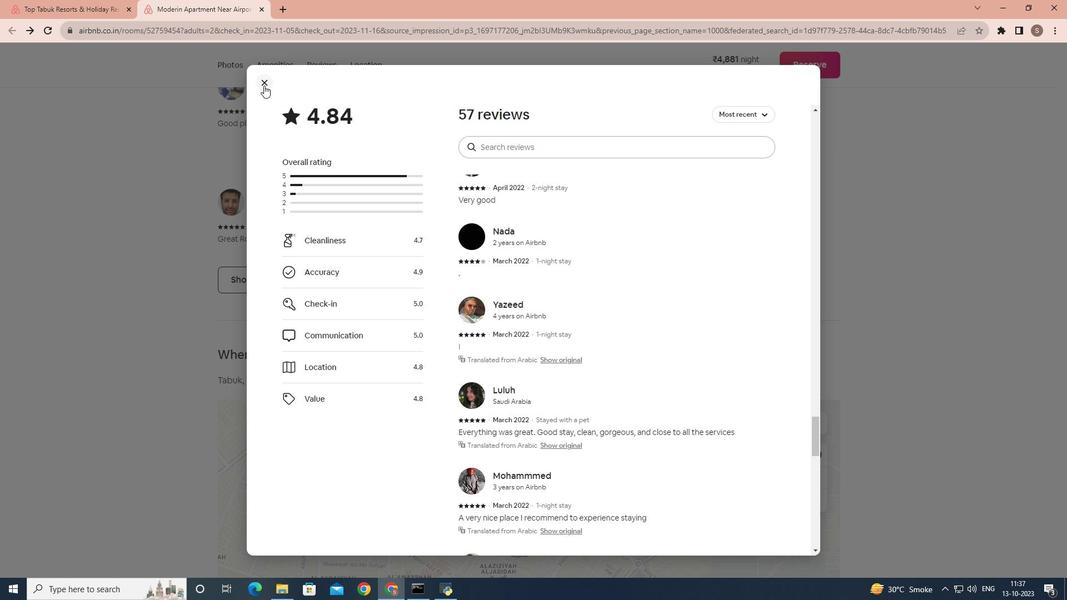
Action: Mouse pressed left at (264, 85)
Screenshot: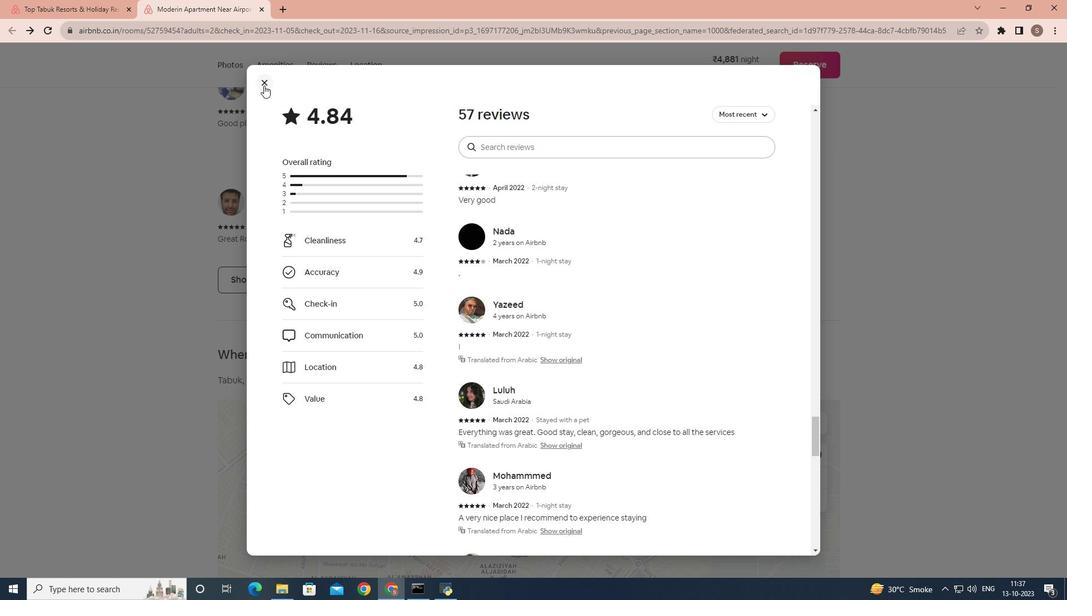 
Action: Mouse moved to (334, 349)
Screenshot: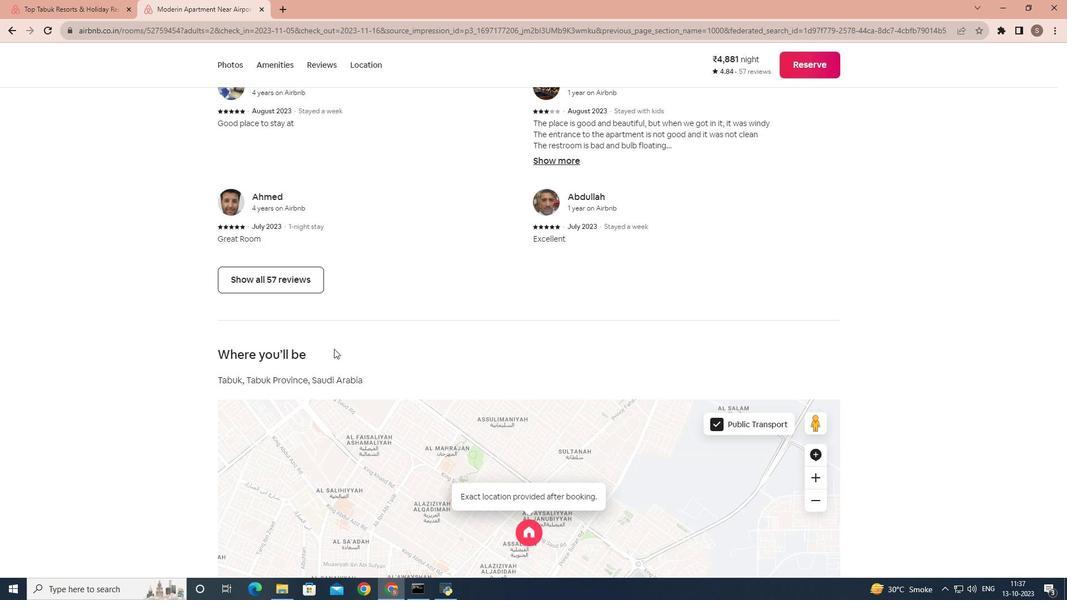
Action: Mouse scrolled (334, 348) with delta (0, 0)
Screenshot: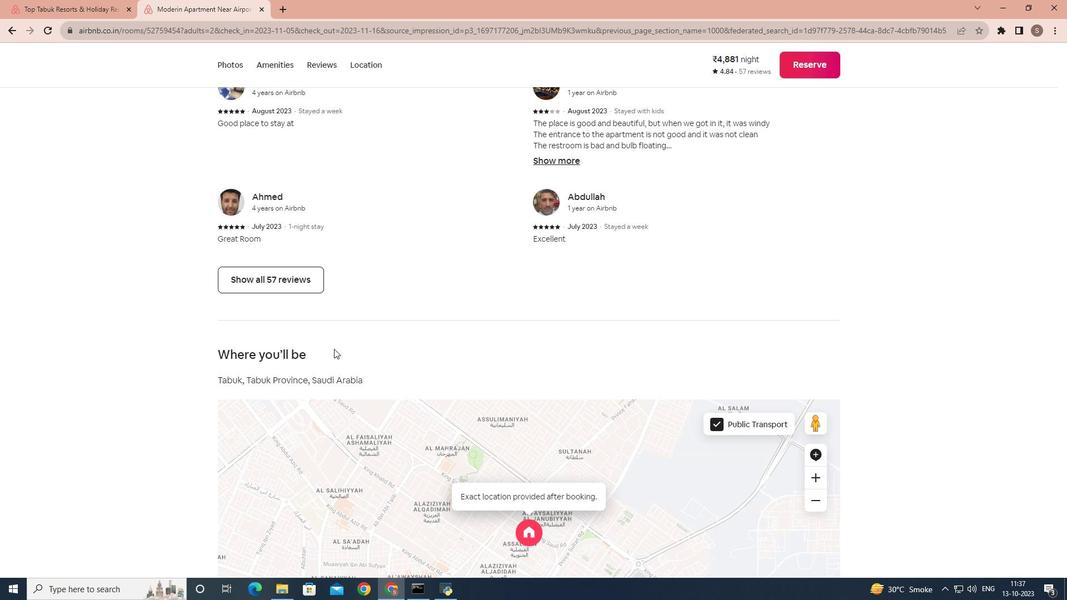 
Action: Mouse scrolled (334, 348) with delta (0, 0)
Screenshot: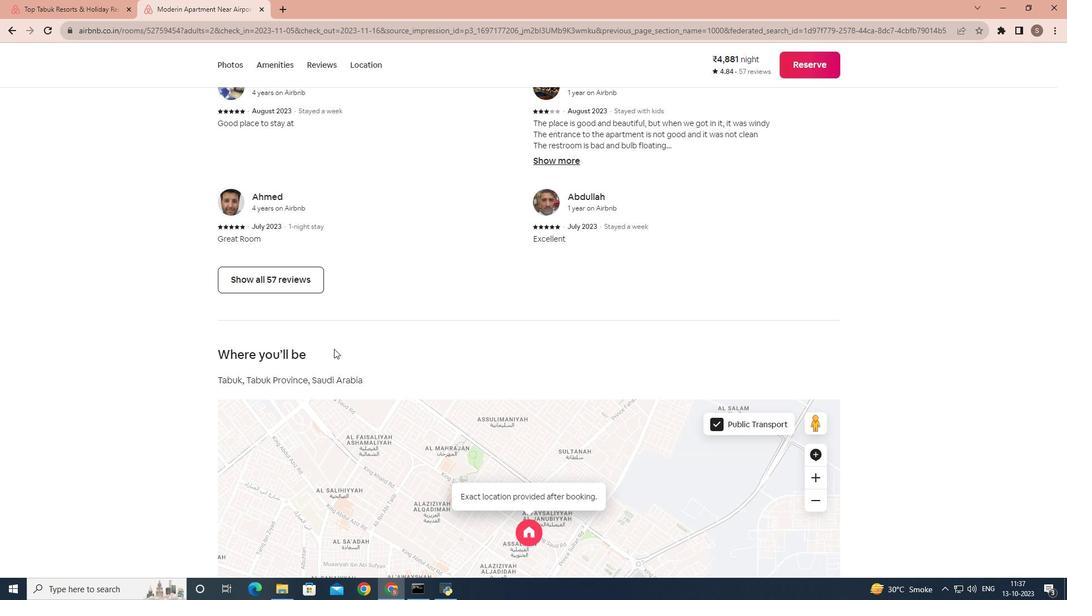
Action: Mouse scrolled (334, 348) with delta (0, 0)
Screenshot: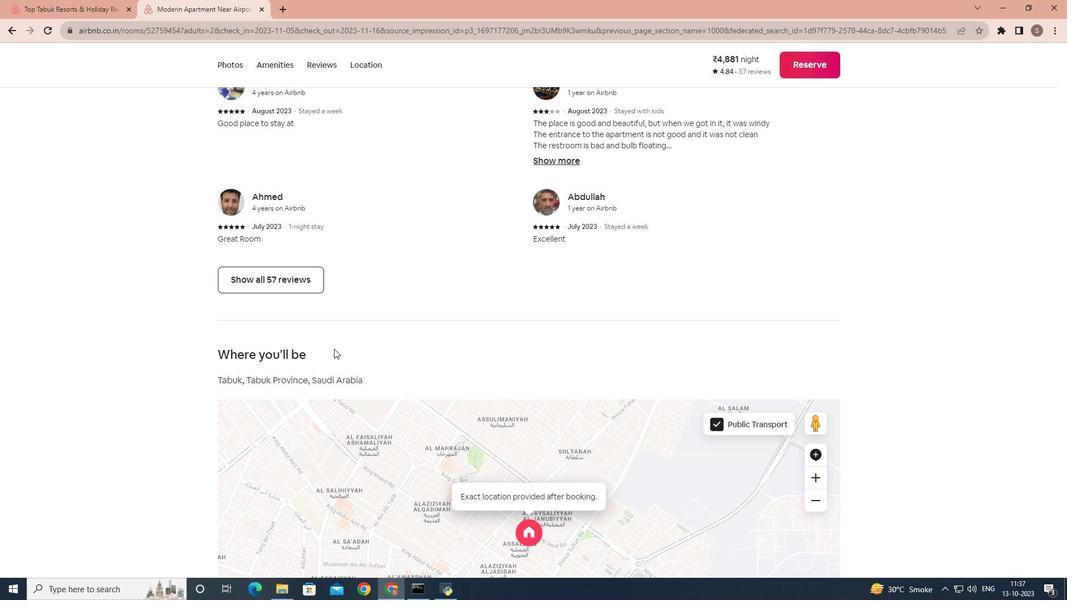 
Action: Mouse scrolled (334, 348) with delta (0, 0)
Screenshot: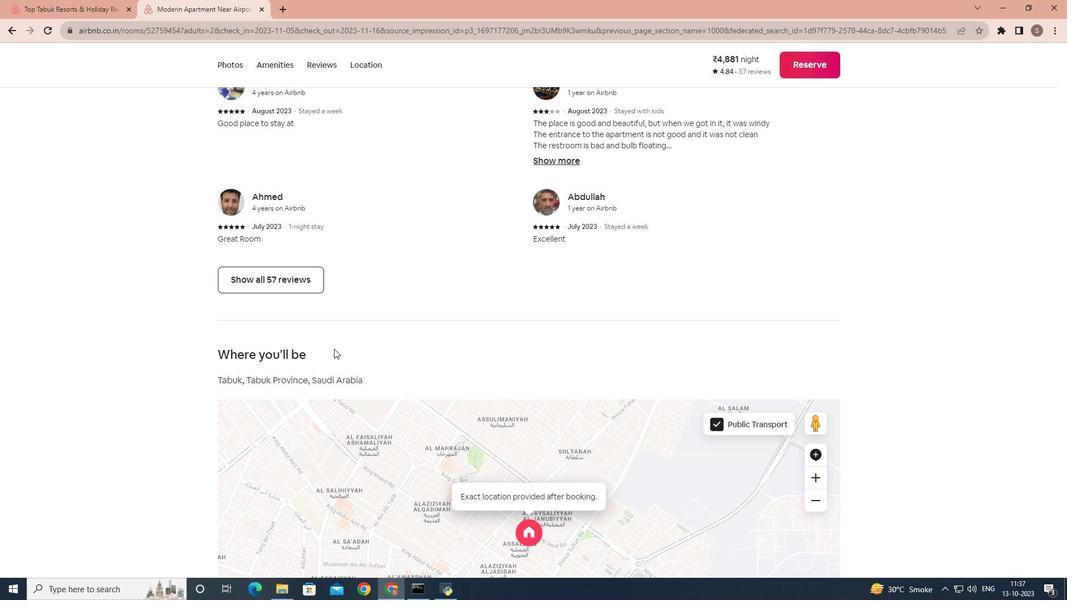 
Action: Mouse scrolled (334, 348) with delta (0, 0)
Screenshot: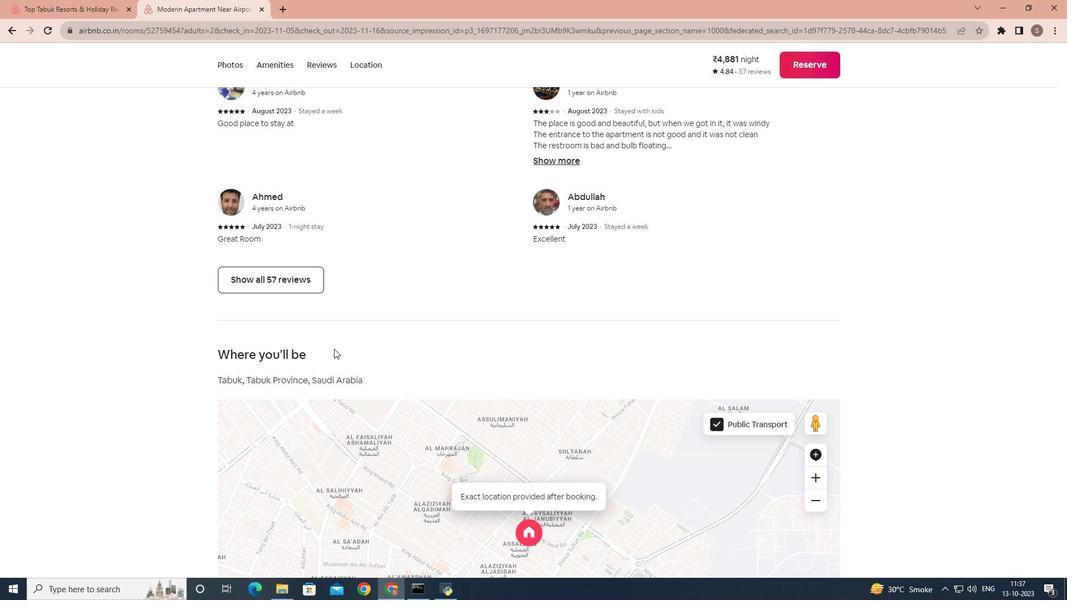 
Action: Mouse scrolled (334, 348) with delta (0, 0)
Screenshot: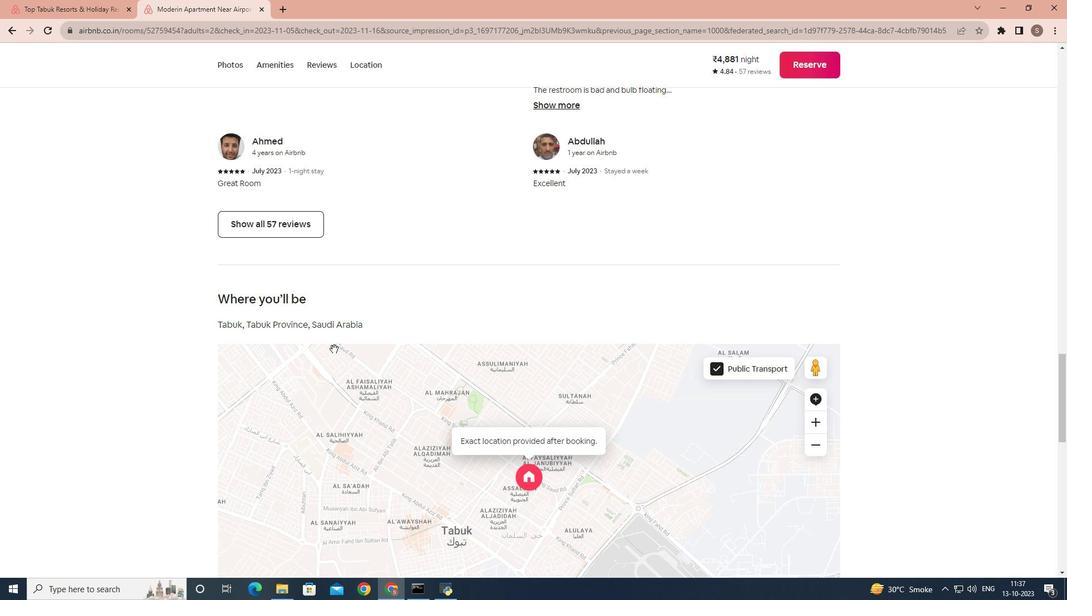 
Action: Mouse scrolled (334, 348) with delta (0, 0)
Screenshot: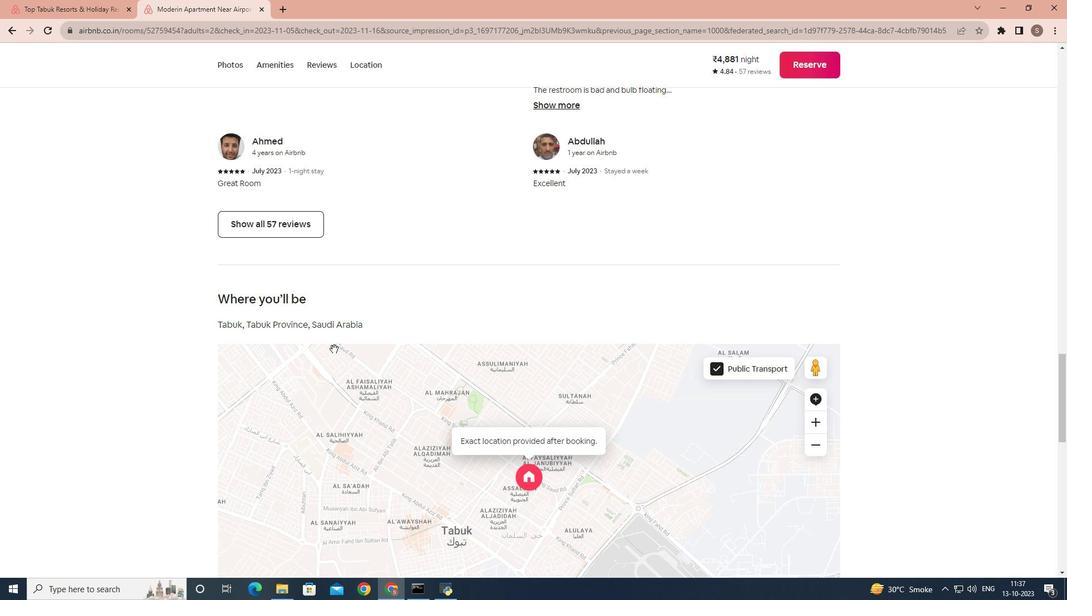 
Action: Mouse scrolled (334, 348) with delta (0, 0)
Screenshot: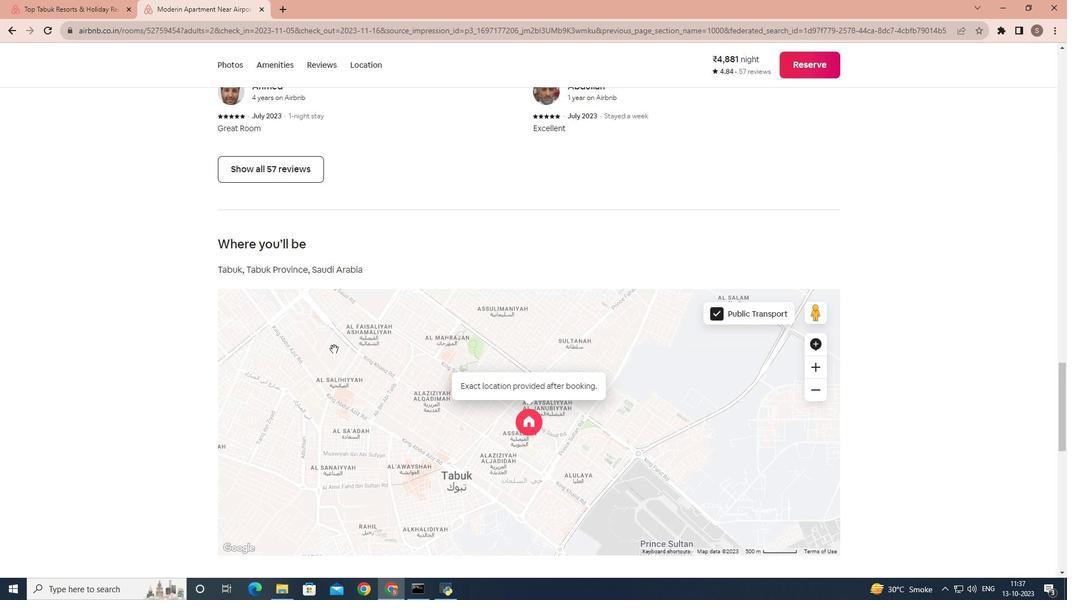 
Action: Mouse scrolled (334, 348) with delta (0, 0)
Screenshot: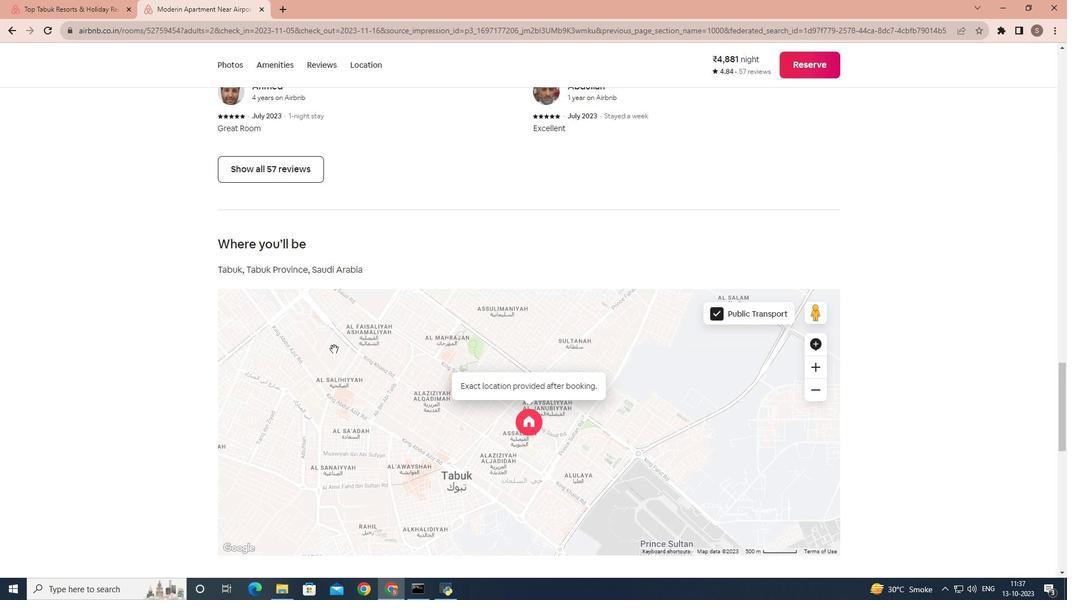 
Action: Mouse scrolled (334, 348) with delta (0, 0)
Screenshot: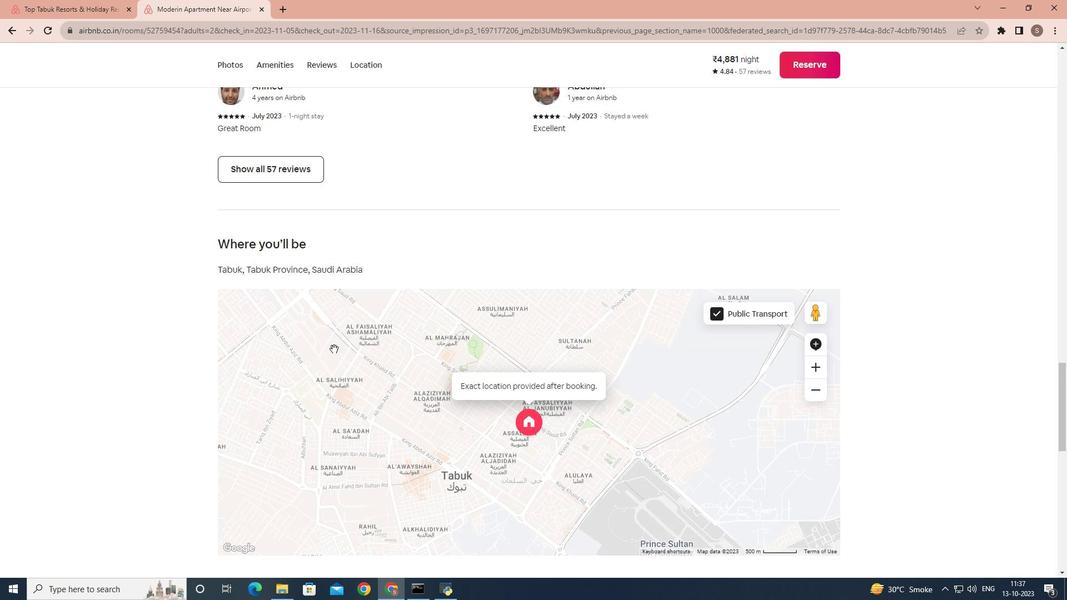 
Action: Mouse scrolled (334, 348) with delta (0, 0)
Screenshot: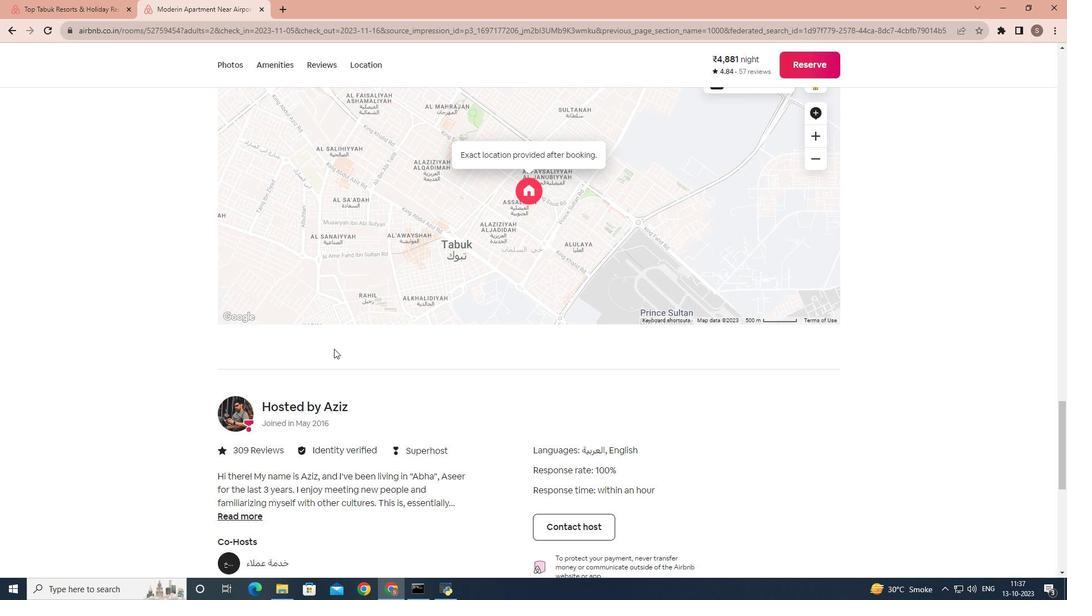 
Action: Mouse scrolled (334, 348) with delta (0, 0)
Screenshot: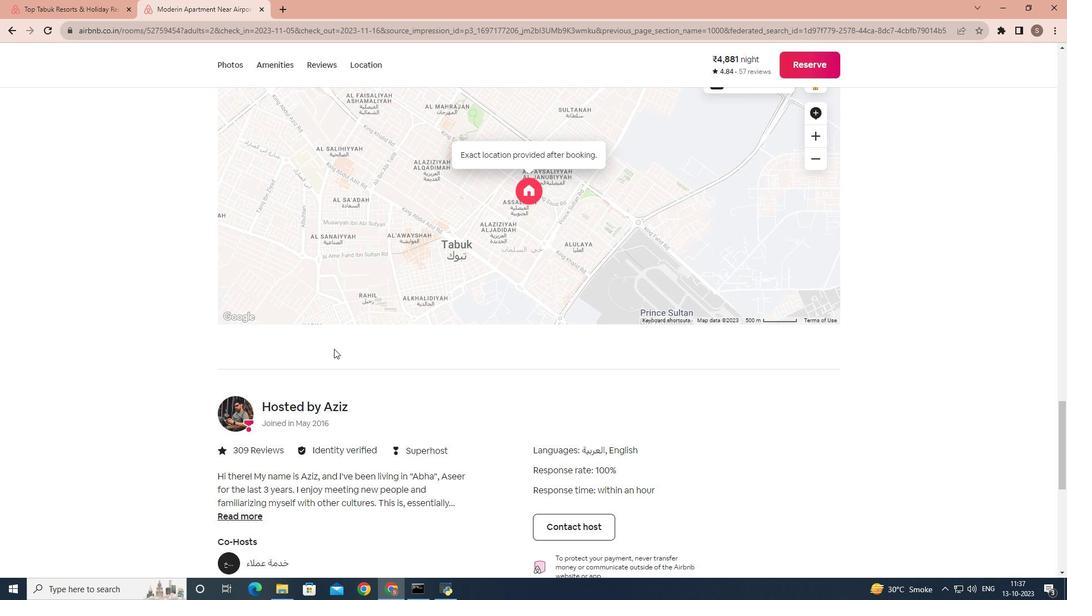 
Action: Mouse scrolled (334, 348) with delta (0, 0)
Screenshot: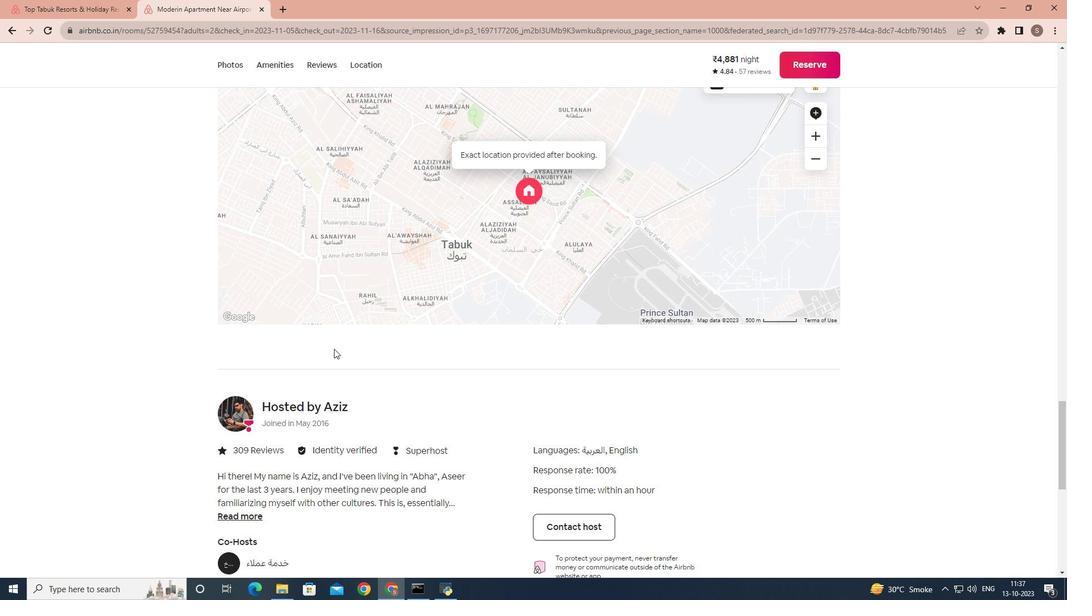 
Action: Mouse scrolled (334, 348) with delta (0, 0)
Screenshot: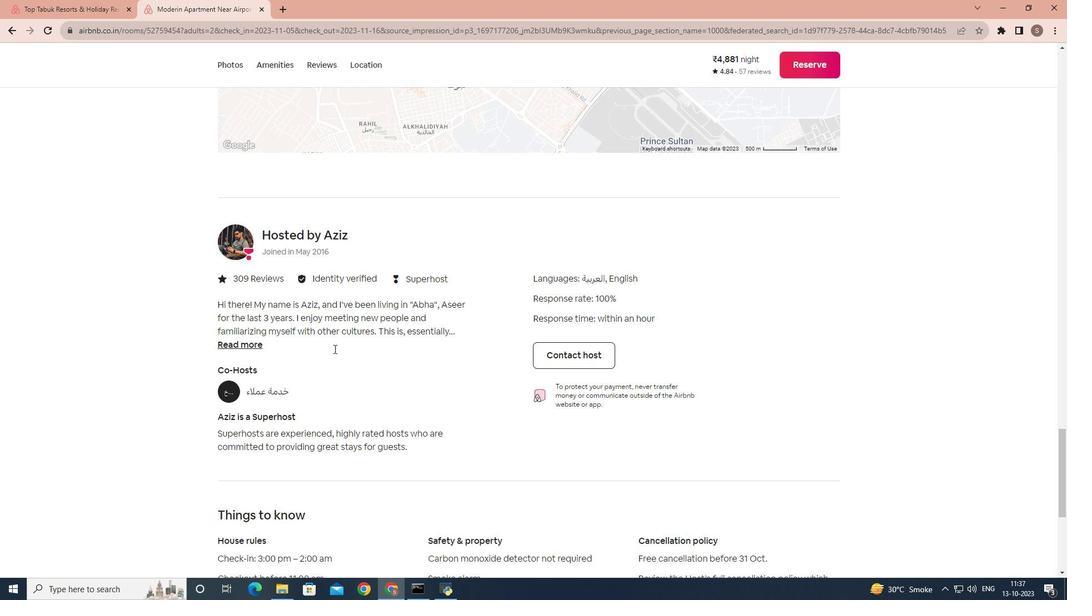 
Action: Mouse scrolled (334, 348) with delta (0, 0)
Screenshot: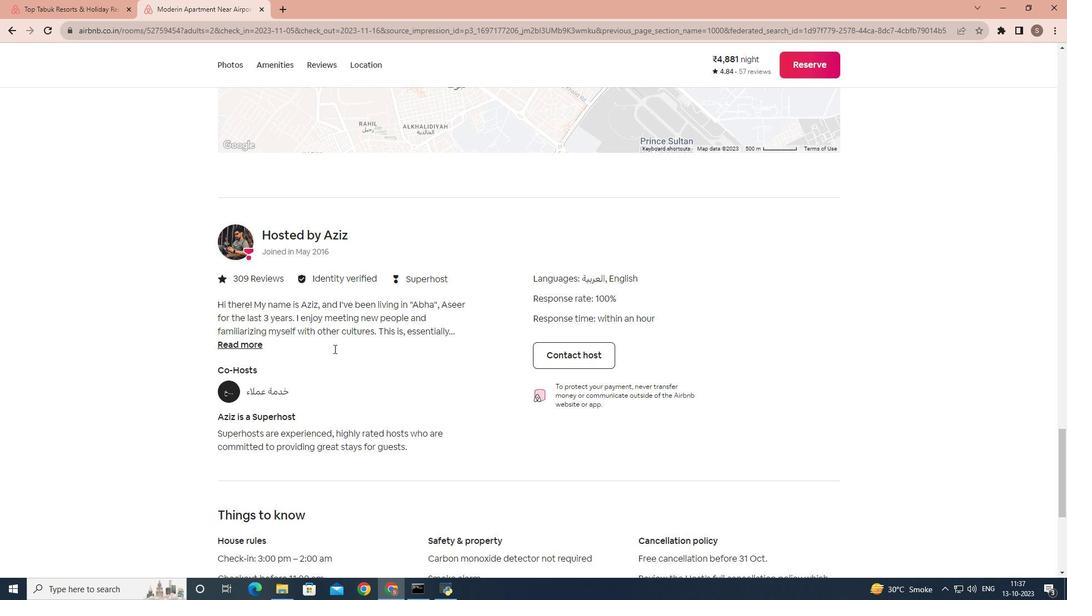 
Action: Mouse moved to (258, 249)
Screenshot: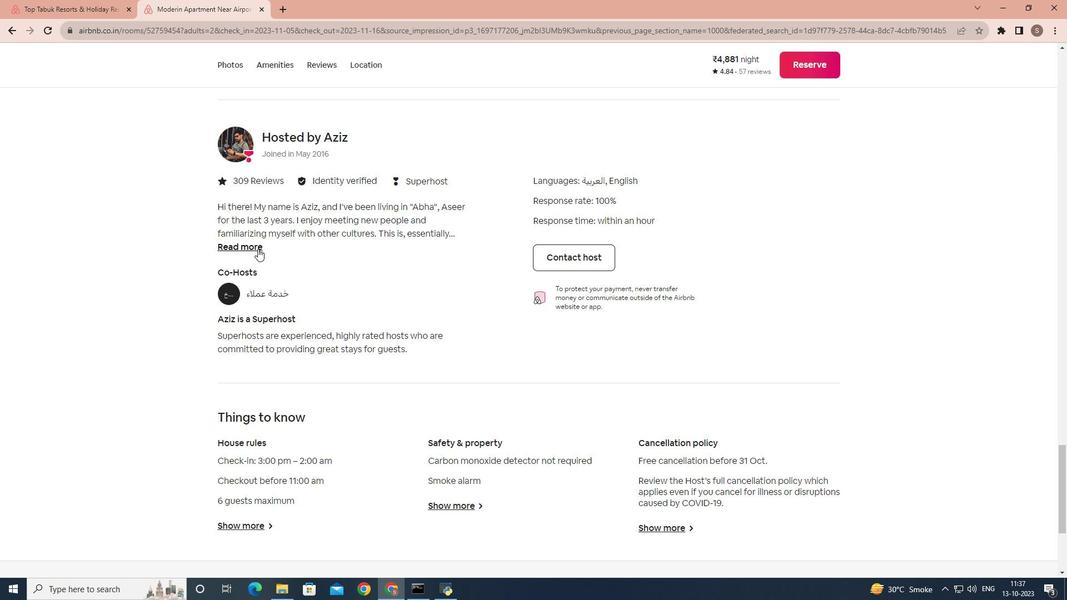 
Action: Mouse pressed left at (258, 249)
Screenshot: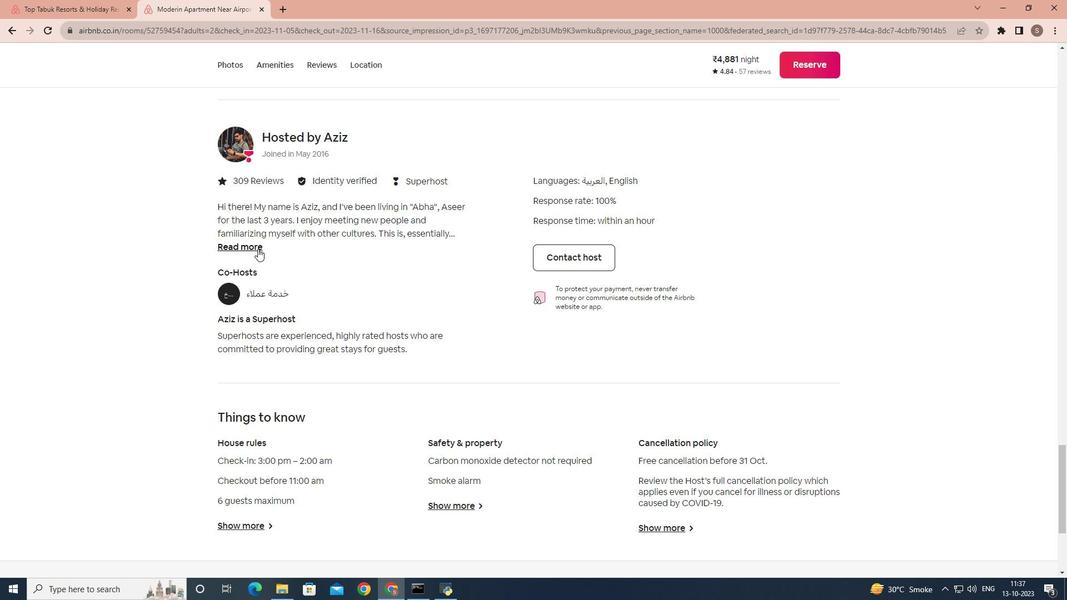 
Action: Mouse moved to (329, 294)
Screenshot: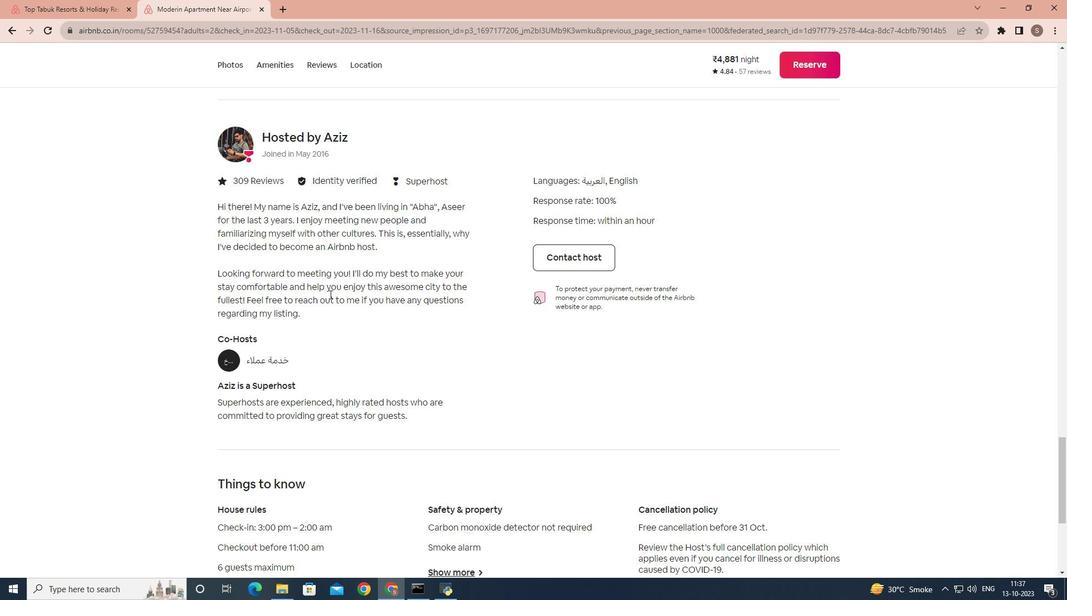 
Action: Mouse scrolled (329, 294) with delta (0, 0)
Screenshot: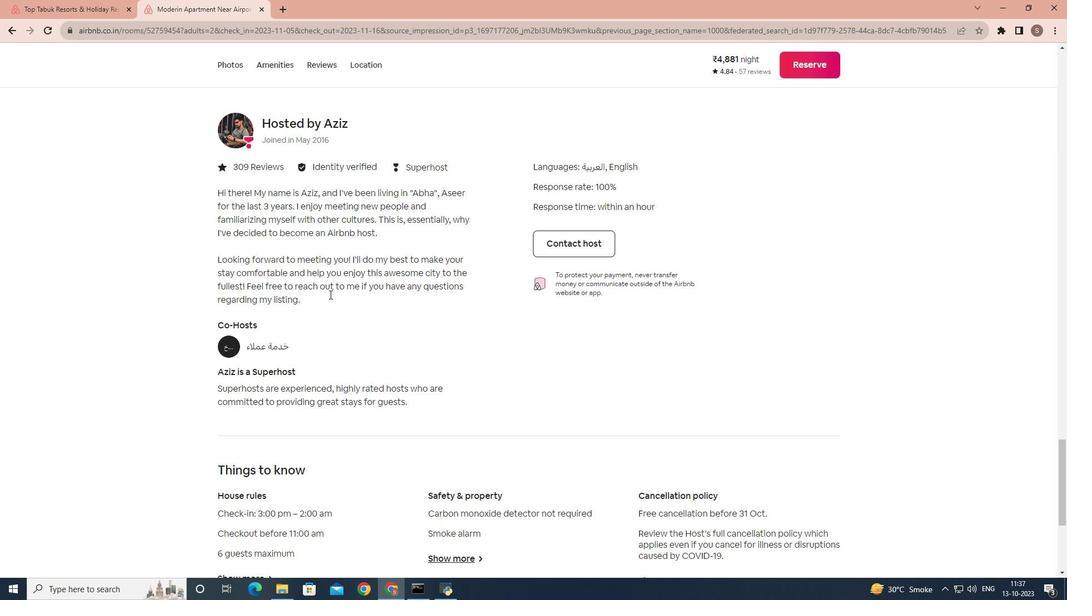 
Action: Mouse scrolled (329, 294) with delta (0, 0)
Screenshot: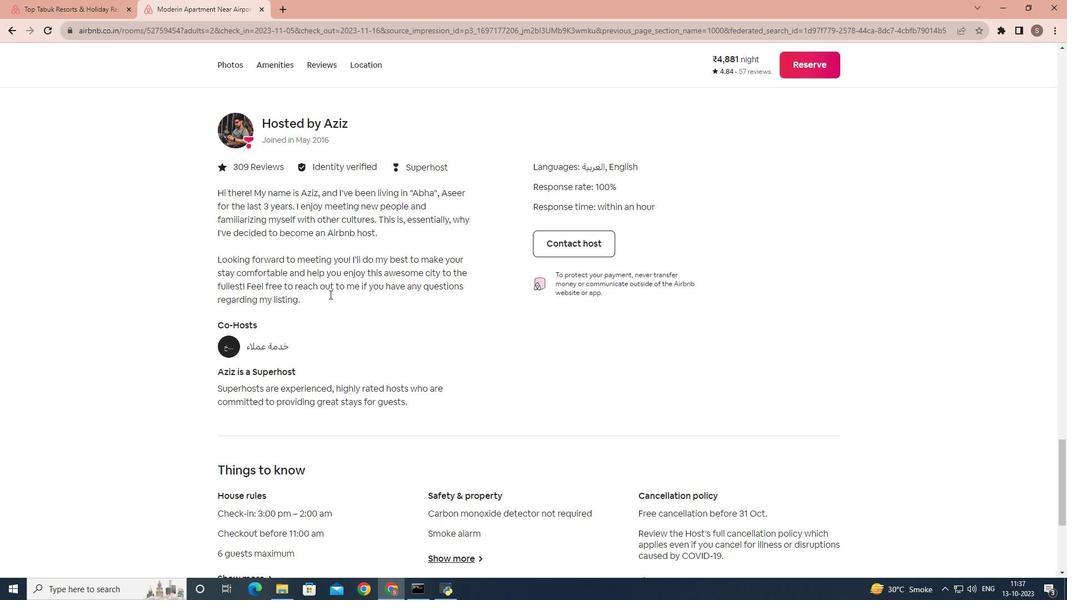 
Action: Mouse scrolled (329, 294) with delta (0, 0)
Screenshot: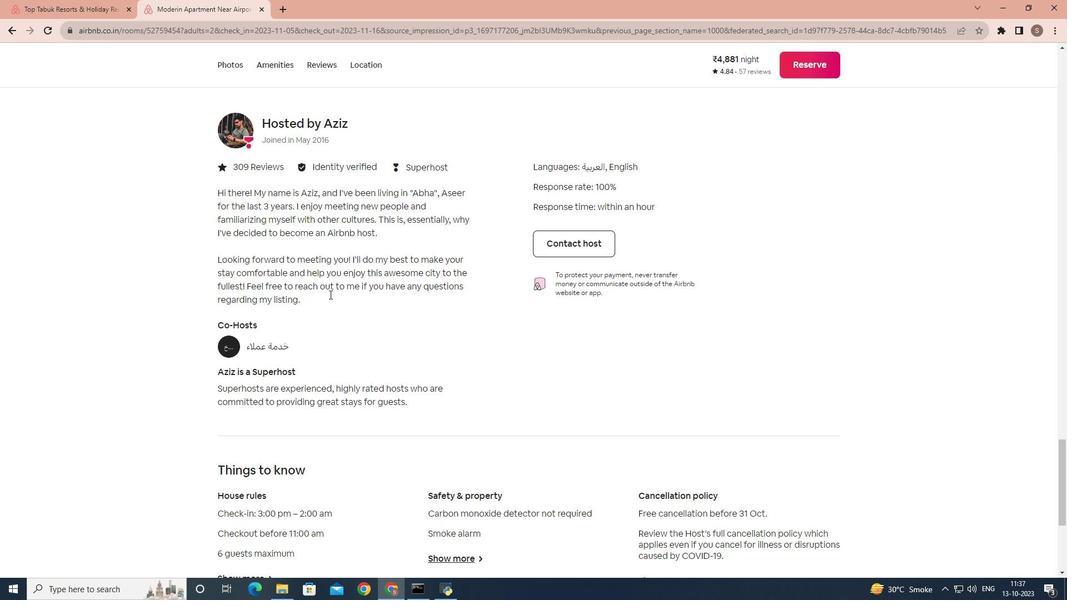 
Action: Mouse scrolled (329, 294) with delta (0, 0)
Screenshot: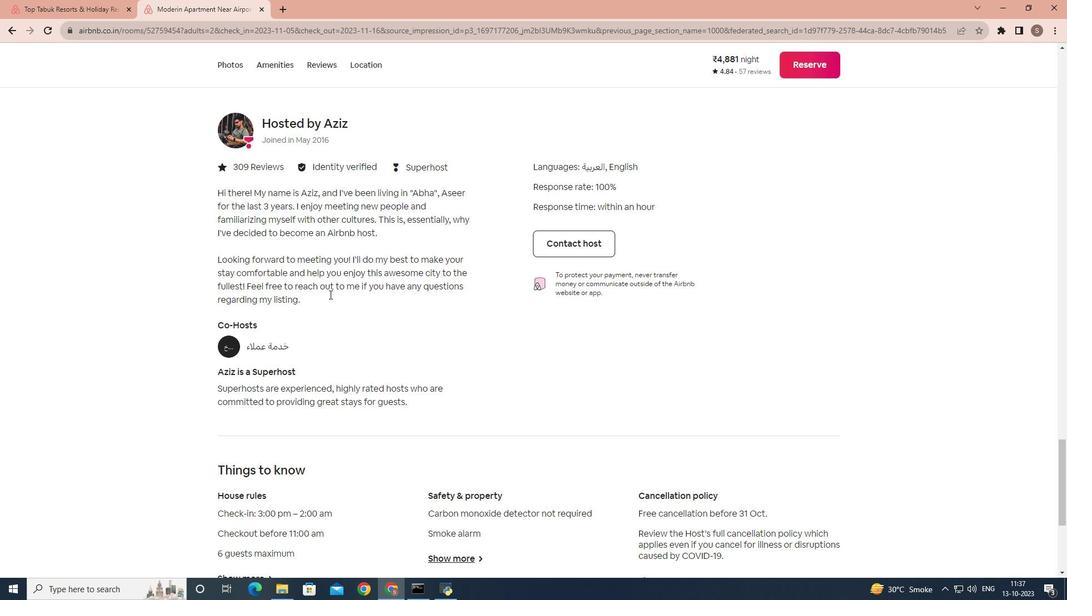 
Action: Mouse scrolled (329, 294) with delta (0, 0)
Screenshot: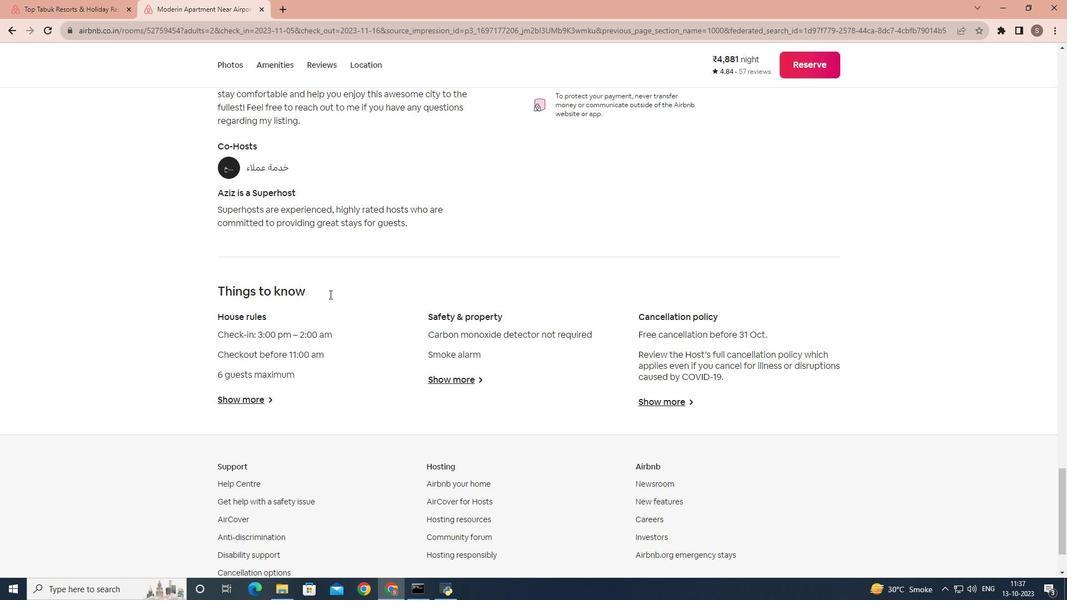
Action: Mouse moved to (256, 318)
Screenshot: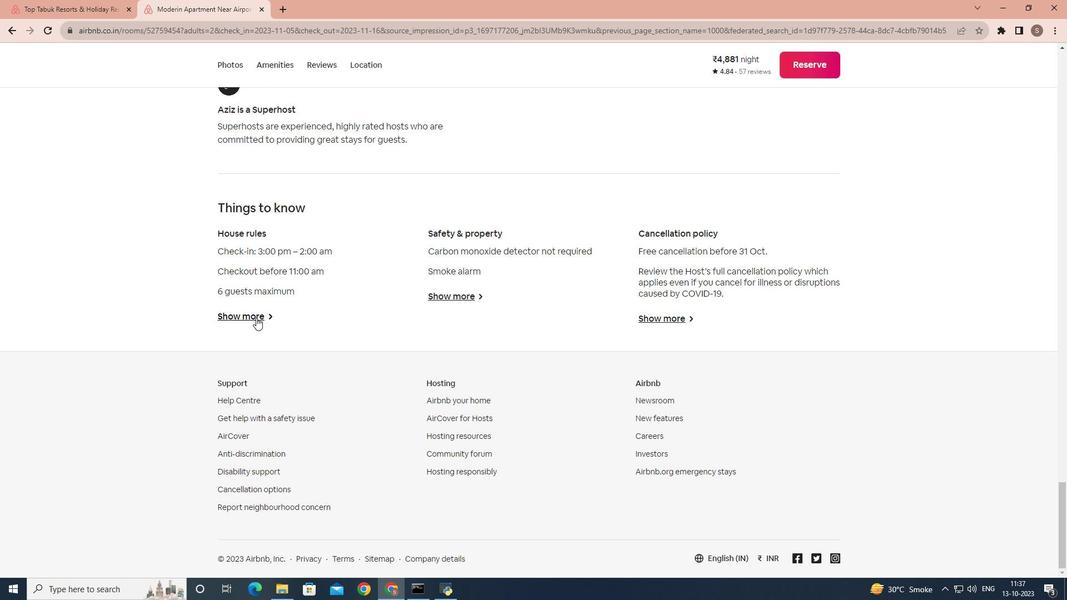 
Action: Mouse pressed left at (256, 318)
Screenshot: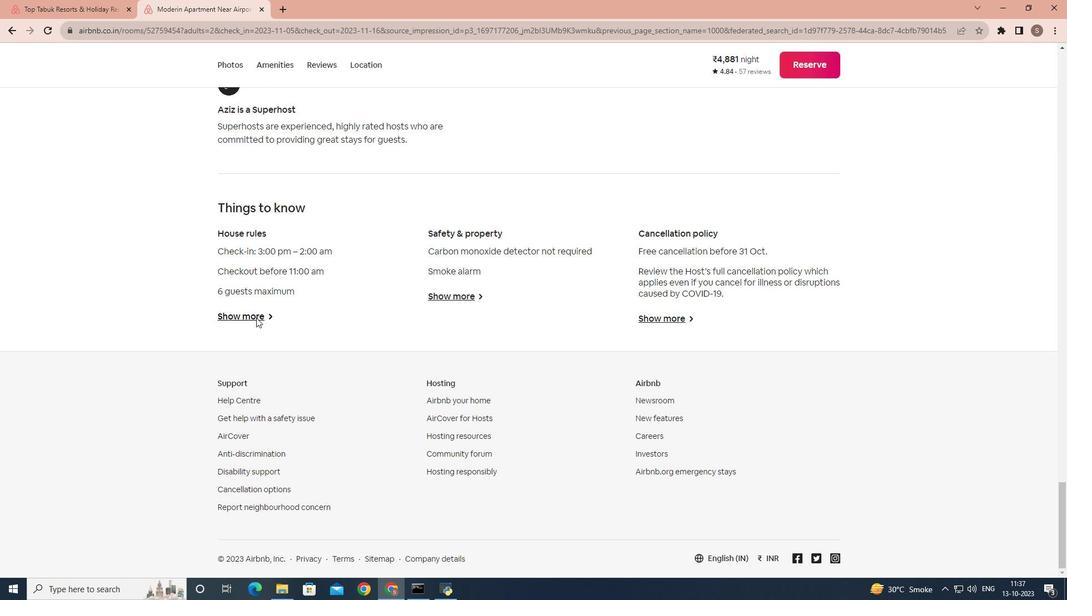 
Action: Mouse moved to (419, 263)
Screenshot: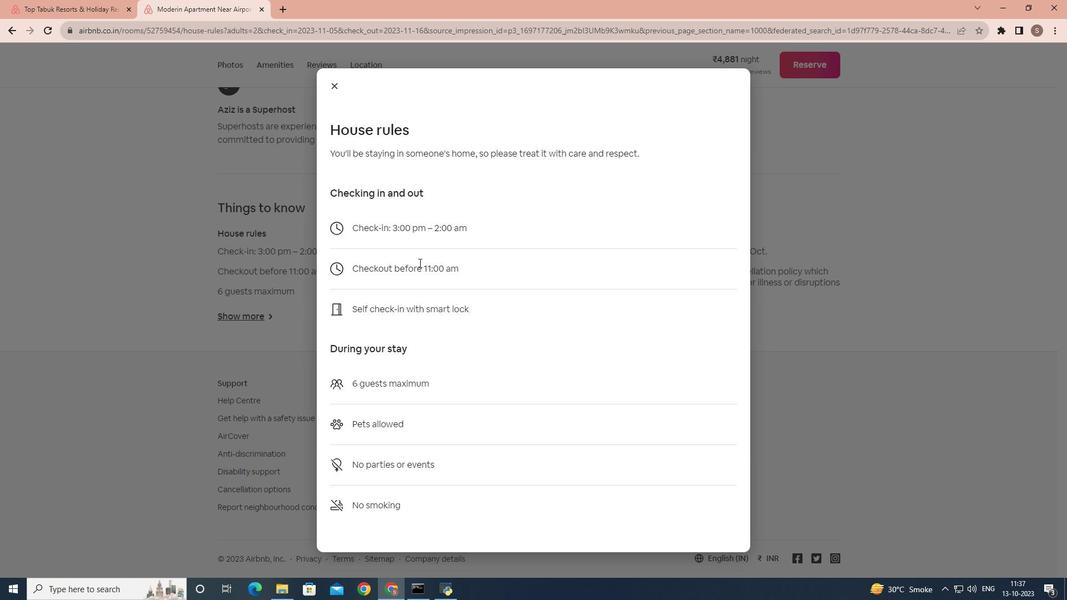 
Action: Mouse scrolled (419, 262) with delta (0, 0)
Screenshot: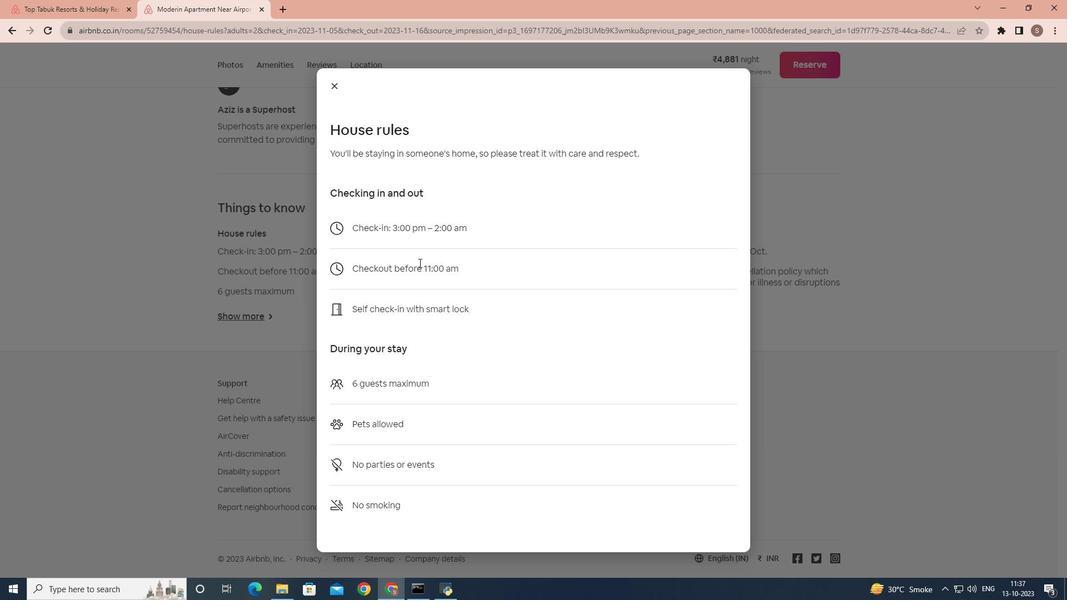 
Action: Mouse scrolled (419, 262) with delta (0, 0)
Screenshot: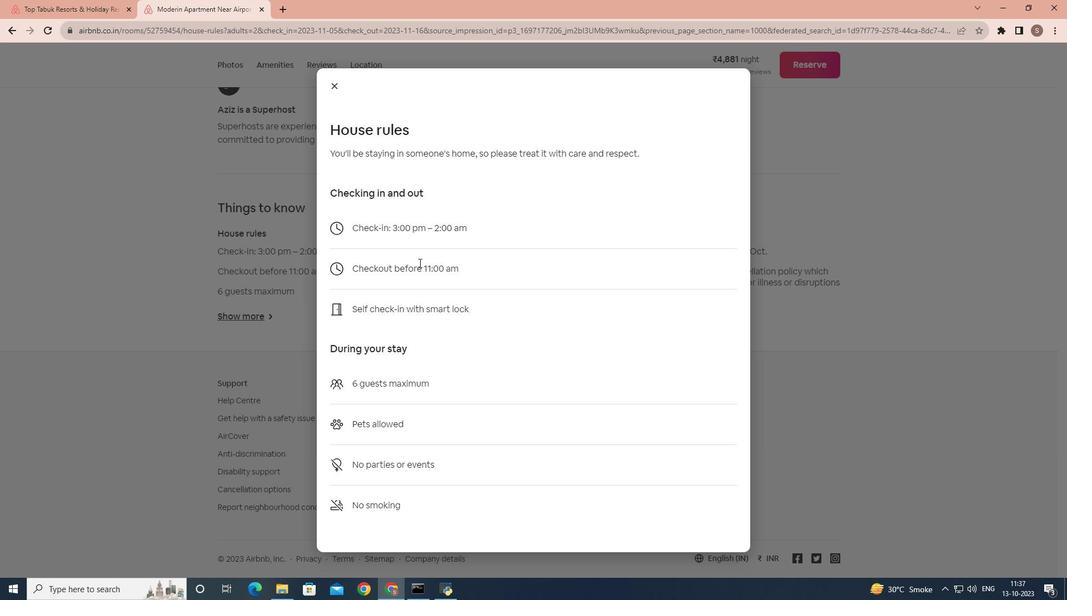 
Action: Mouse scrolled (419, 262) with delta (0, 0)
Screenshot: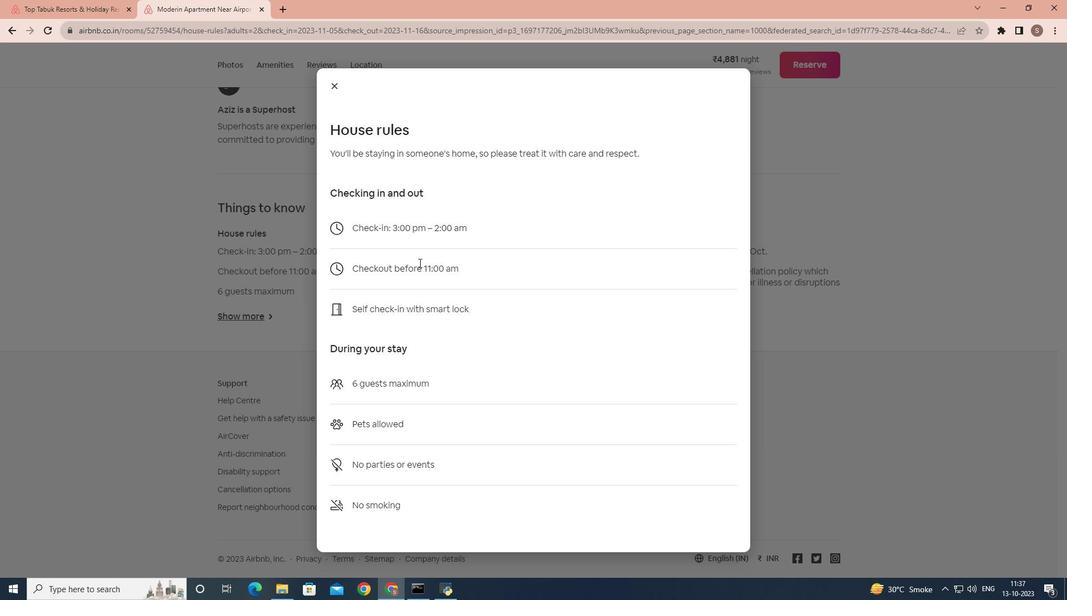 
Action: Mouse scrolled (419, 262) with delta (0, 0)
Screenshot: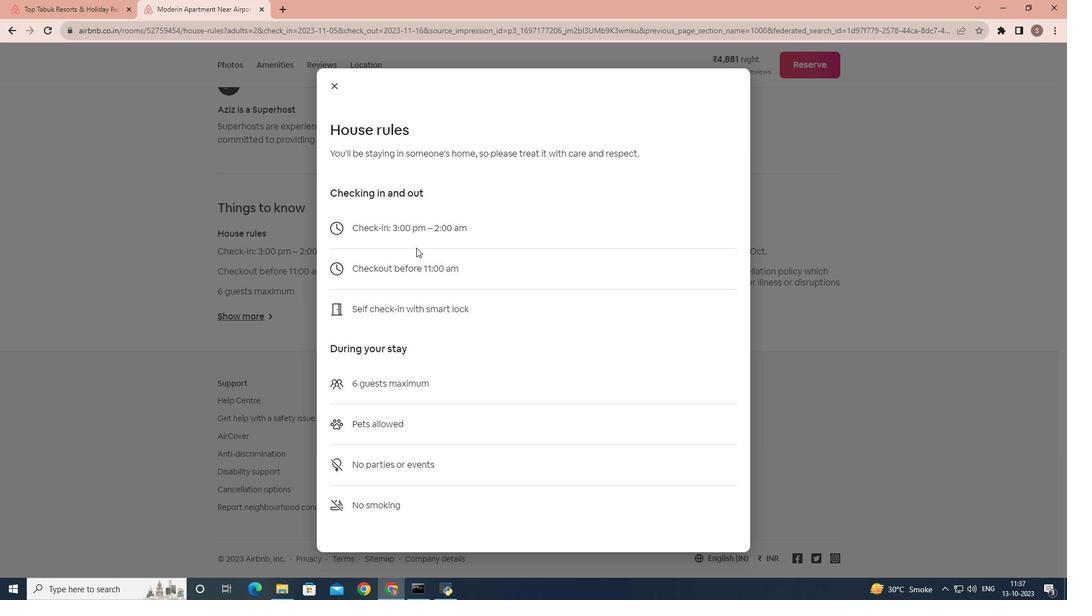
Action: Mouse moved to (332, 90)
Screenshot: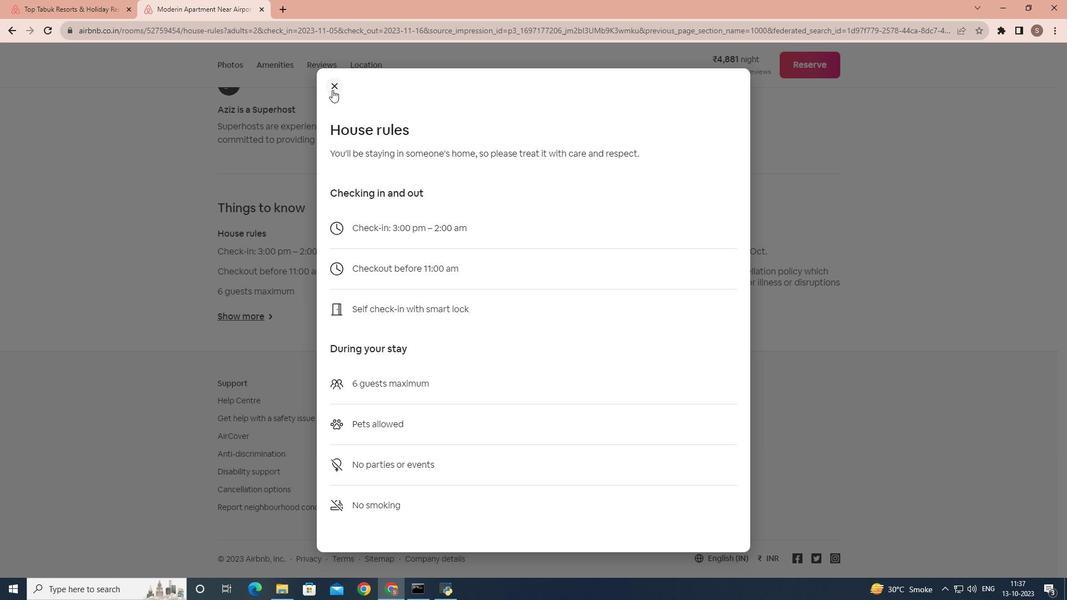 
Action: Mouse pressed left at (332, 90)
Screenshot: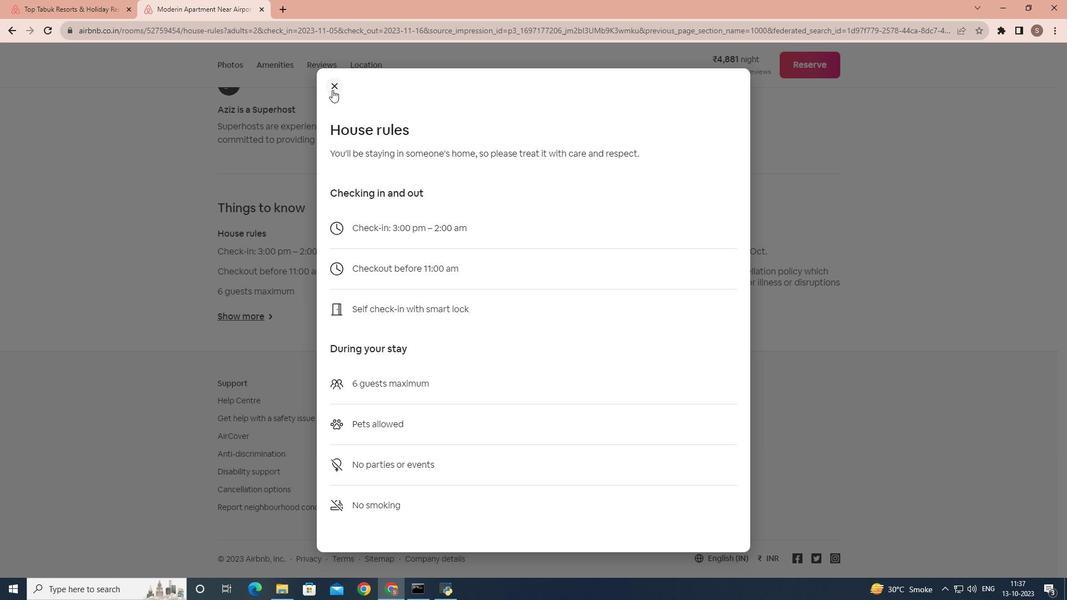 
Action: Mouse moved to (442, 295)
Screenshot: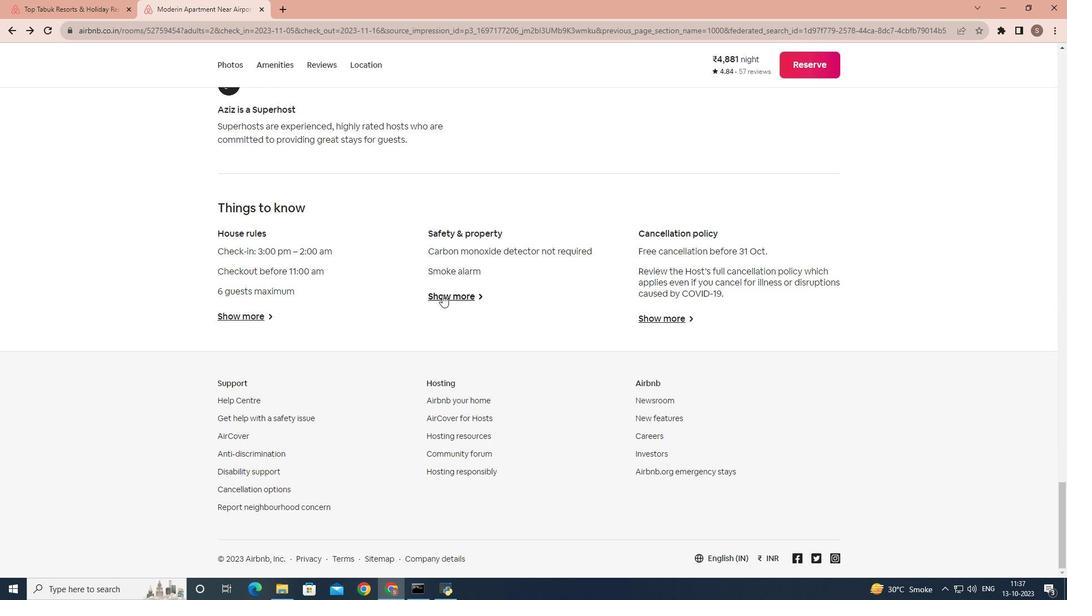 
Action: Mouse pressed left at (442, 295)
Screenshot: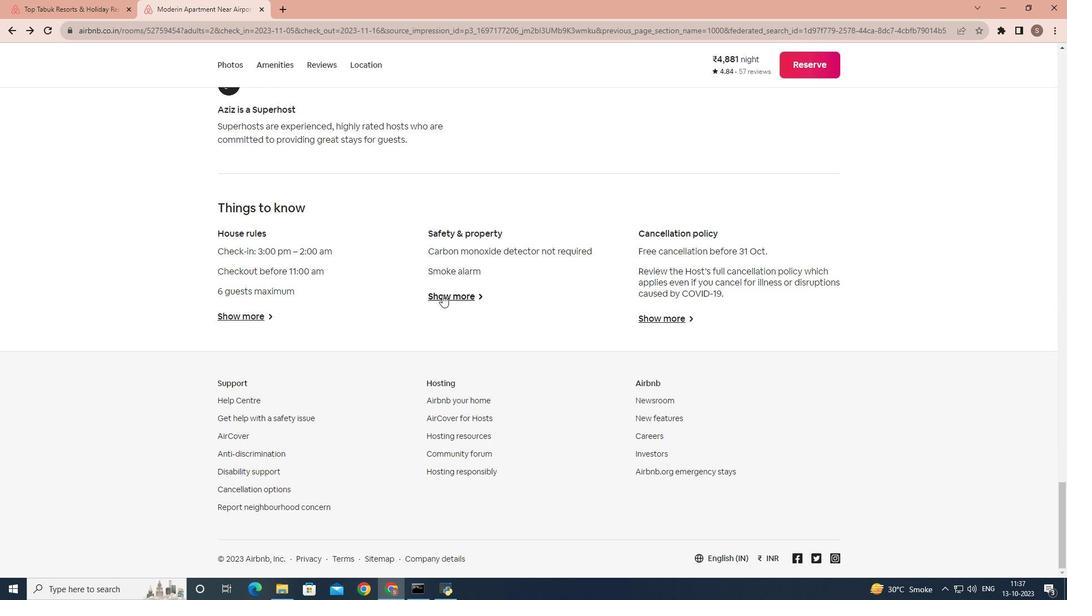 
Action: Mouse moved to (333, 195)
Screenshot: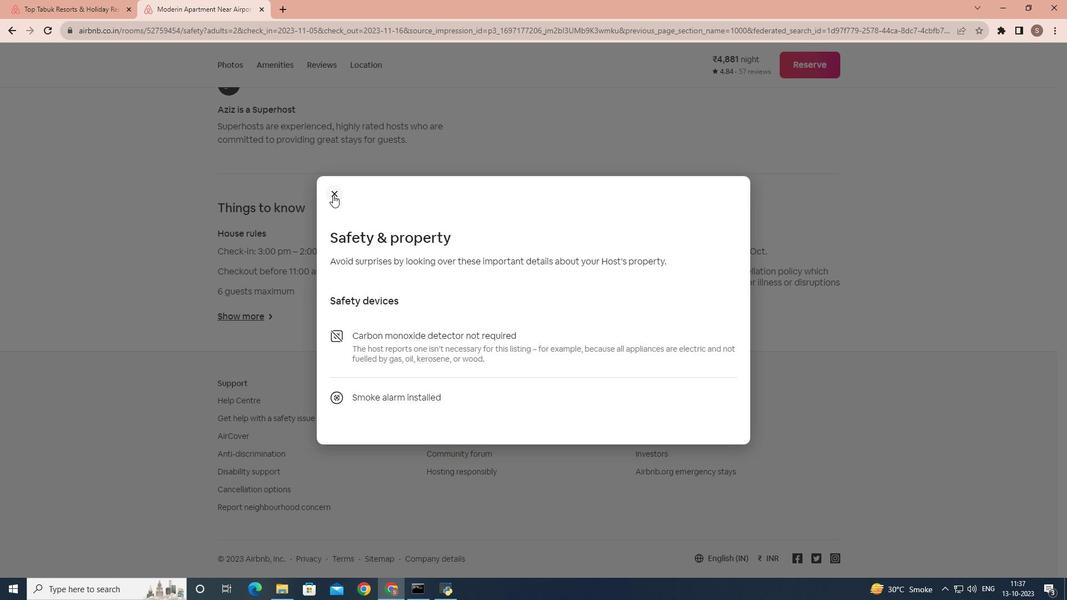 
Action: Mouse pressed left at (333, 195)
Screenshot: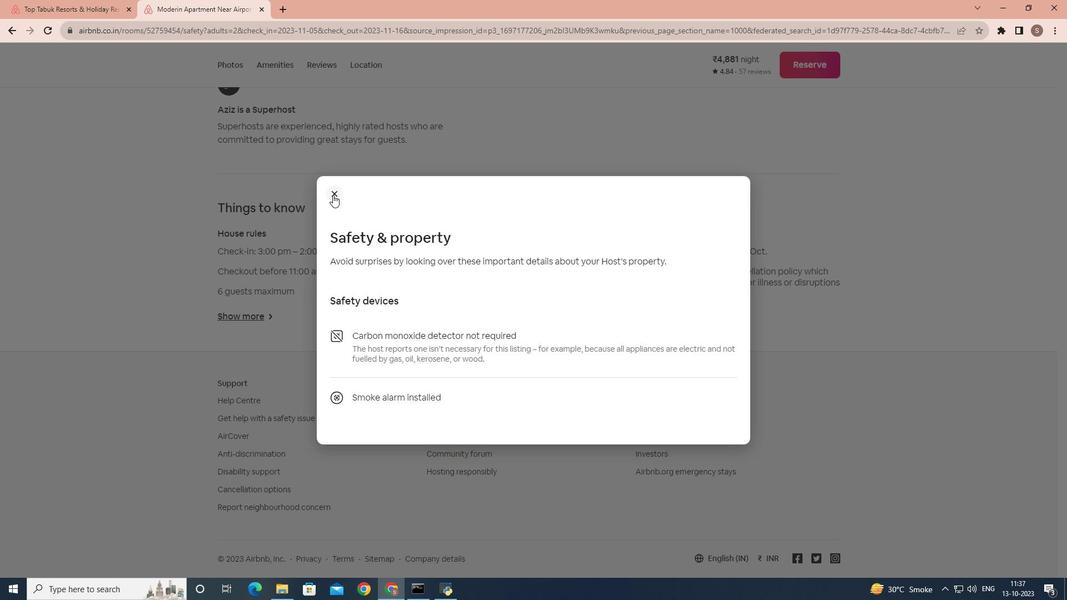 
Action: Mouse moved to (662, 313)
Screenshot: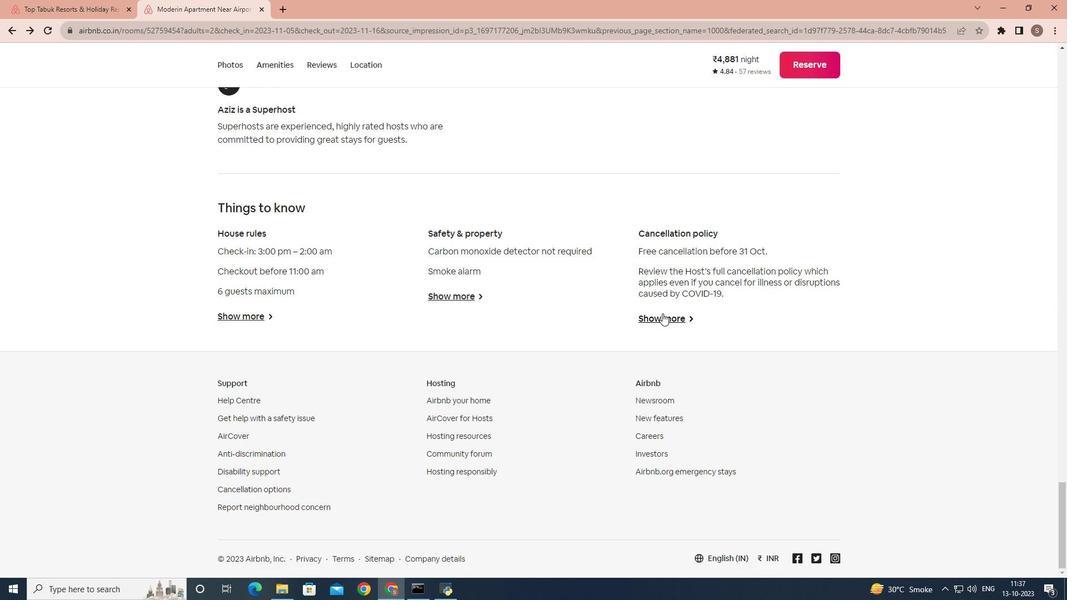 
Action: Mouse pressed left at (662, 313)
Screenshot: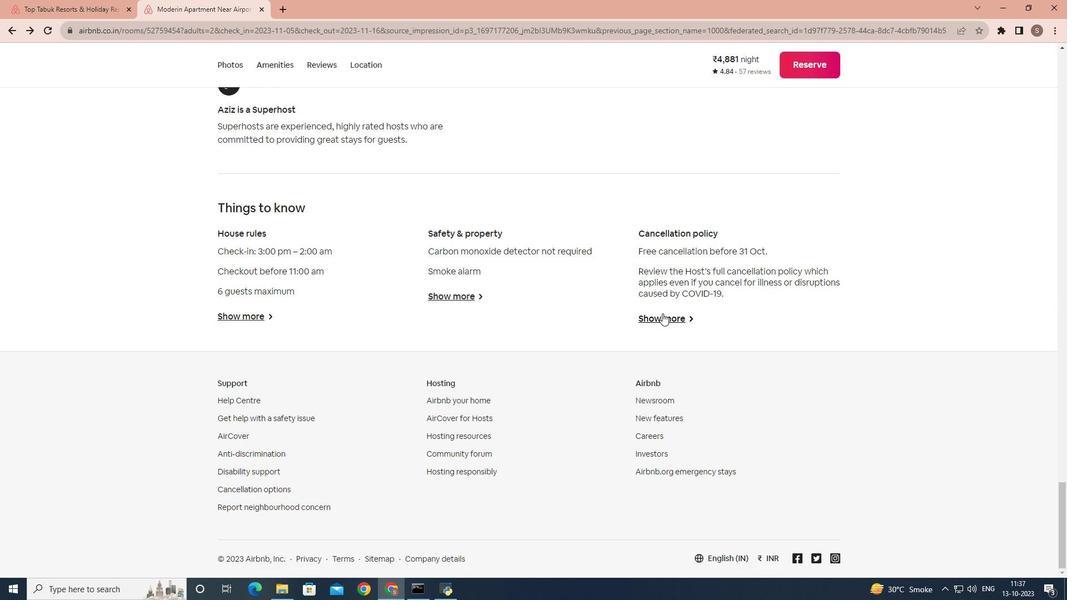 
Action: Mouse moved to (390, 163)
Screenshot: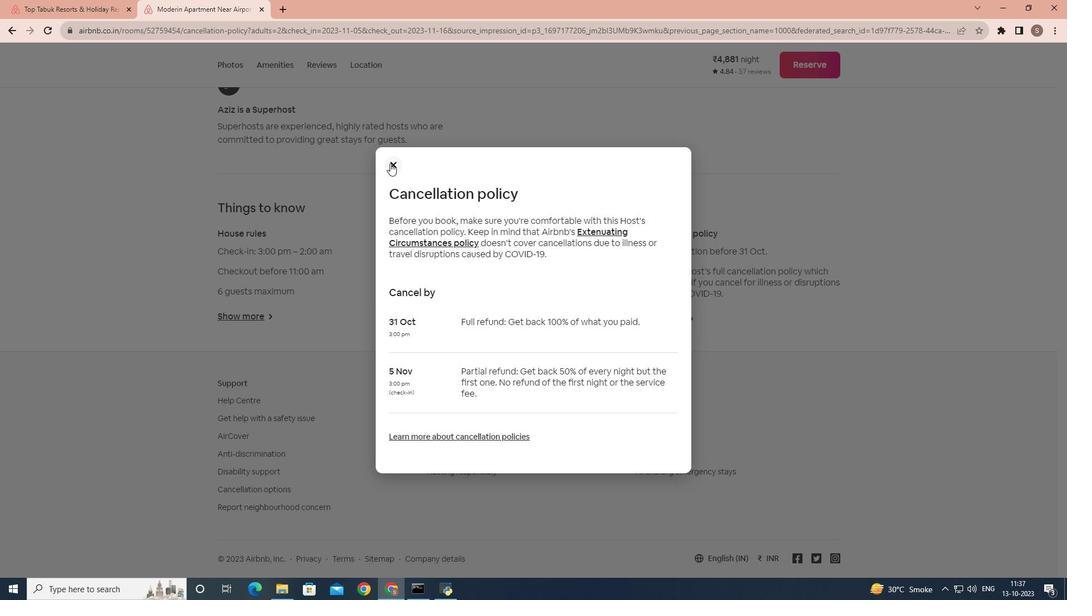 
Action: Mouse pressed left at (390, 163)
Screenshot: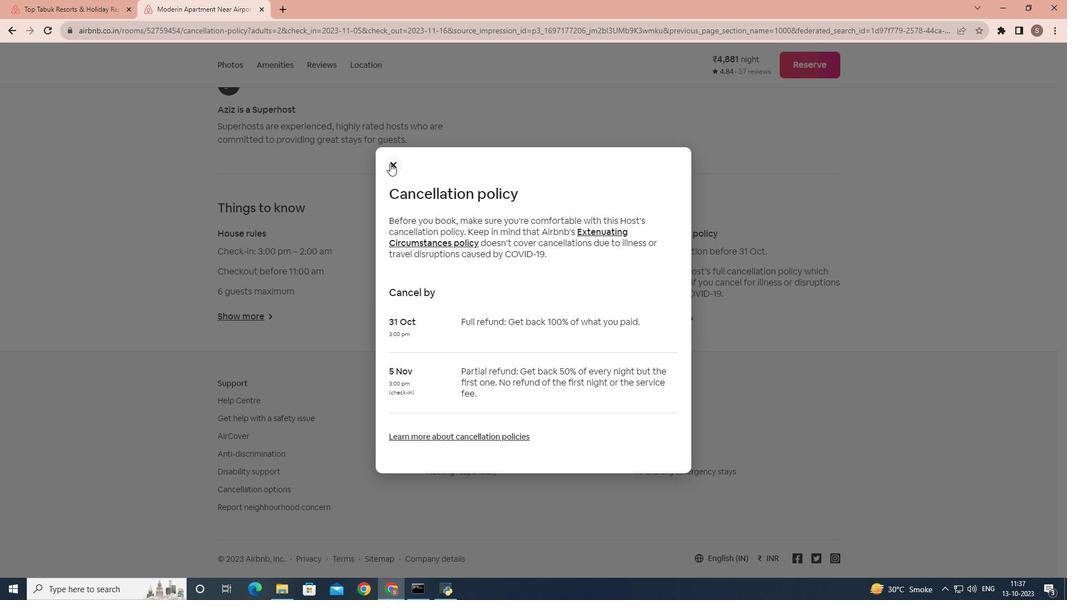 
Action: Mouse moved to (354, 256)
Screenshot: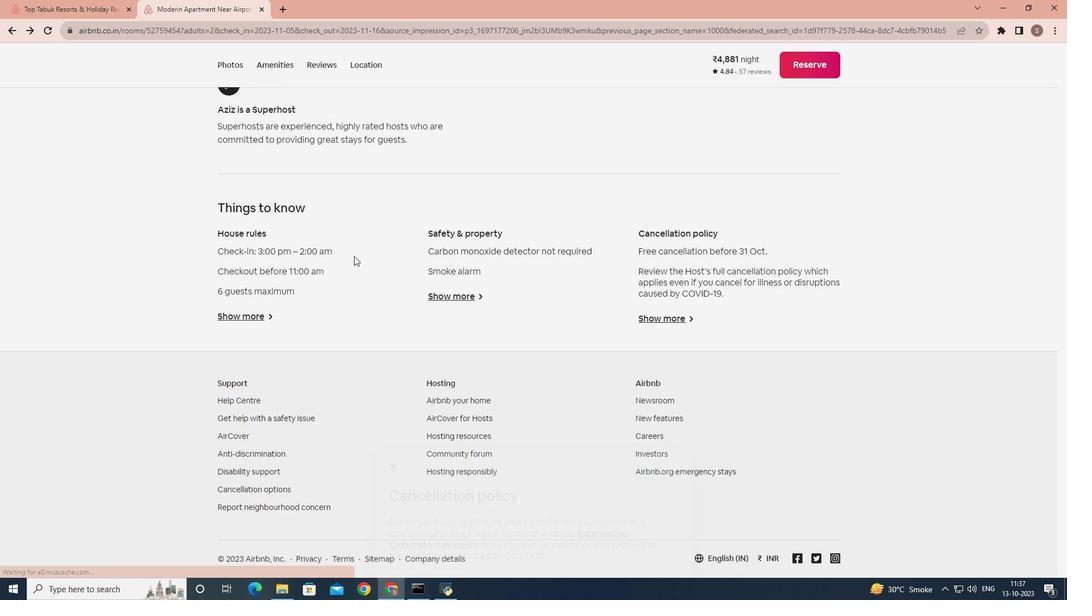 
Action: Mouse scrolled (354, 256) with delta (0, 0)
Screenshot: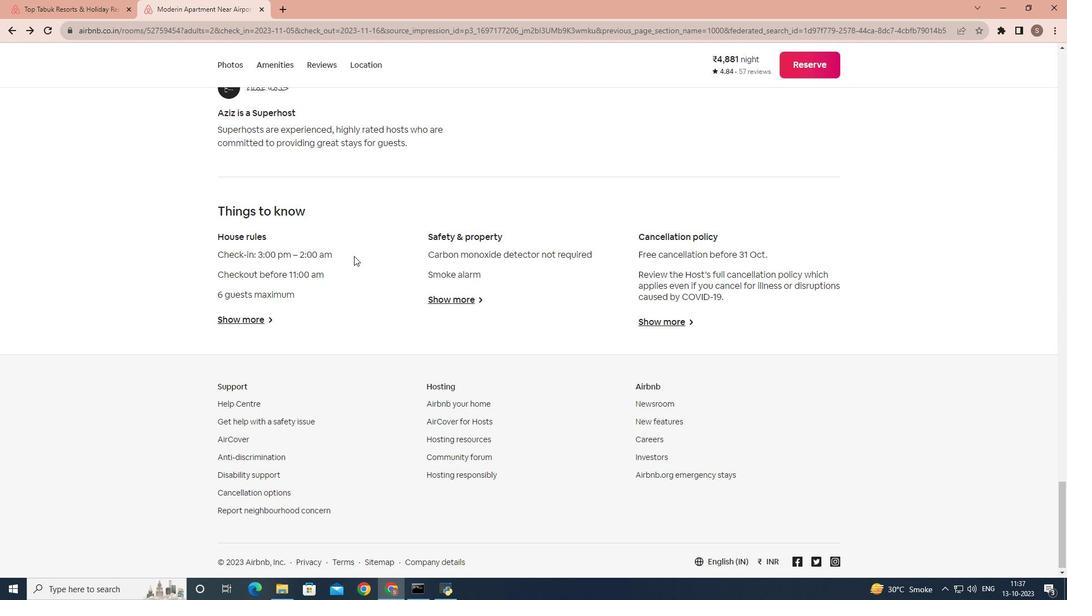 
Action: Mouse scrolled (354, 256) with delta (0, 0)
Screenshot: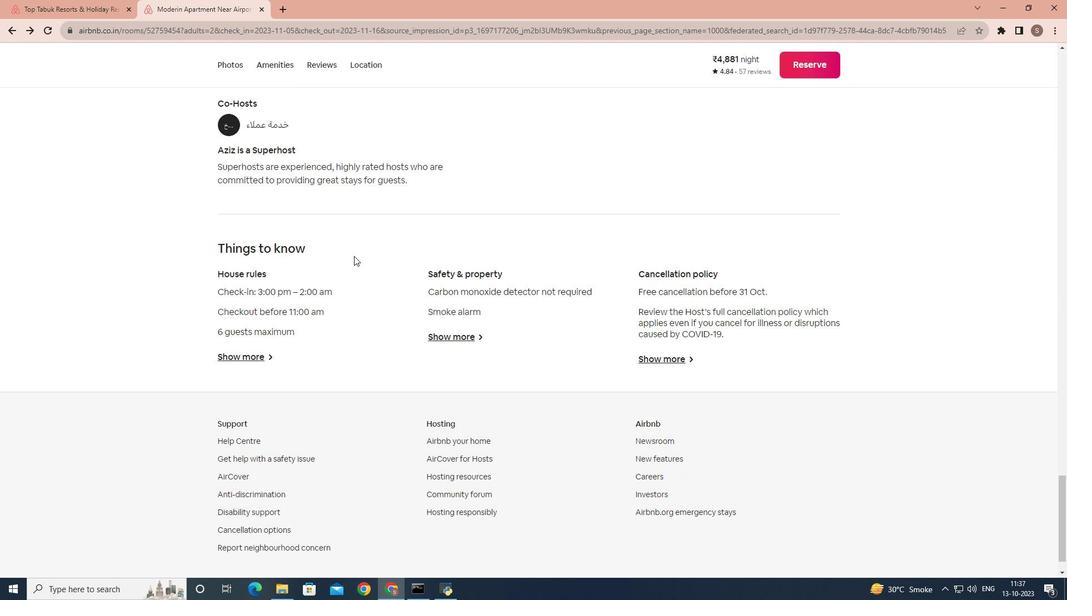 
Action: Mouse scrolled (354, 256) with delta (0, 0)
Screenshot: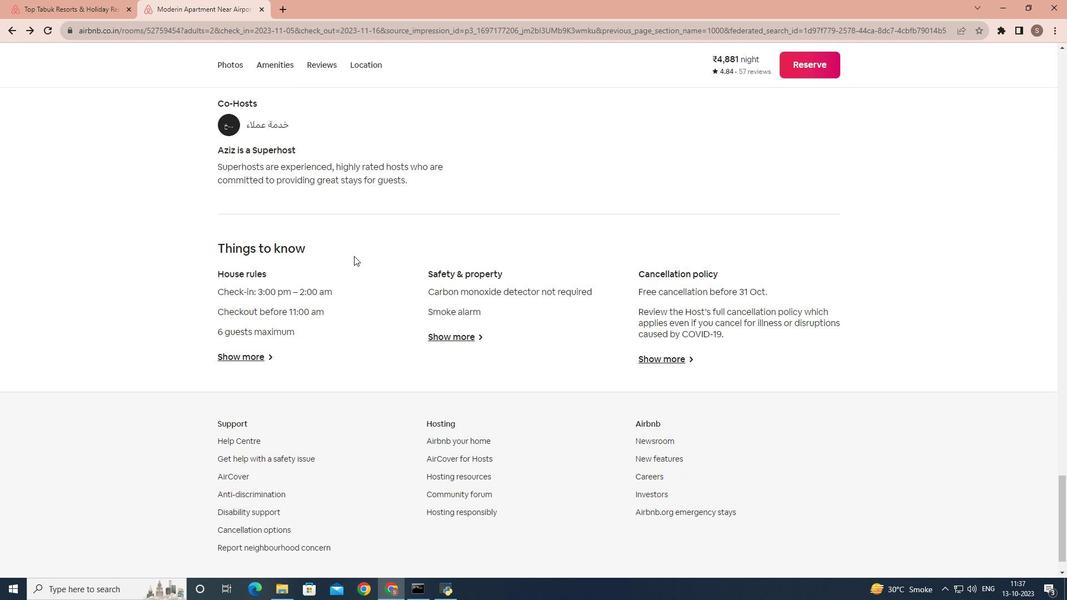 
Action: Mouse scrolled (354, 256) with delta (0, 0)
Screenshot: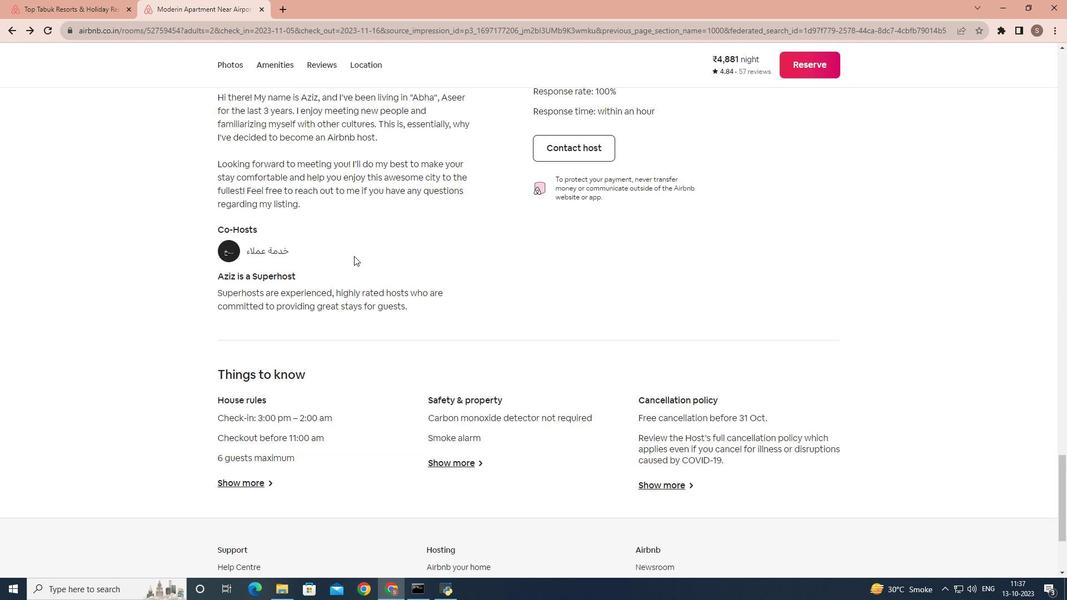 
Action: Mouse scrolled (354, 256) with delta (0, 0)
Screenshot: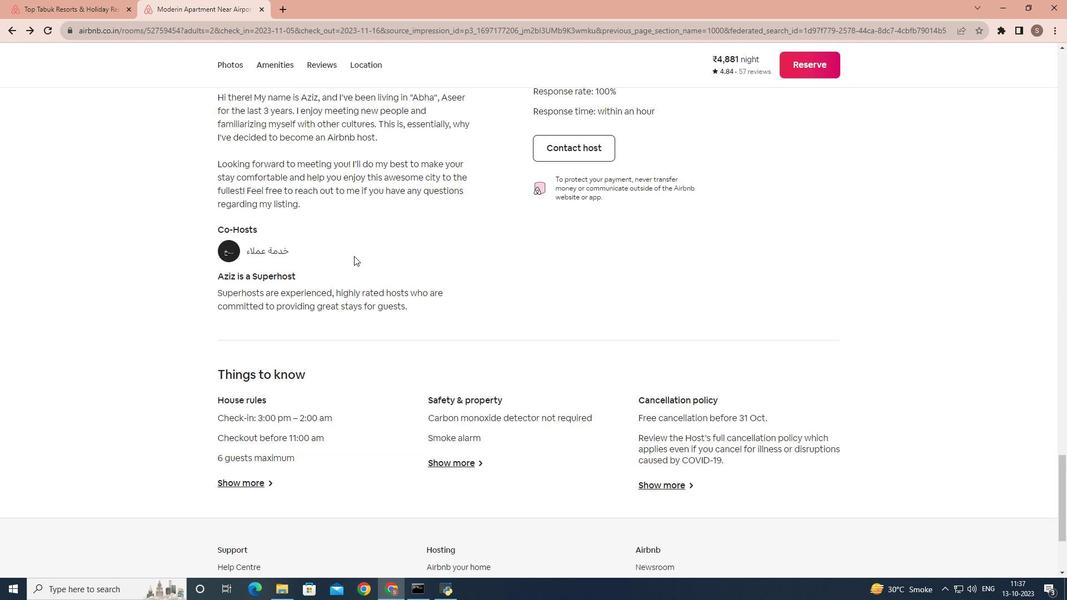 
Action: Mouse scrolled (354, 256) with delta (0, 0)
Screenshot: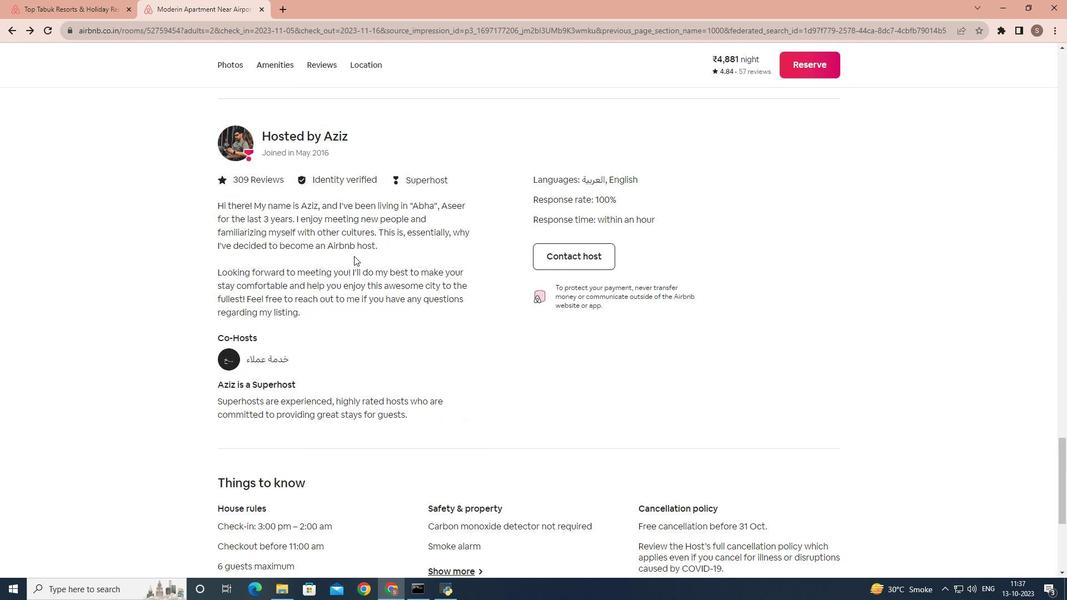 
Action: Mouse scrolled (354, 256) with delta (0, 0)
Screenshot: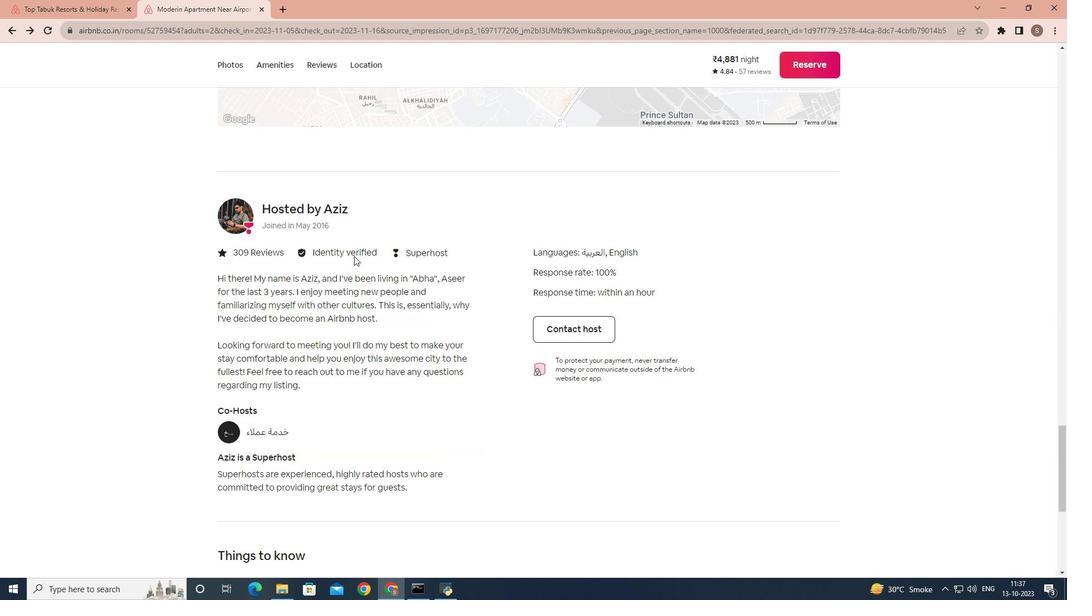 
Action: Mouse scrolled (354, 256) with delta (0, 0)
